 Task: Update the start and due dates for issues and link them to relevant pages in Jira.
Action: Mouse moved to (850, 241)
Screenshot: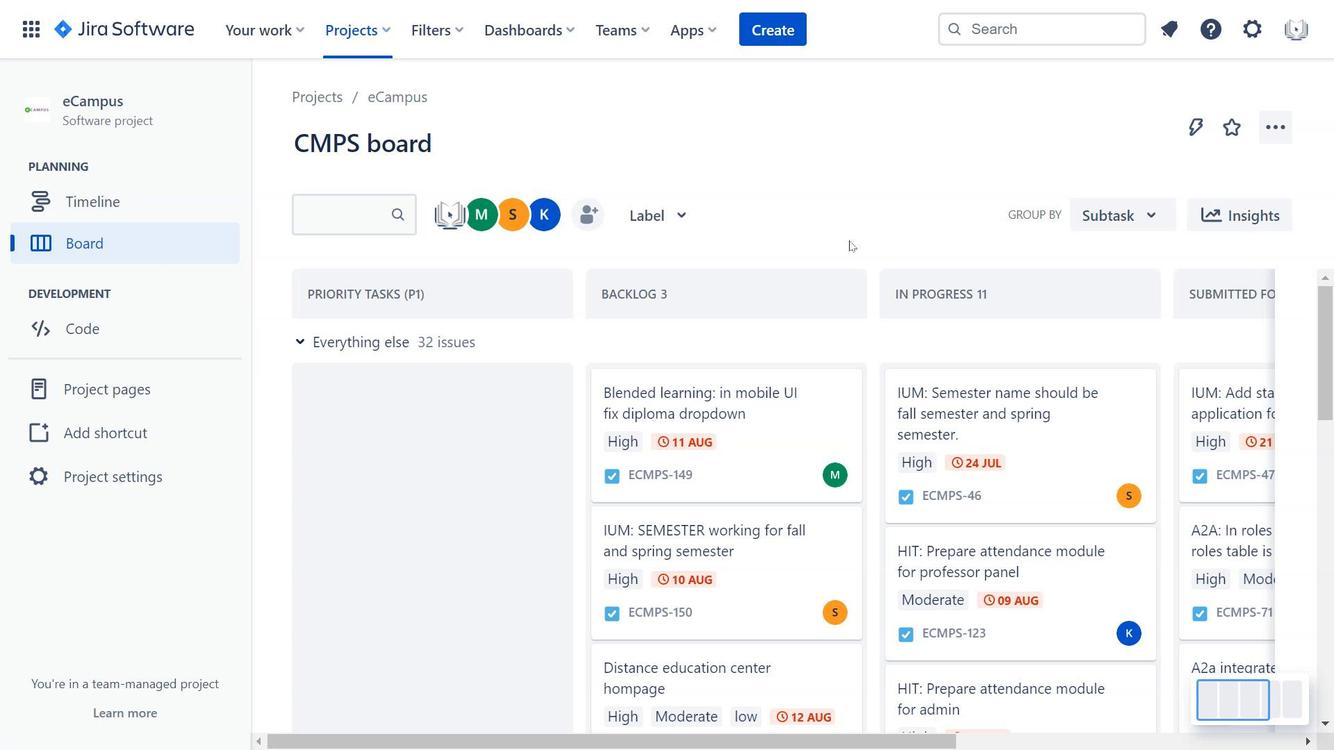 
Action: Mouse pressed left at (850, 241)
Screenshot: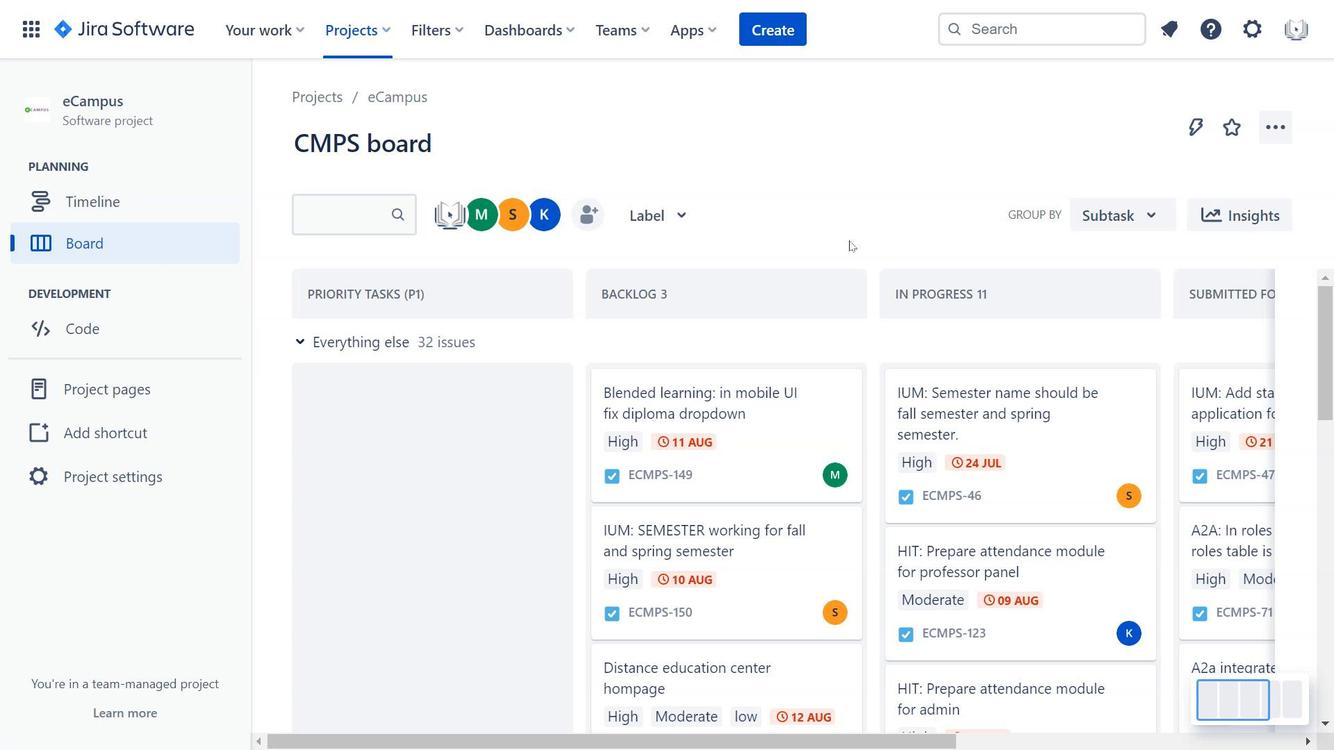 
Action: Mouse moved to (765, 560)
Screenshot: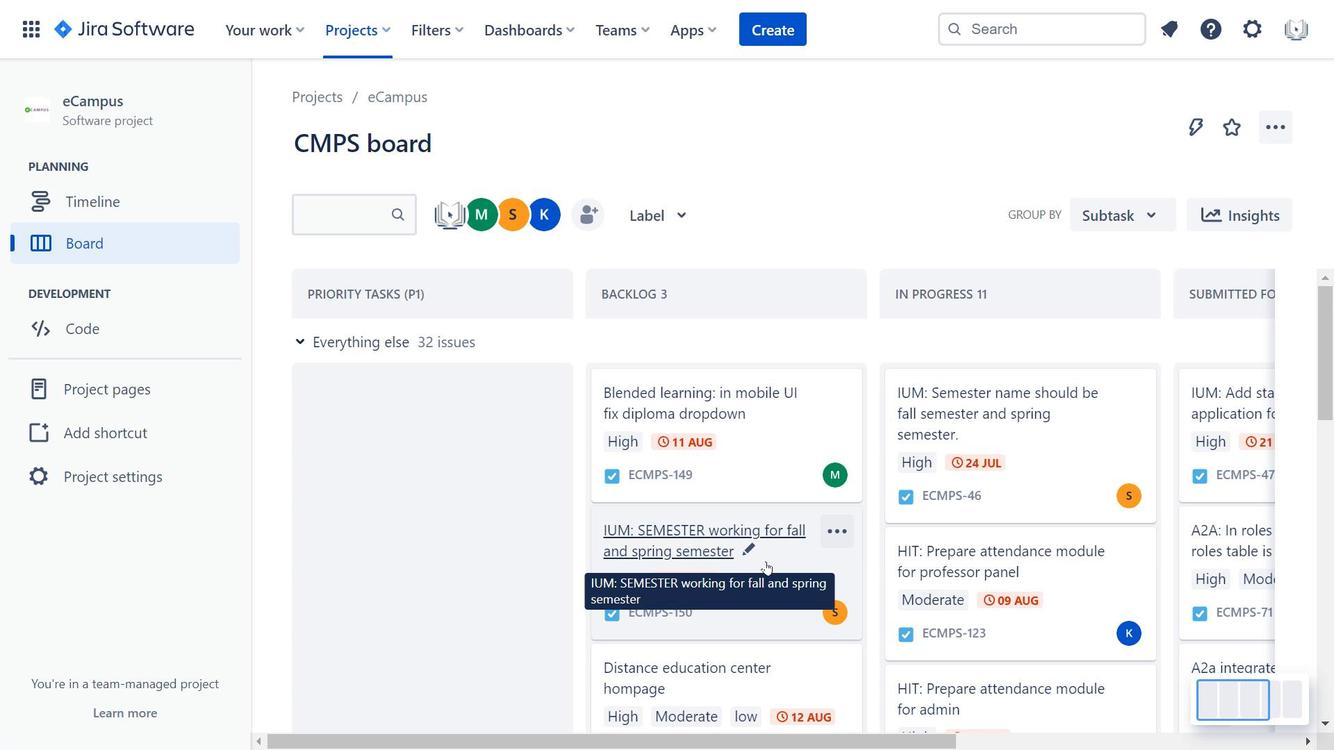 
Action: Mouse scrolled (765, 560) with delta (0, 0)
Screenshot: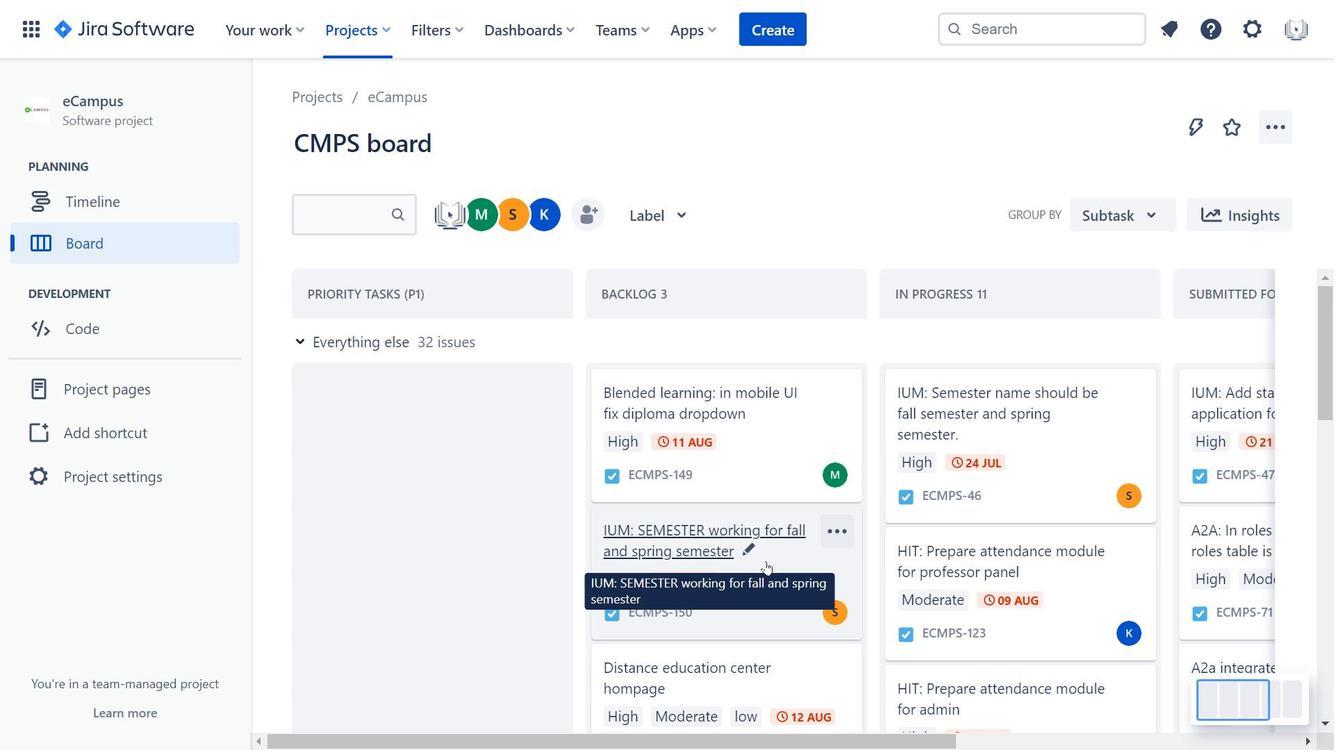 
Action: Mouse moved to (767, 513)
Screenshot: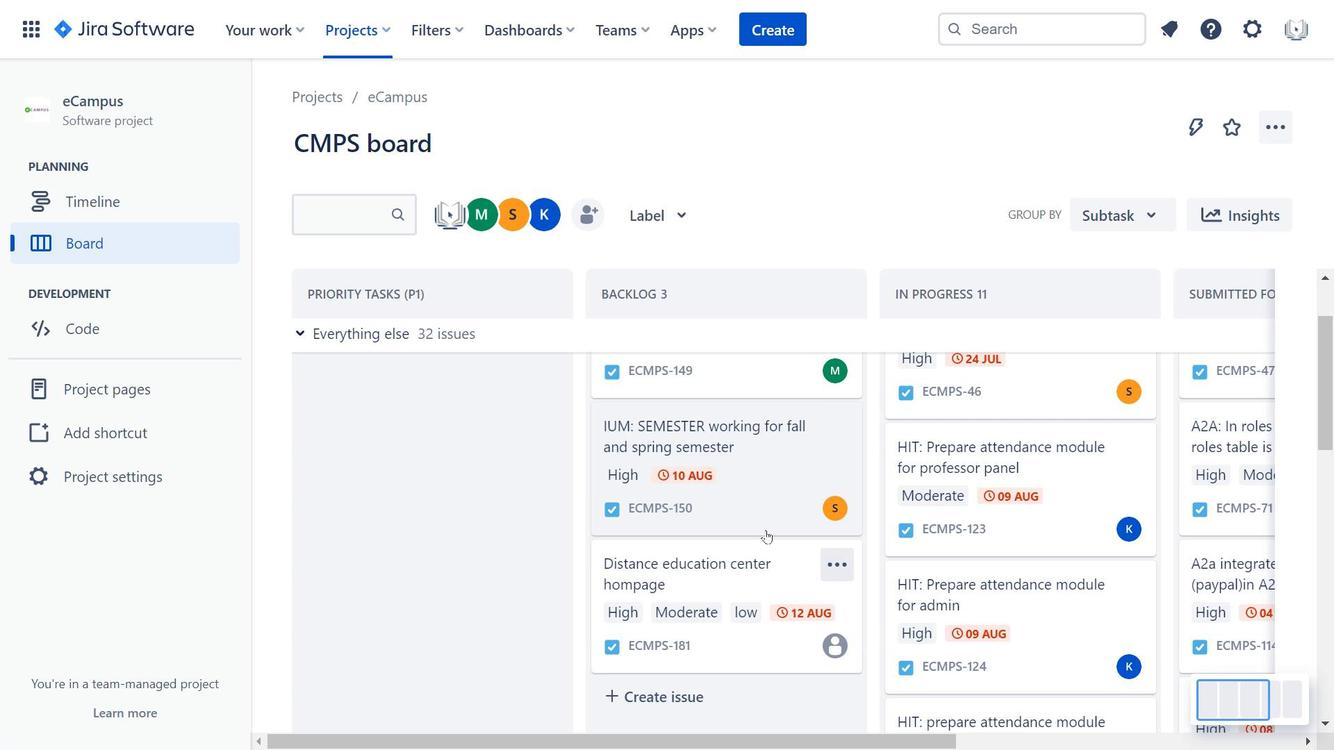 
Action: Mouse scrolled (767, 512) with delta (0, 0)
Screenshot: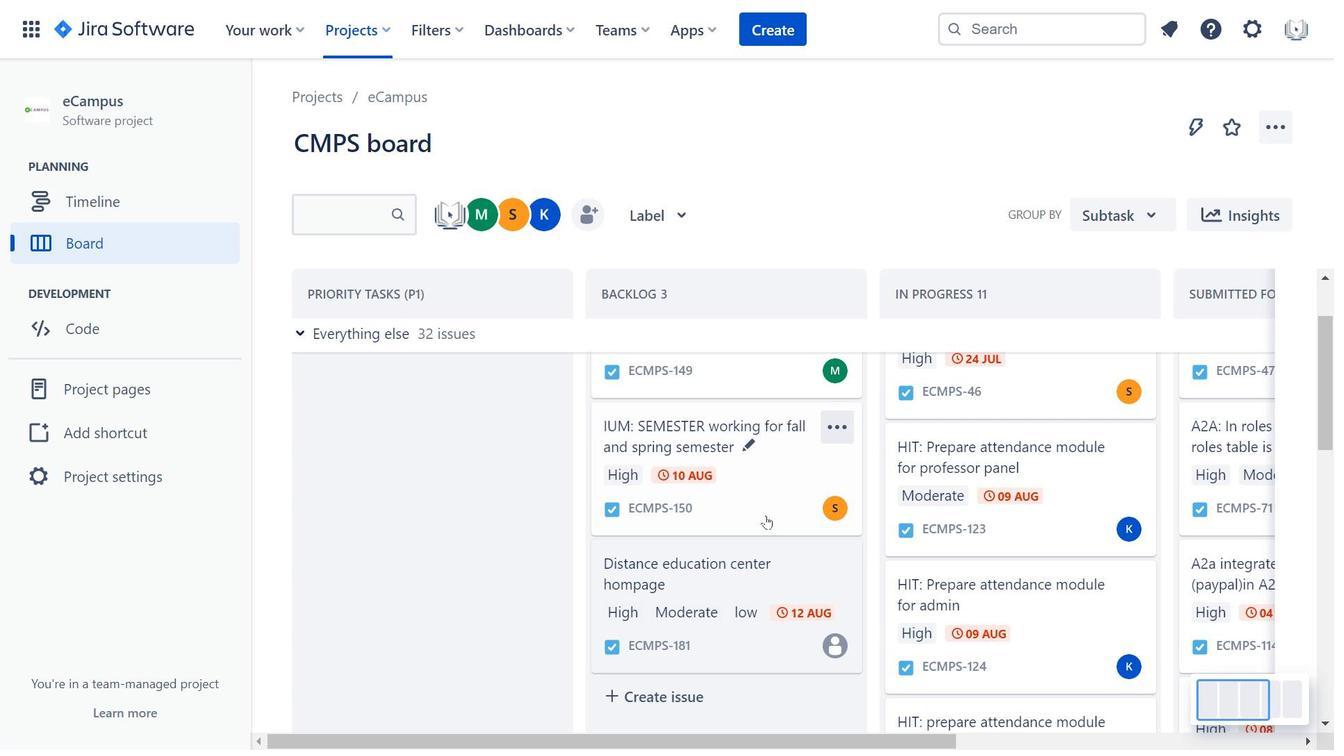 
Action: Mouse scrolled (767, 512) with delta (0, 0)
Screenshot: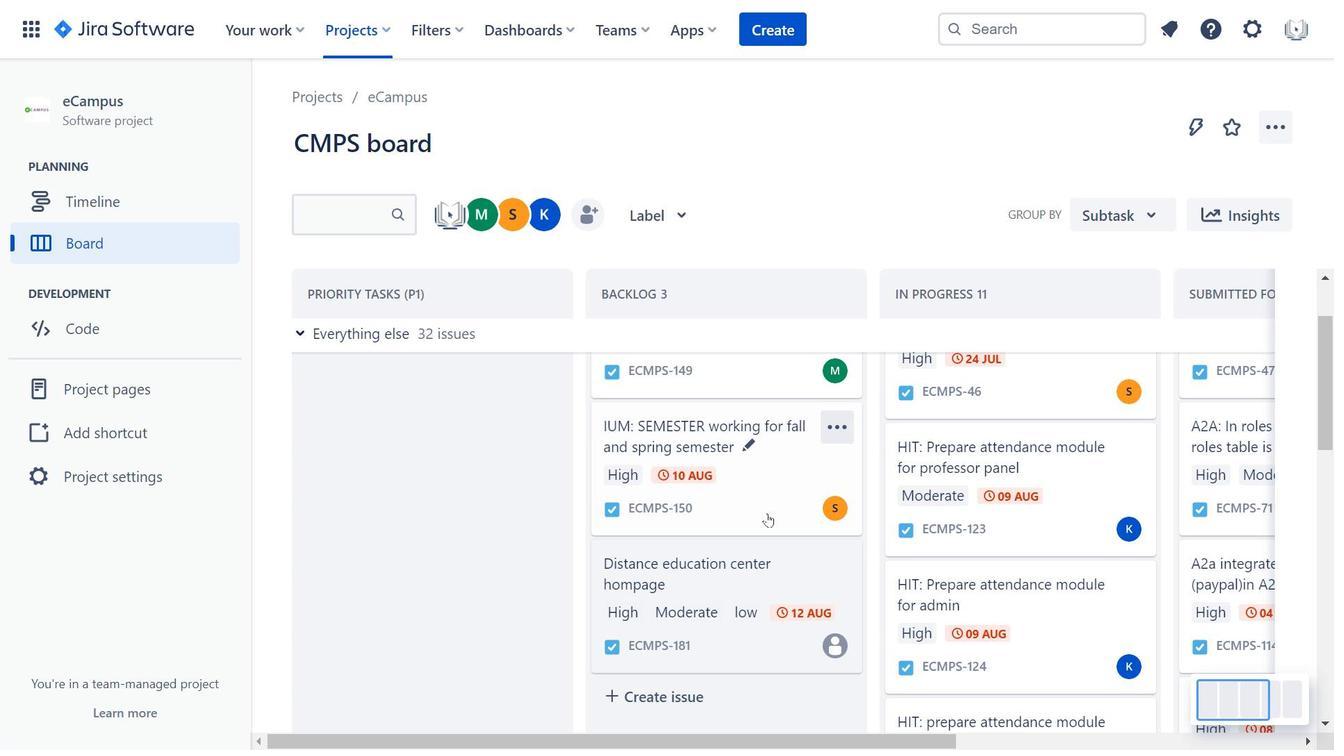 
Action: Mouse moved to (1069, 441)
Screenshot: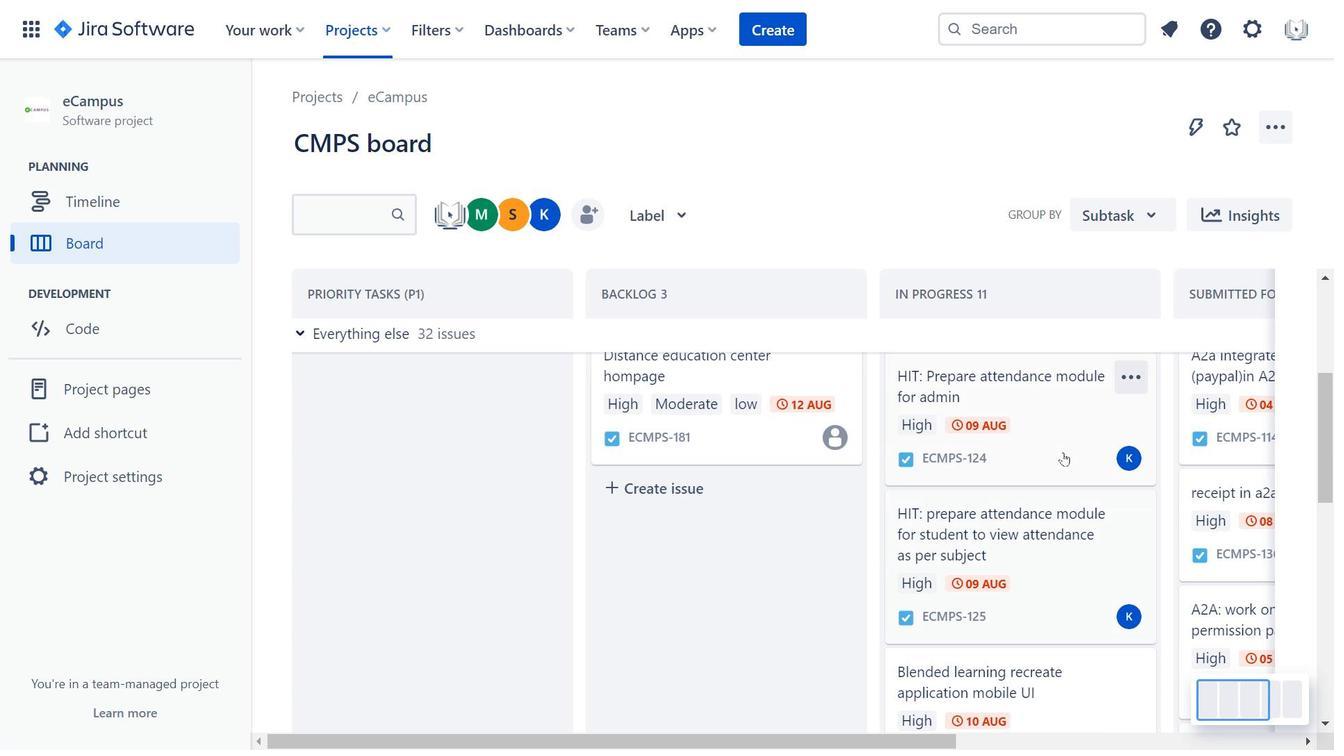 
Action: Mouse pressed left at (1069, 441)
Screenshot: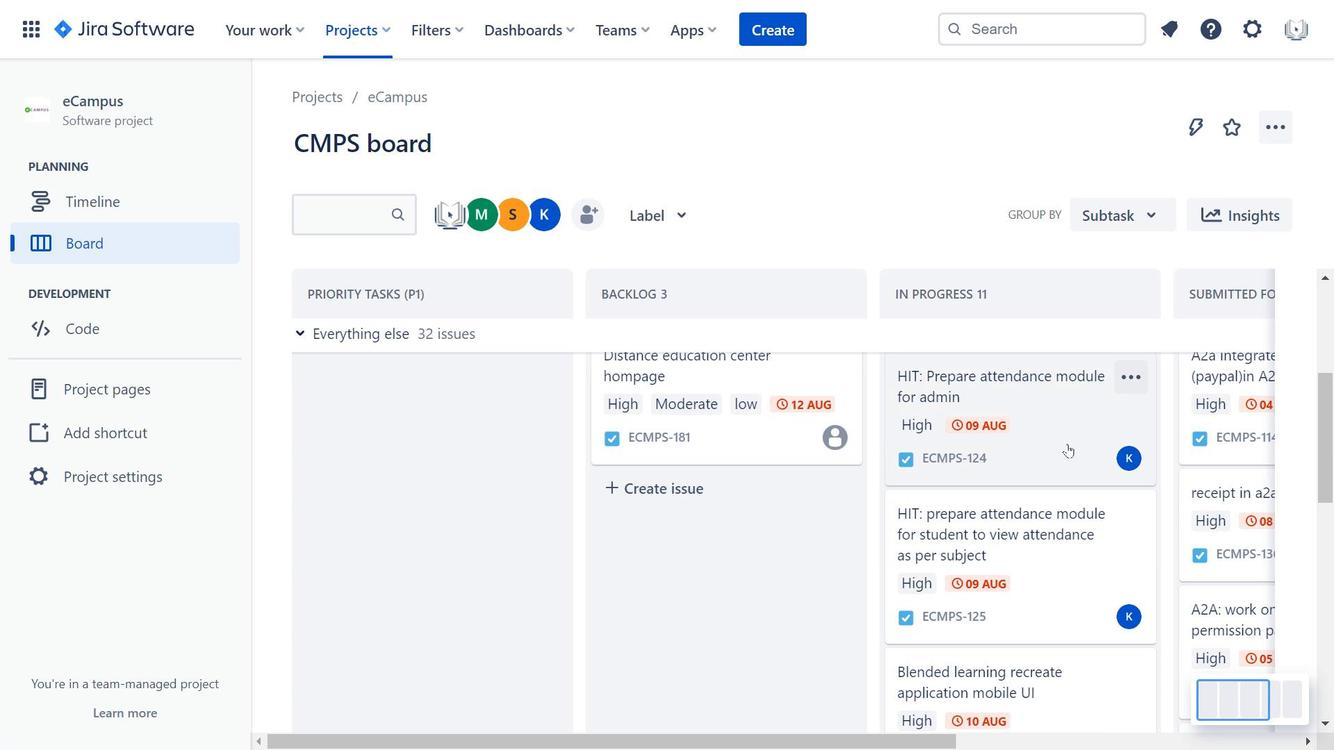 
Action: Mouse moved to (1222, 100)
Screenshot: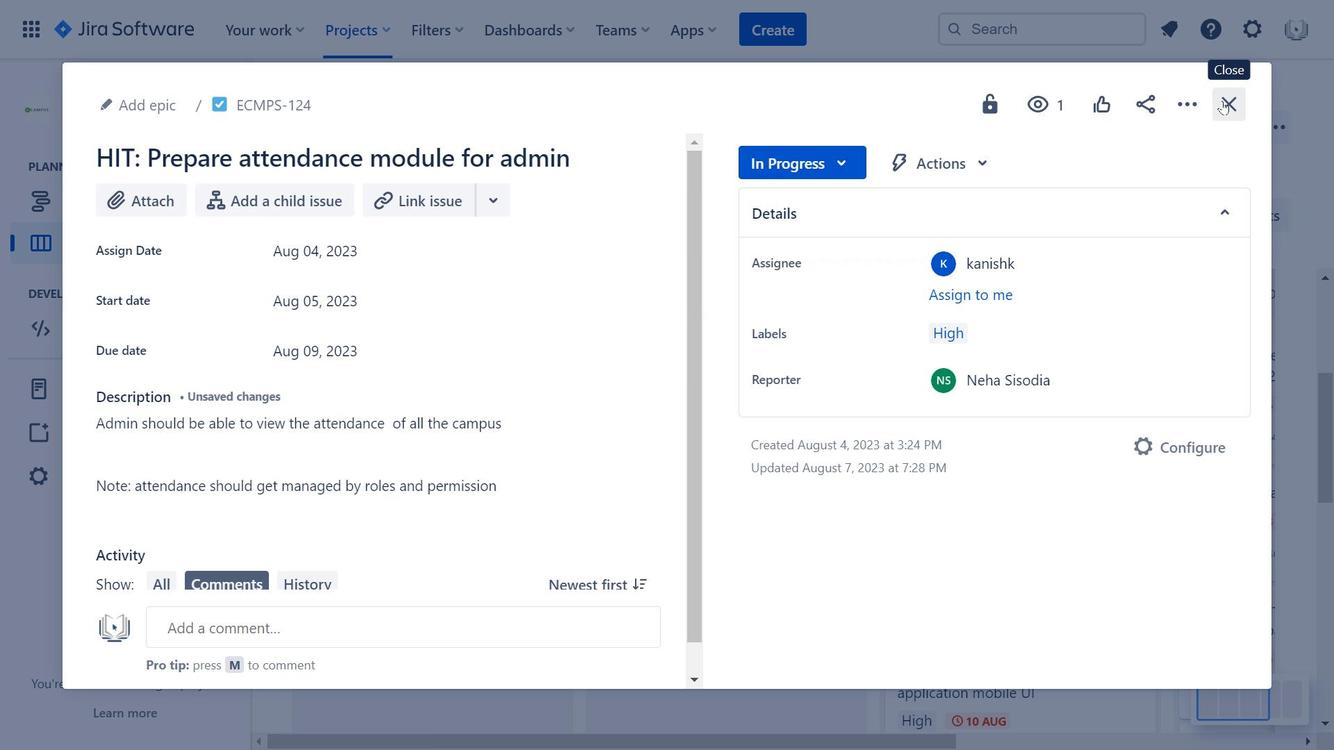
Action: Mouse pressed left at (1222, 100)
Screenshot: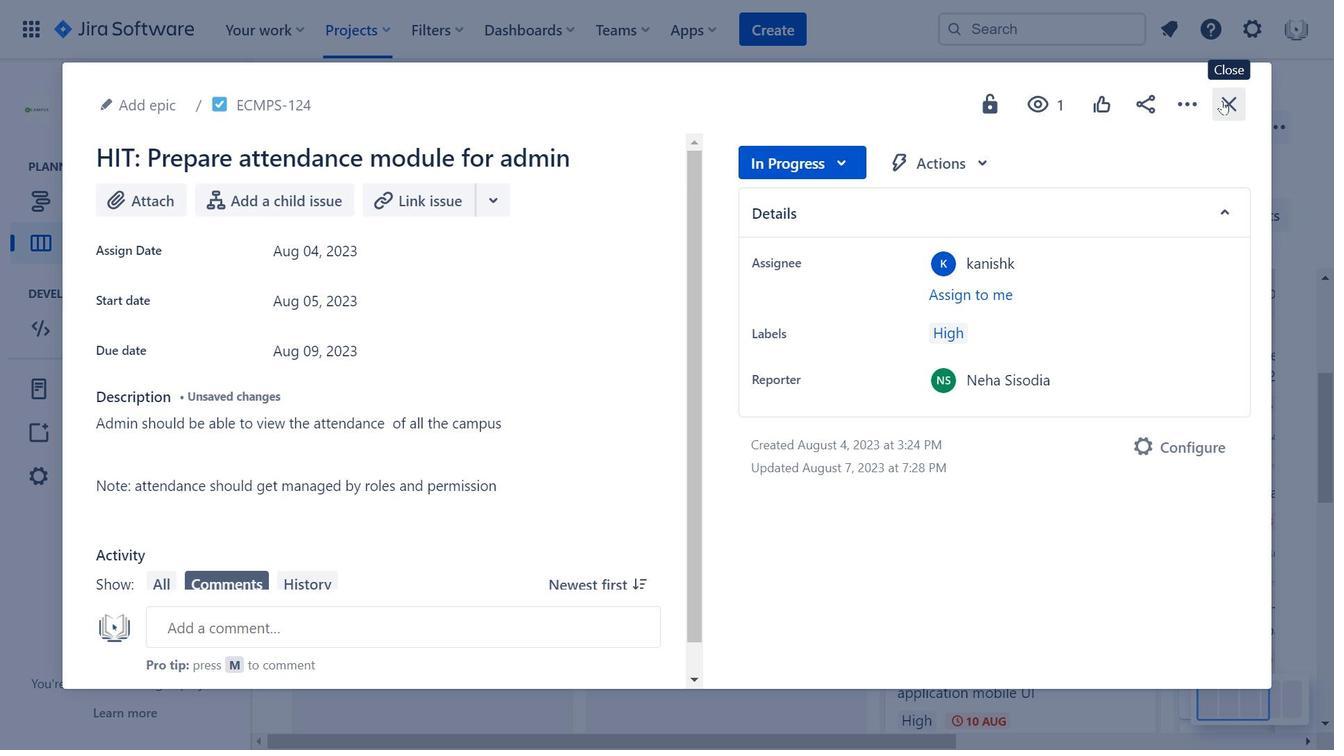 
Action: Mouse moved to (1217, 692)
Screenshot: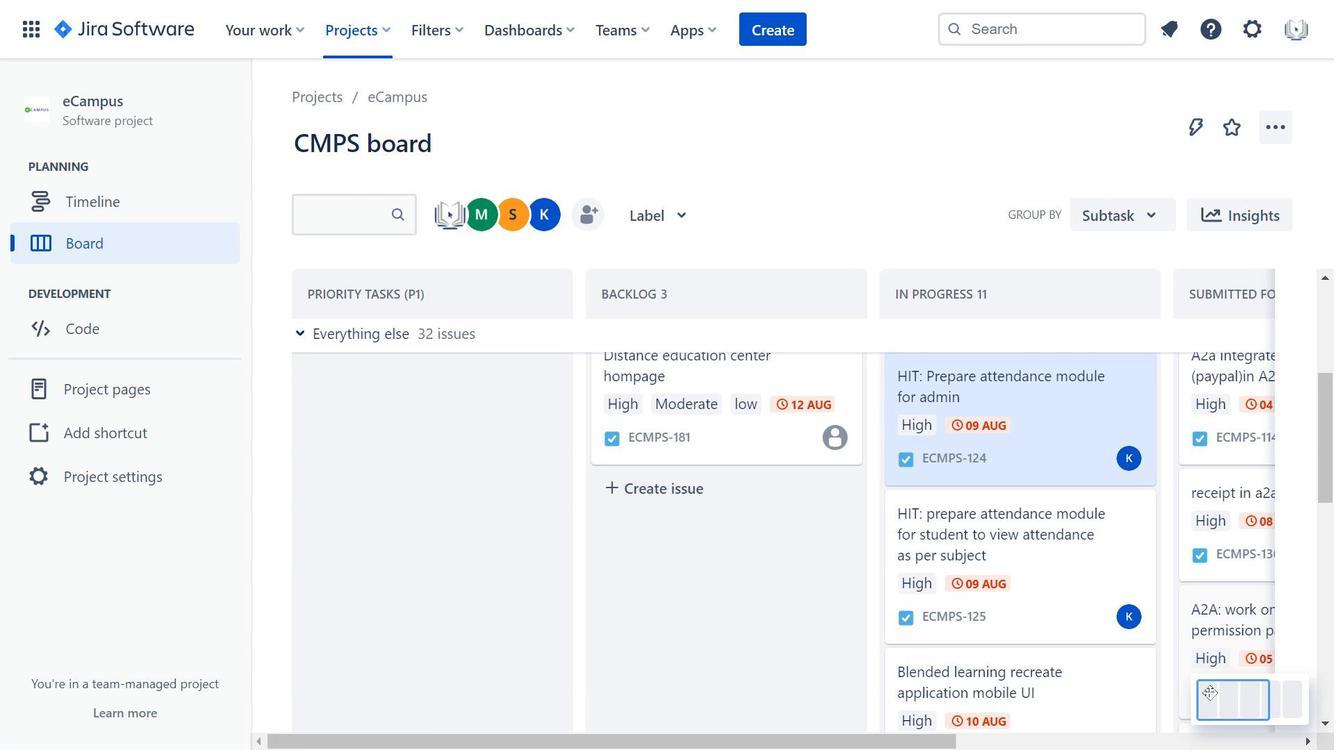 
Action: Mouse pressed left at (1217, 692)
Screenshot: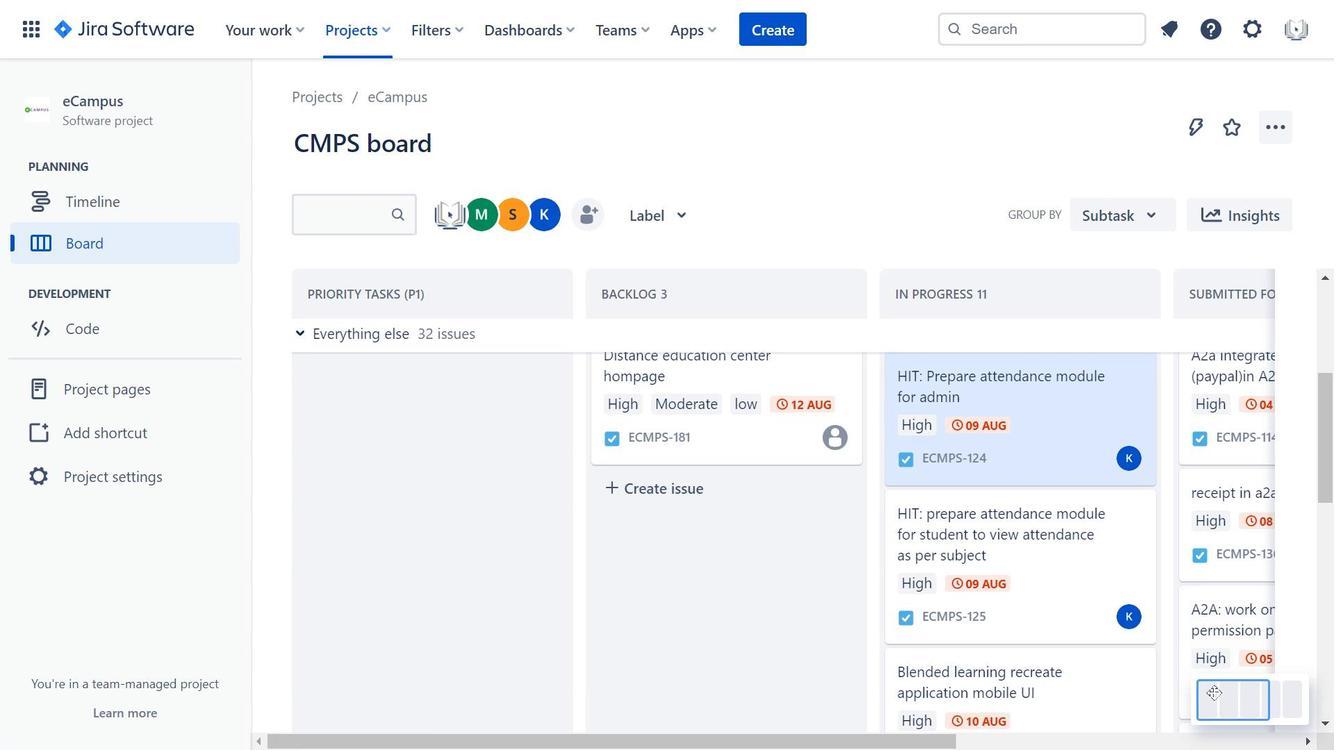 
Action: Mouse moved to (878, 540)
Screenshot: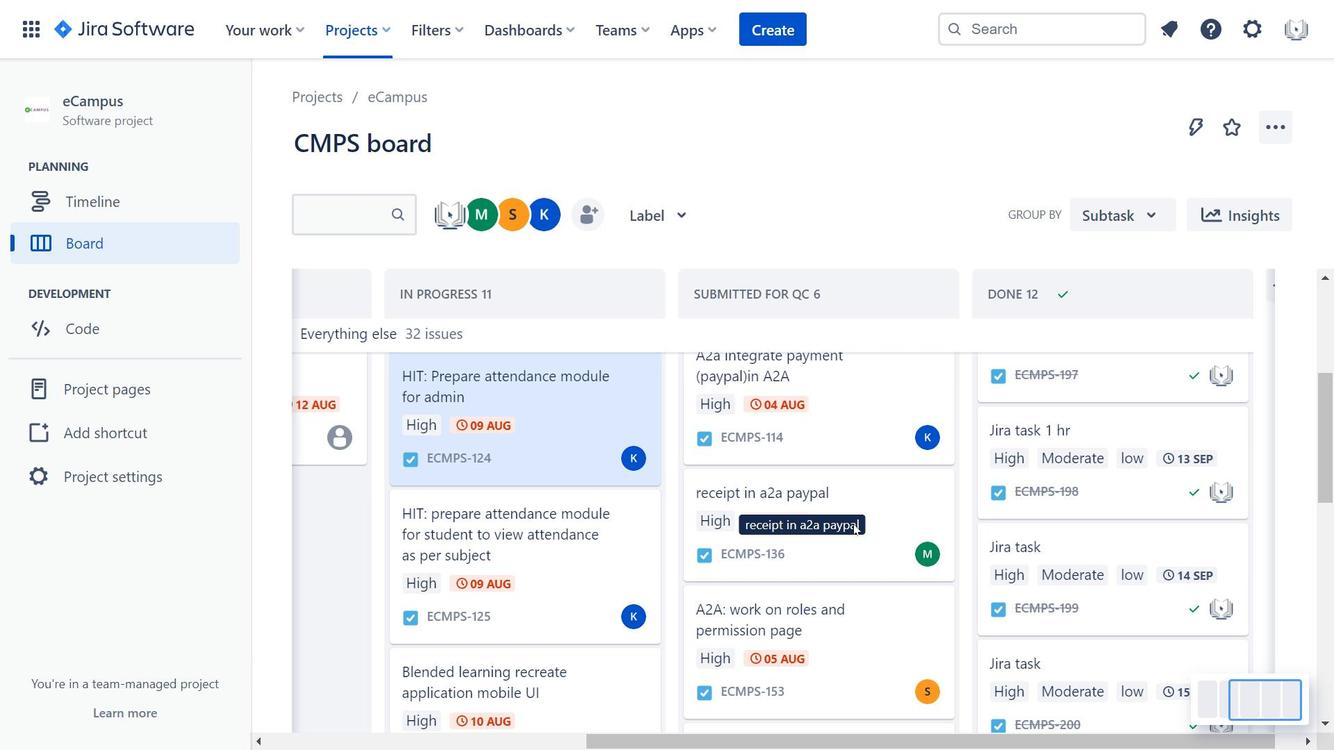 
Action: Mouse pressed left at (878, 540)
Screenshot: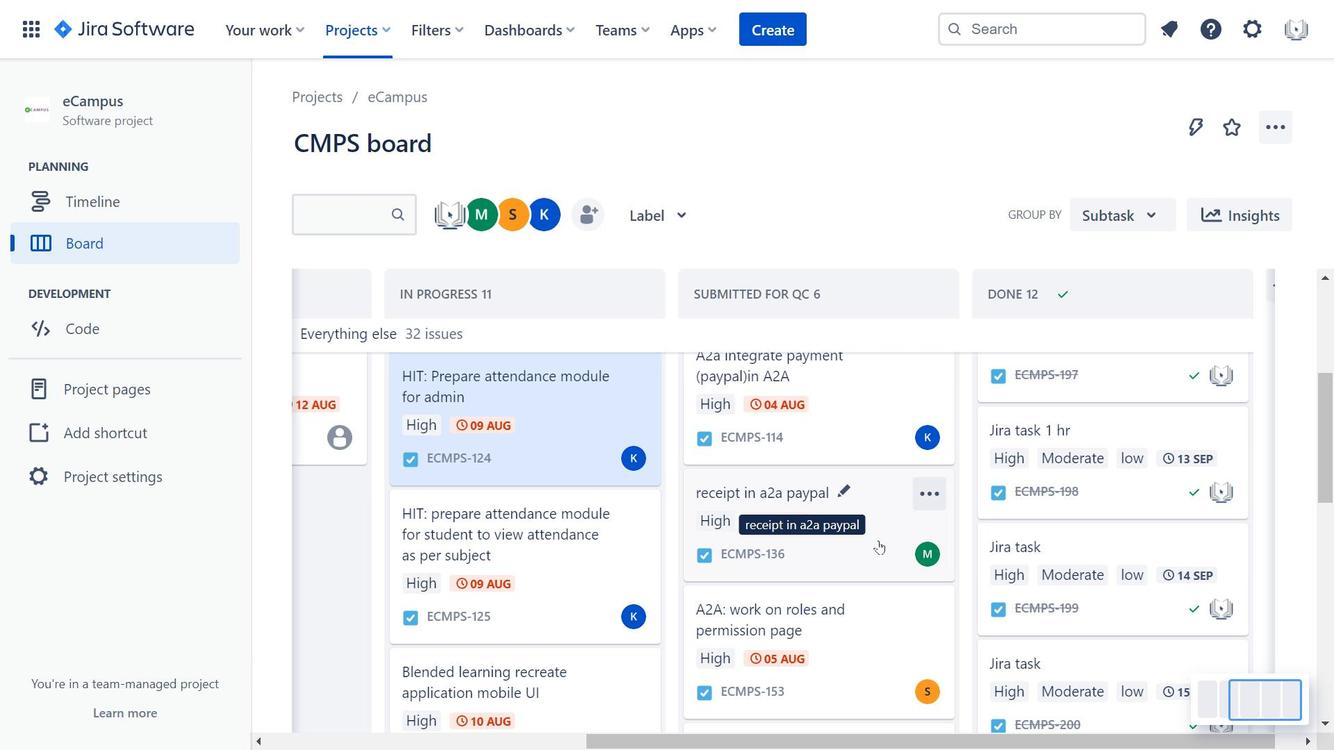 
Action: Mouse moved to (966, 165)
Screenshot: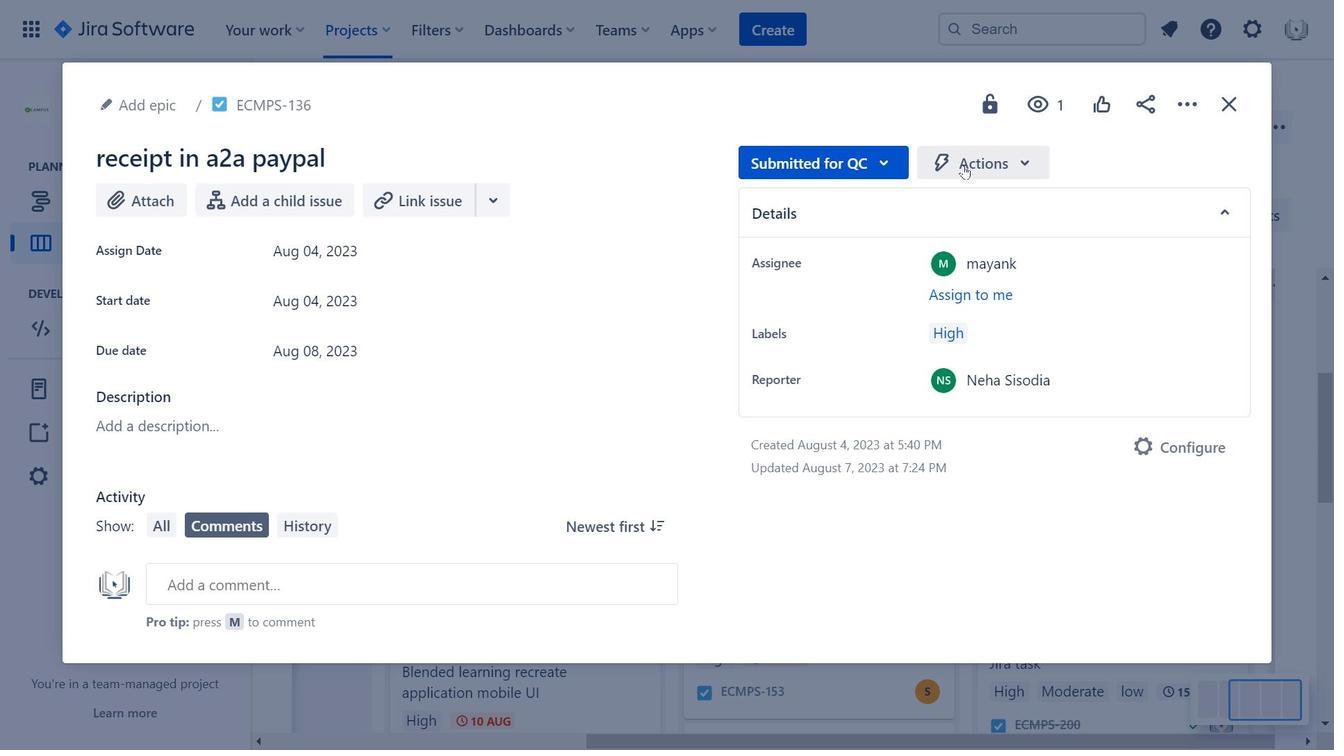 
Action: Mouse pressed left at (966, 165)
Screenshot: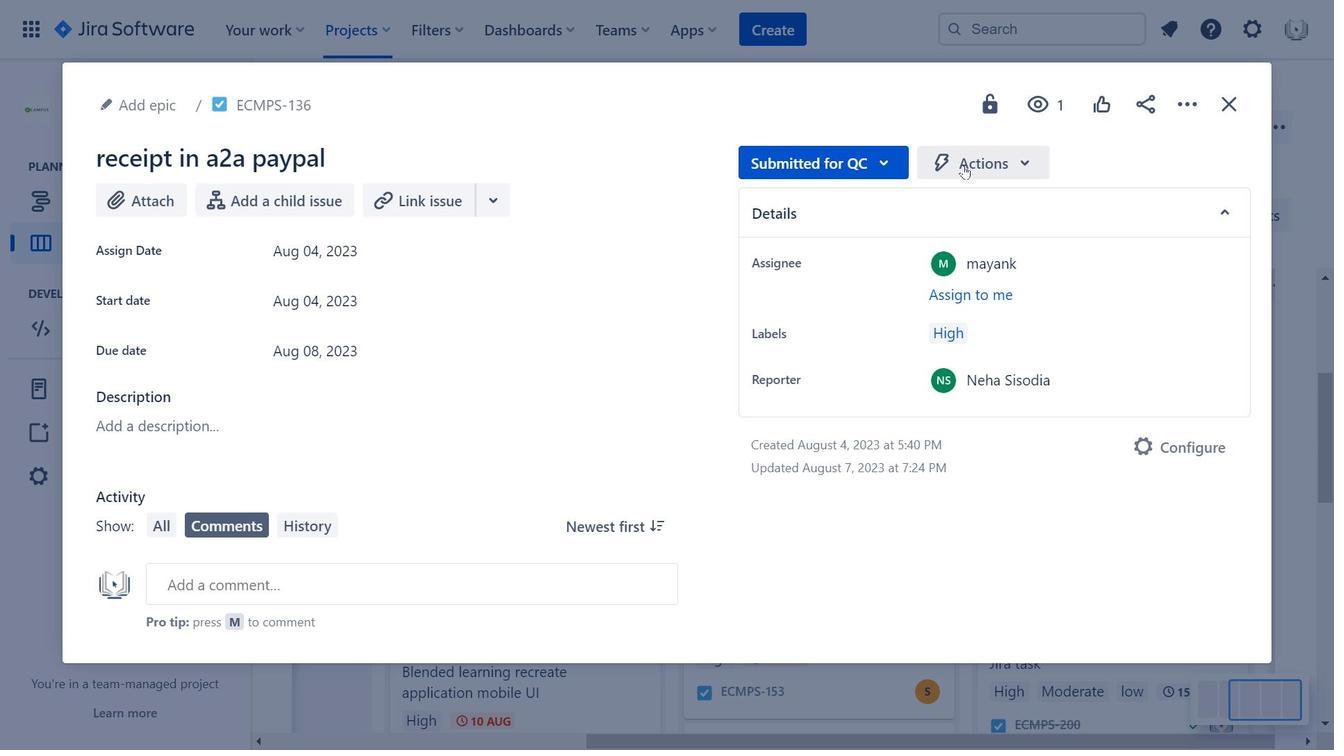 
Action: Mouse moved to (827, 152)
Screenshot: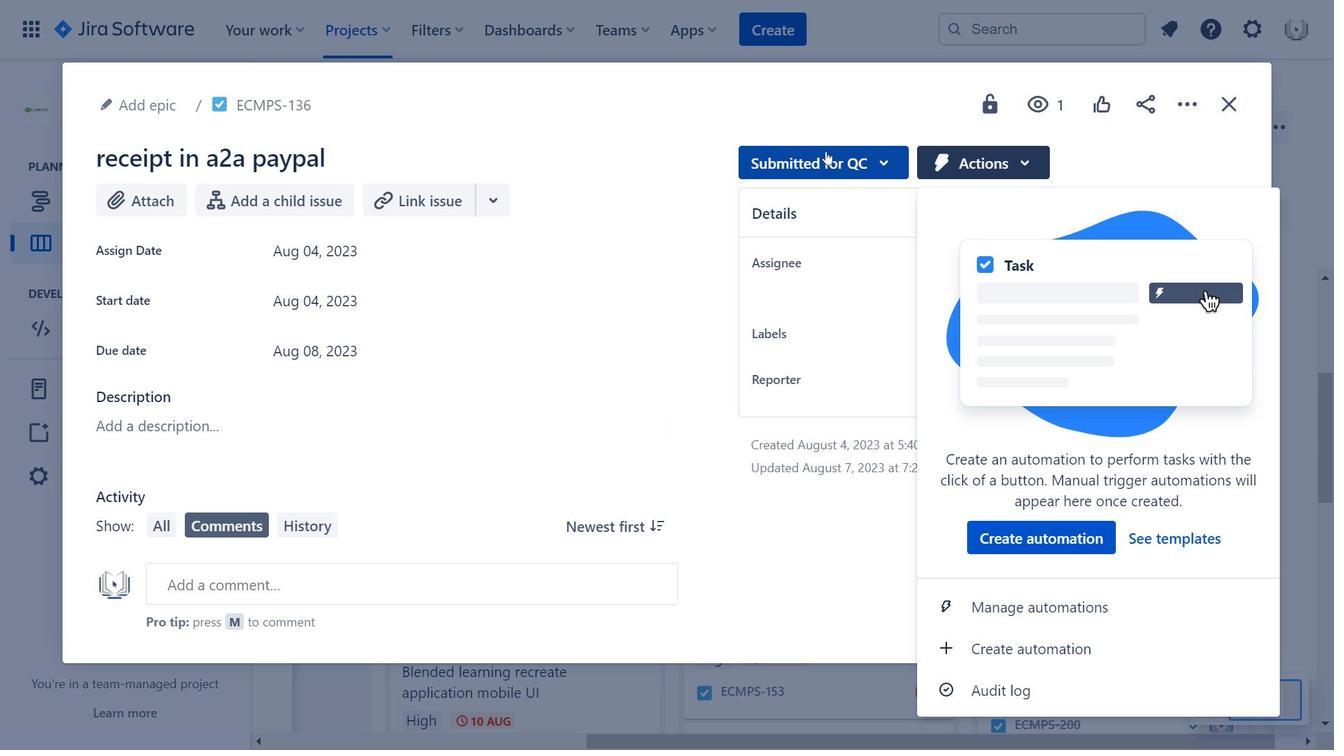 
Action: Mouse pressed left at (827, 152)
Screenshot: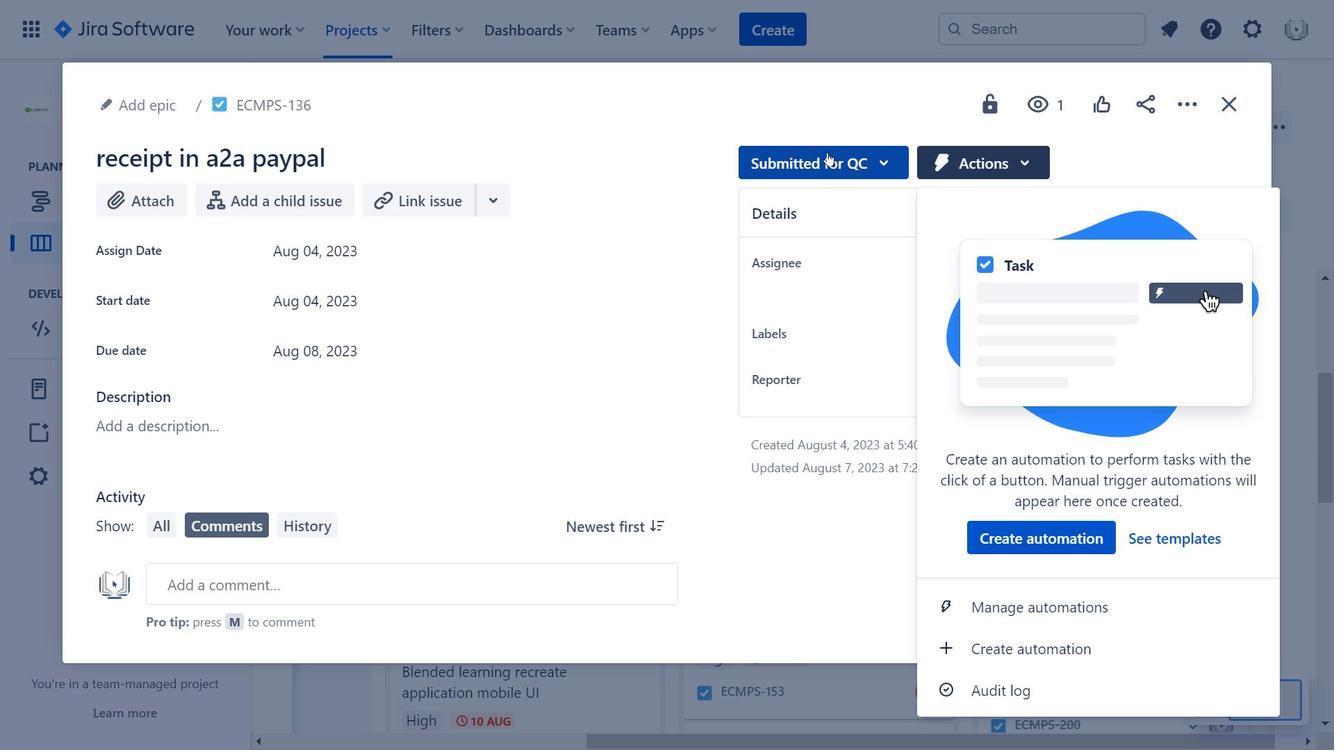 
Action: Mouse moved to (487, 211)
Screenshot: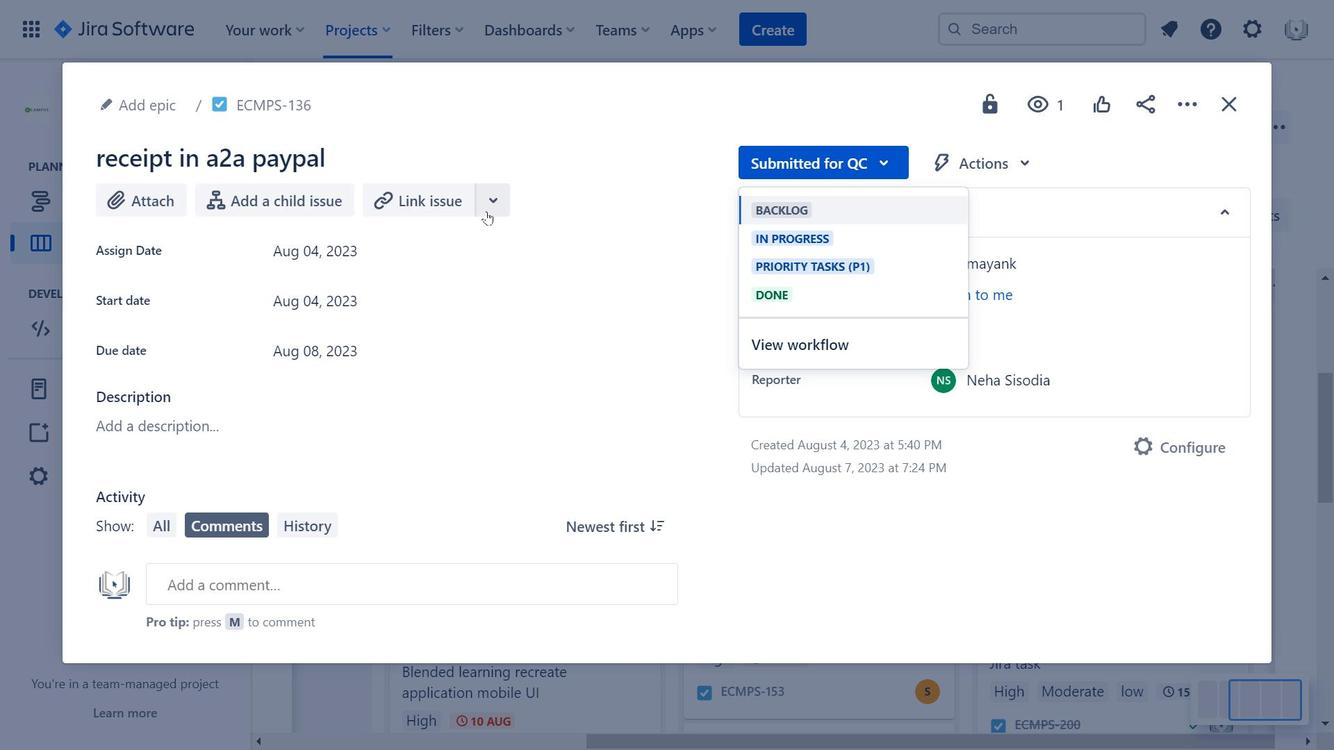 
Action: Mouse pressed left at (487, 211)
Screenshot: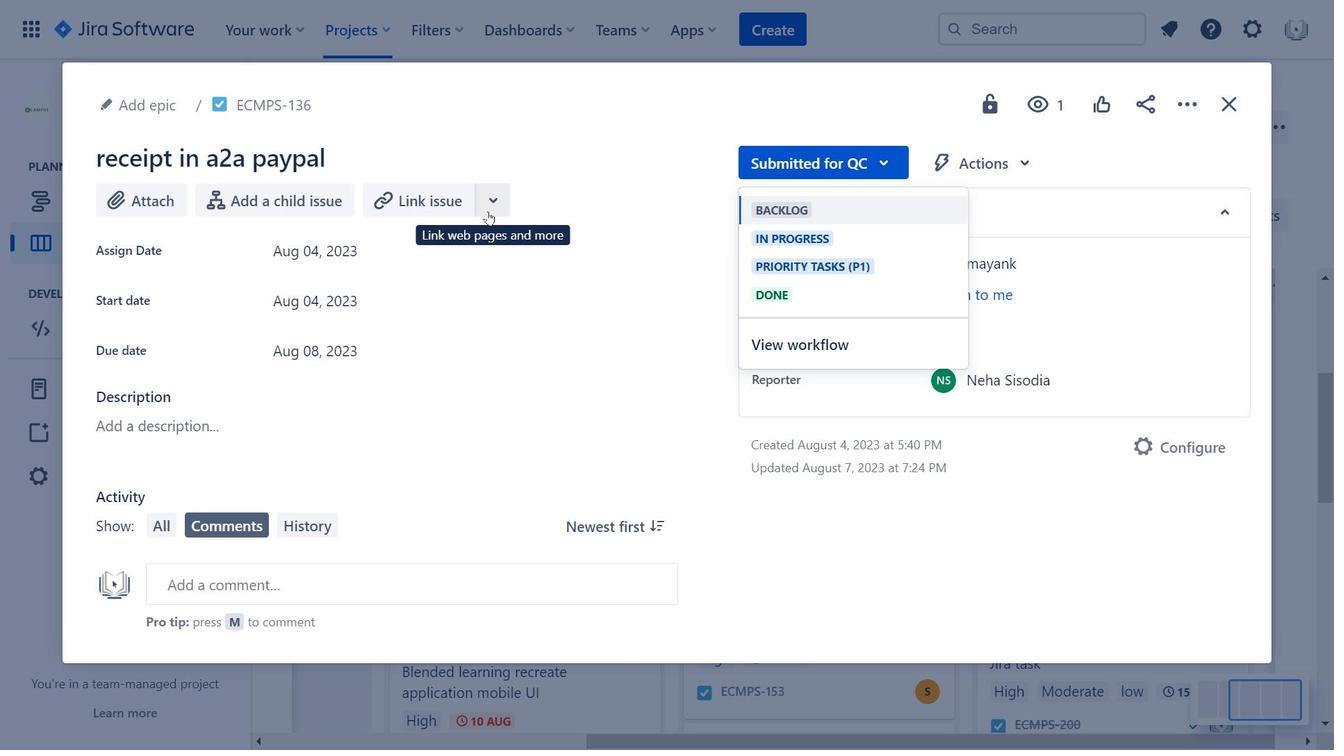 
Action: Mouse moved to (1219, 109)
Screenshot: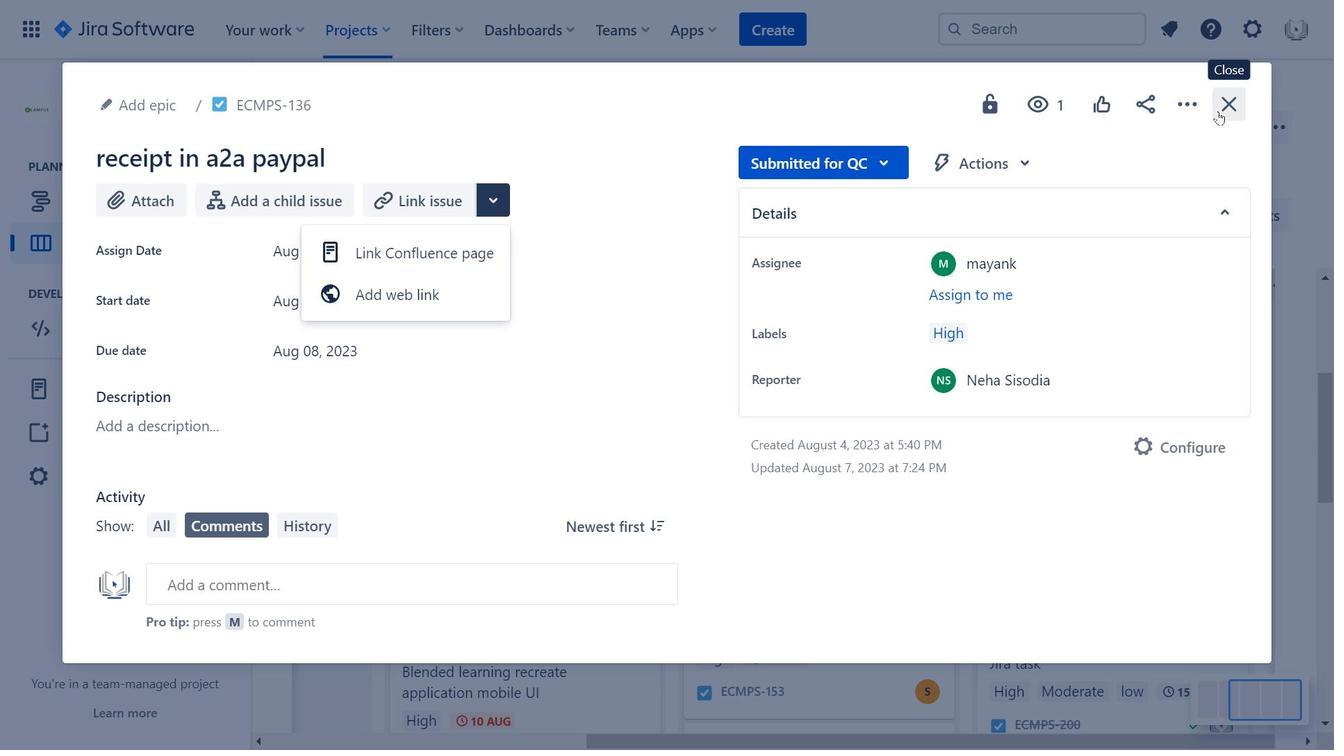
Action: Mouse pressed left at (1219, 109)
Screenshot: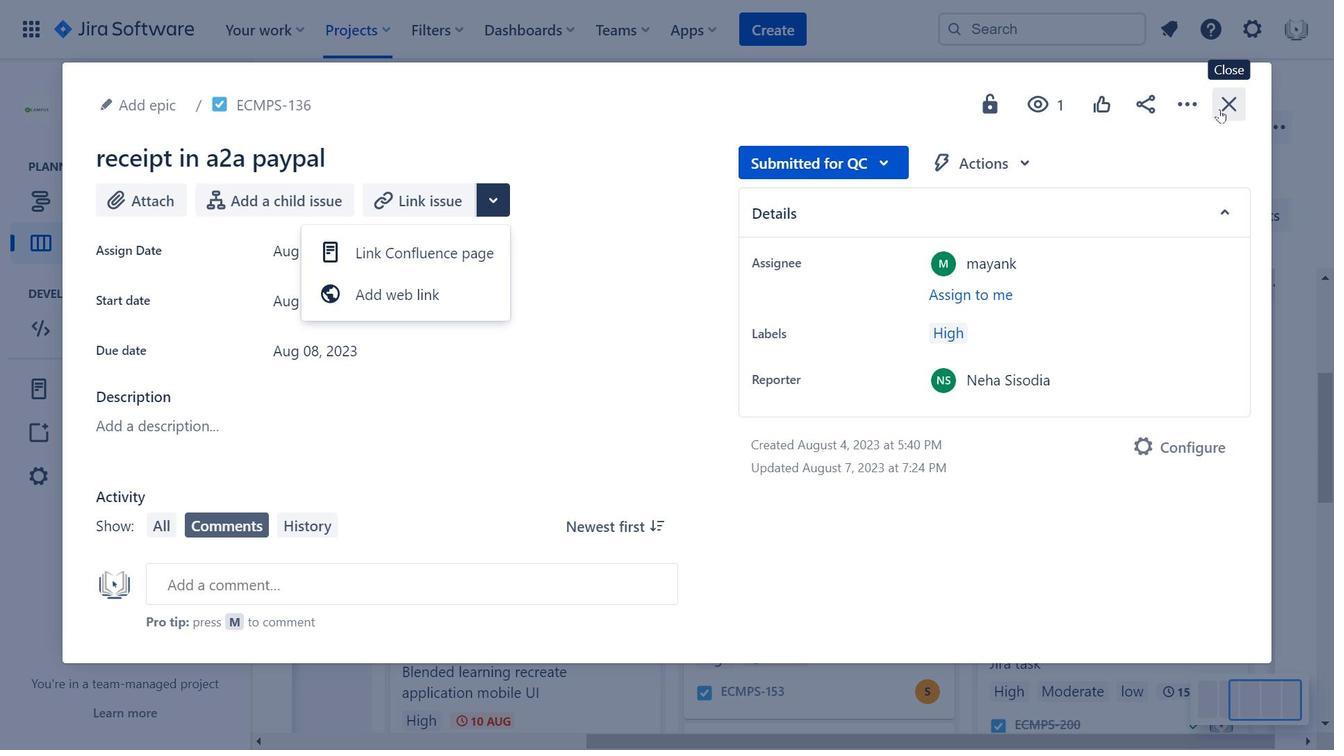
Action: Mouse moved to (542, 435)
Screenshot: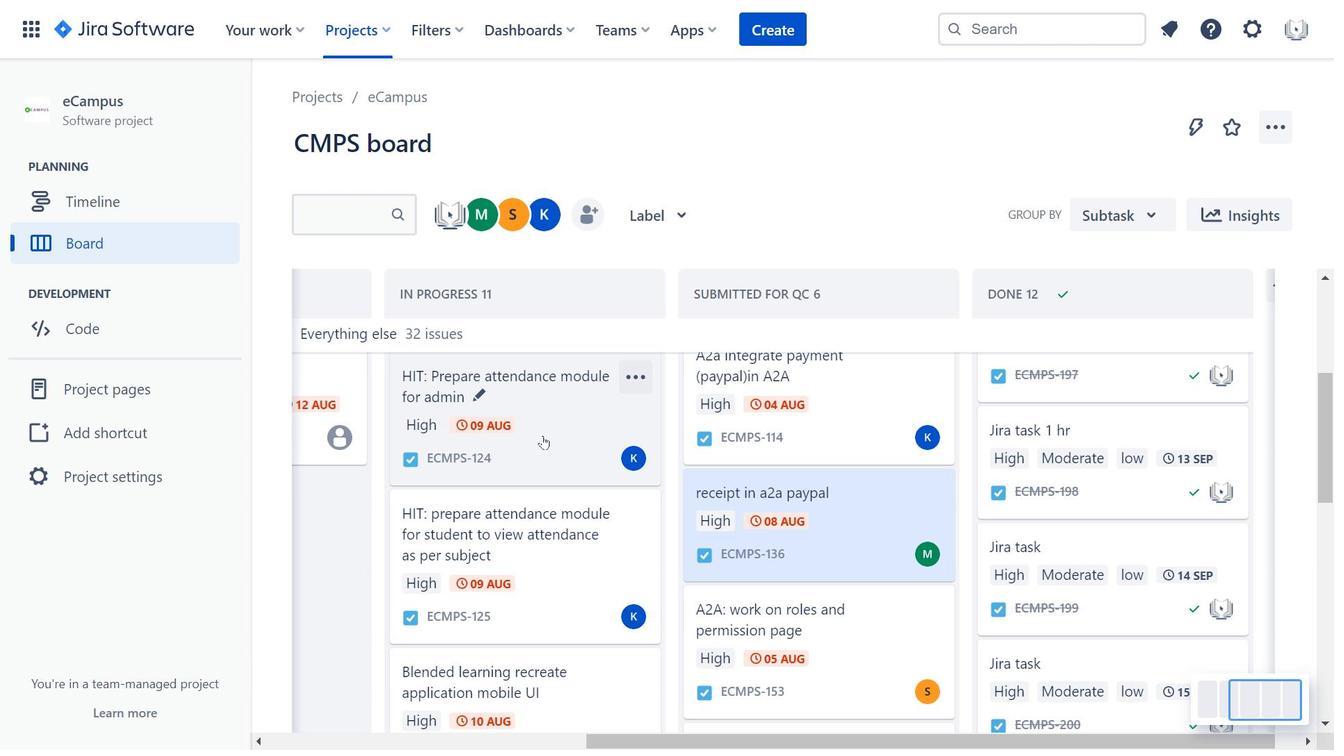 
Action: Mouse scrolled (542, 435) with delta (0, 0)
Screenshot: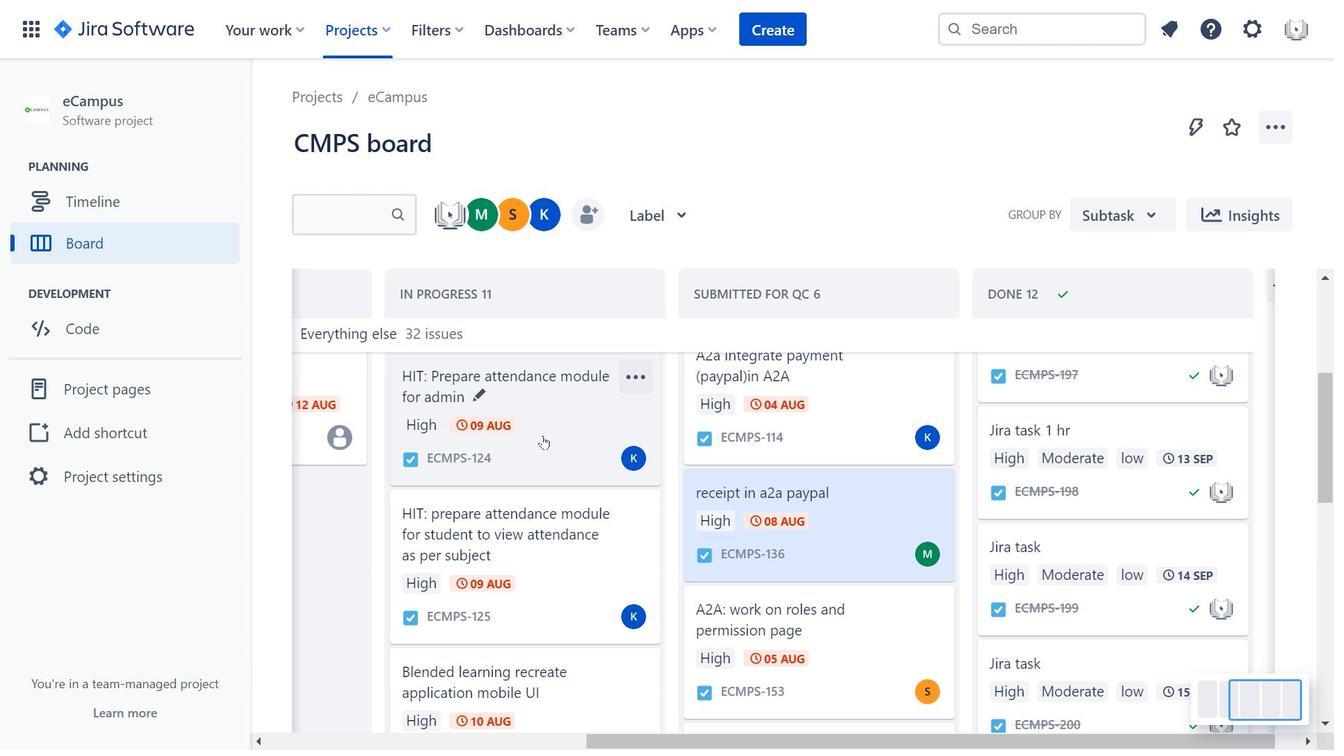 
Action: Mouse scrolled (542, 435) with delta (0, 0)
Screenshot: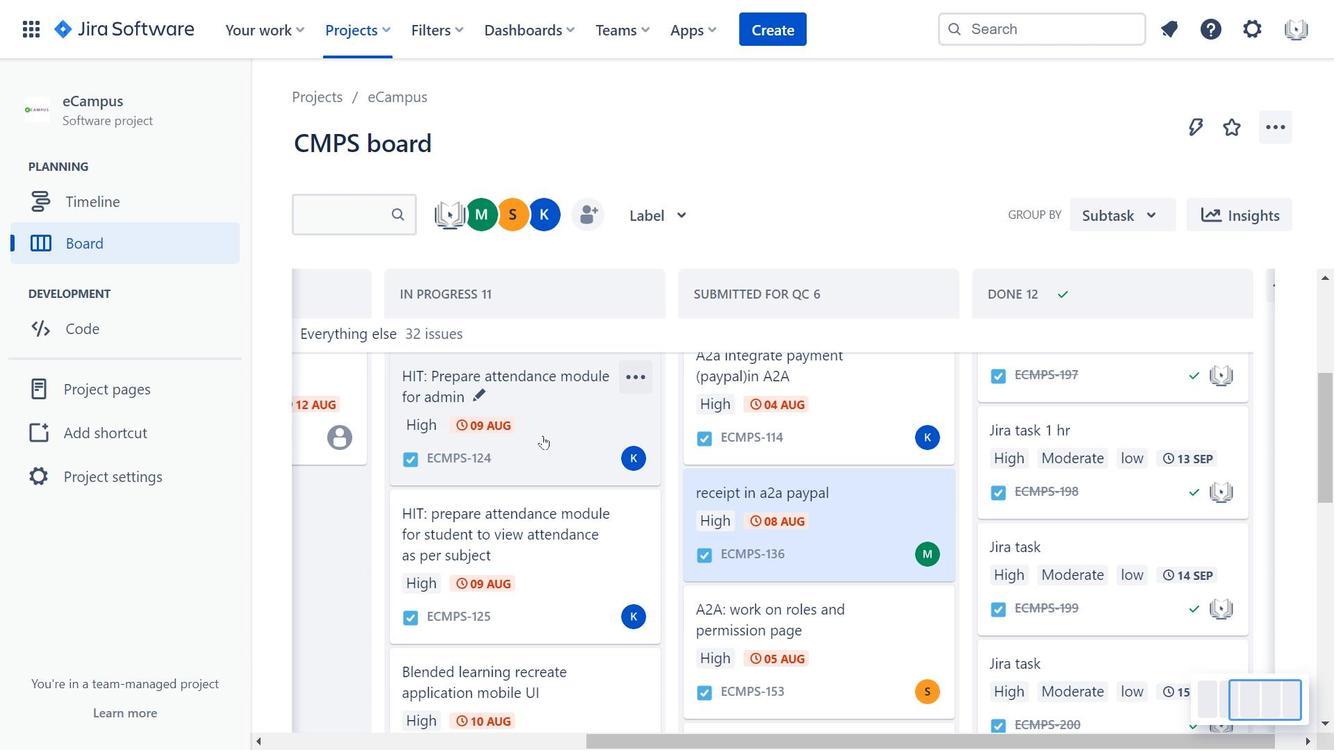 
Action: Mouse moved to (542, 433)
Screenshot: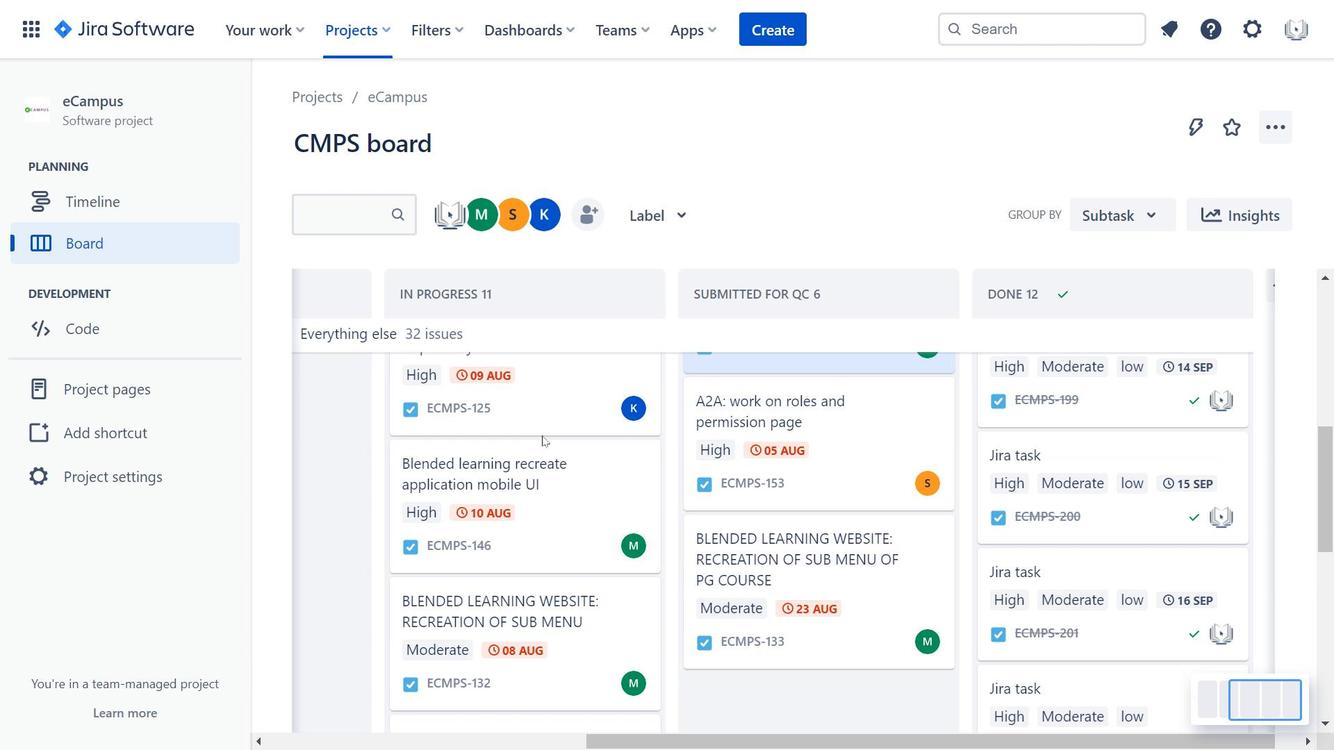 
Action: Mouse scrolled (542, 432) with delta (0, 0)
Screenshot: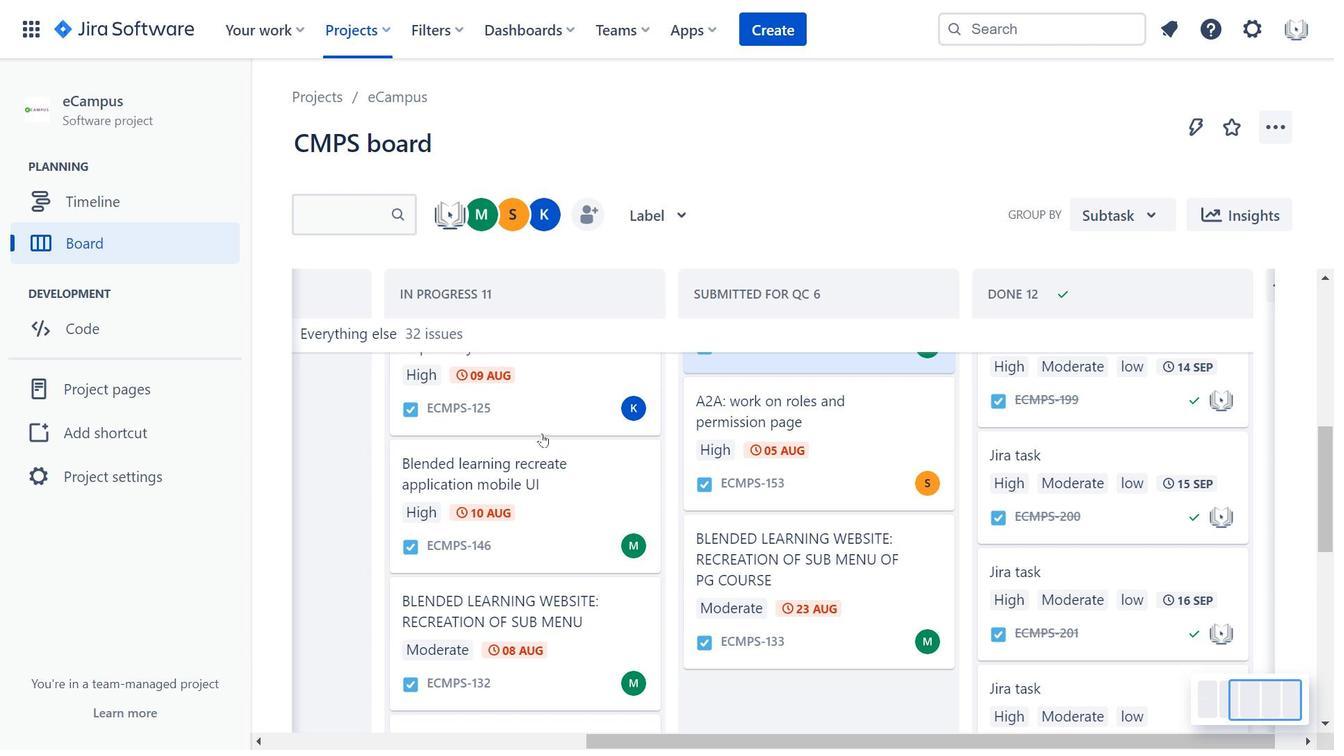 
Action: Mouse scrolled (542, 432) with delta (0, 0)
Screenshot: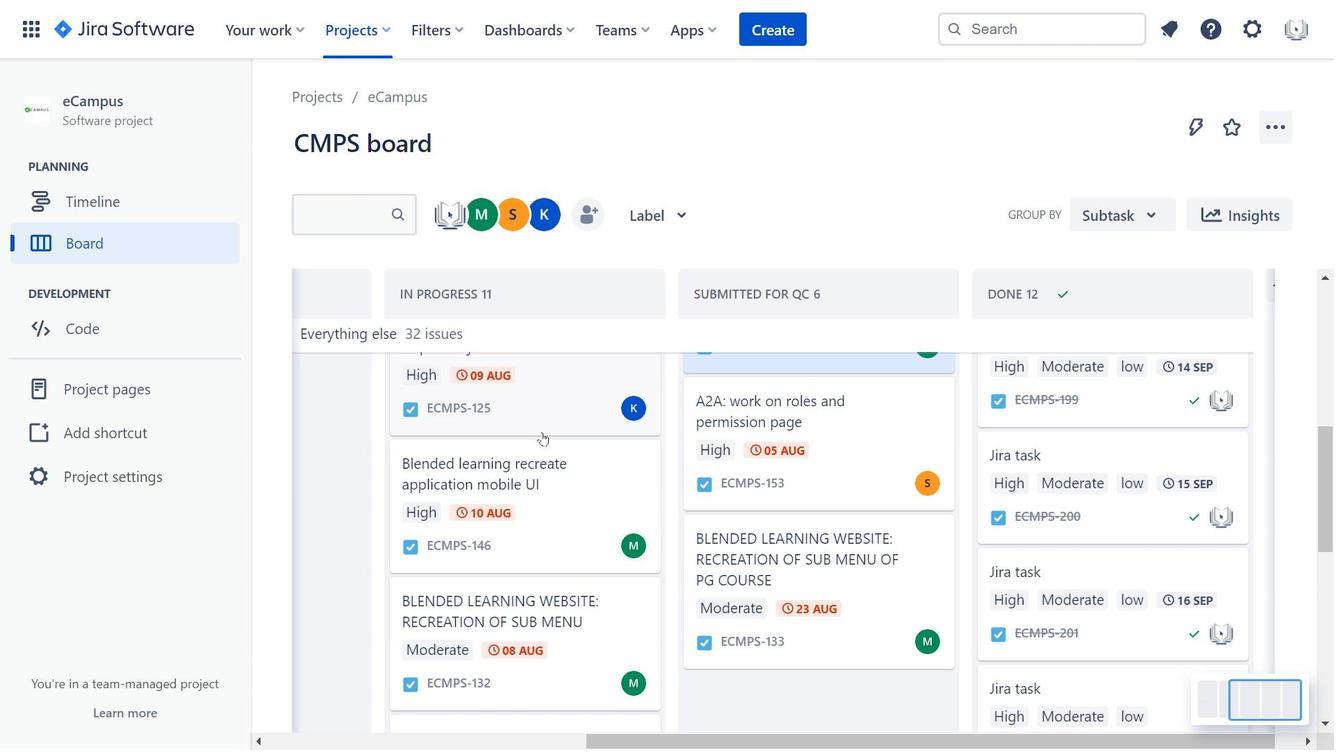 
Action: Mouse scrolled (542, 432) with delta (0, 0)
Screenshot: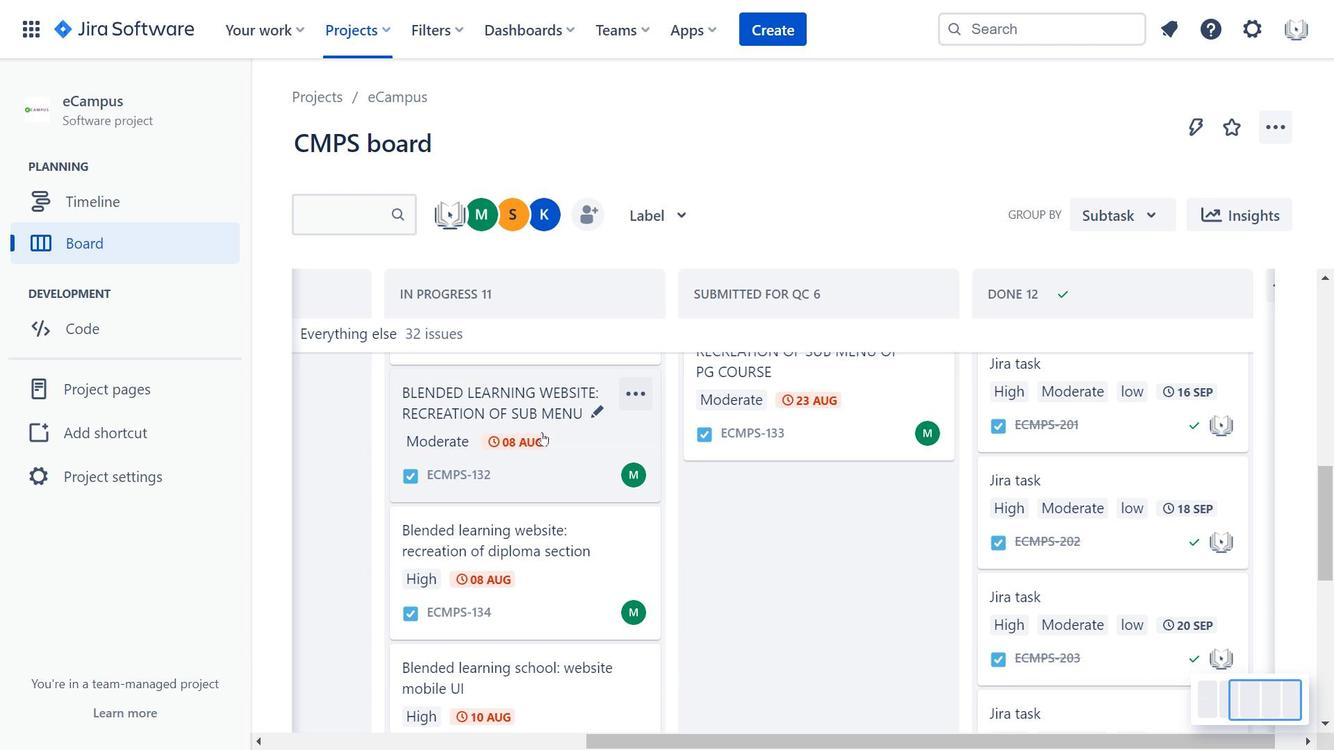 
Action: Mouse moved to (597, 421)
Screenshot: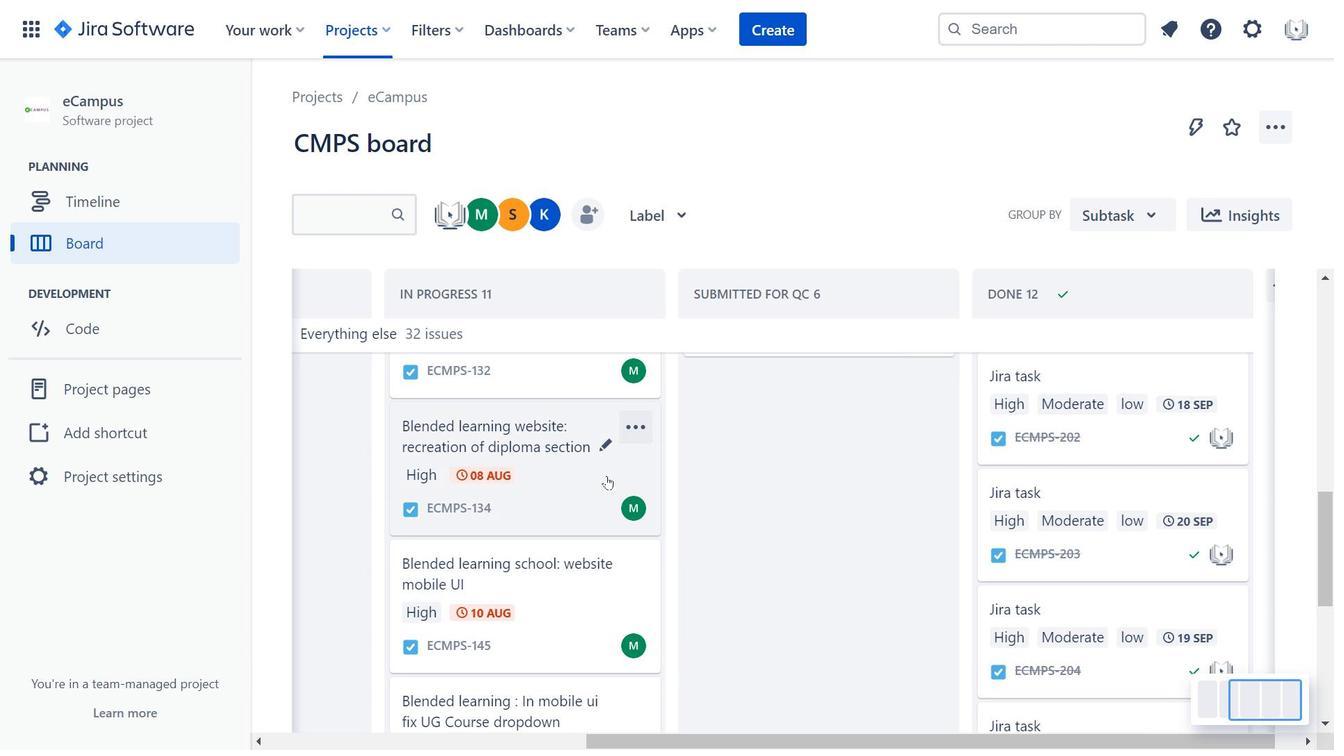 
Action: Mouse scrolled (597, 421) with delta (0, 0)
Screenshot: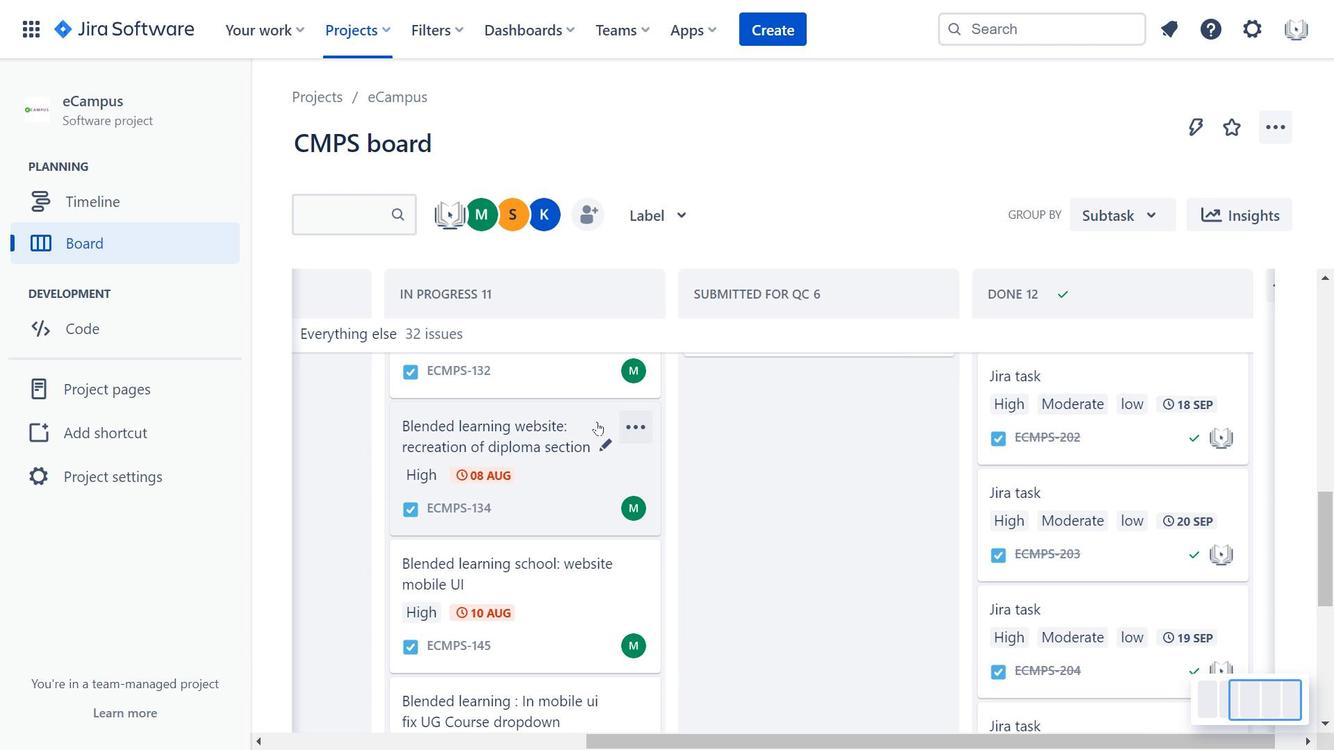 
Action: Mouse moved to (576, 489)
Screenshot: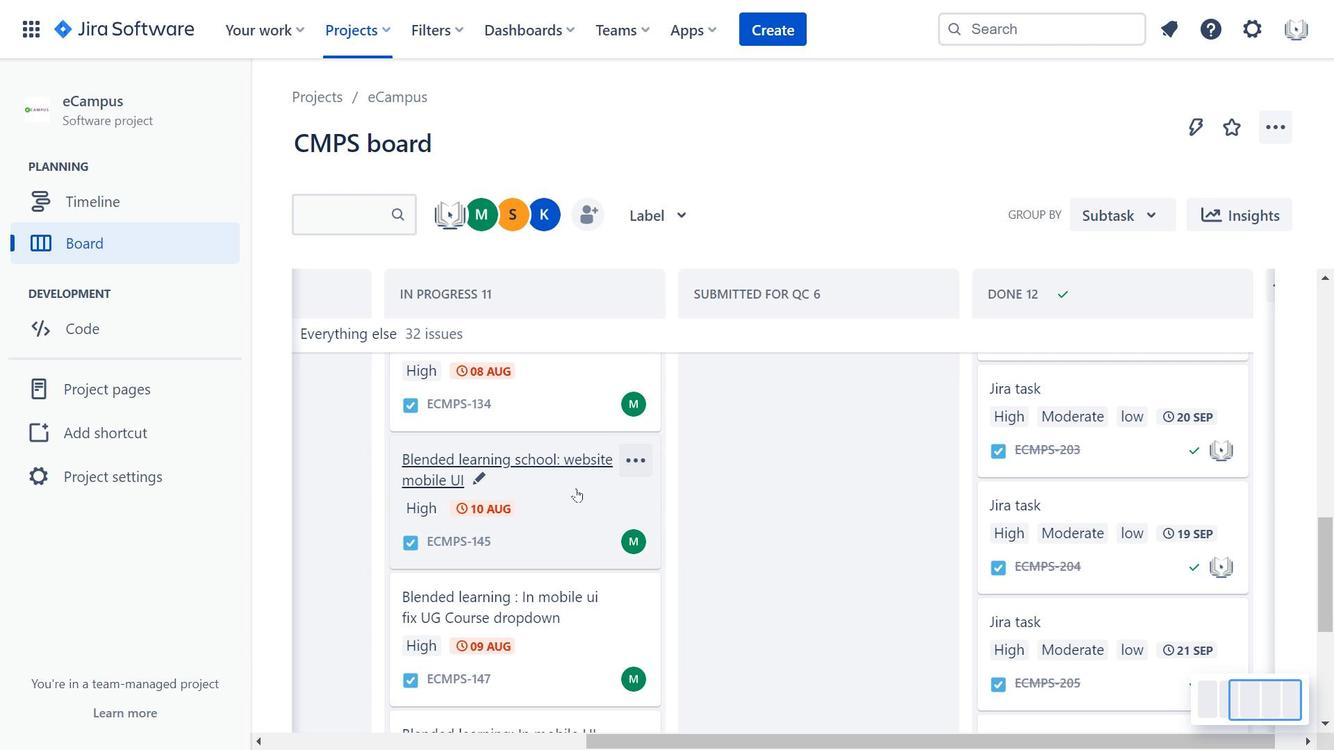 
Action: Mouse scrolled (576, 488) with delta (0, 0)
Screenshot: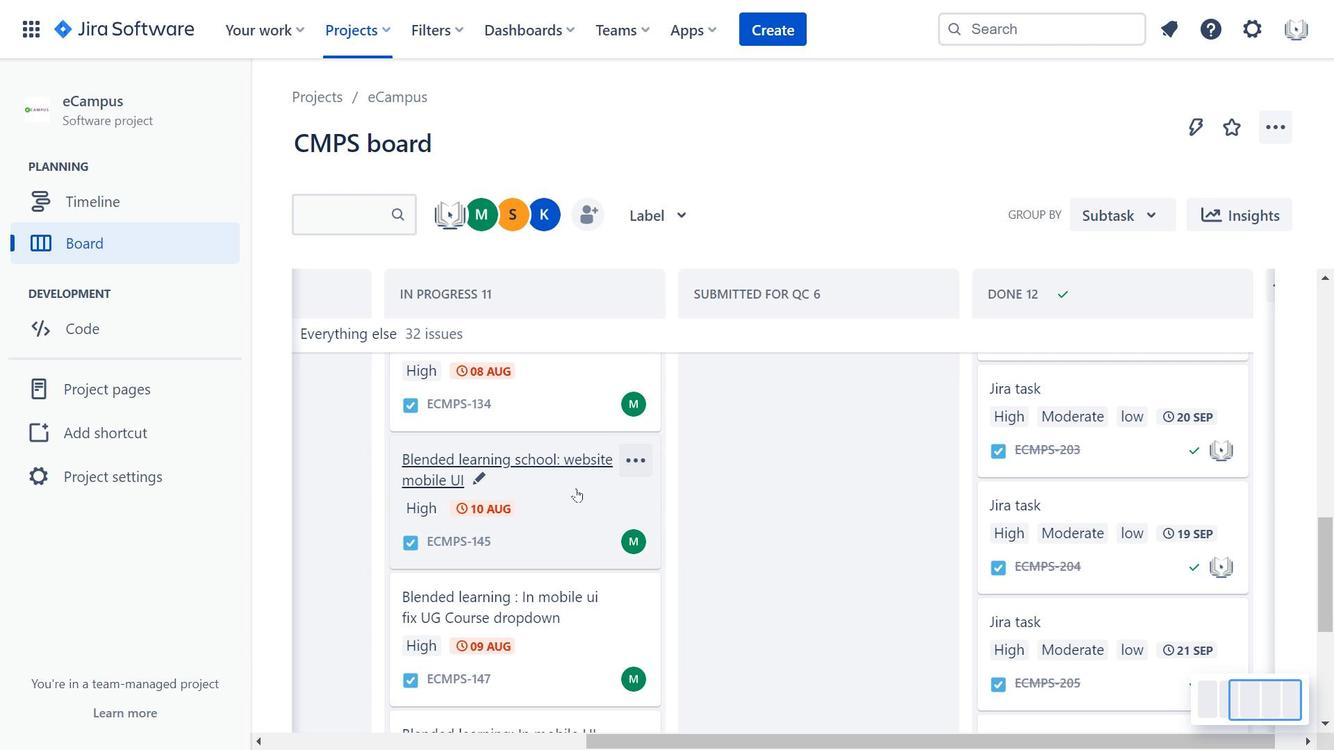 
Action: Mouse moved to (579, 467)
Screenshot: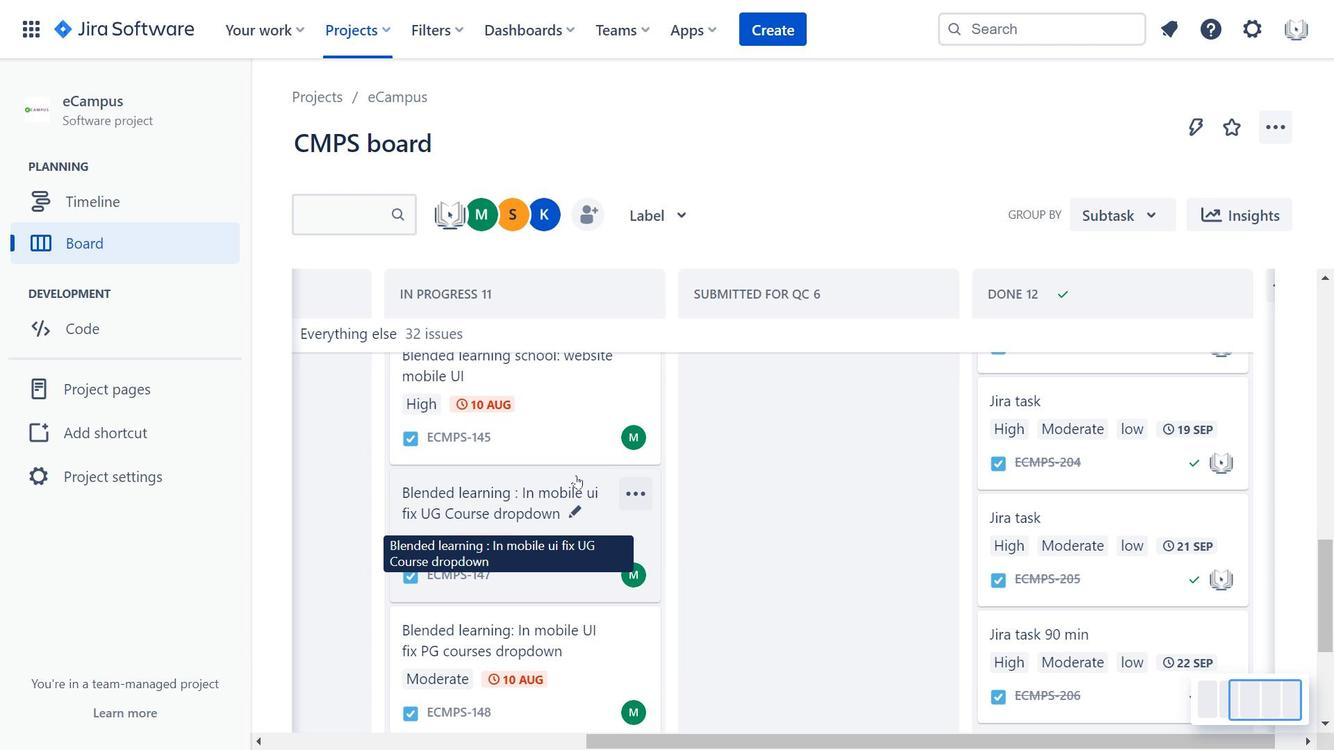 
Action: Mouse scrolled (579, 467) with delta (0, 0)
Screenshot: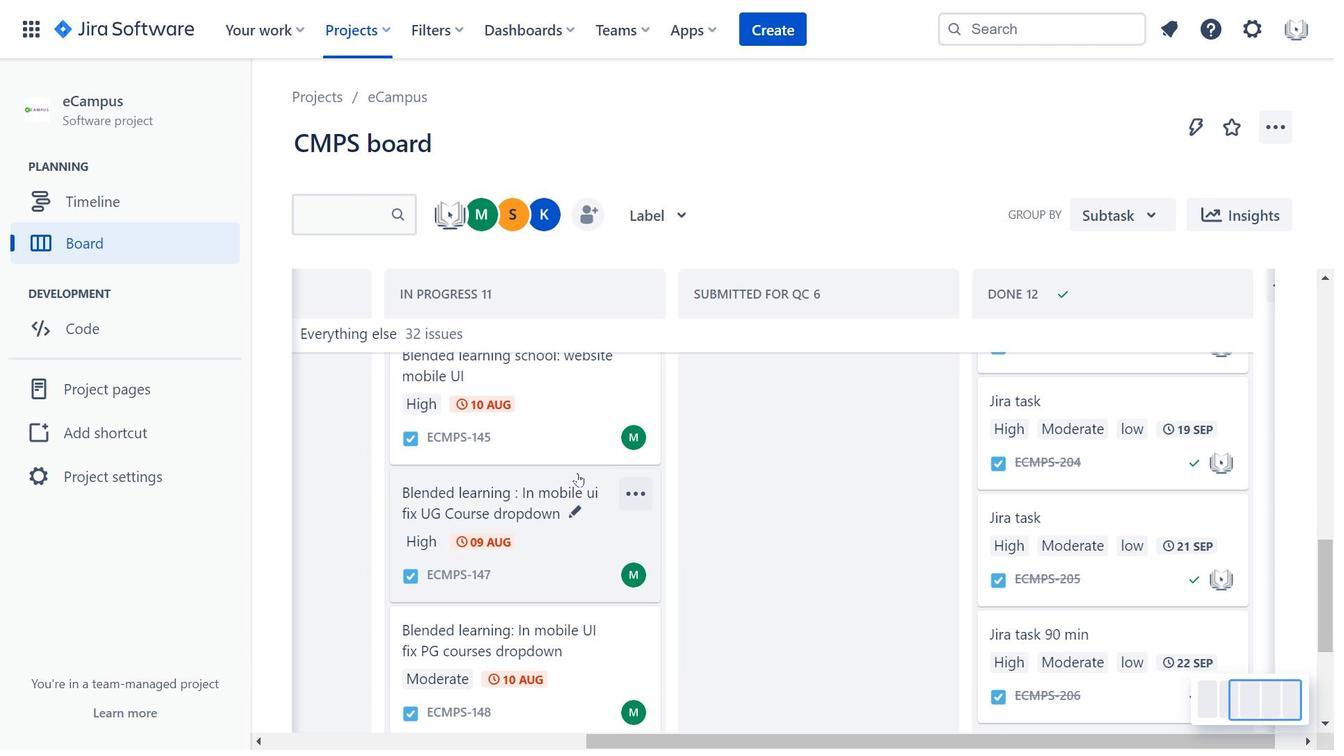 
Action: Mouse moved to (585, 450)
Screenshot: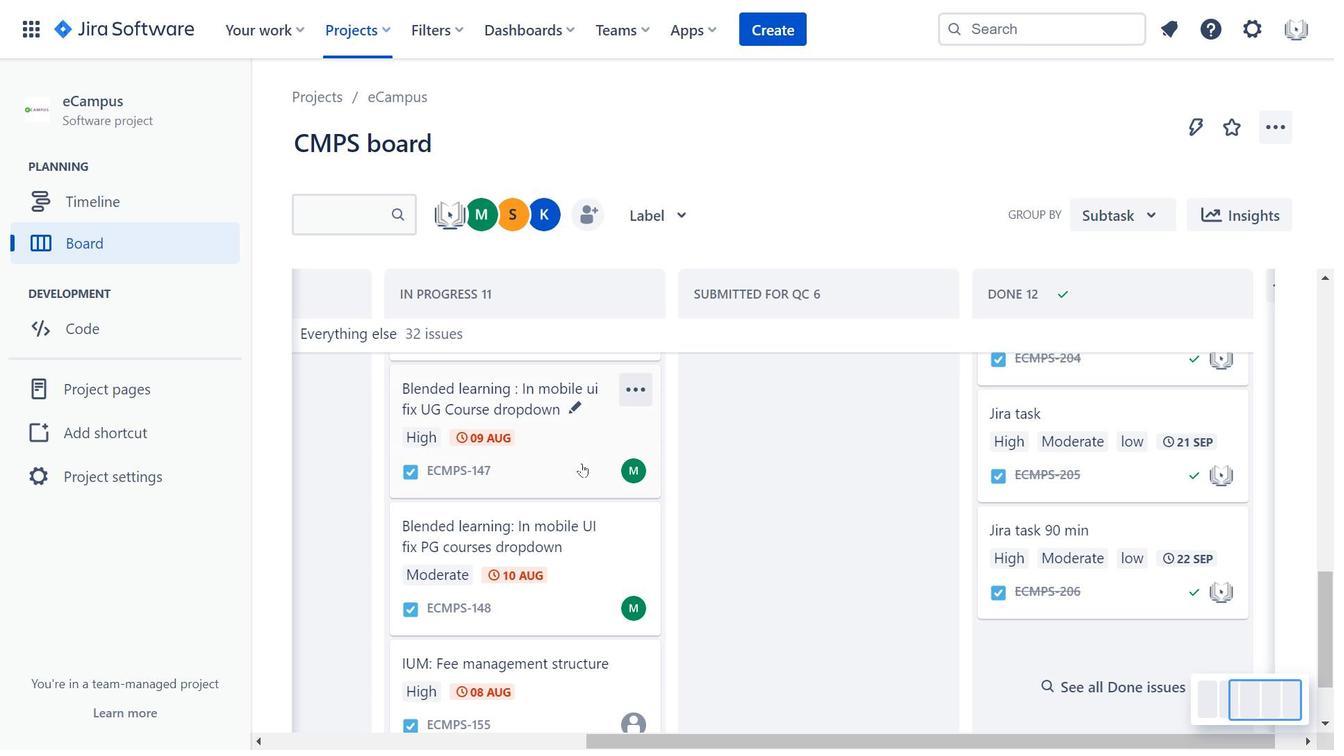 
Action: Mouse scrolled (585, 449) with delta (0, 0)
Screenshot: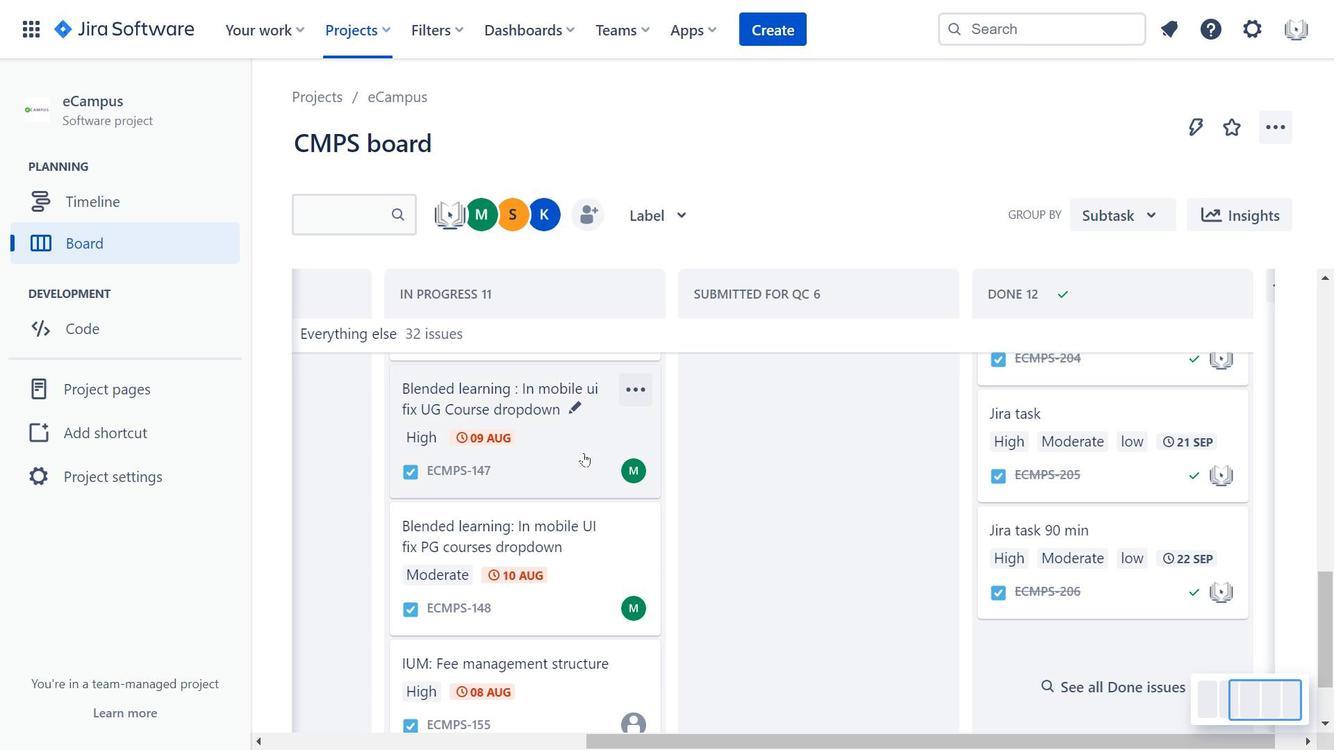 
Action: Mouse scrolled (585, 449) with delta (0, 0)
Screenshot: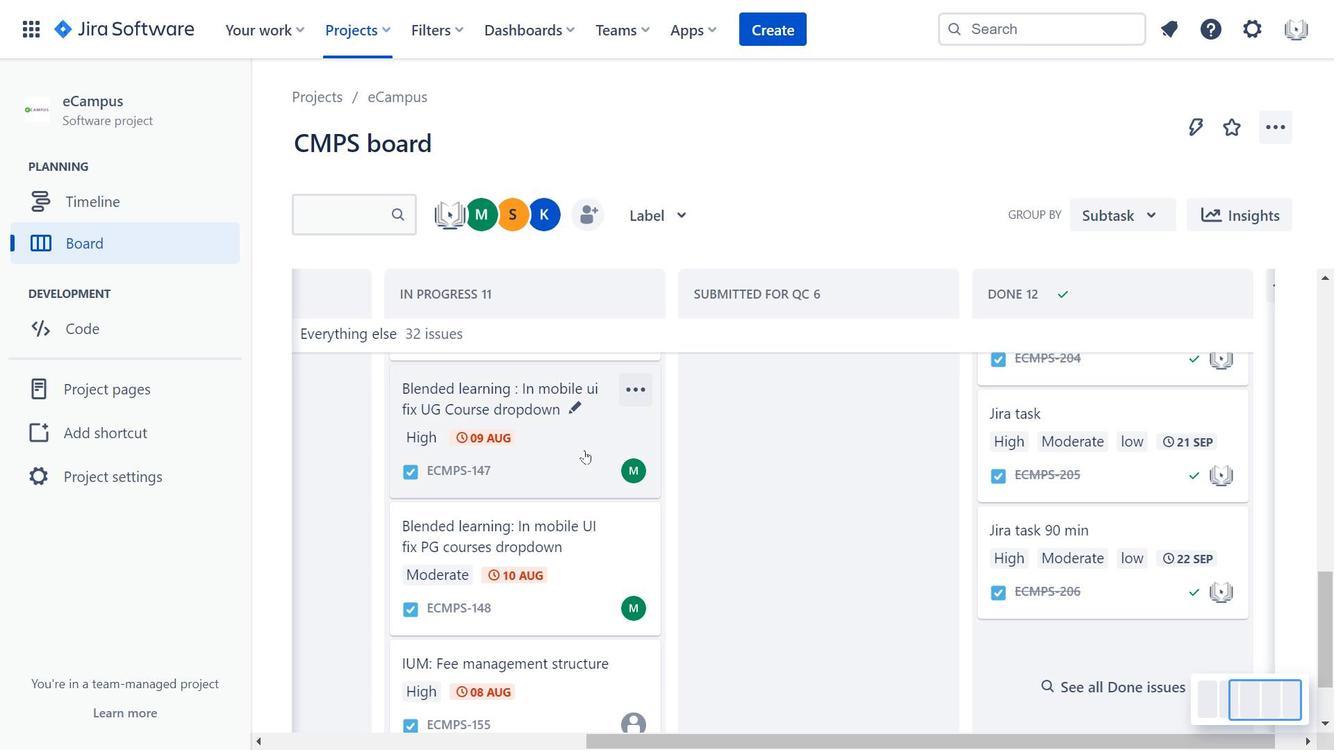 
Action: Mouse moved to (1251, 695)
Screenshot: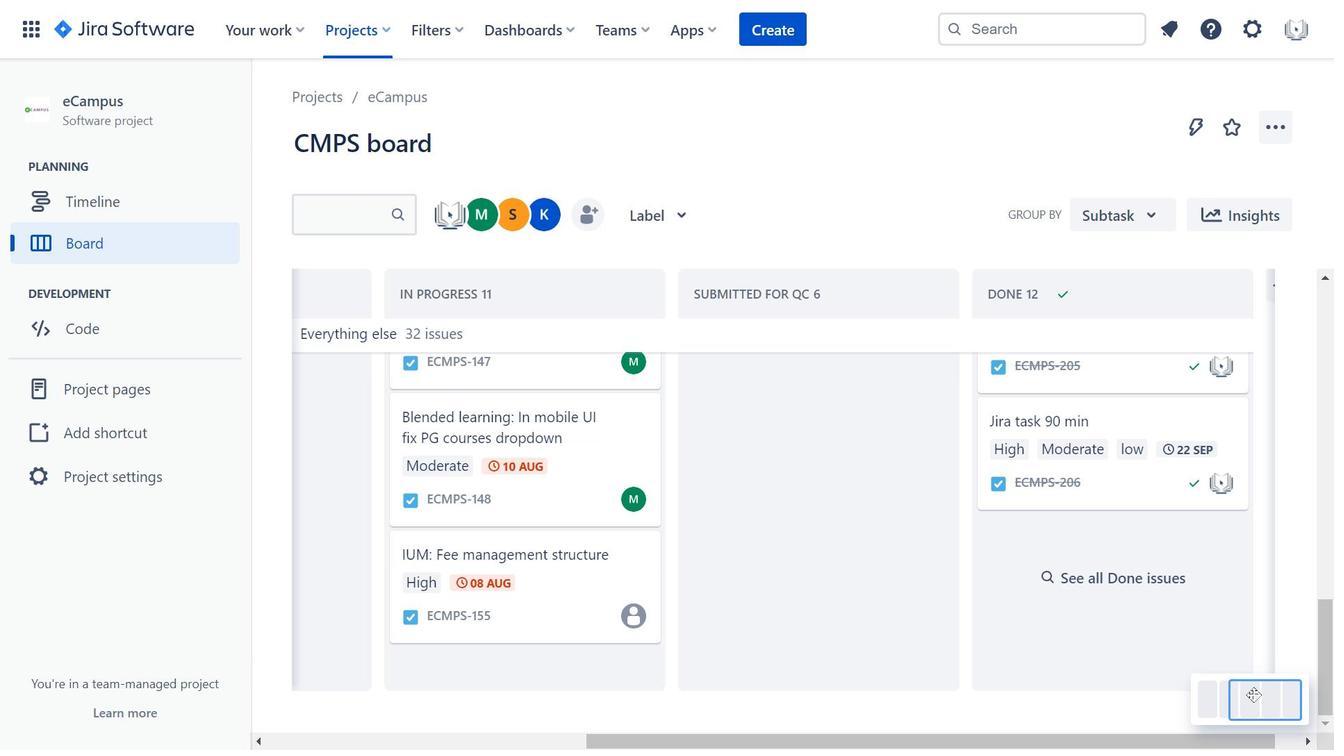 
Action: Mouse pressed left at (1251, 695)
Screenshot: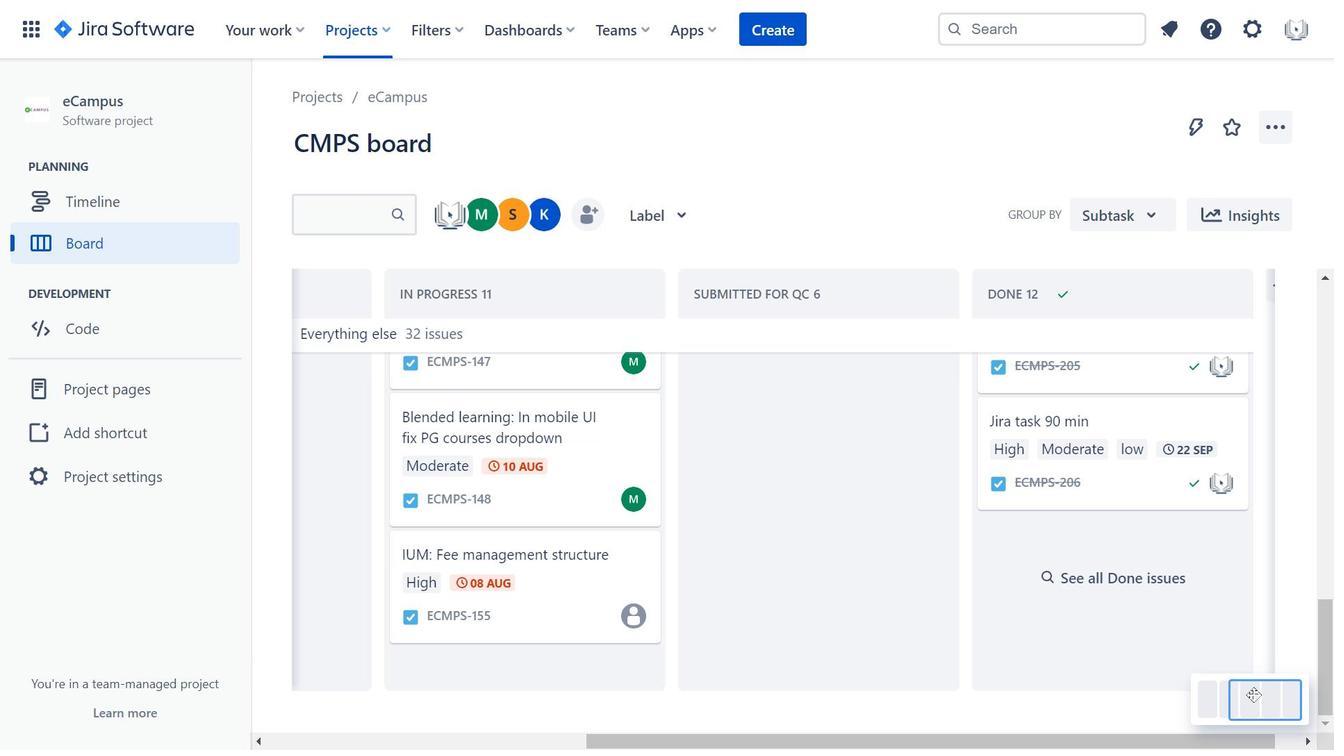 
Action: Mouse moved to (994, 562)
Screenshot: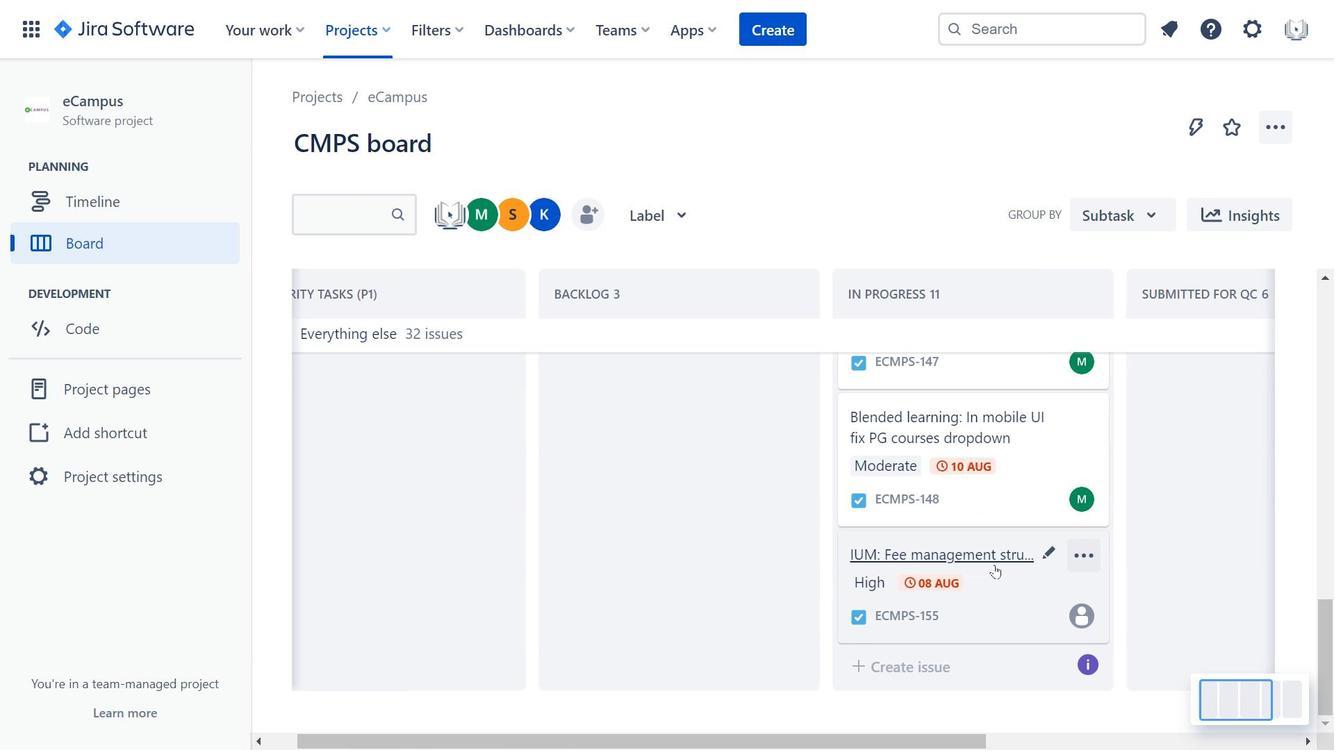 
Action: Mouse scrolled (994, 562) with delta (0, 0)
Screenshot: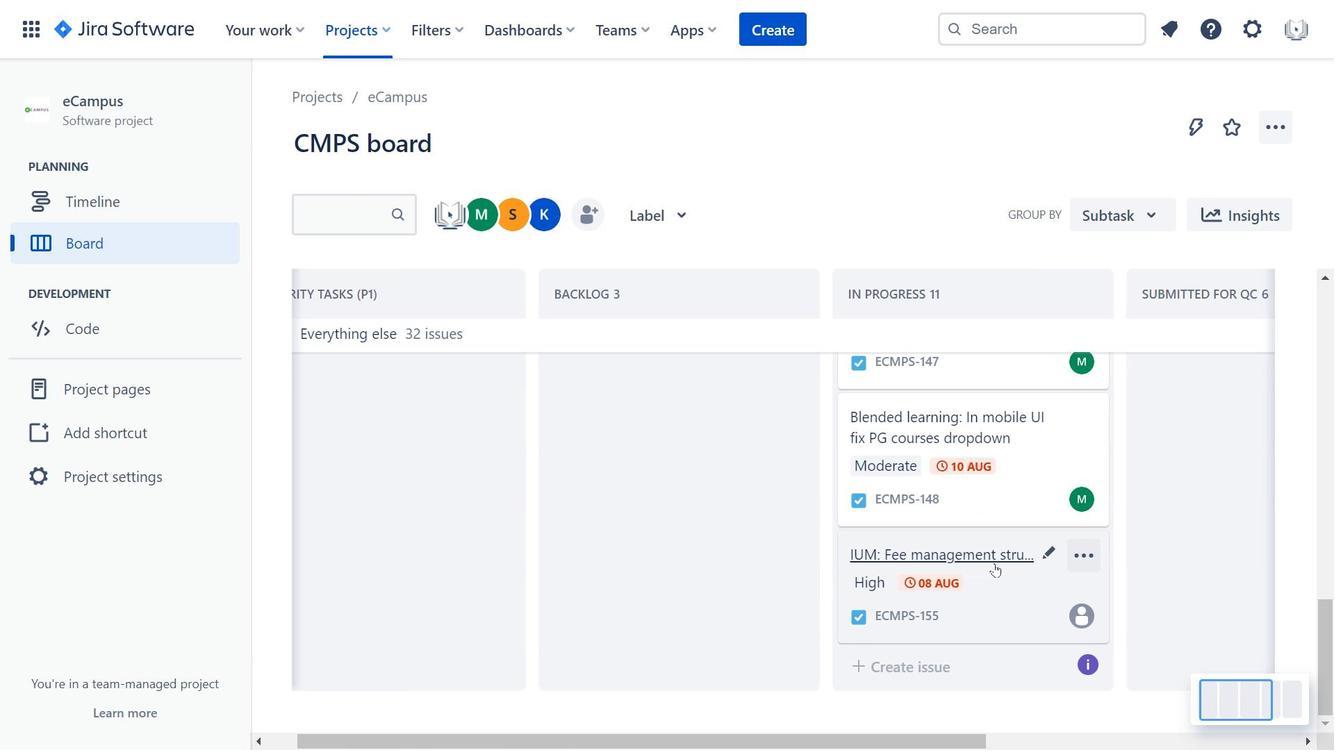 
Action: Mouse scrolled (994, 562) with delta (0, 0)
Screenshot: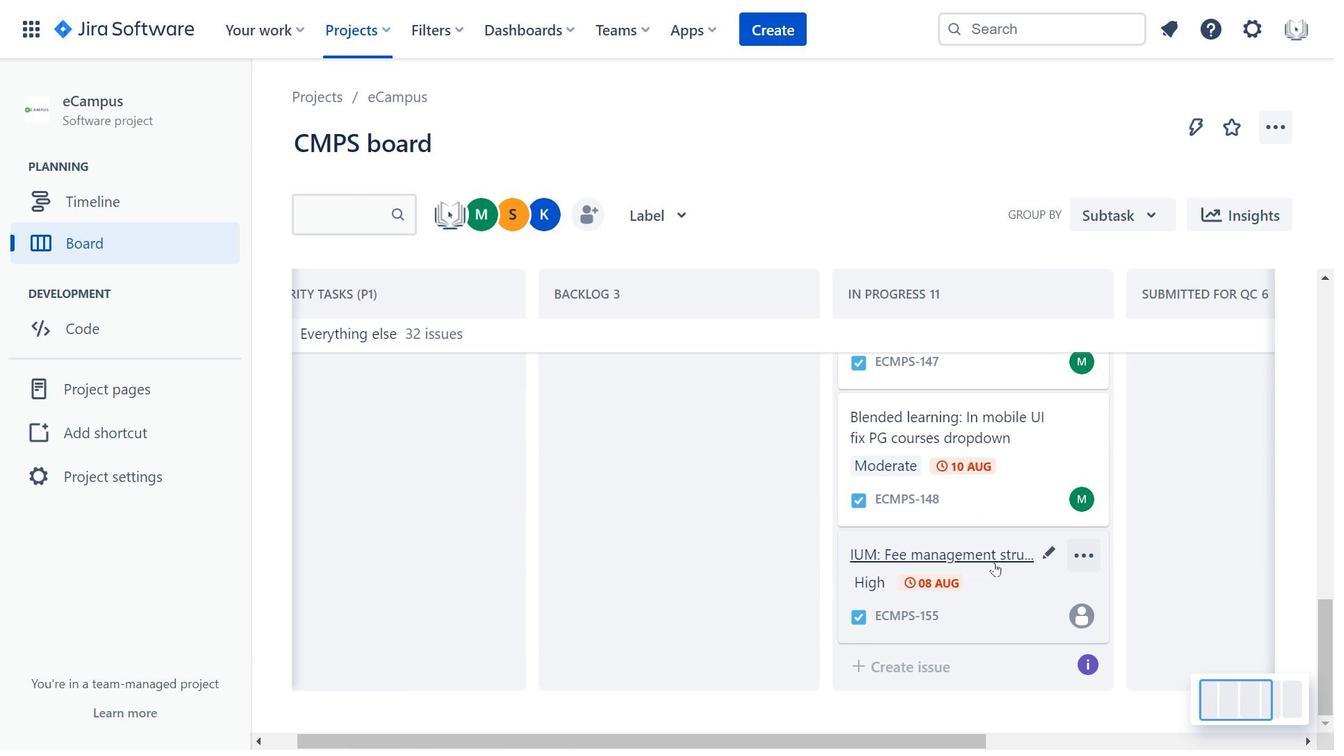 
Action: Mouse scrolled (994, 562) with delta (0, 0)
Screenshot: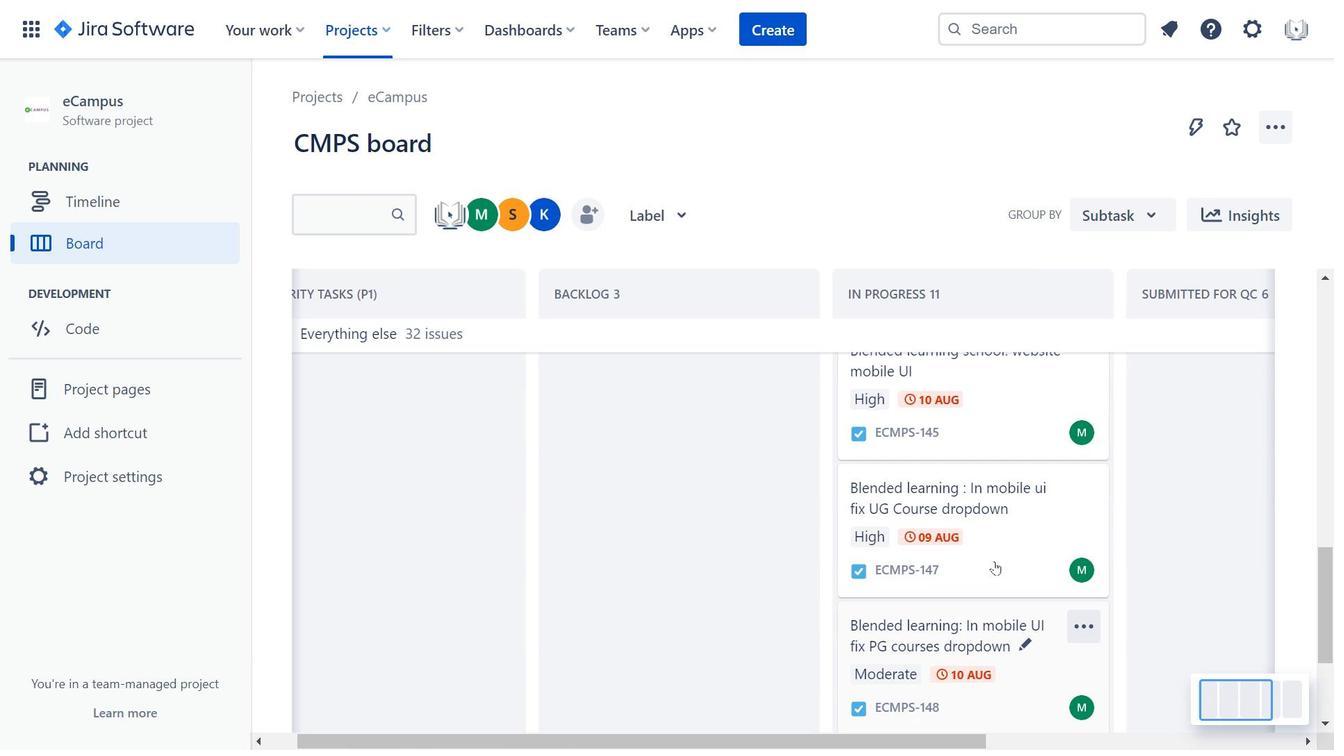
Action: Mouse scrolled (994, 562) with delta (0, 0)
Screenshot: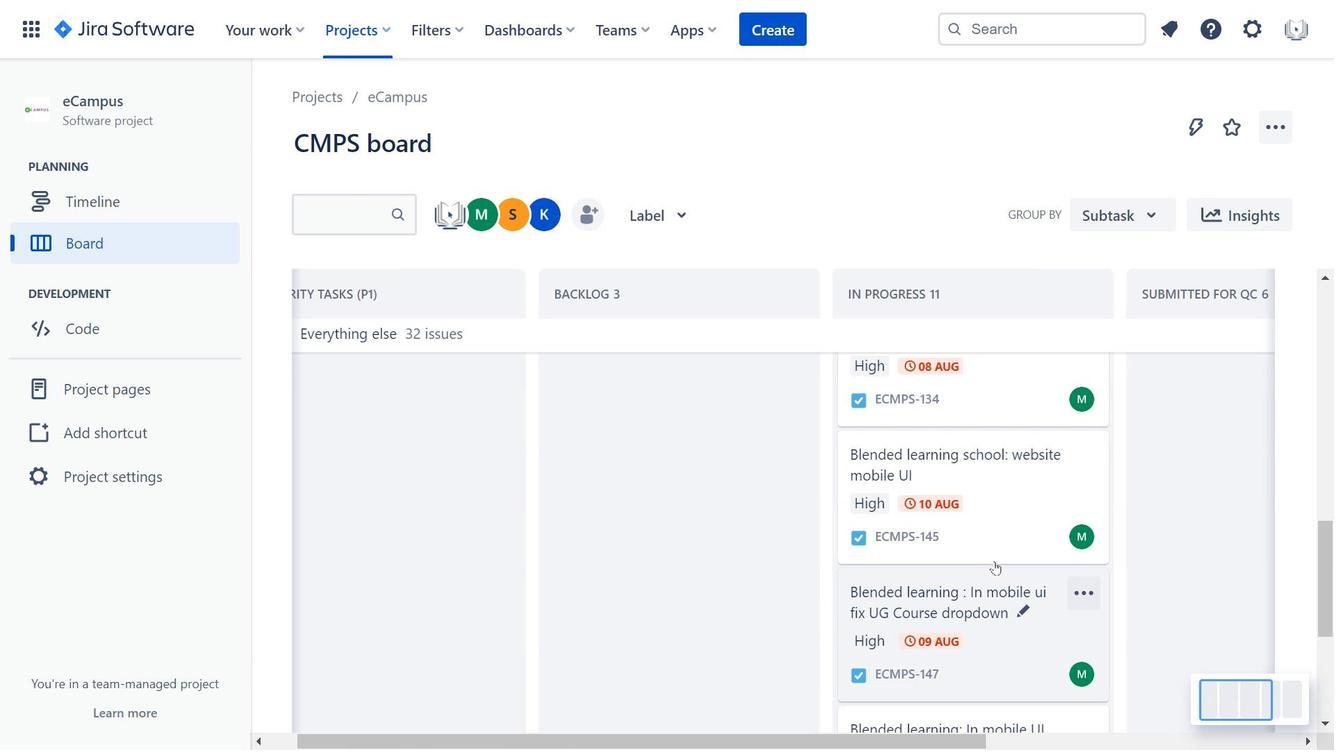 
Action: Mouse scrolled (994, 562) with delta (0, 0)
Screenshot: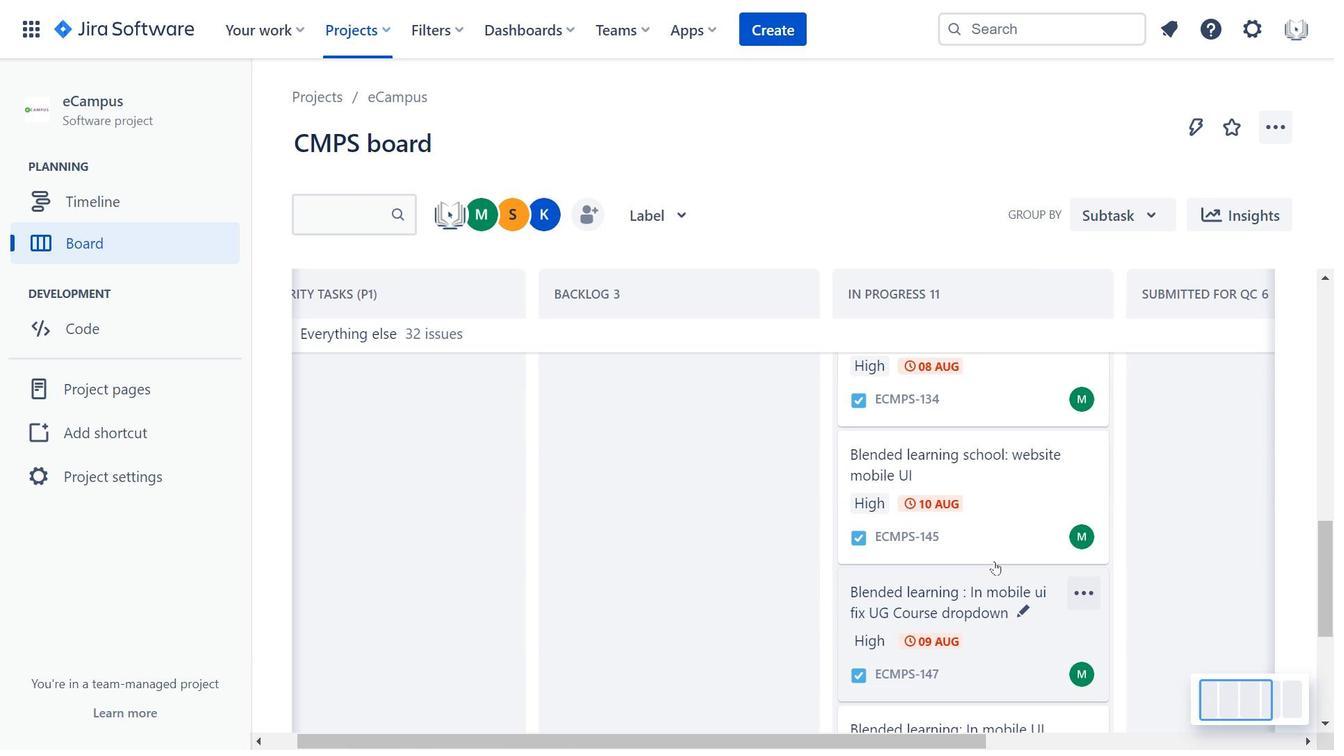 
Action: Mouse scrolled (994, 562) with delta (0, 0)
Screenshot: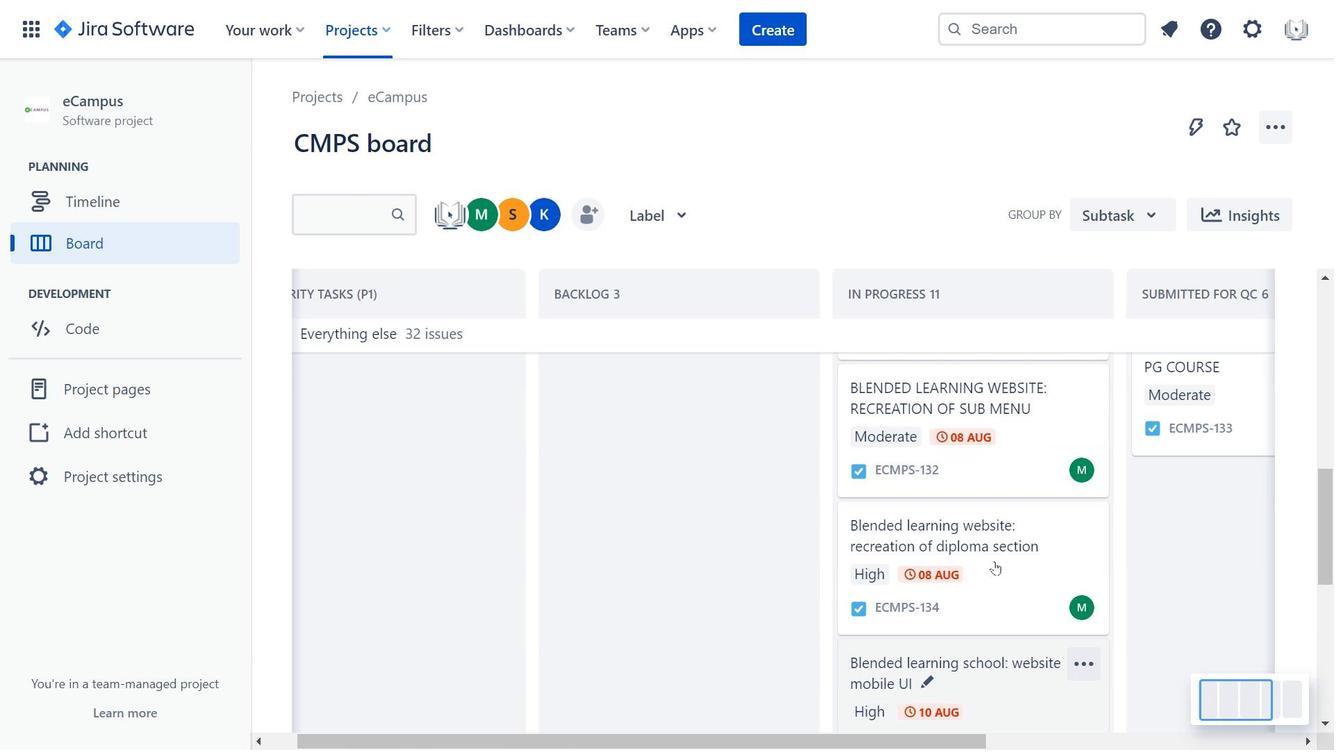 
Action: Mouse scrolled (994, 562) with delta (0, 0)
Screenshot: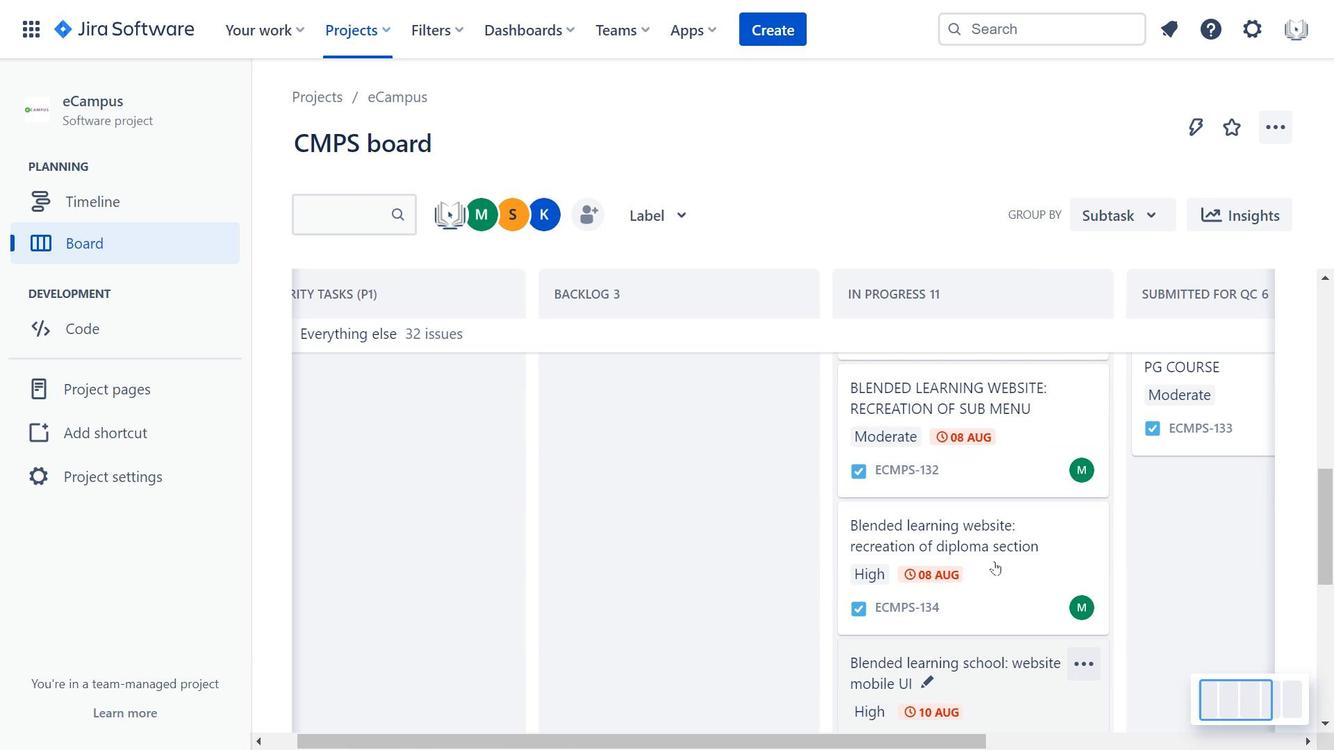 
Action: Mouse scrolled (994, 562) with delta (0, 0)
Screenshot: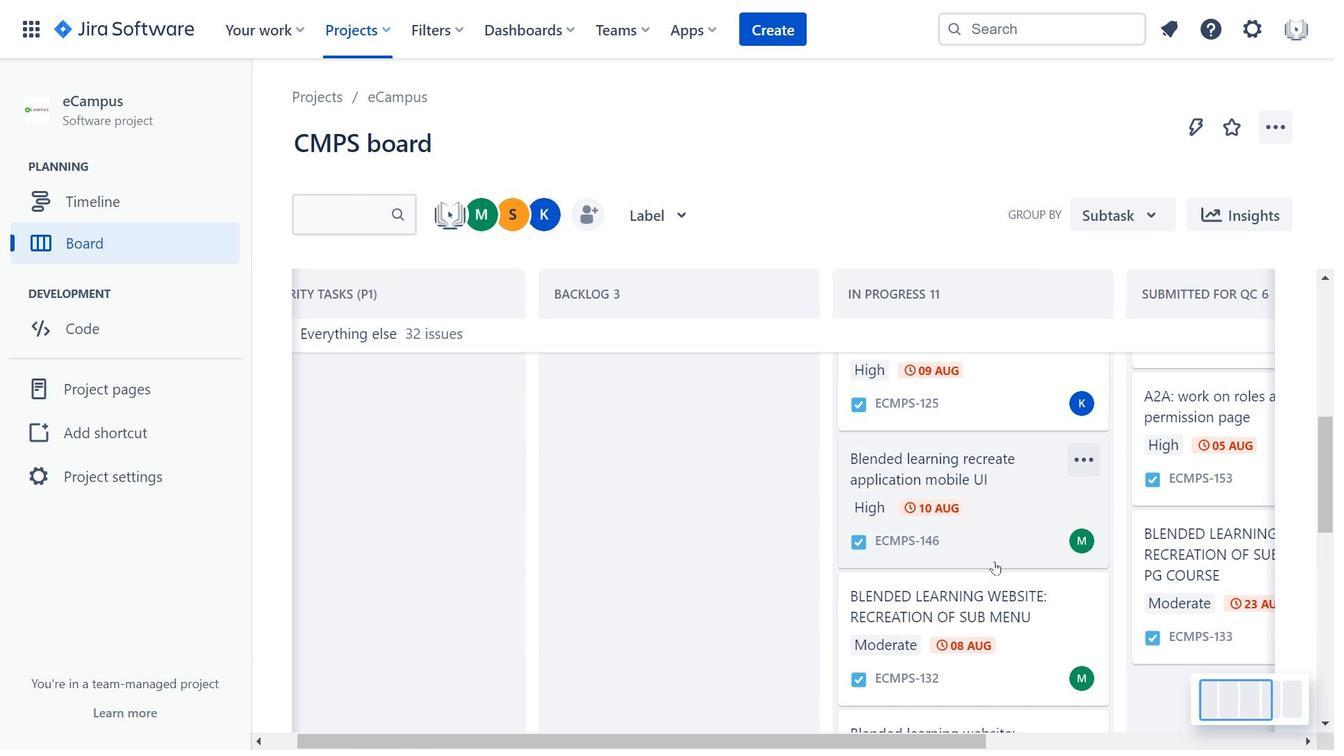 
Action: Mouse moved to (994, 561)
Screenshot: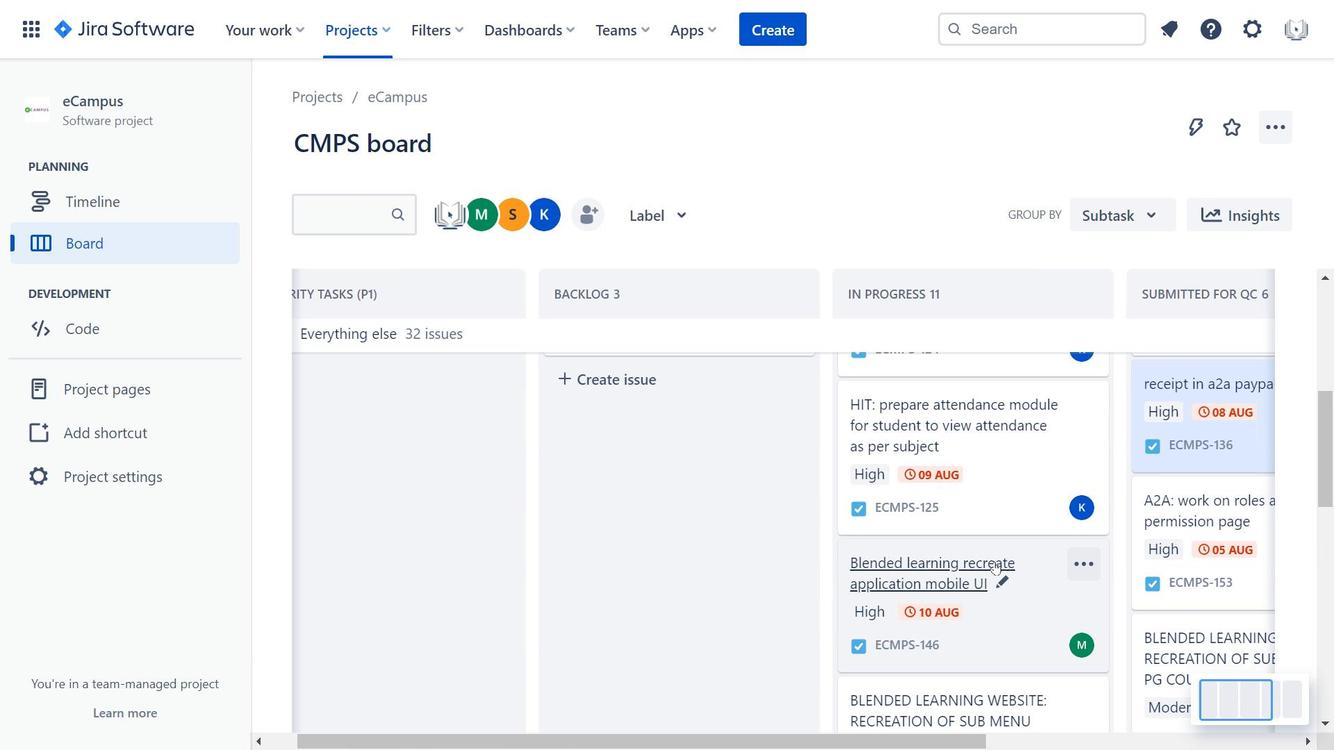 
Action: Mouse scrolled (994, 562) with delta (0, 0)
Screenshot: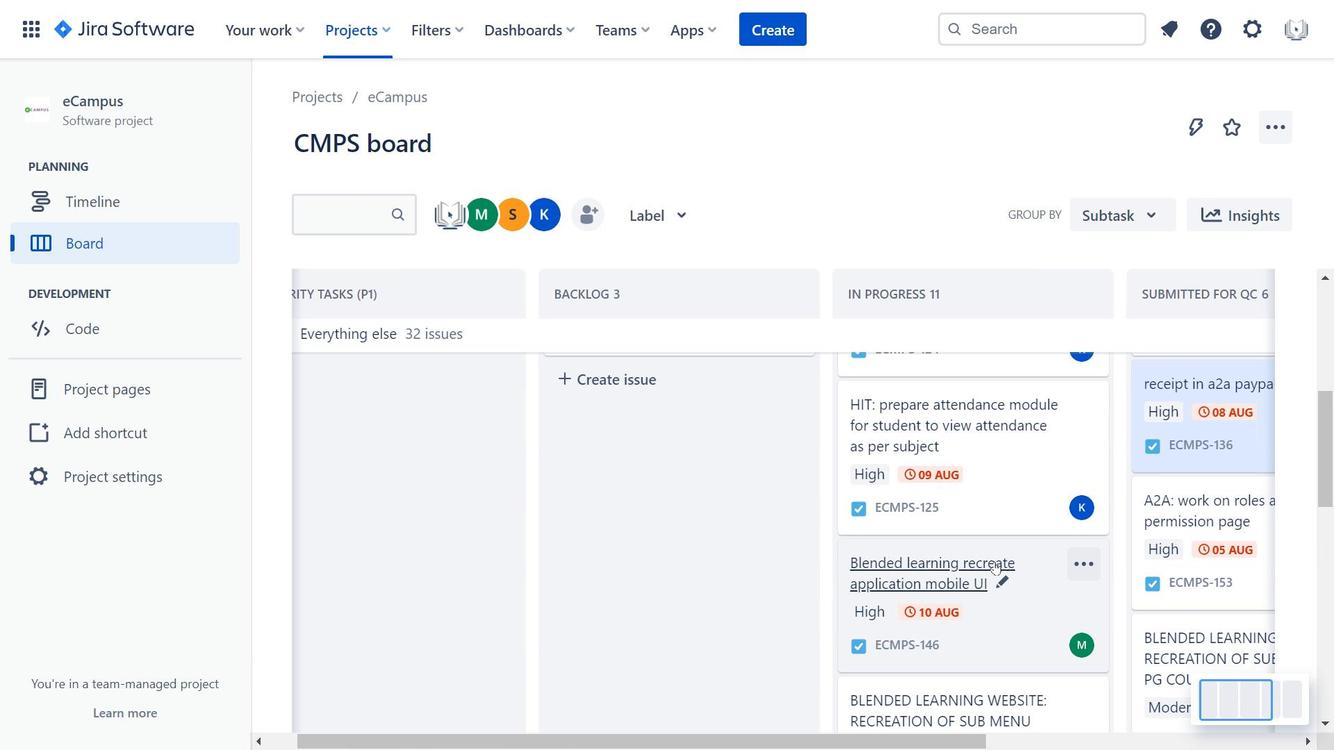 
Action: Mouse scrolled (994, 562) with delta (0, 0)
Screenshot: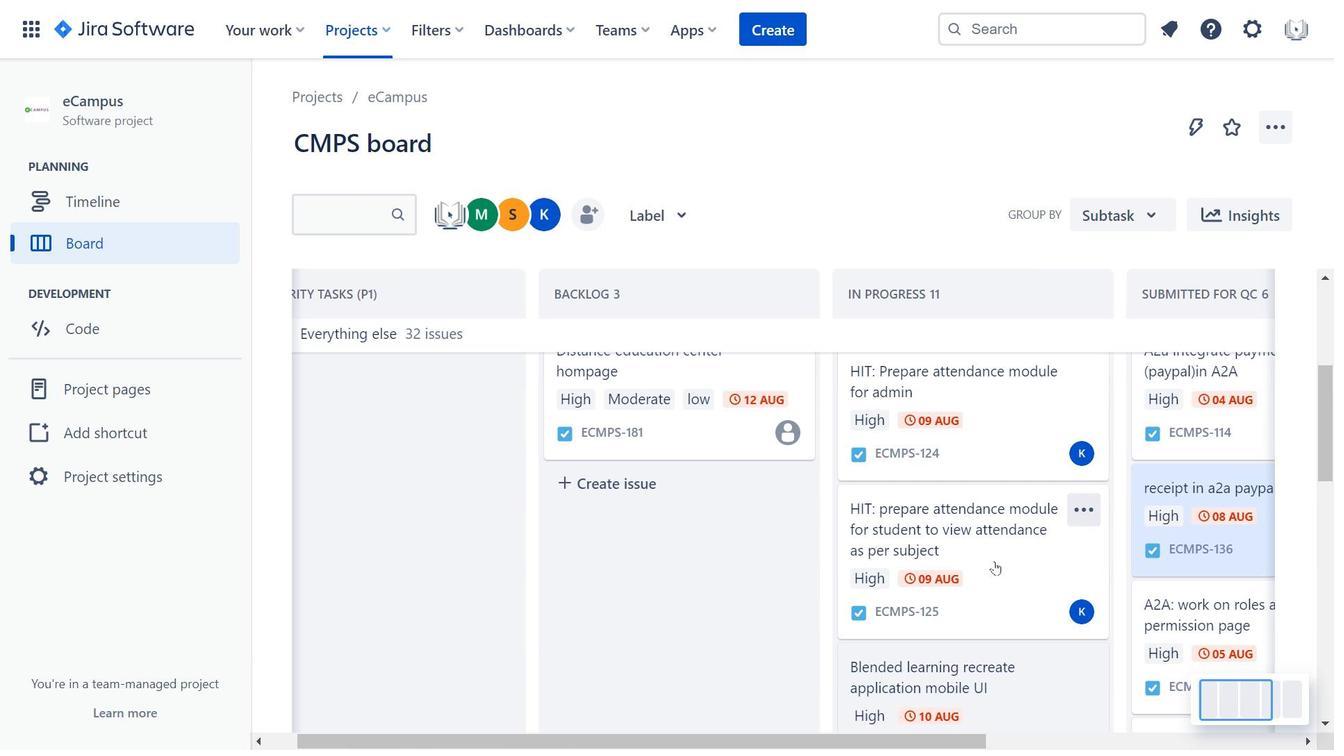 
Action: Mouse scrolled (994, 562) with delta (0, 0)
Screenshot: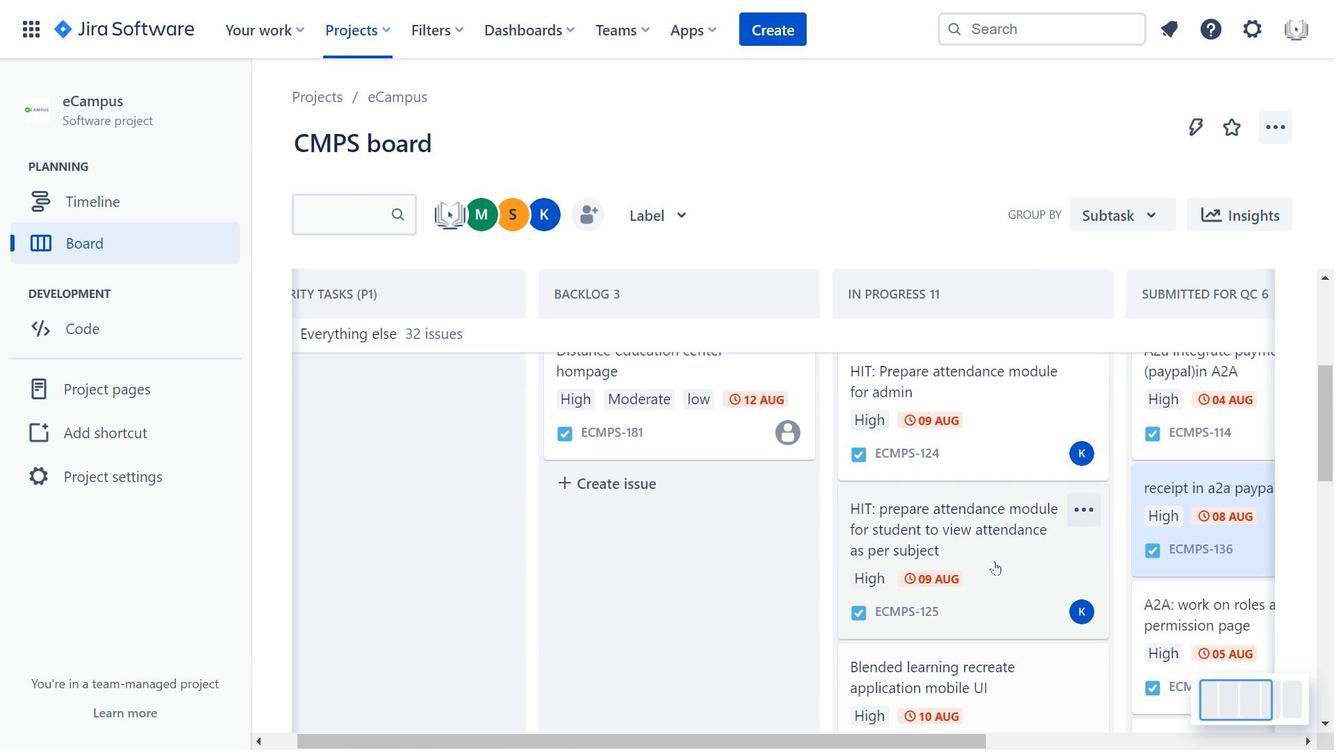 
Action: Mouse moved to (717, 474)
Screenshot: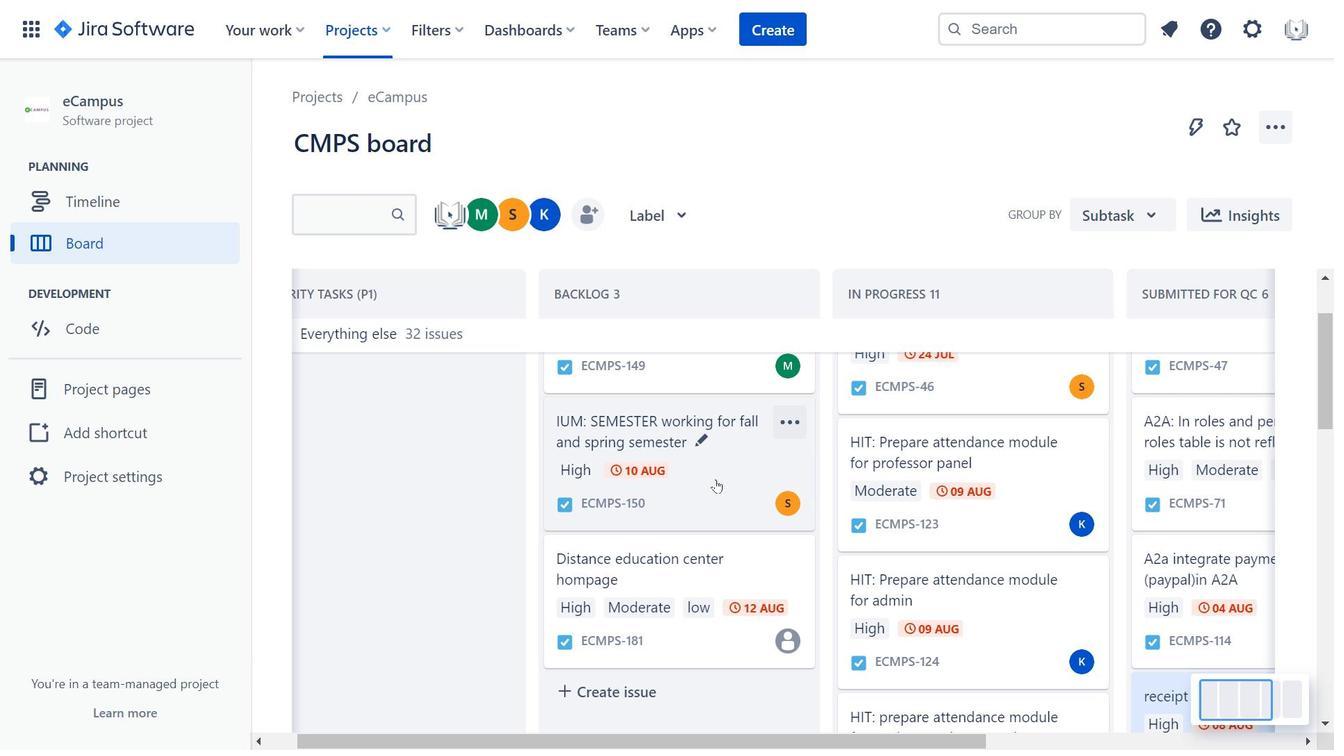 
Action: Mouse pressed left at (717, 474)
Screenshot: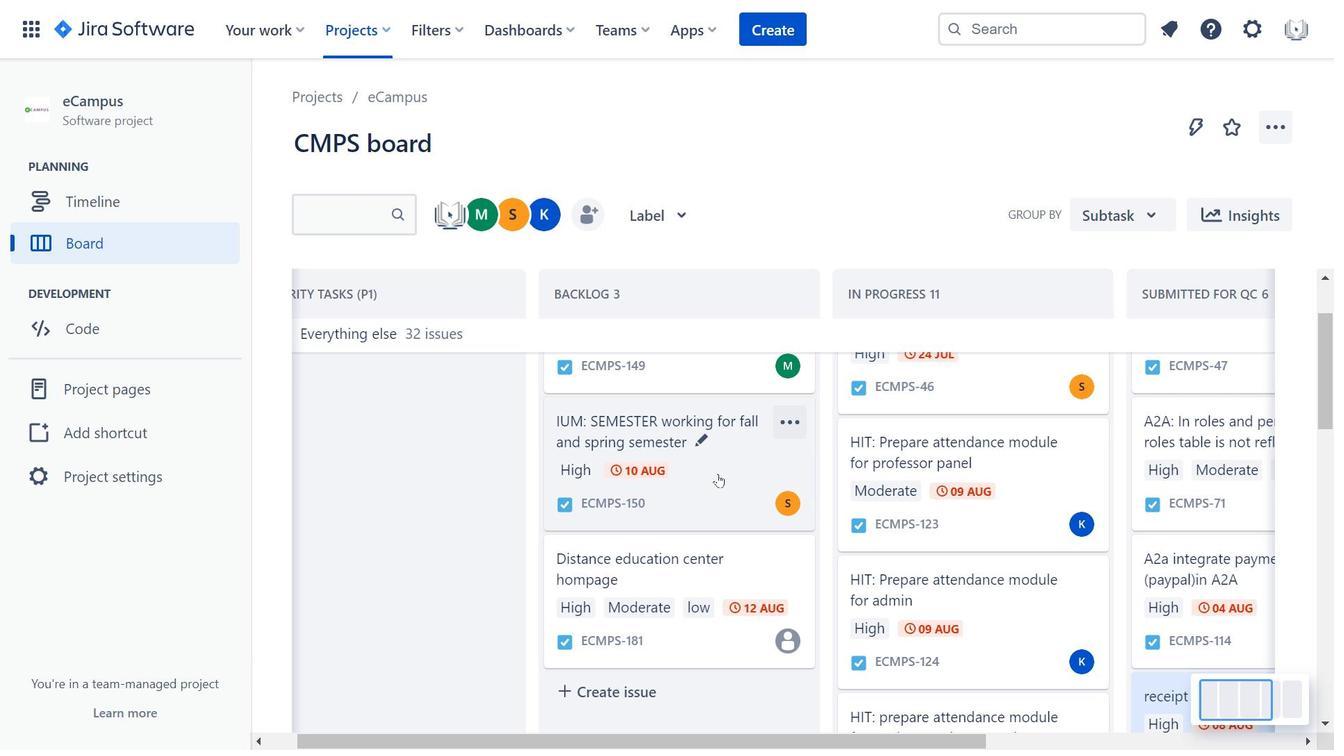 
Action: Mouse moved to (344, 286)
Screenshot: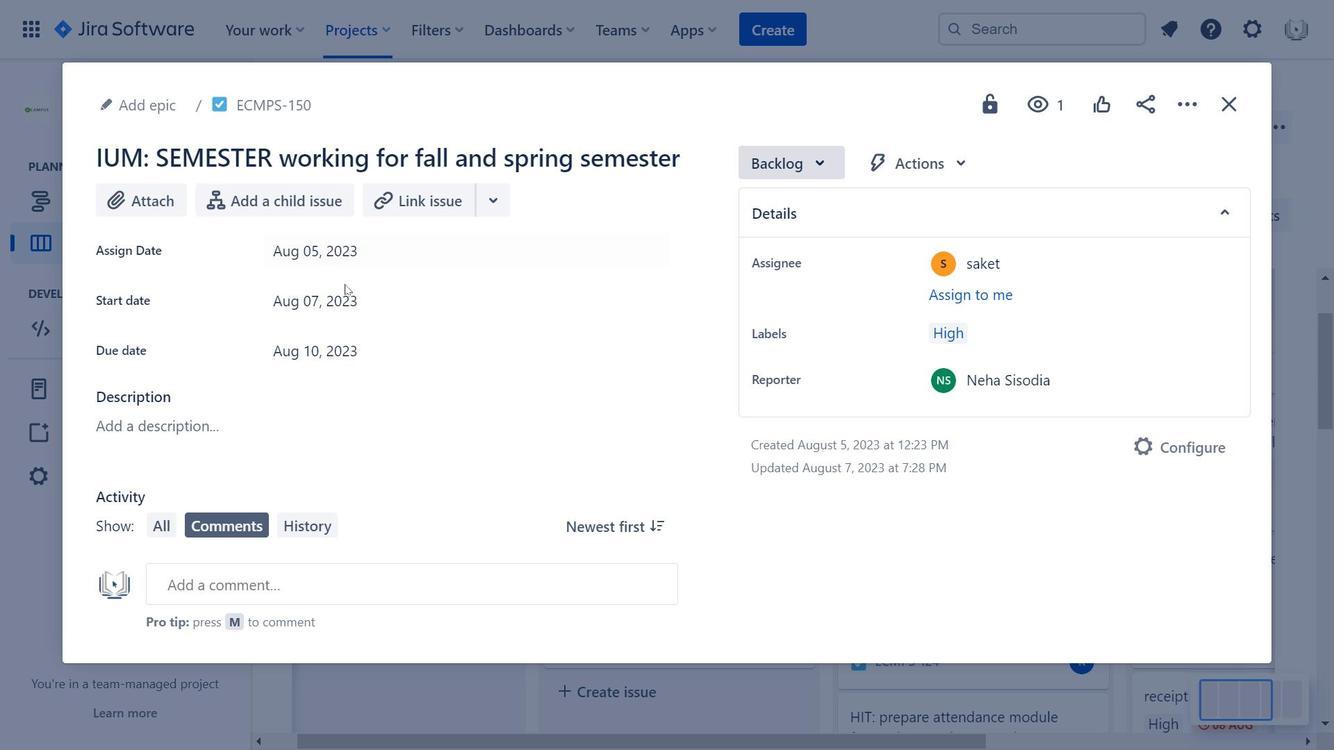 
Action: Mouse pressed left at (344, 286)
Screenshot: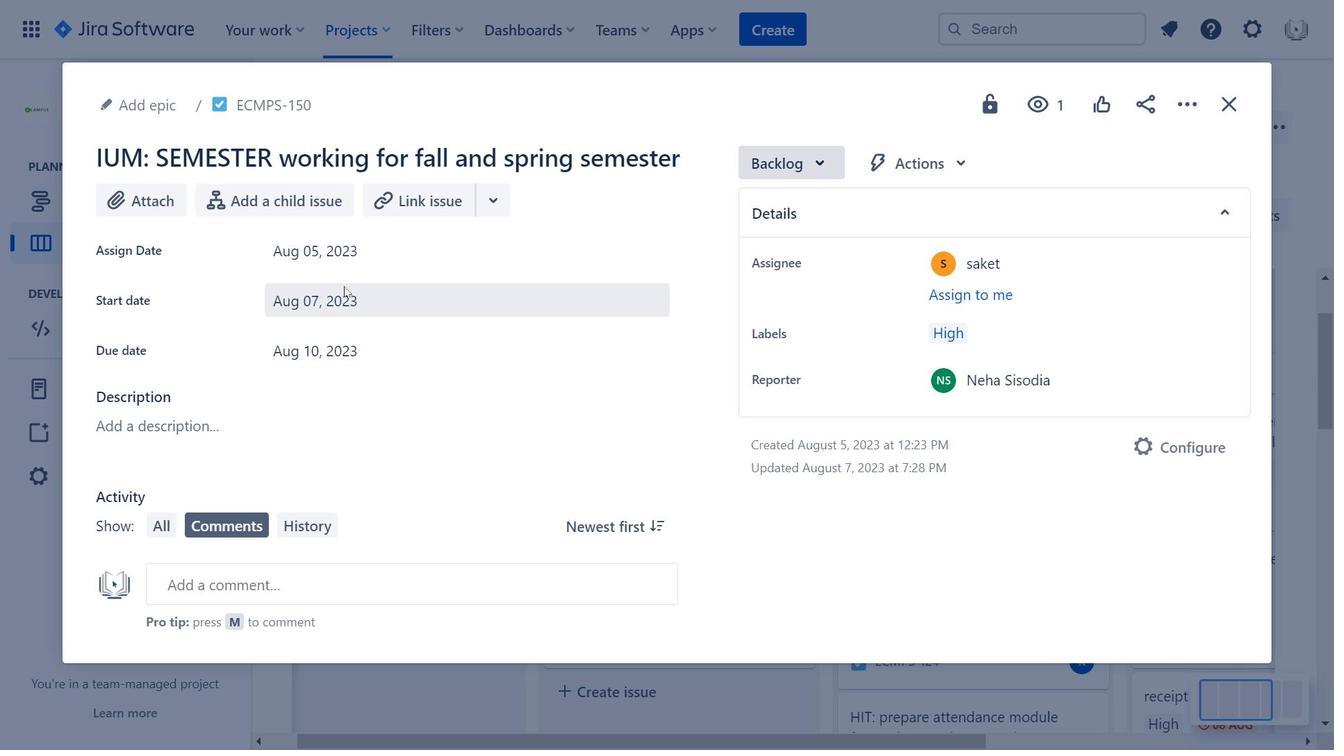 
Action: Mouse moved to (699, 354)
Screenshot: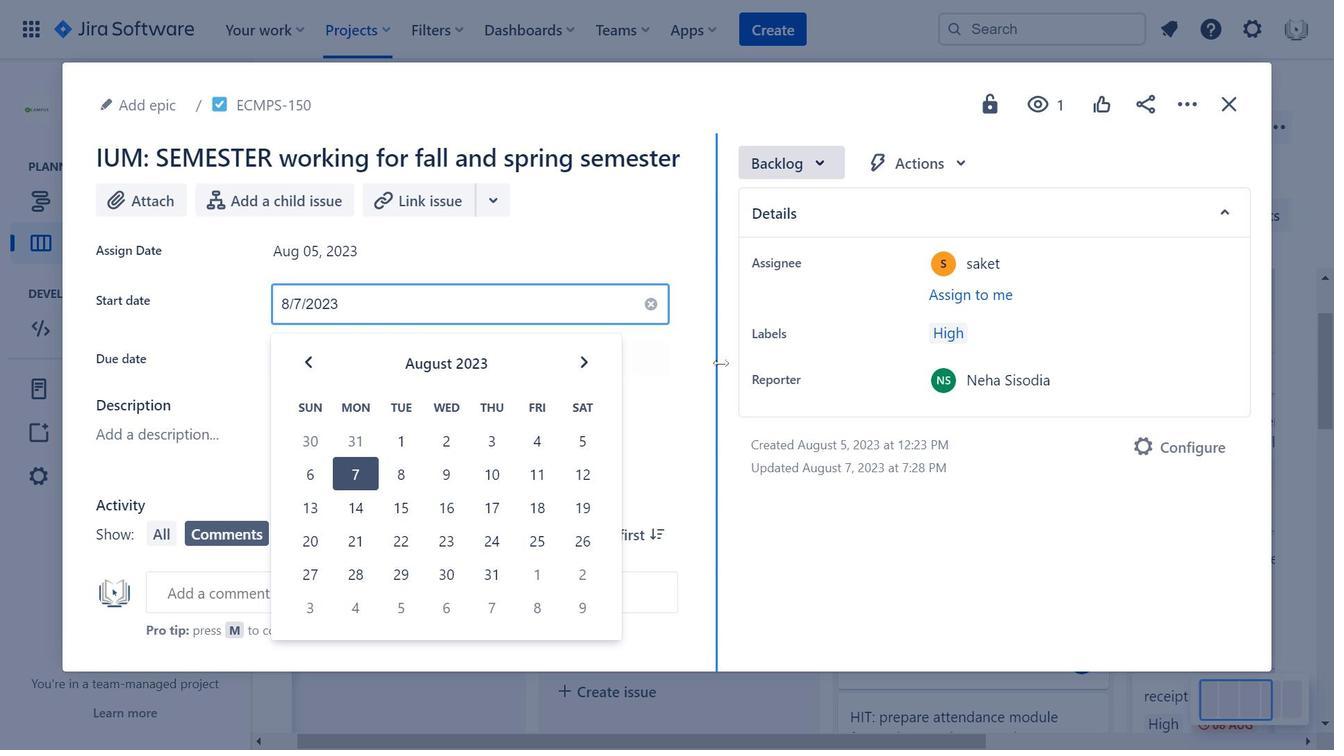 
Action: Mouse pressed left at (699, 354)
Screenshot: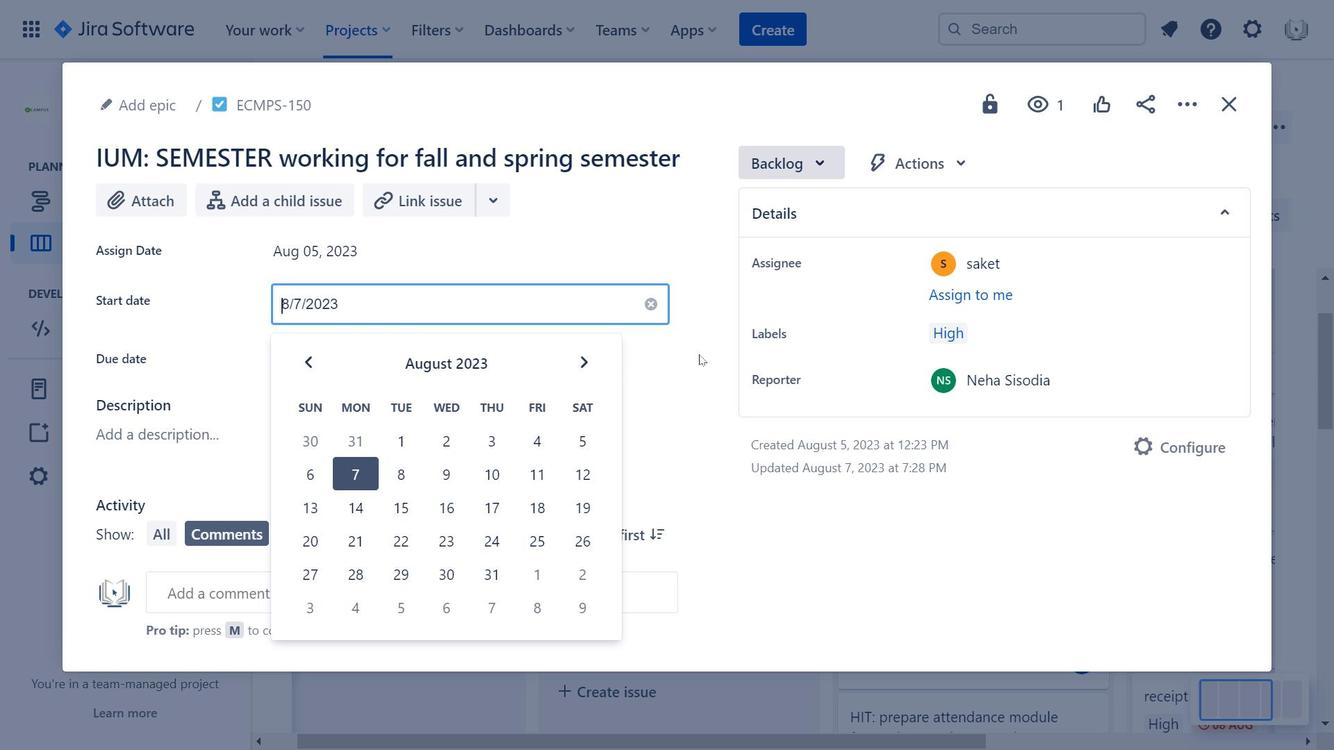 
Action: Mouse moved to (328, 527)
Screenshot: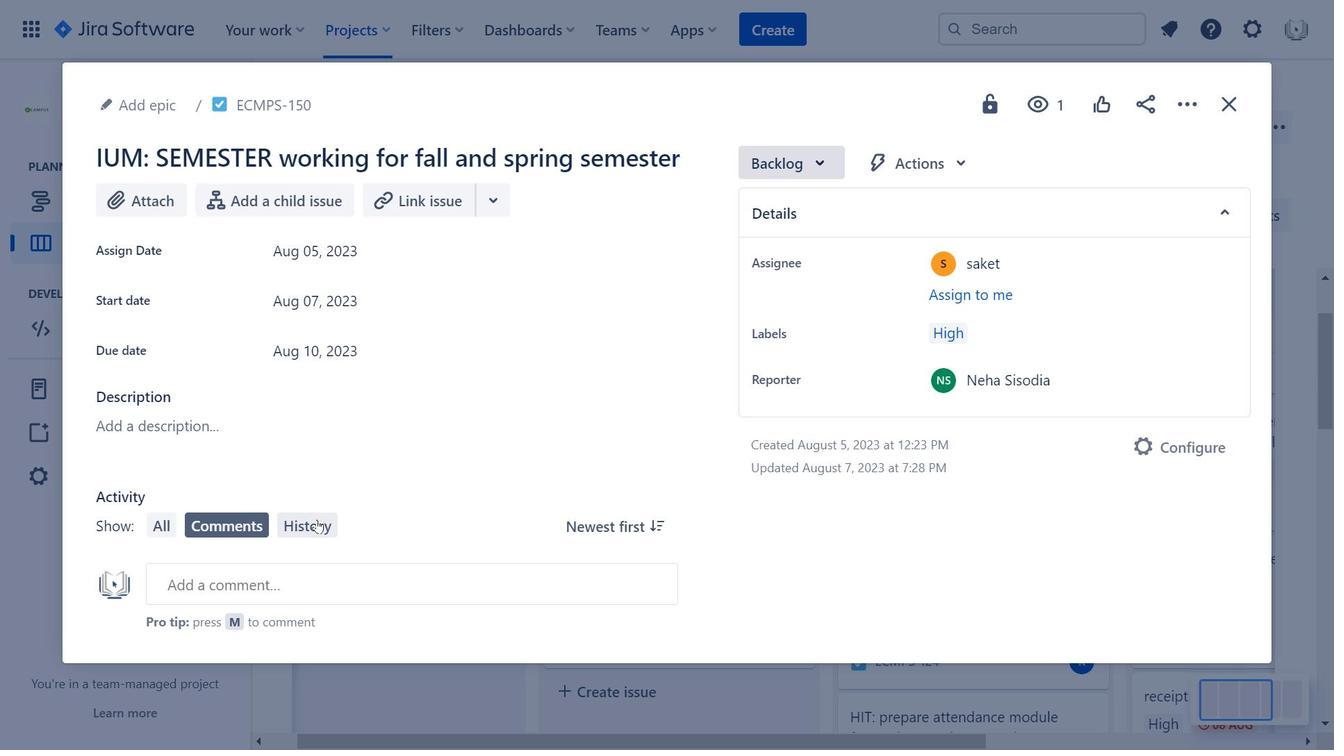 
Action: Mouse pressed left at (328, 527)
Screenshot: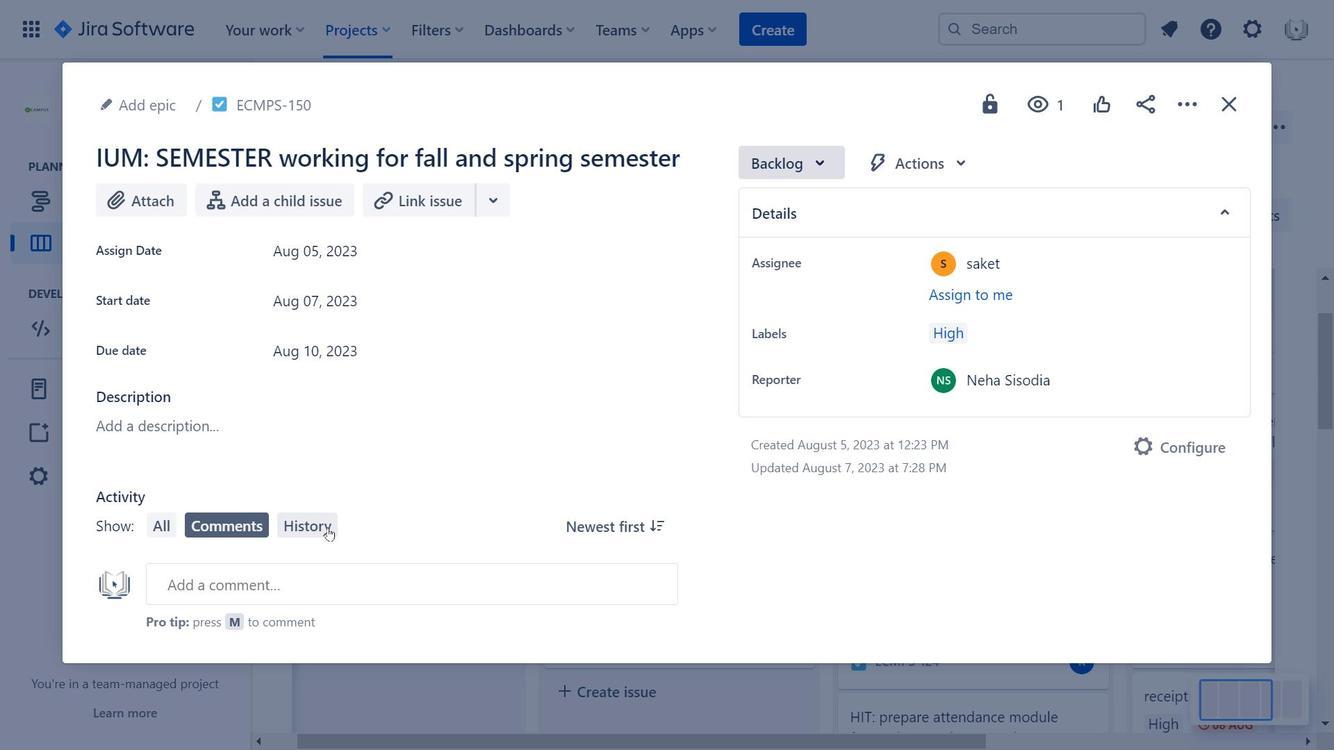 
Action: Mouse moved to (697, 343)
Screenshot: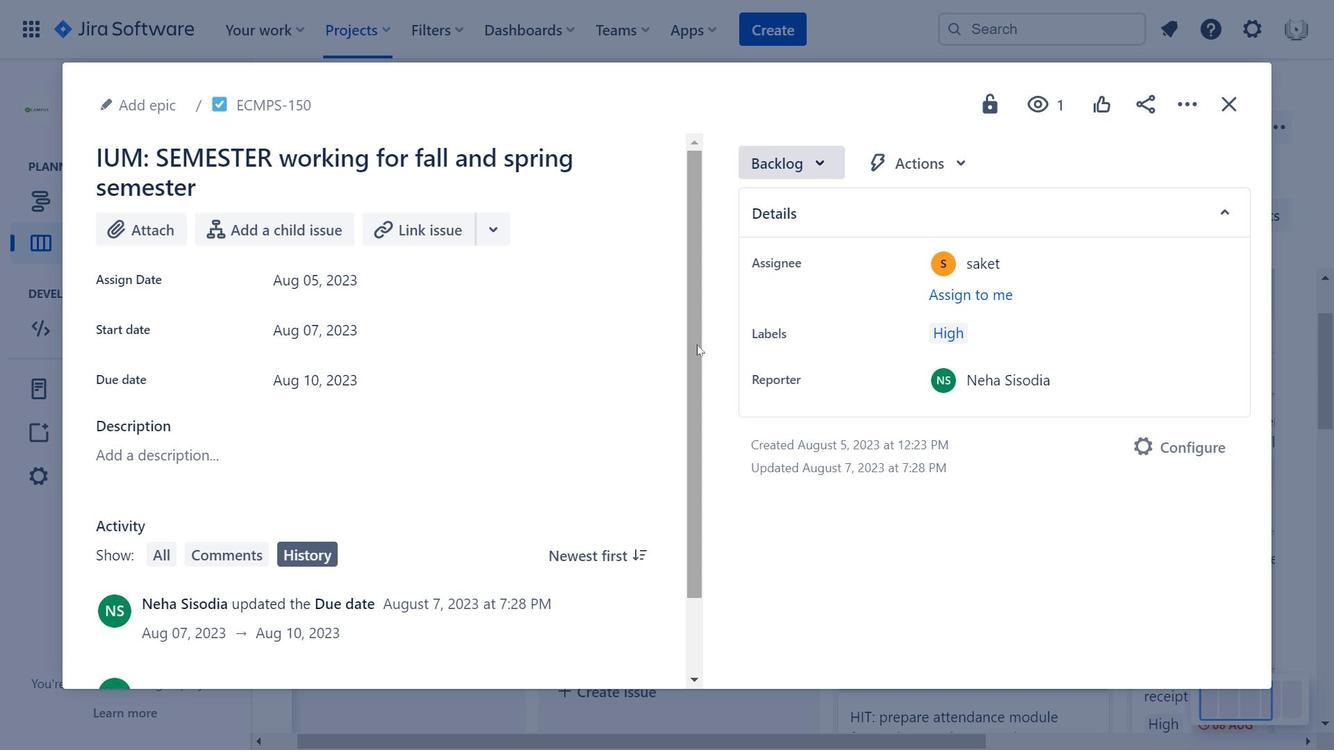 
Action: Mouse pressed left at (697, 343)
Screenshot: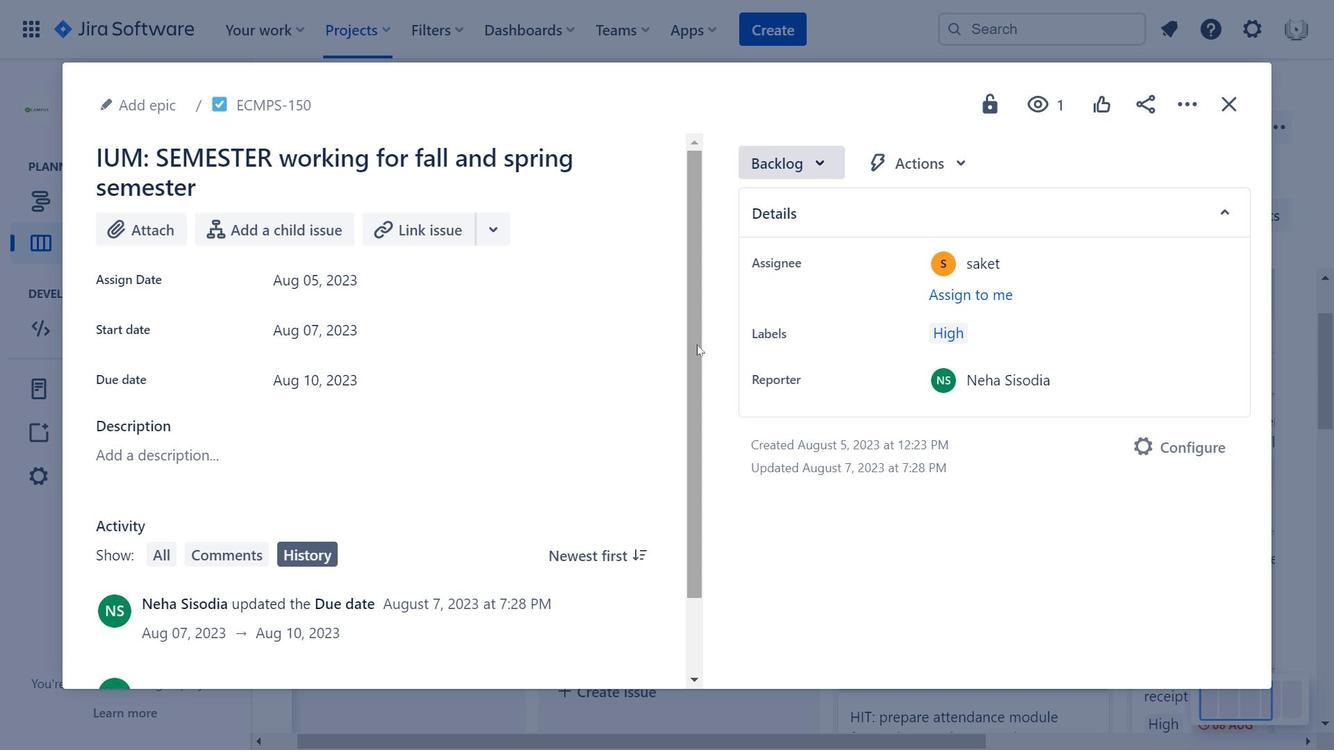 
Action: Mouse moved to (933, 144)
Screenshot: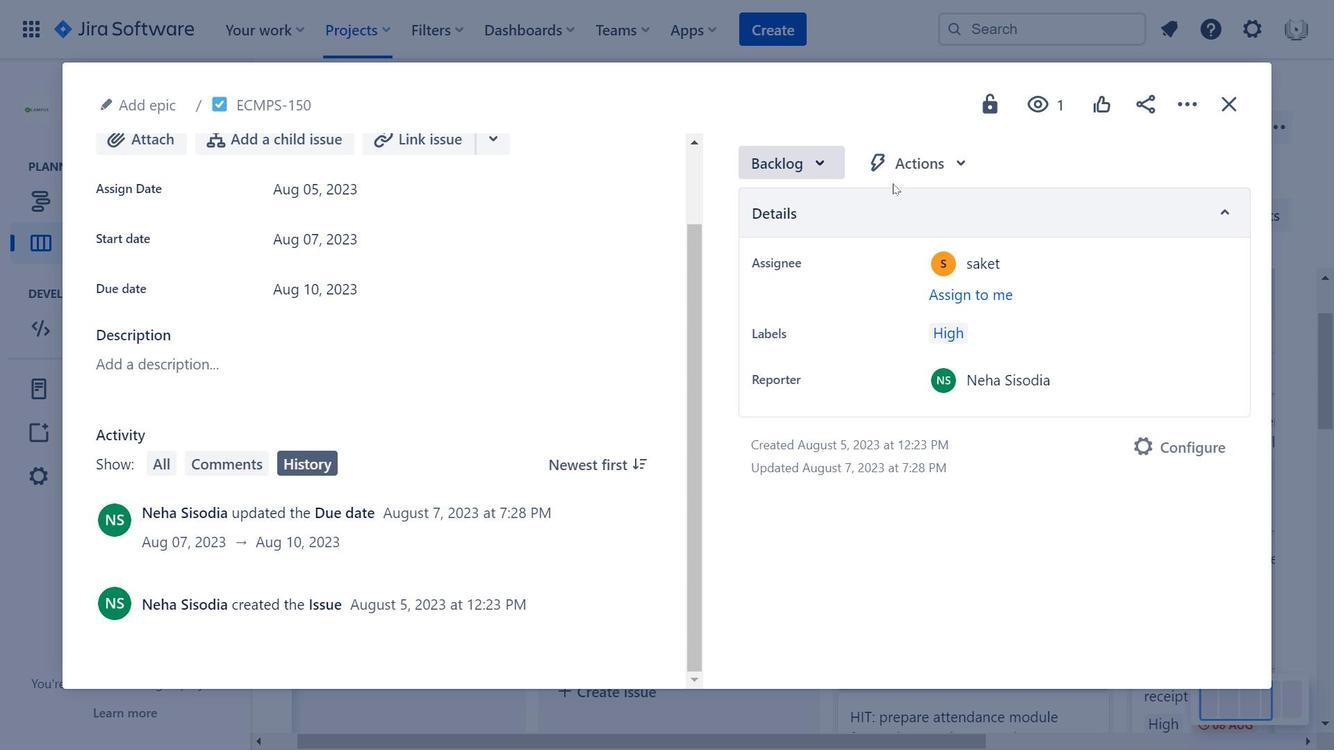 
Action: Mouse pressed left at (933, 144)
Screenshot: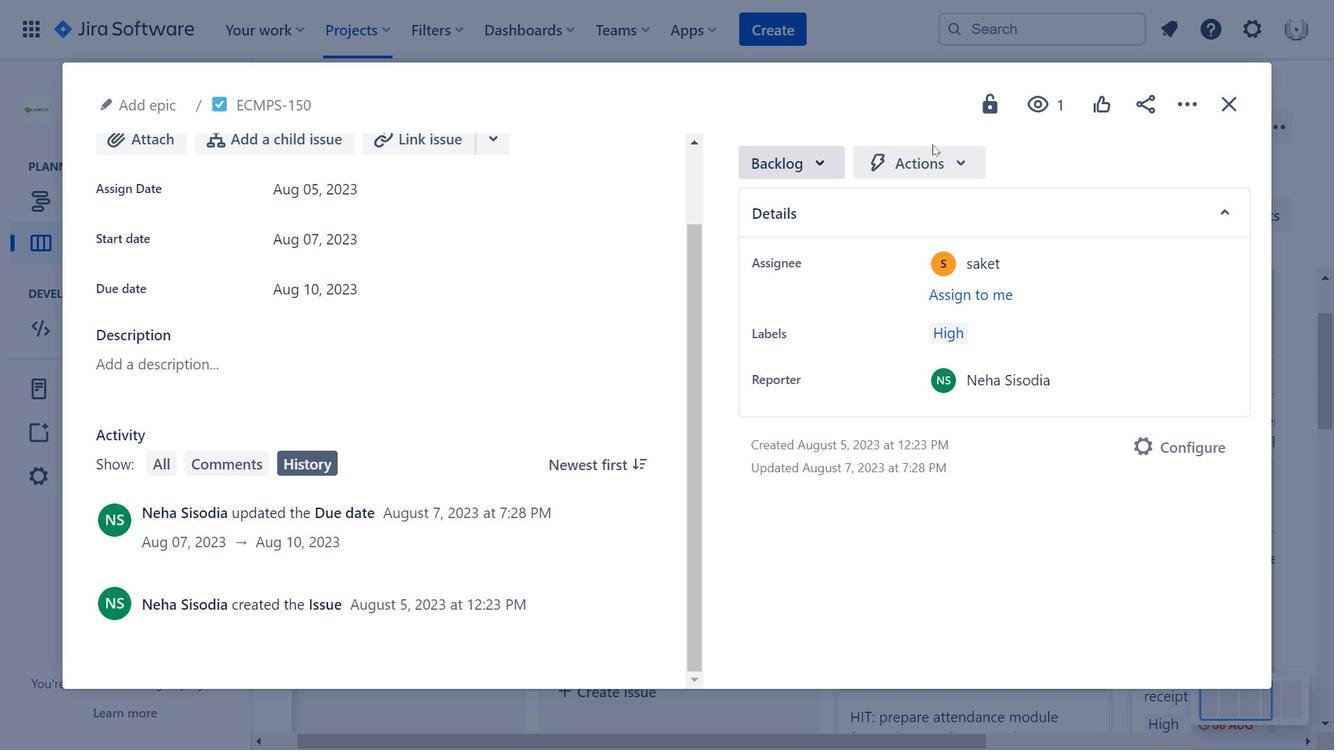
Action: Mouse moved to (941, 157)
Screenshot: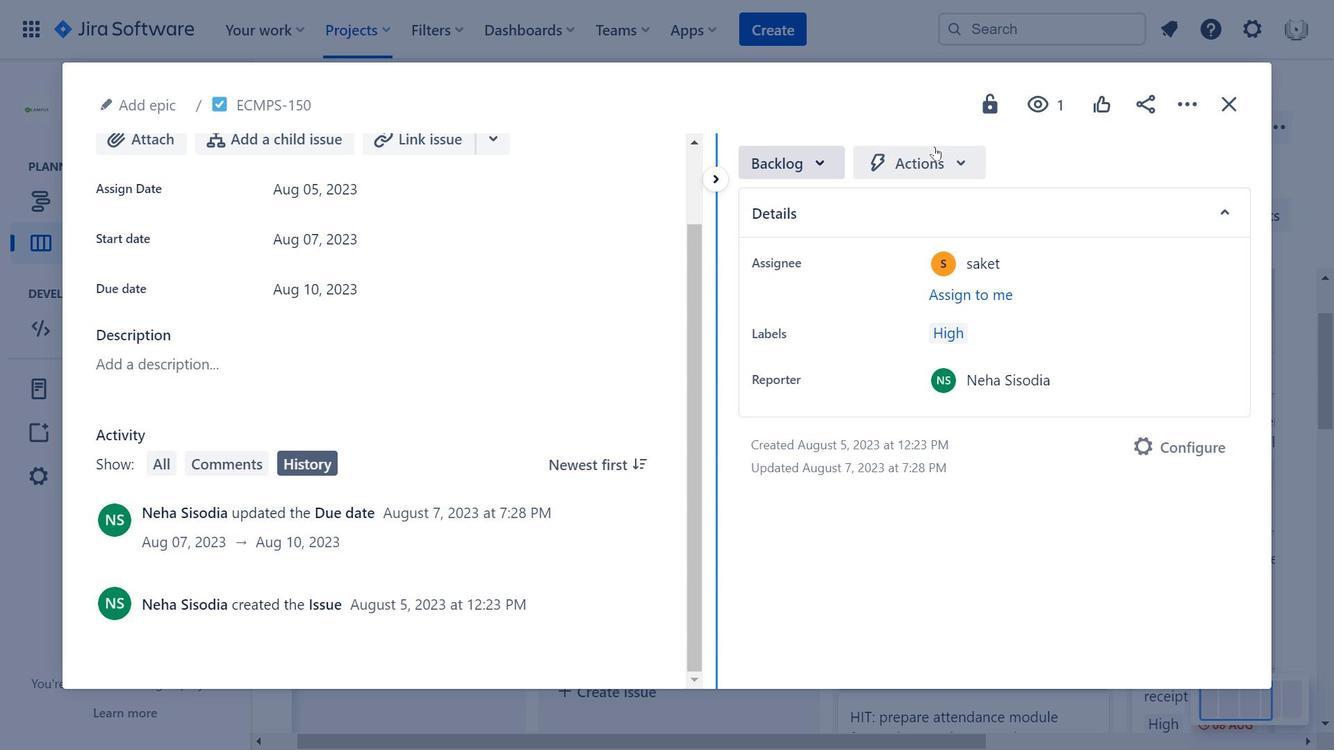 
Action: Mouse pressed left at (941, 157)
Screenshot: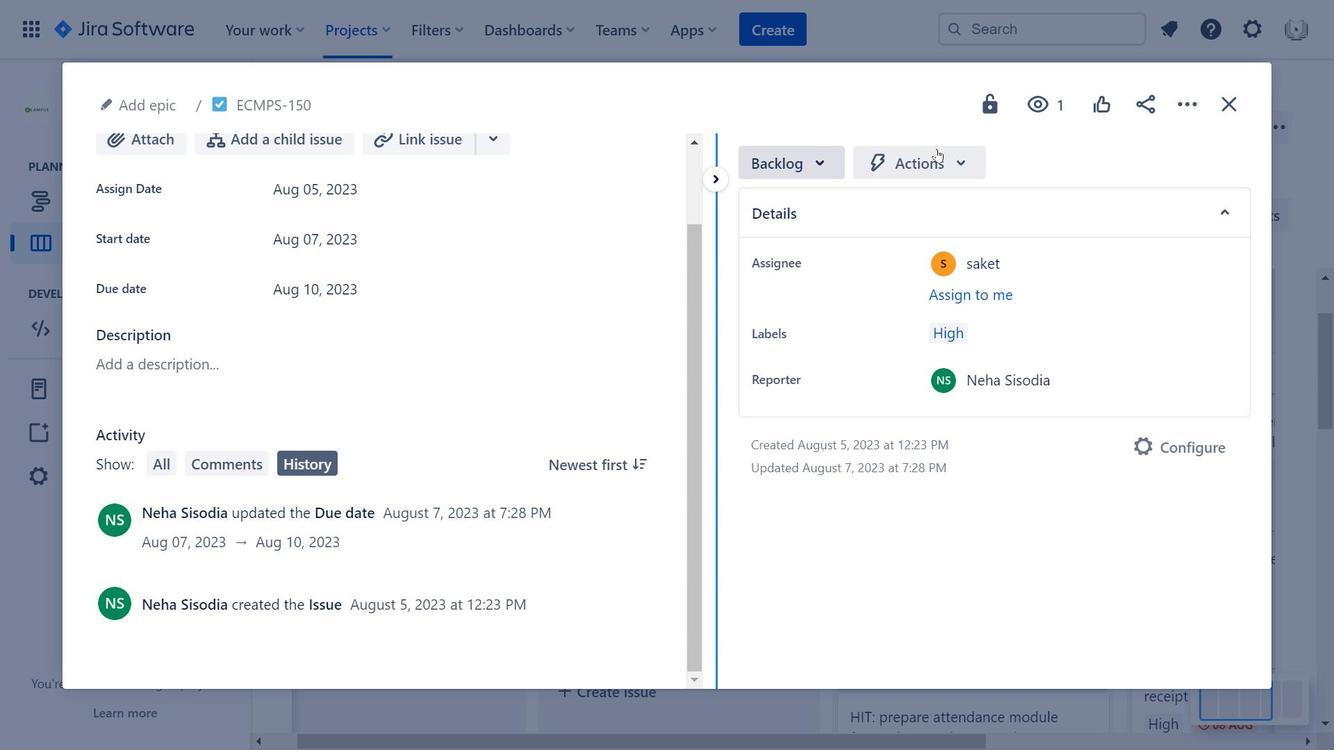 
Action: Mouse moved to (161, 503)
Screenshot: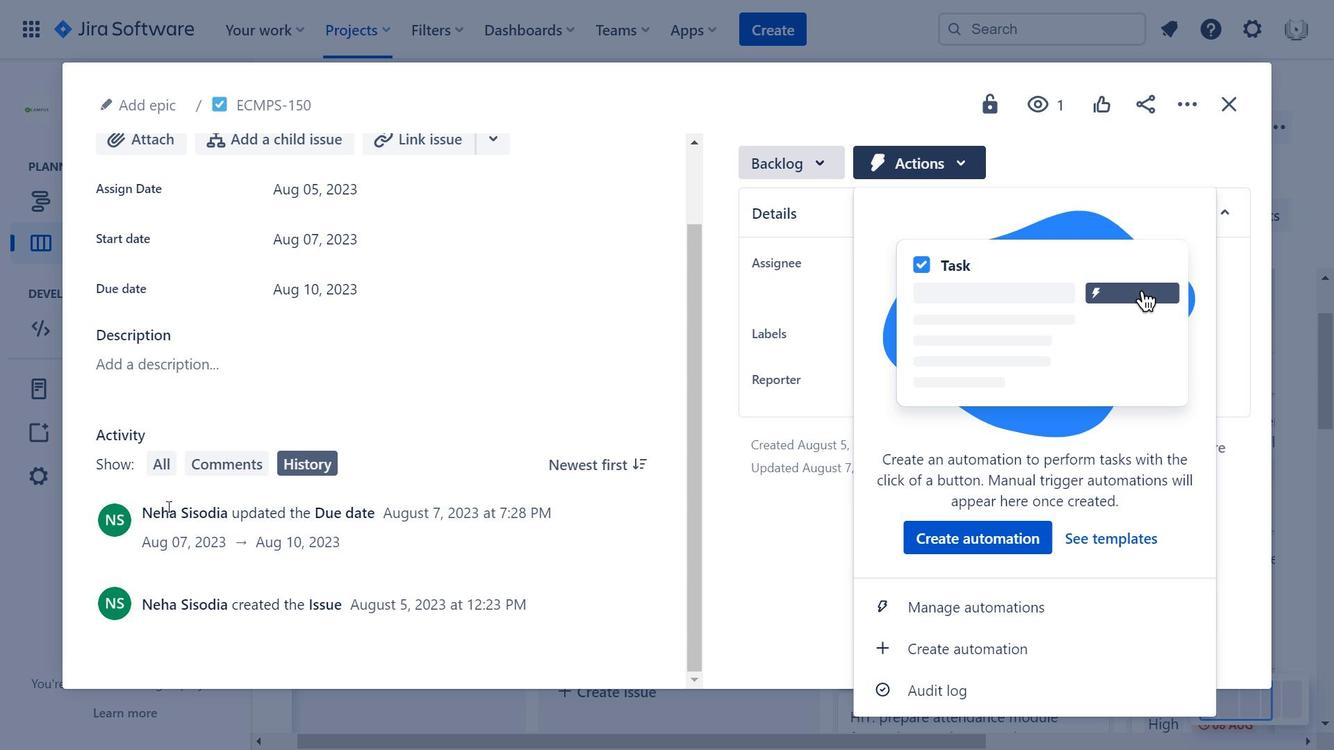
Action: Mouse pressed left at (161, 503)
Screenshot: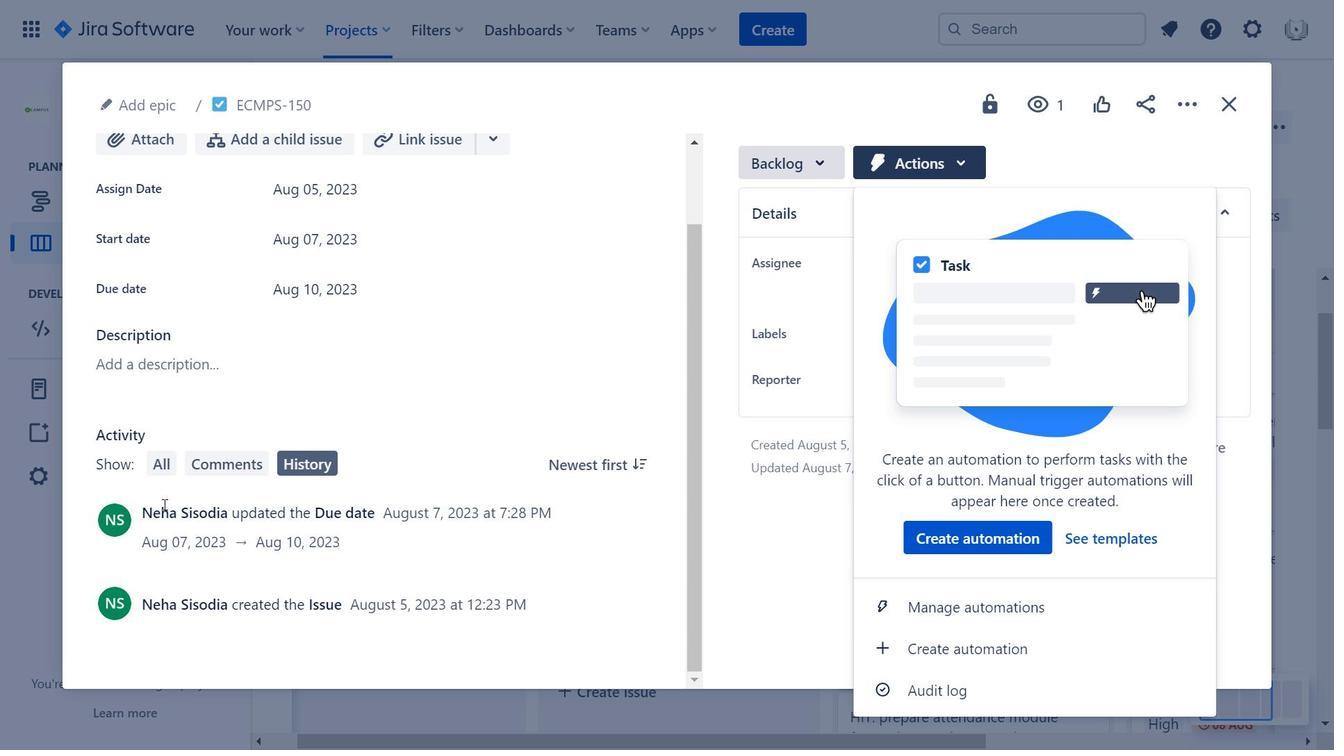 
Action: Mouse moved to (697, 565)
Screenshot: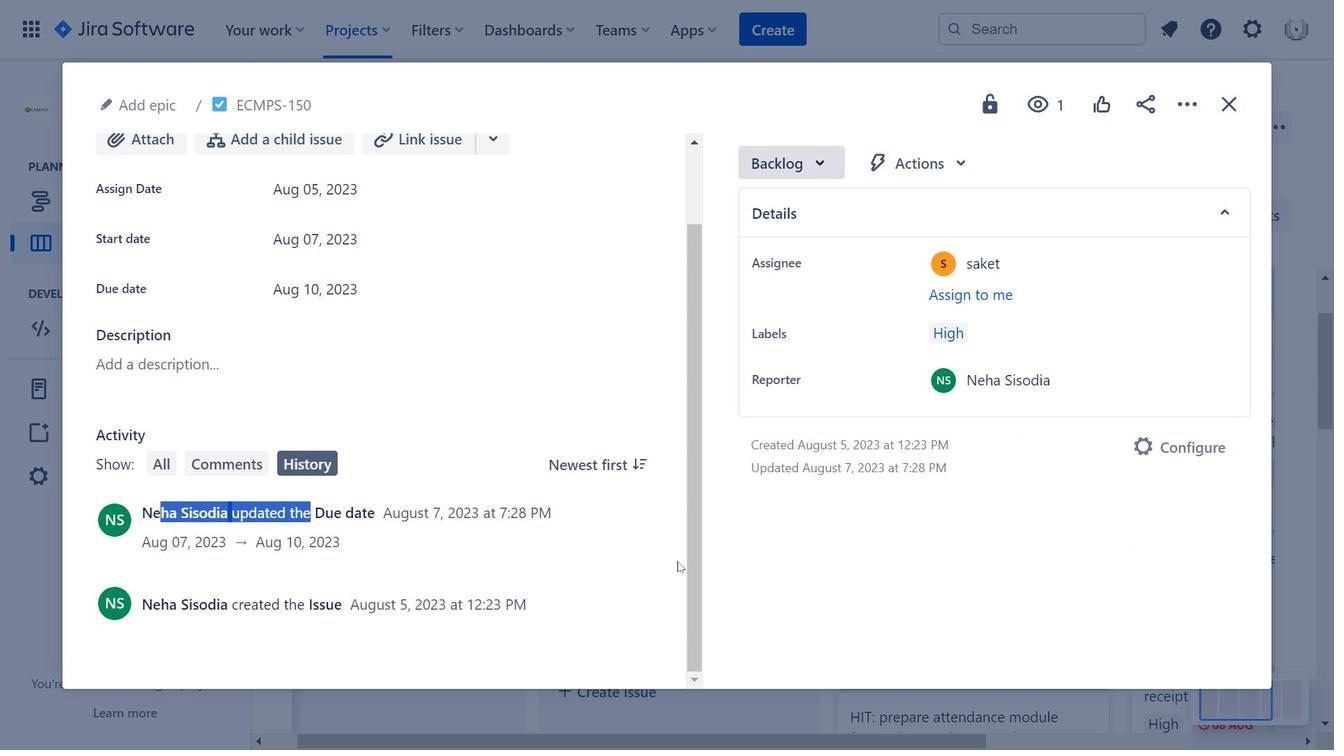 
Action: Mouse pressed left at (697, 565)
Screenshot: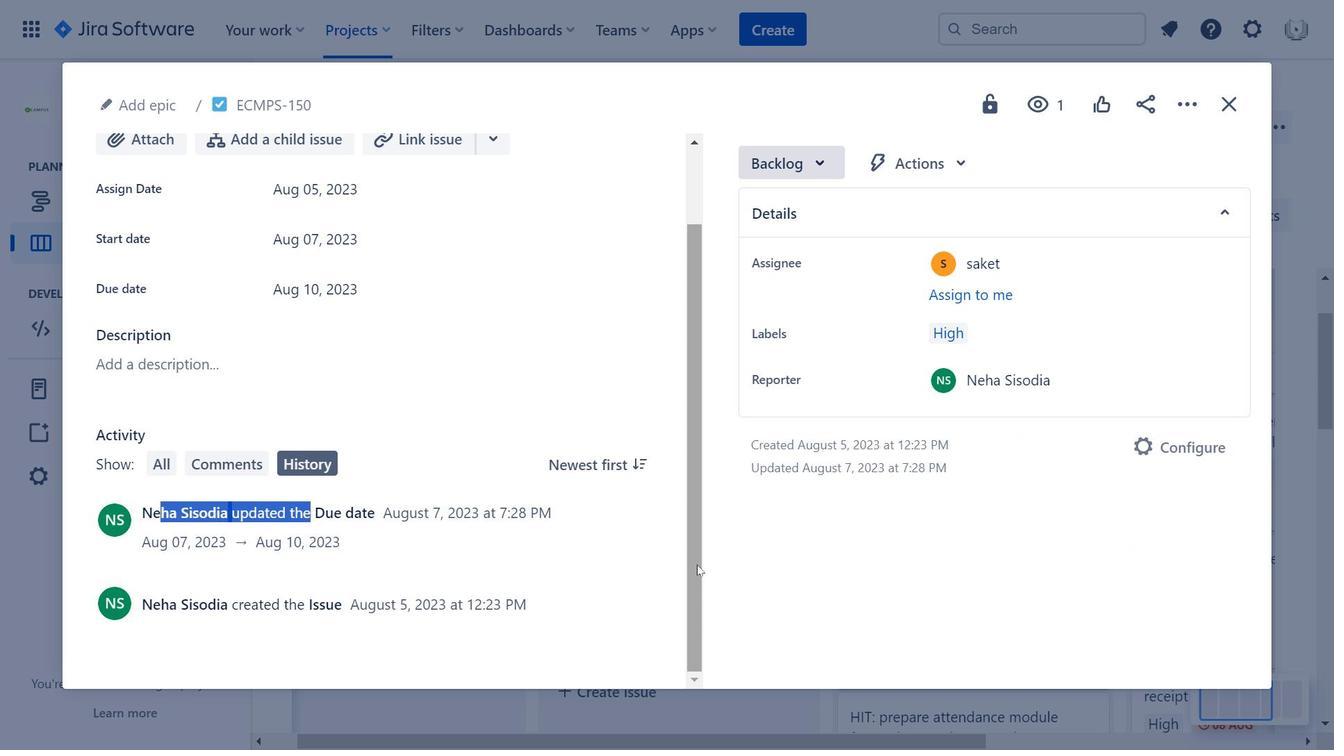 
Action: Mouse moved to (925, 170)
Screenshot: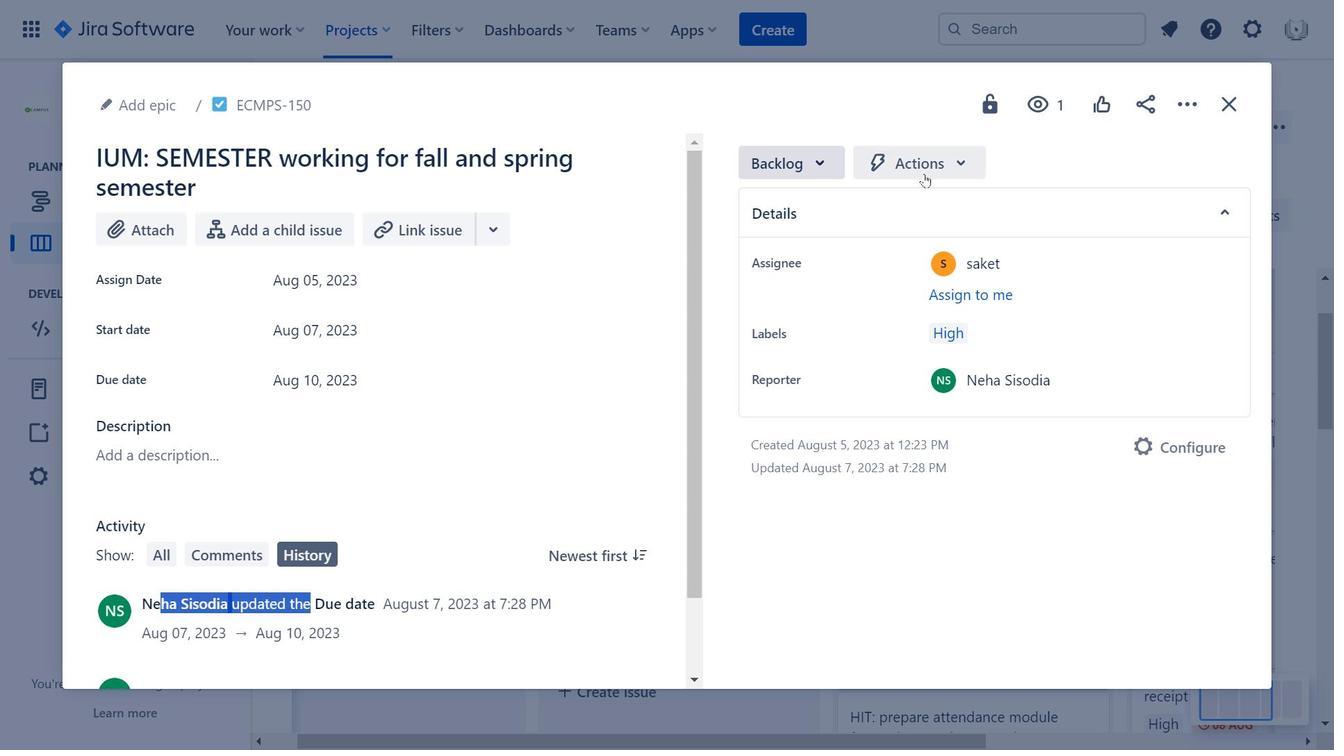 
Action: Mouse pressed left at (925, 170)
Screenshot: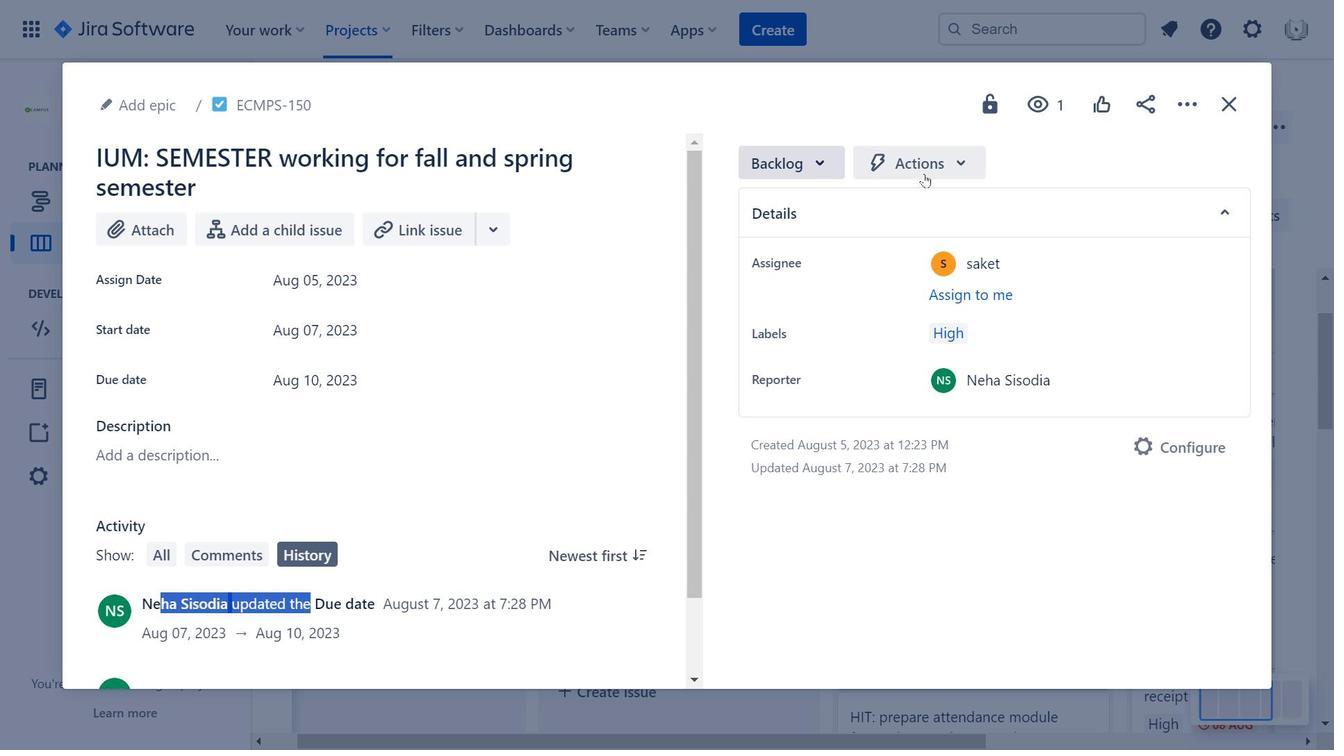 
Action: Mouse moved to (490, 234)
Screenshot: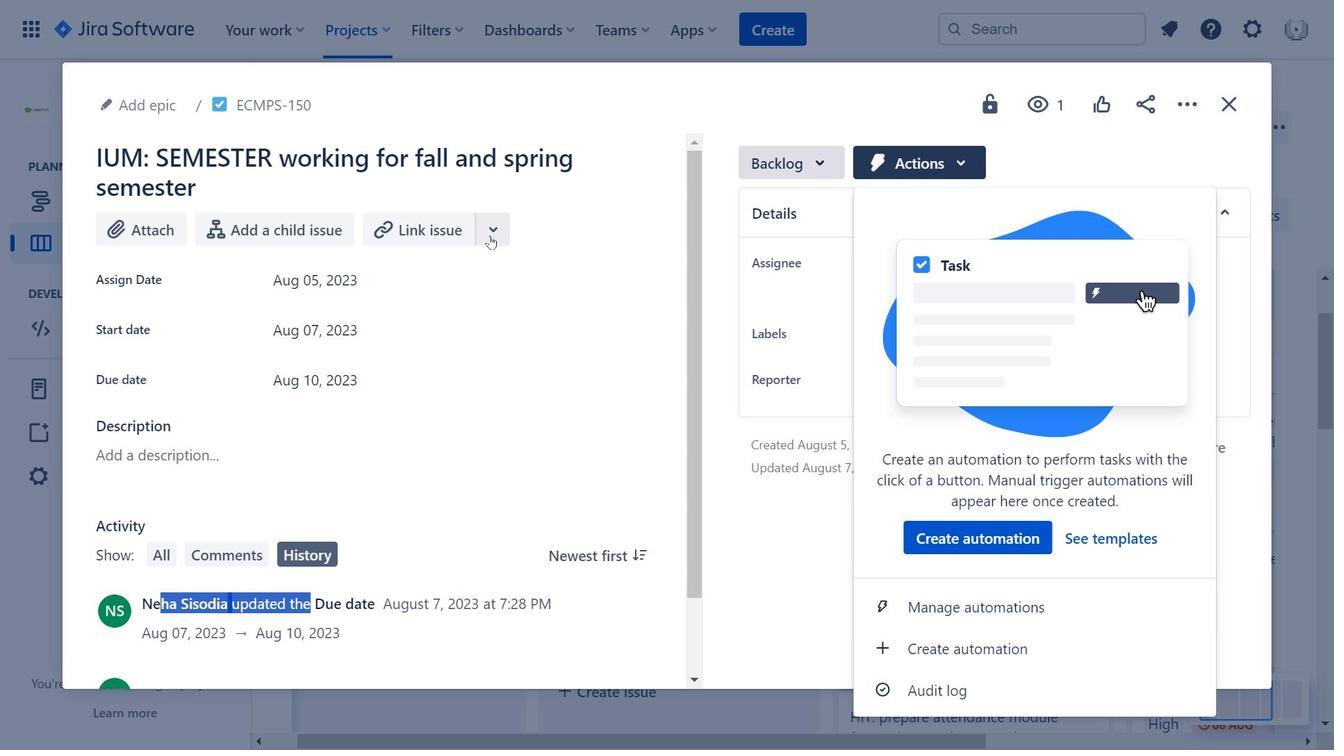 
Action: Mouse pressed left at (490, 234)
Screenshot: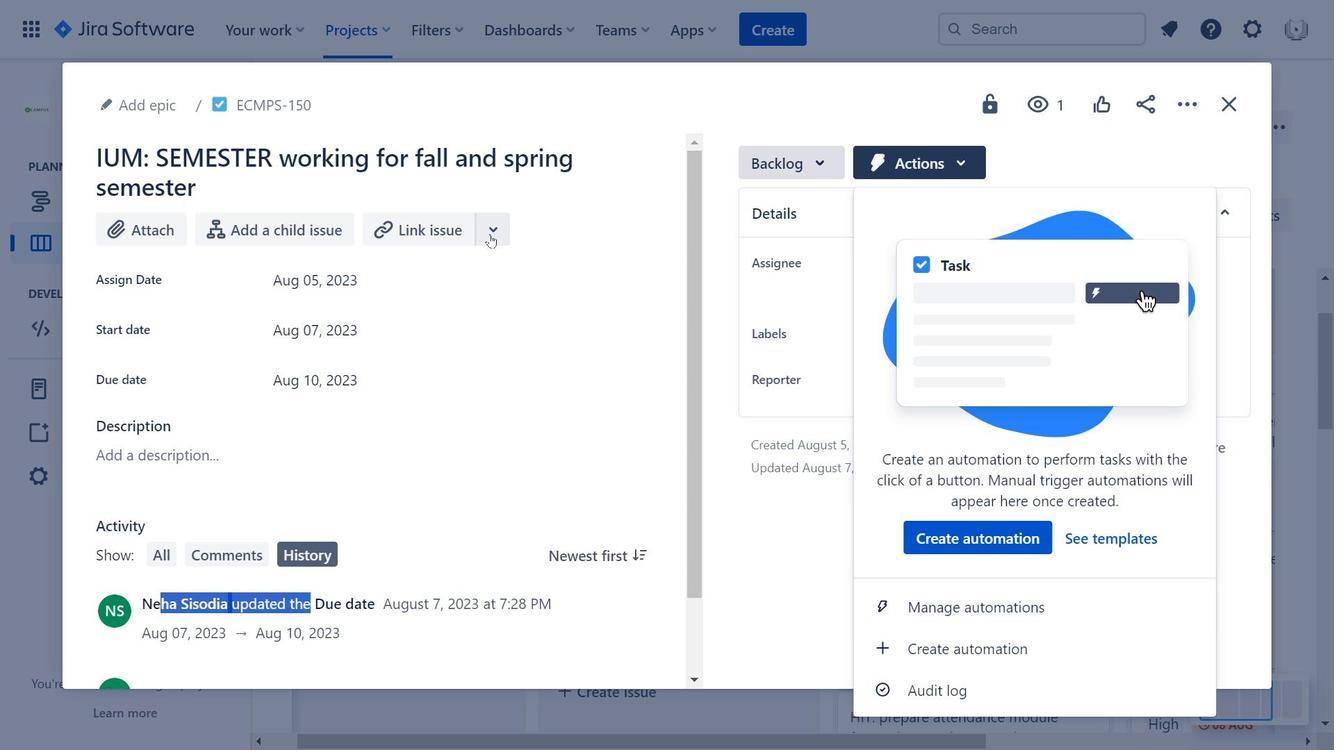 
Action: Mouse moved to (809, 175)
Screenshot: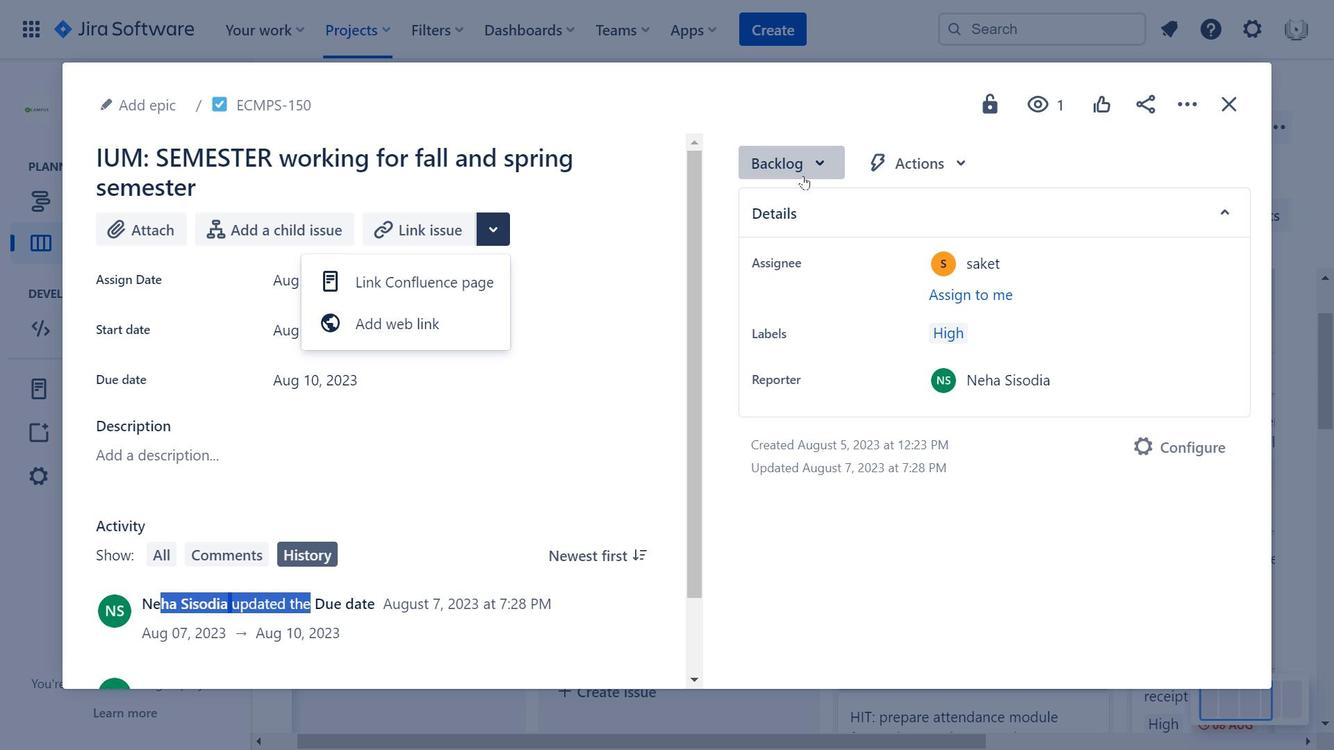 
Action: Mouse pressed left at (809, 175)
Screenshot: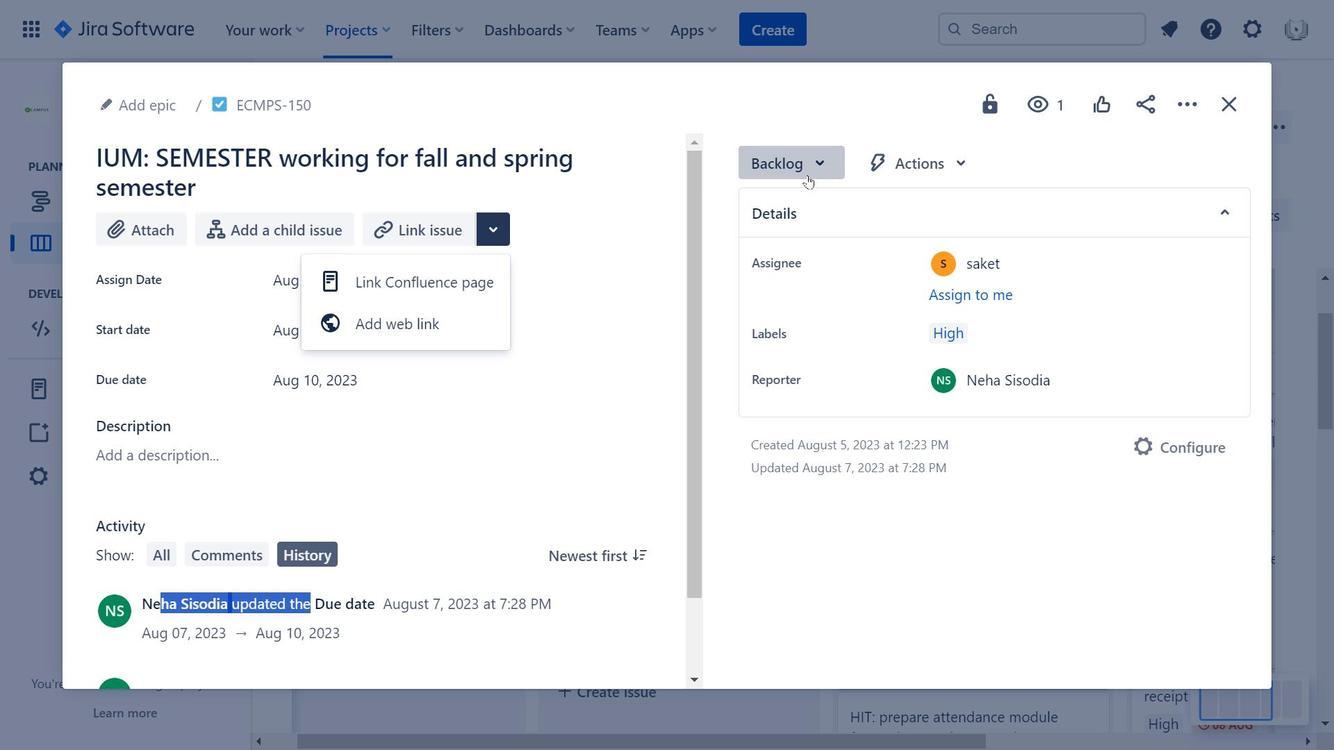 
Action: Mouse moved to (715, 242)
Screenshot: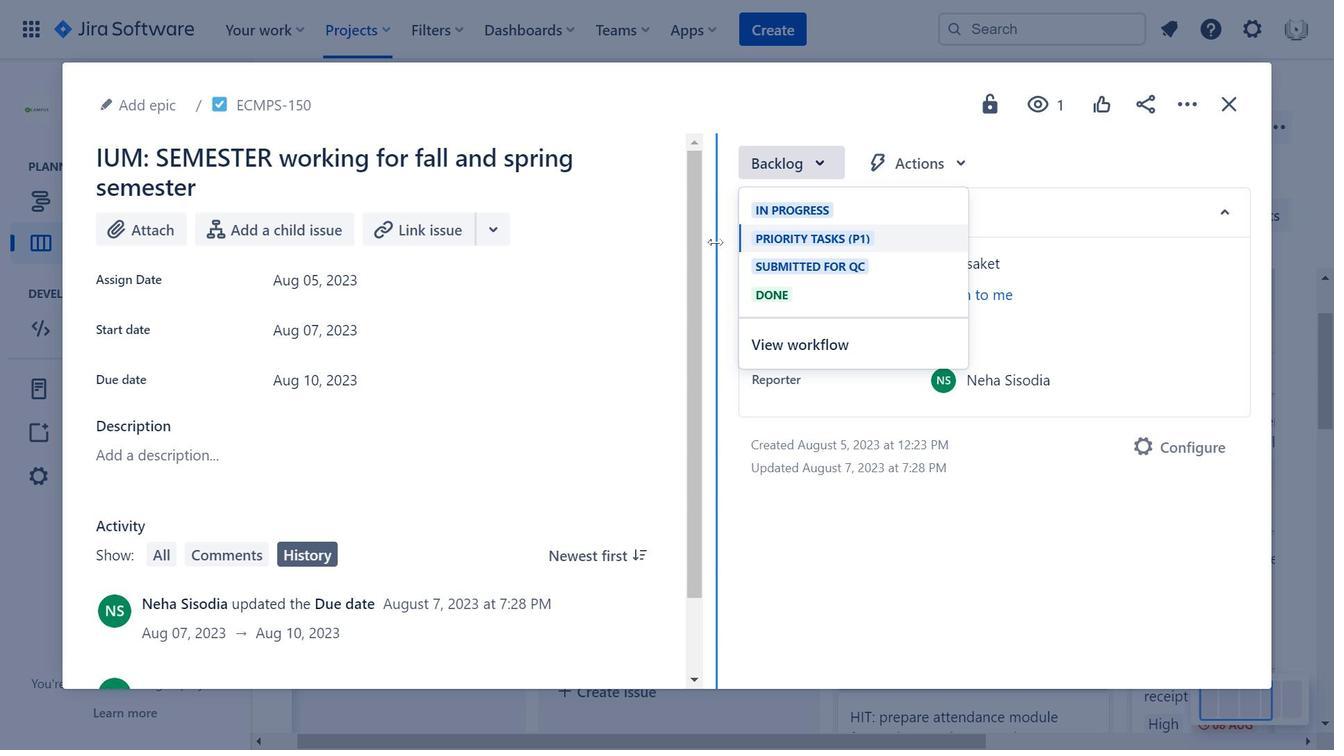 
Action: Mouse pressed left at (715, 242)
Screenshot: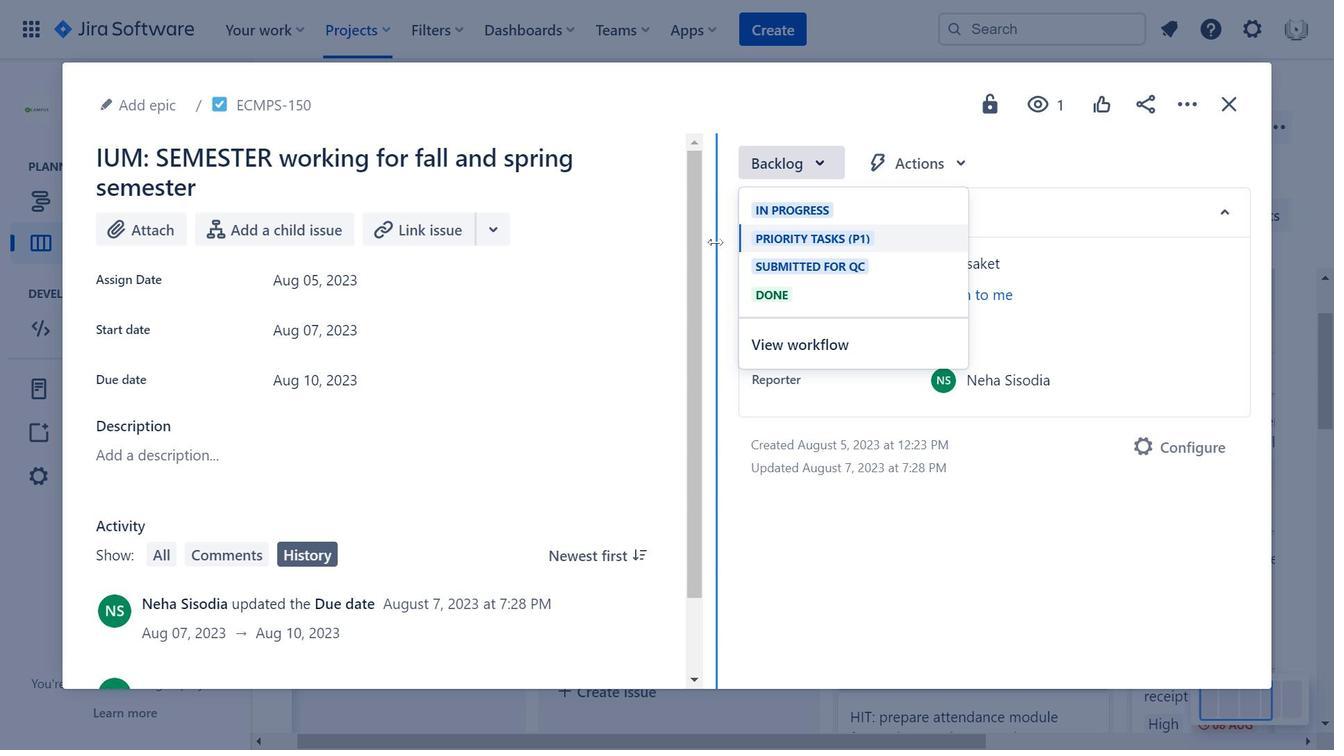 
Action: Mouse moved to (843, 108)
Screenshot: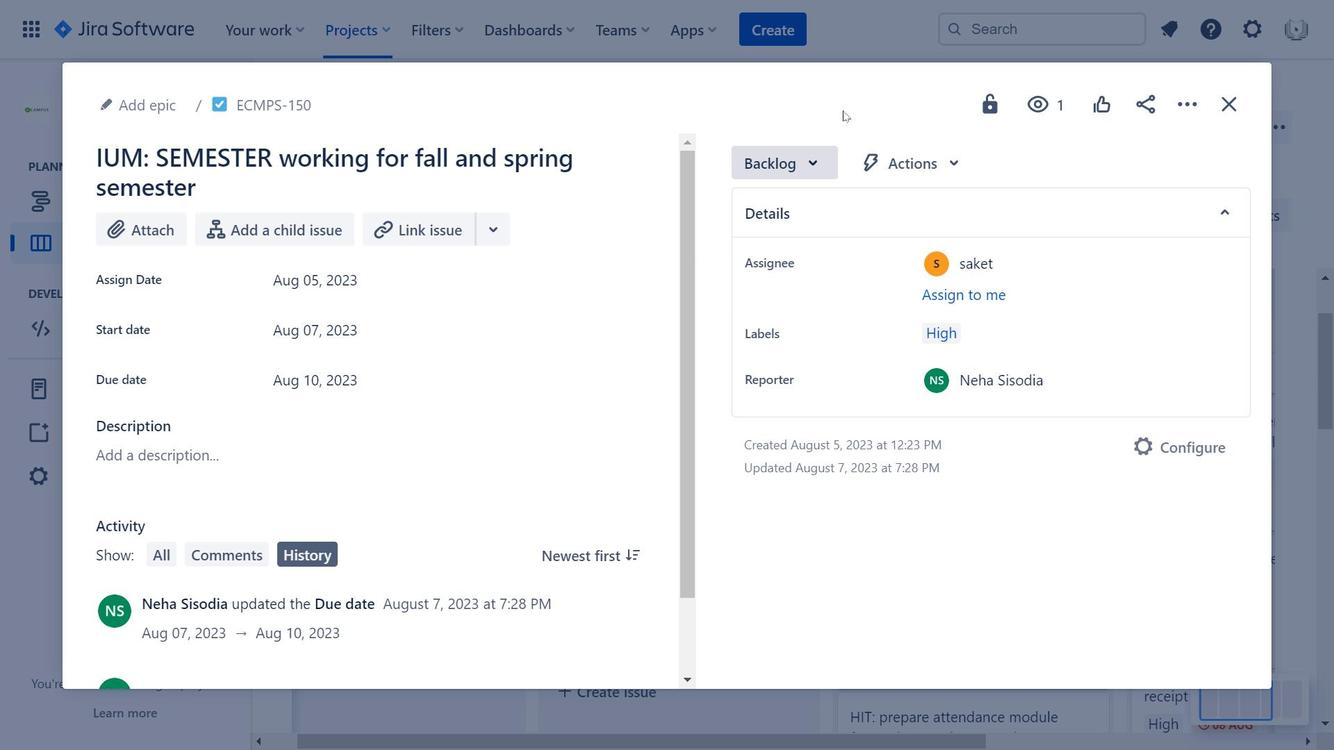 
Action: Mouse pressed left at (843, 108)
Screenshot: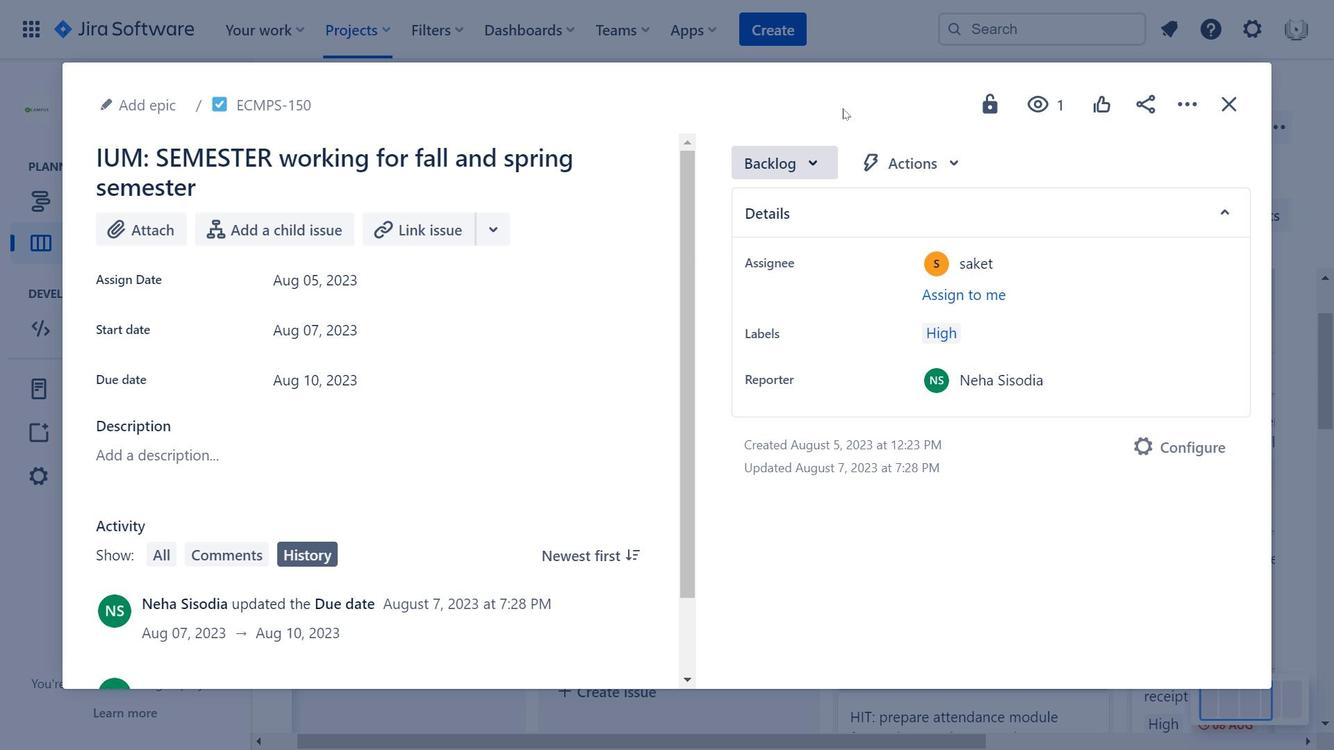 
Action: Mouse moved to (1148, 110)
Screenshot: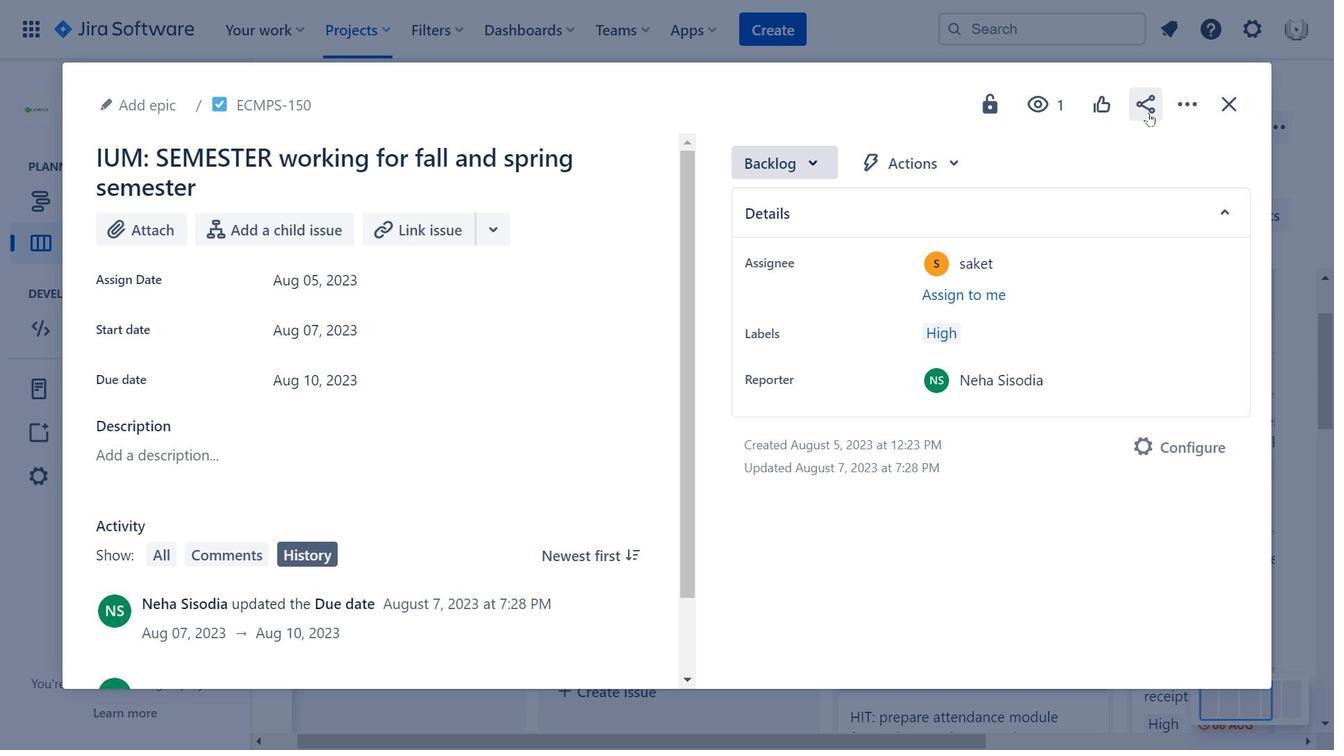 
Action: Mouse pressed left at (1148, 110)
Screenshot: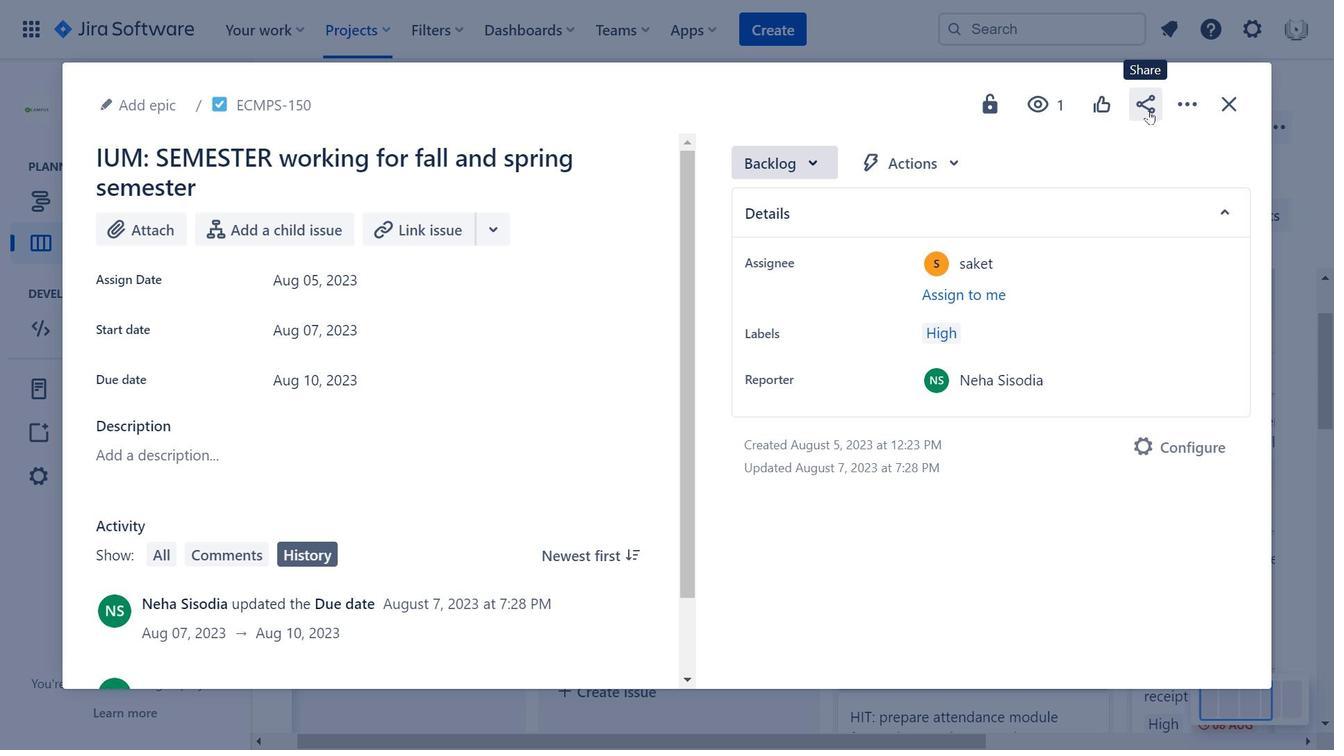 
Action: Mouse moved to (648, 100)
Screenshot: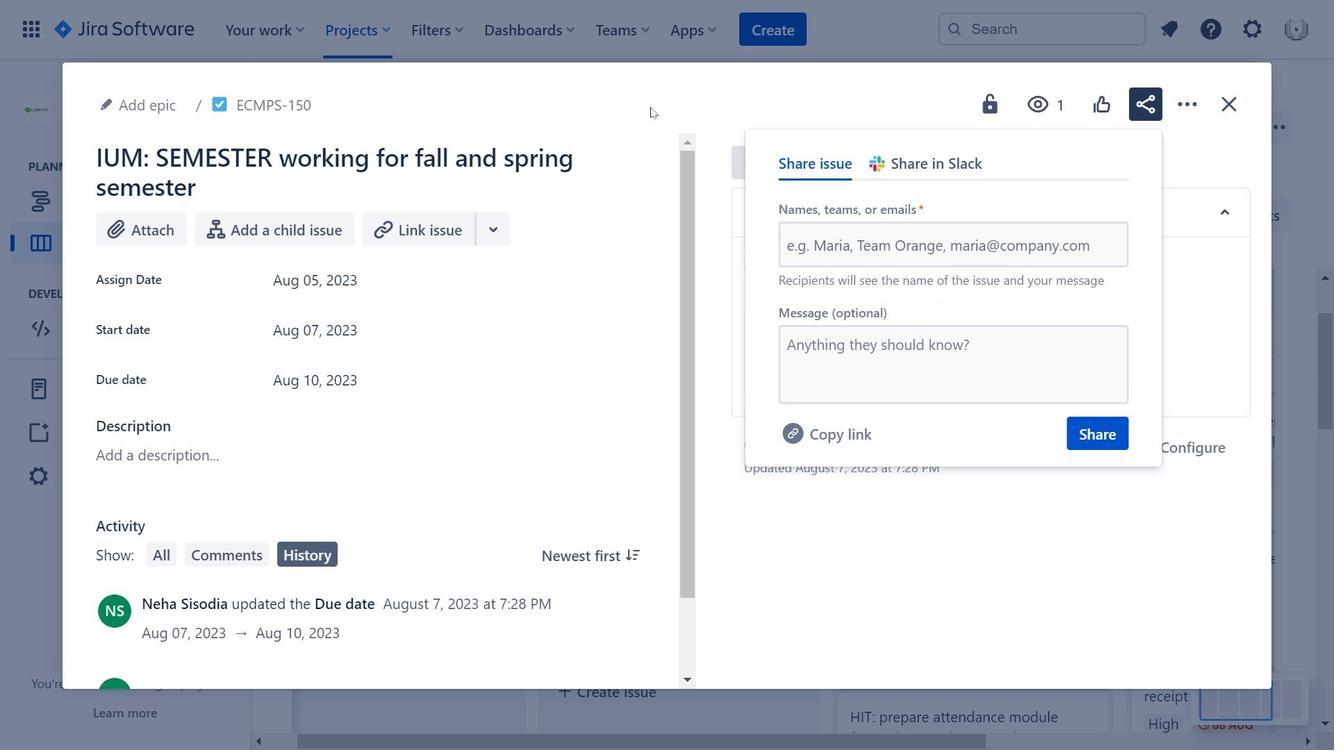 
Action: Mouse pressed left at (648, 100)
Screenshot: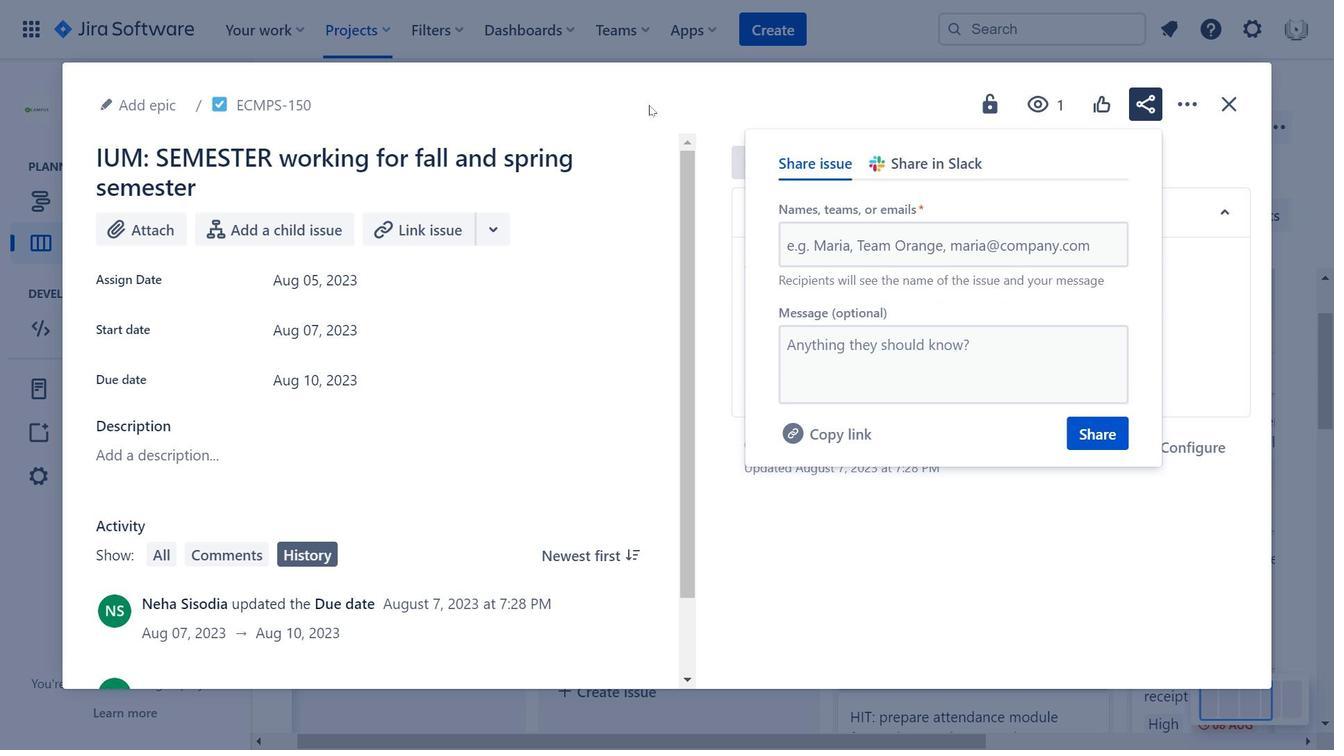 
Action: Mouse moved to (1235, 111)
Screenshot: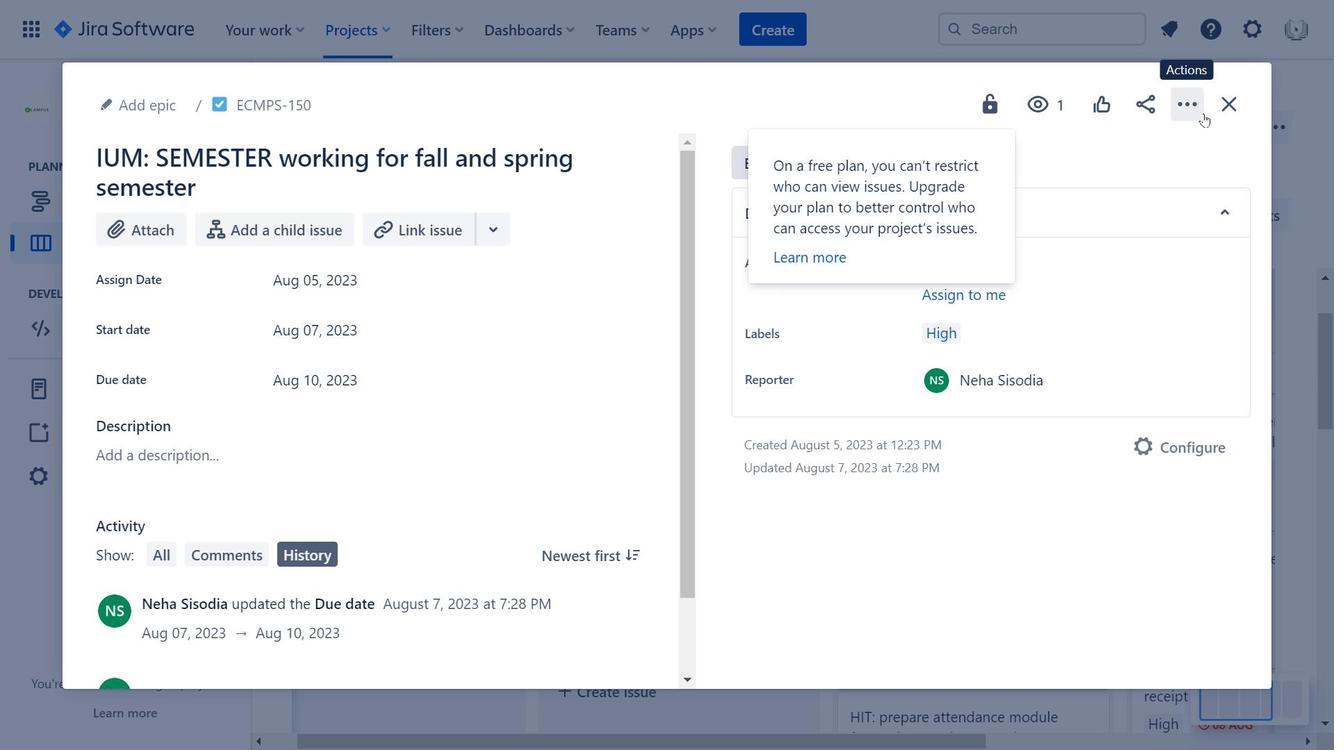 
Action: Mouse pressed left at (1235, 111)
Screenshot: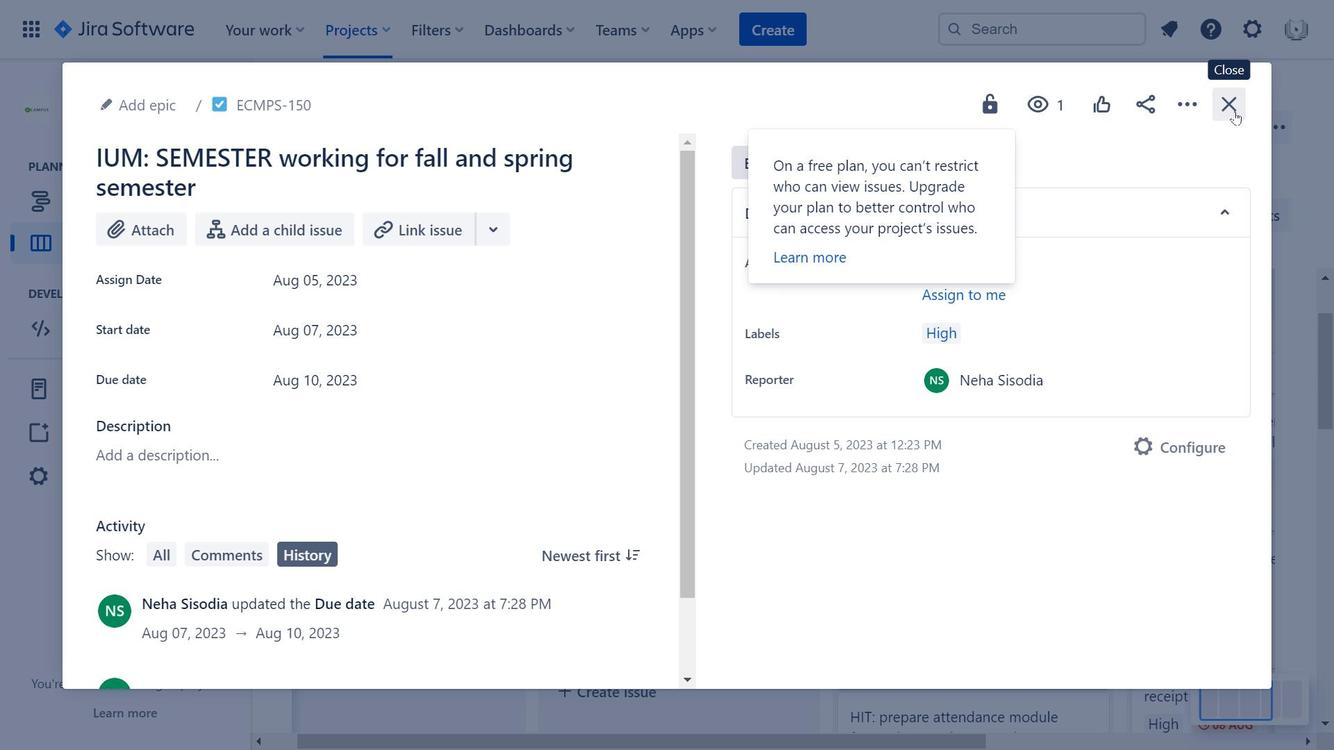 
Action: Mouse moved to (724, 485)
Screenshot: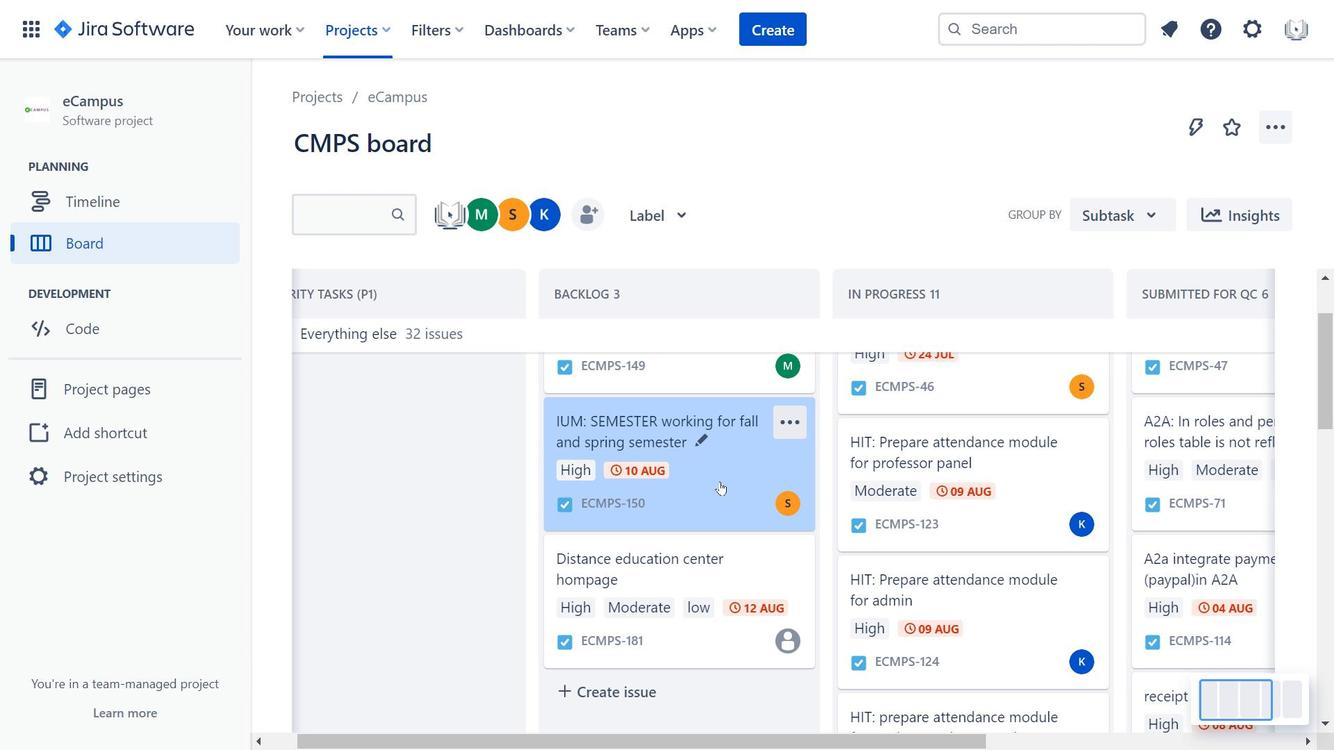 
Action: Mouse scrolled (724, 485) with delta (0, 0)
Screenshot: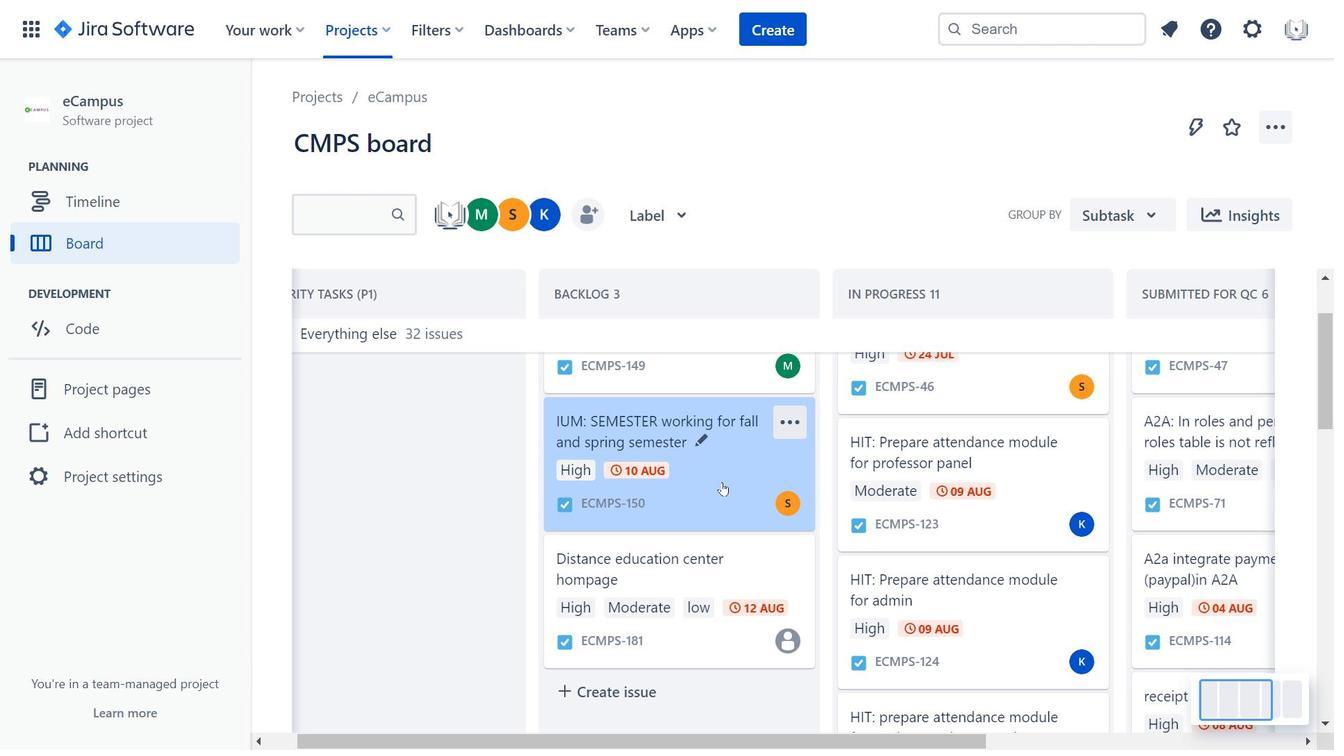 
Action: Mouse moved to (724, 485)
Screenshot: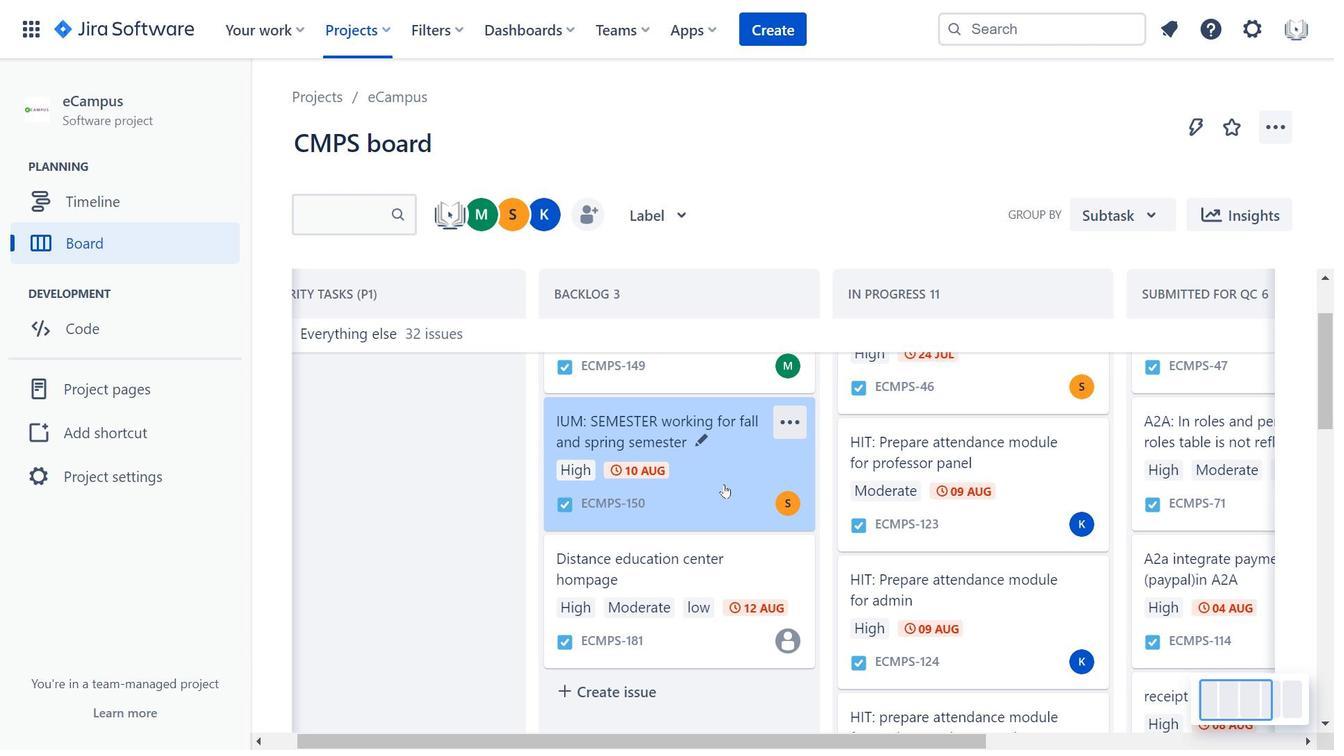 
Action: Mouse scrolled (724, 486) with delta (0, 0)
Screenshot: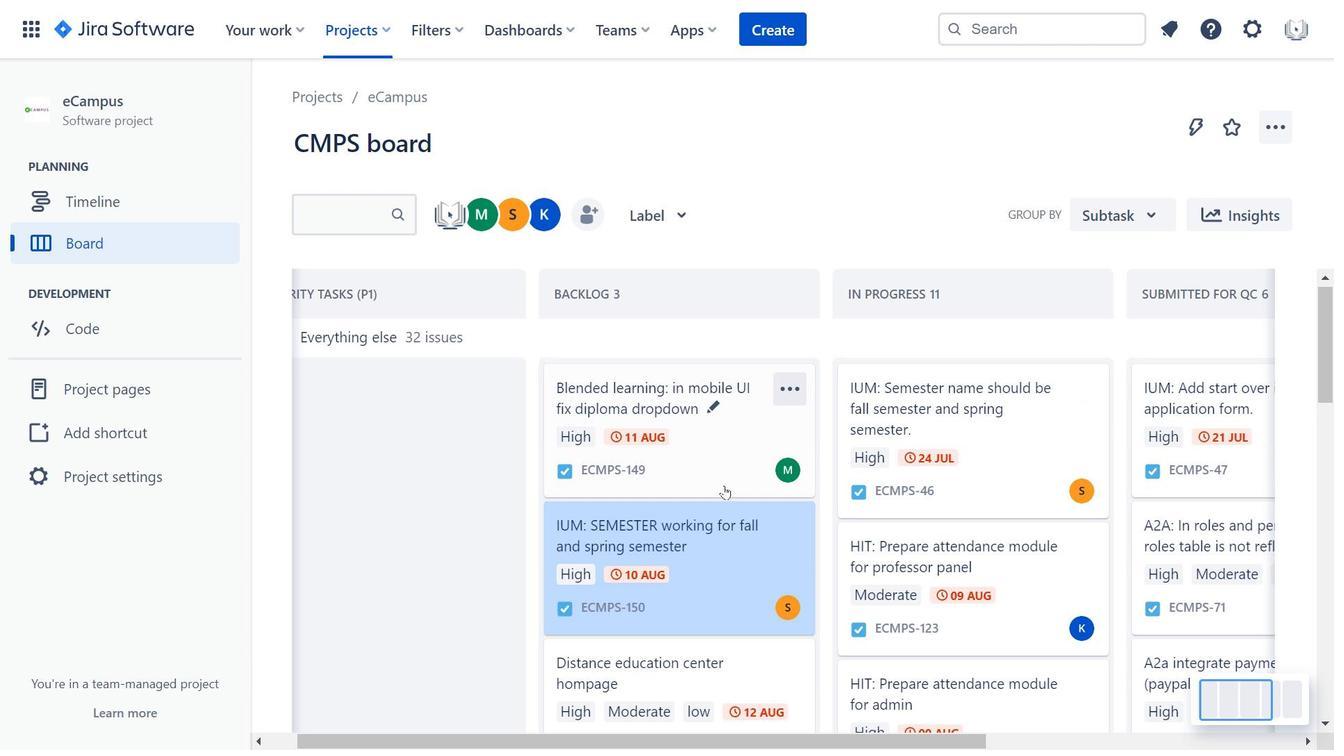 
Action: Mouse scrolled (724, 486) with delta (0, 0)
Screenshot: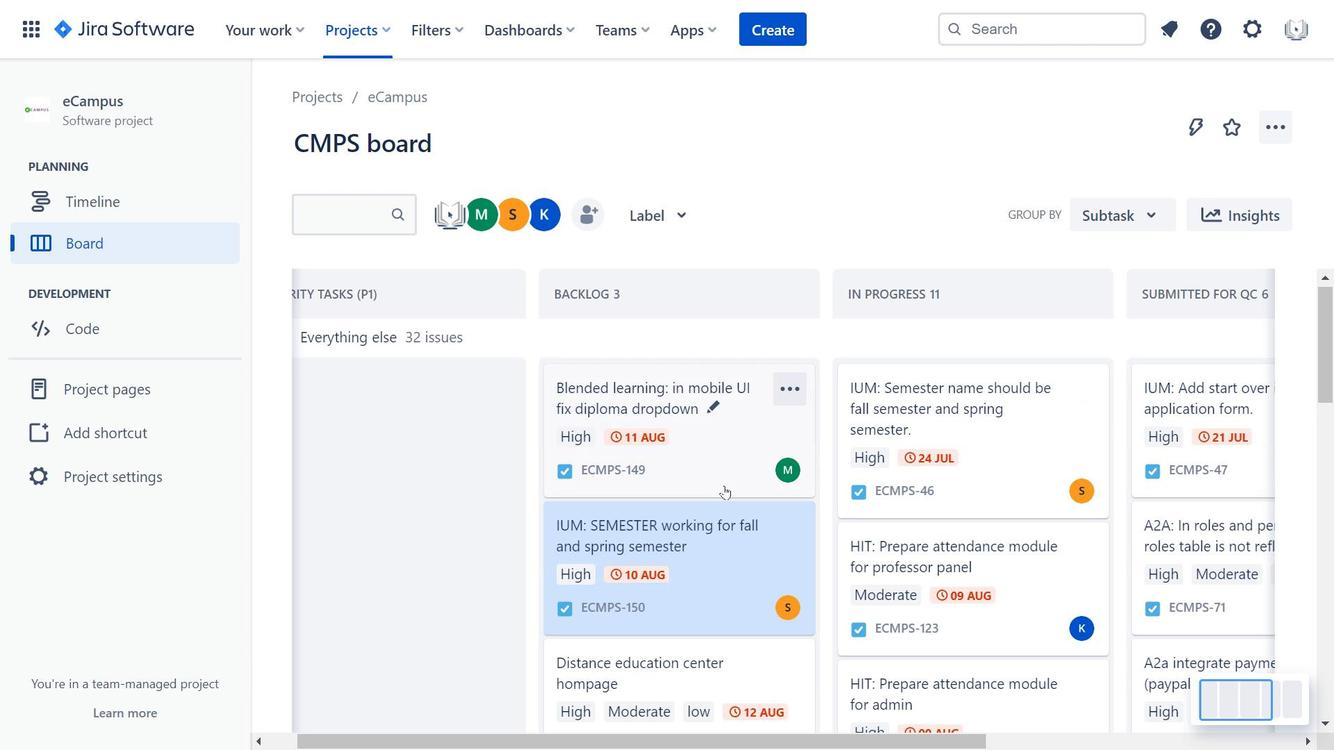
Action: Mouse scrolled (724, 486) with delta (0, 0)
Screenshot: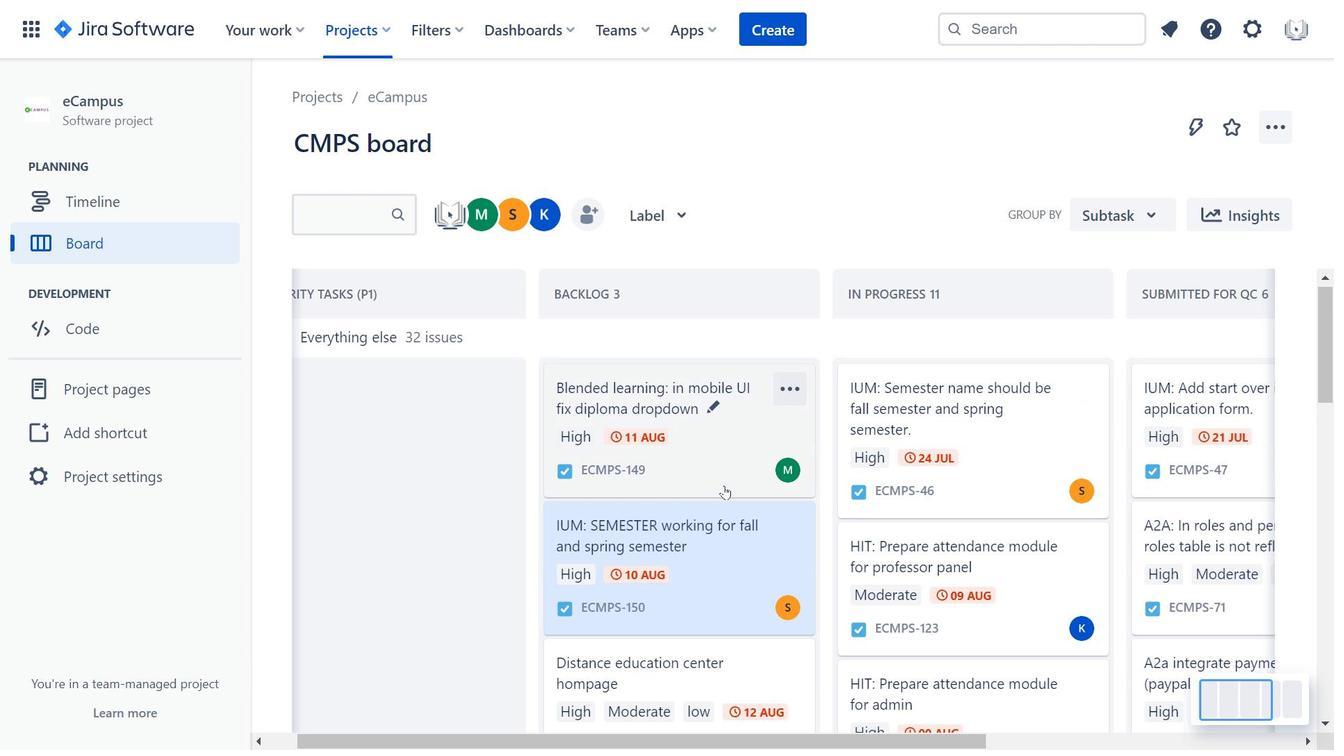 
Action: Mouse moved to (1022, 463)
Screenshot: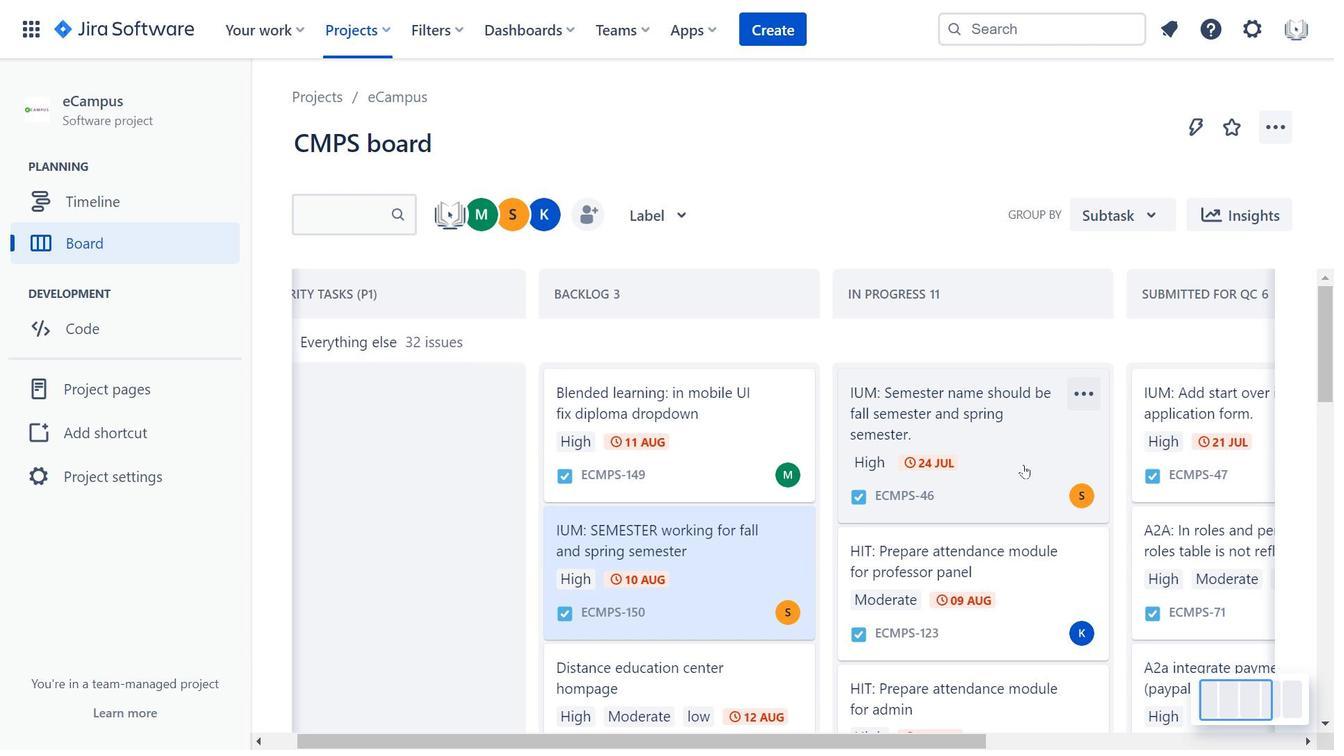 
Action: Mouse pressed left at (1022, 463)
Screenshot: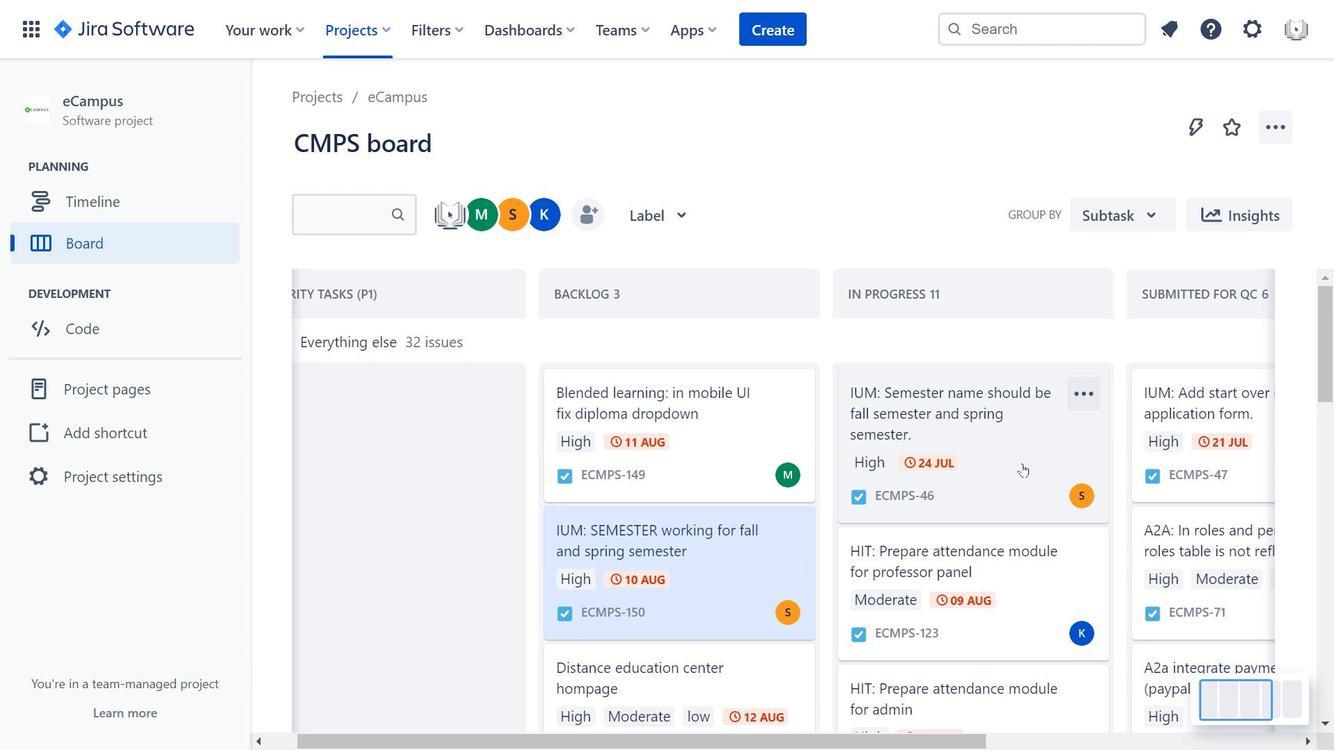
Action: Mouse moved to (302, 298)
Screenshot: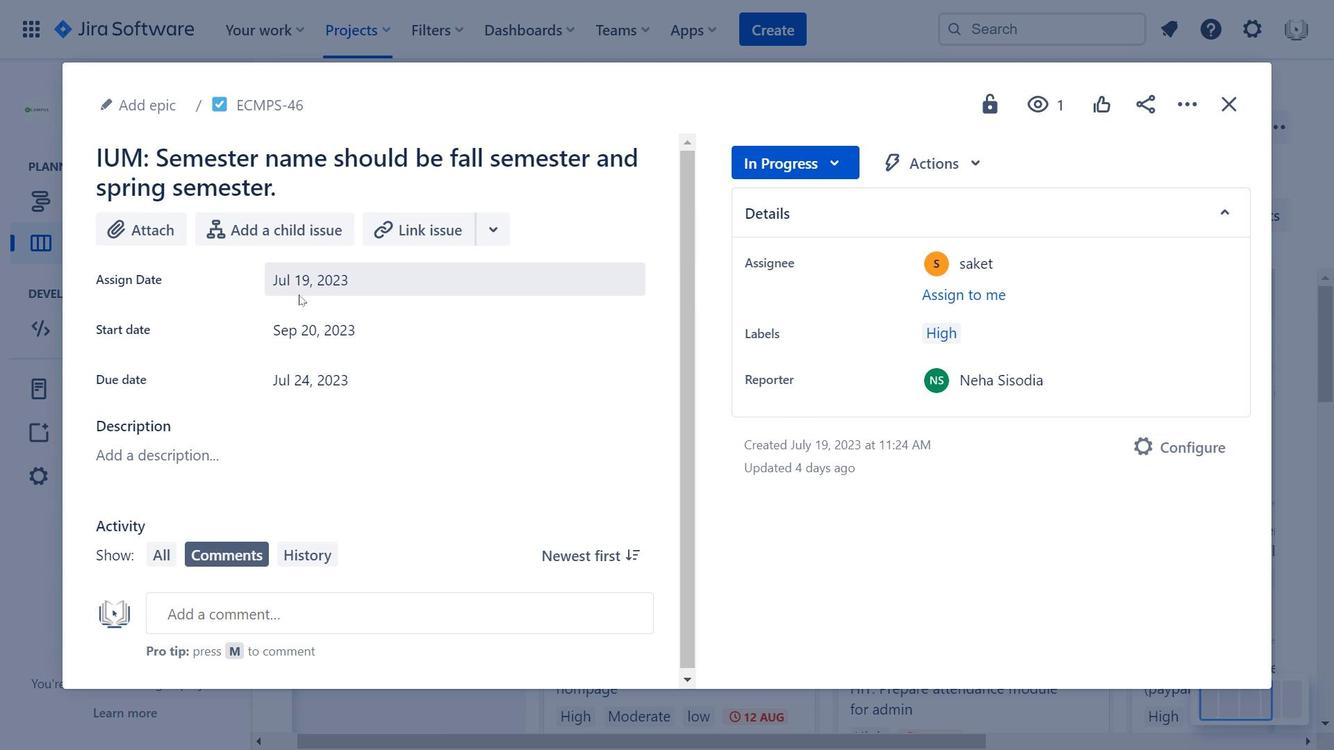 
Action: Mouse scrolled (302, 297) with delta (0, 0)
Screenshot: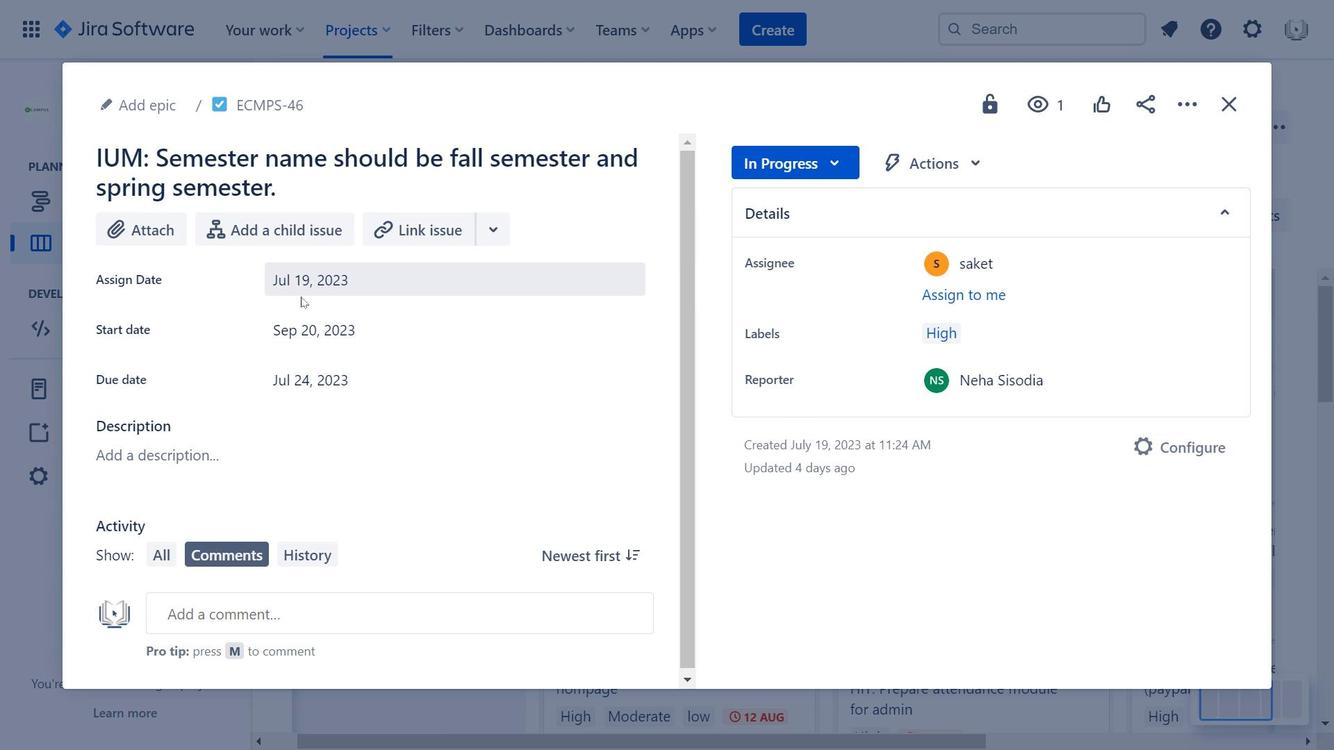 
Action: Mouse moved to (303, 298)
Screenshot: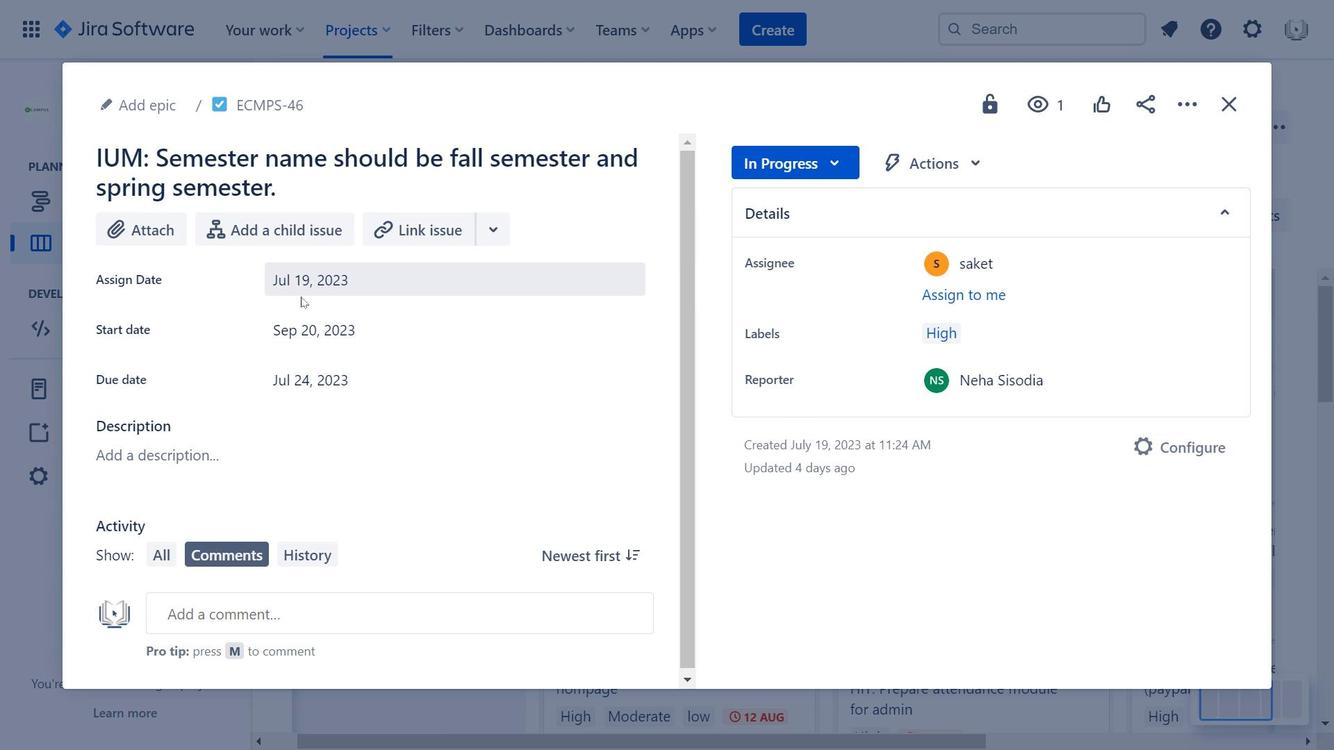 
Action: Mouse scrolled (303, 298) with delta (0, 0)
Screenshot: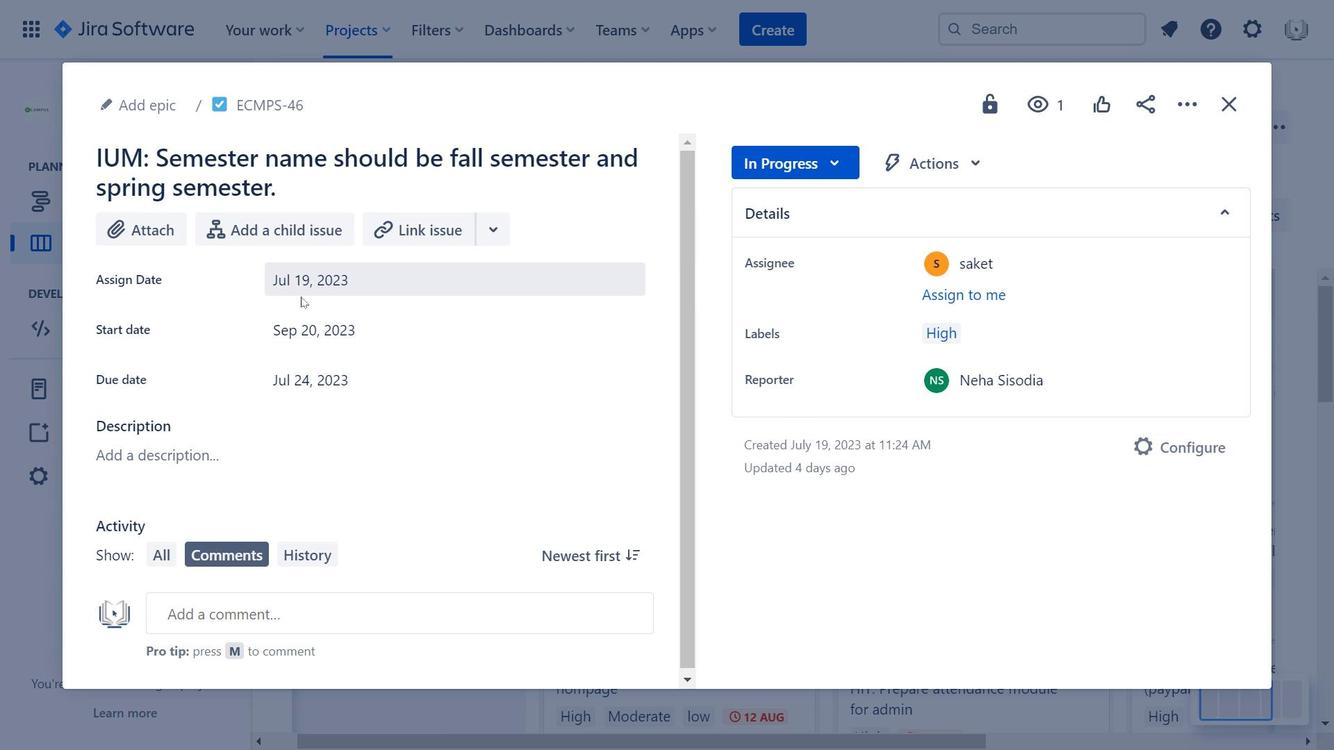 
Action: Mouse moved to (313, 307)
Screenshot: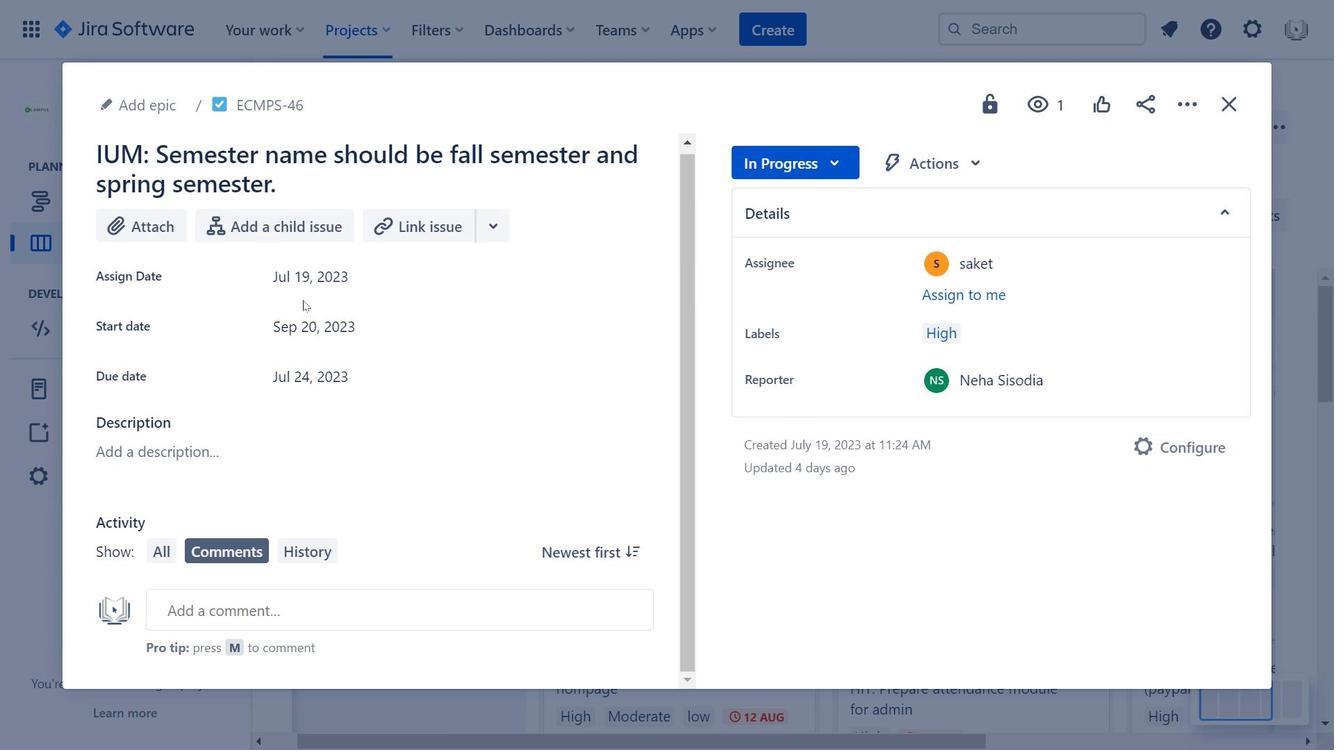
Action: Mouse scrolled (313, 307) with delta (0, 0)
Screenshot: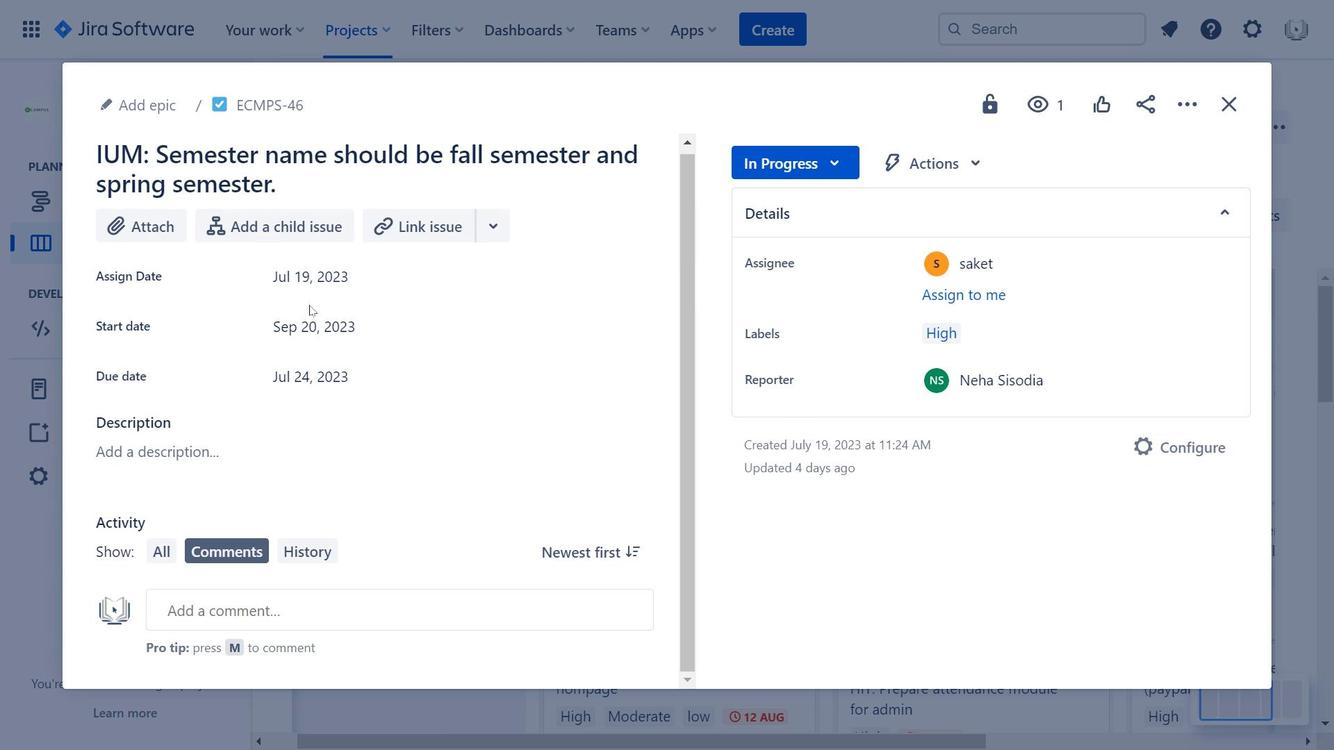 
Action: Mouse scrolled (313, 307) with delta (0, 0)
Screenshot: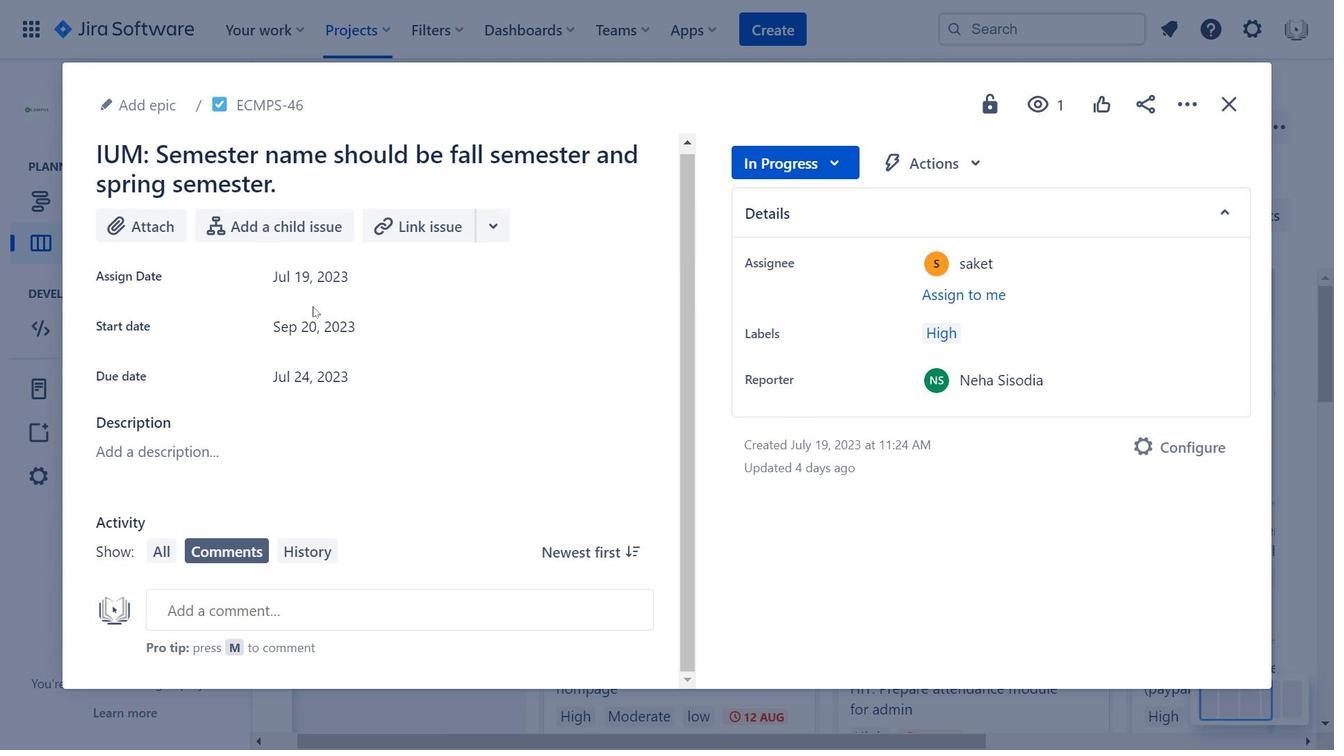 
Action: Mouse moved to (1185, 109)
Screenshot: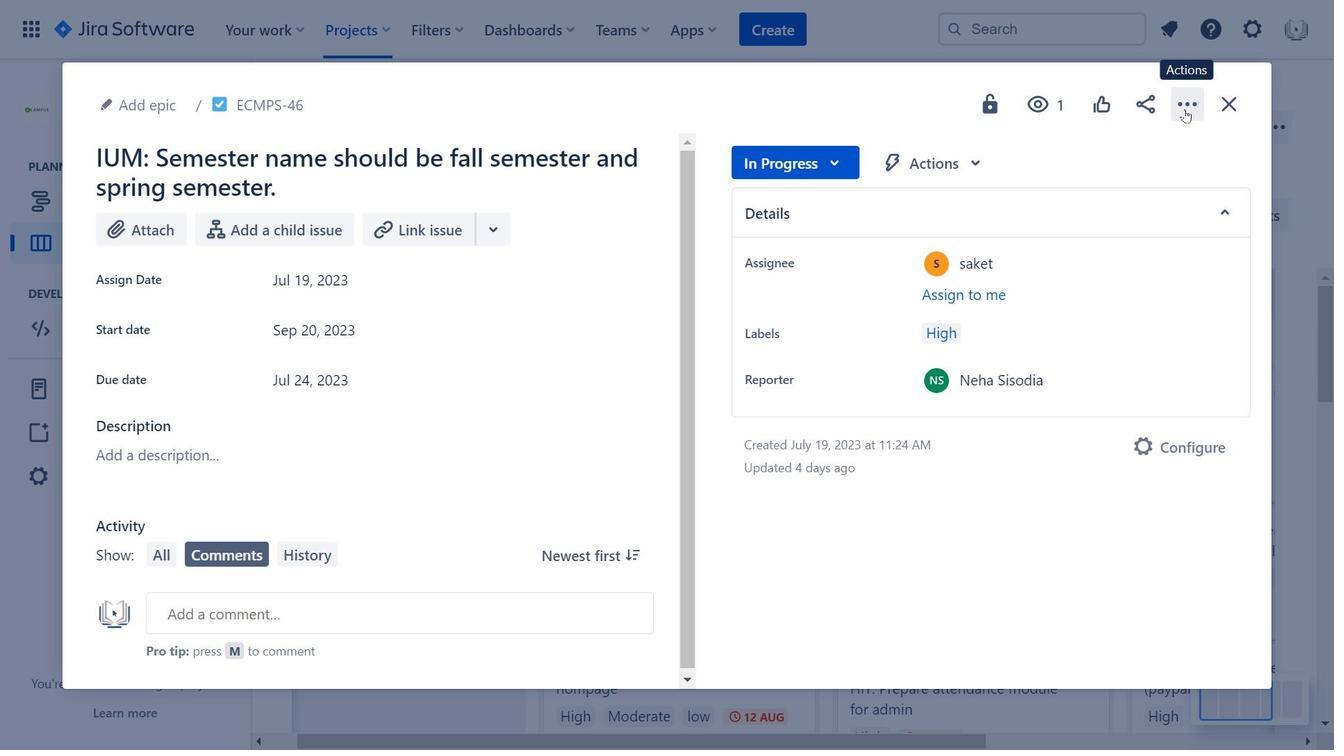 
Action: Mouse pressed left at (1185, 109)
Screenshot: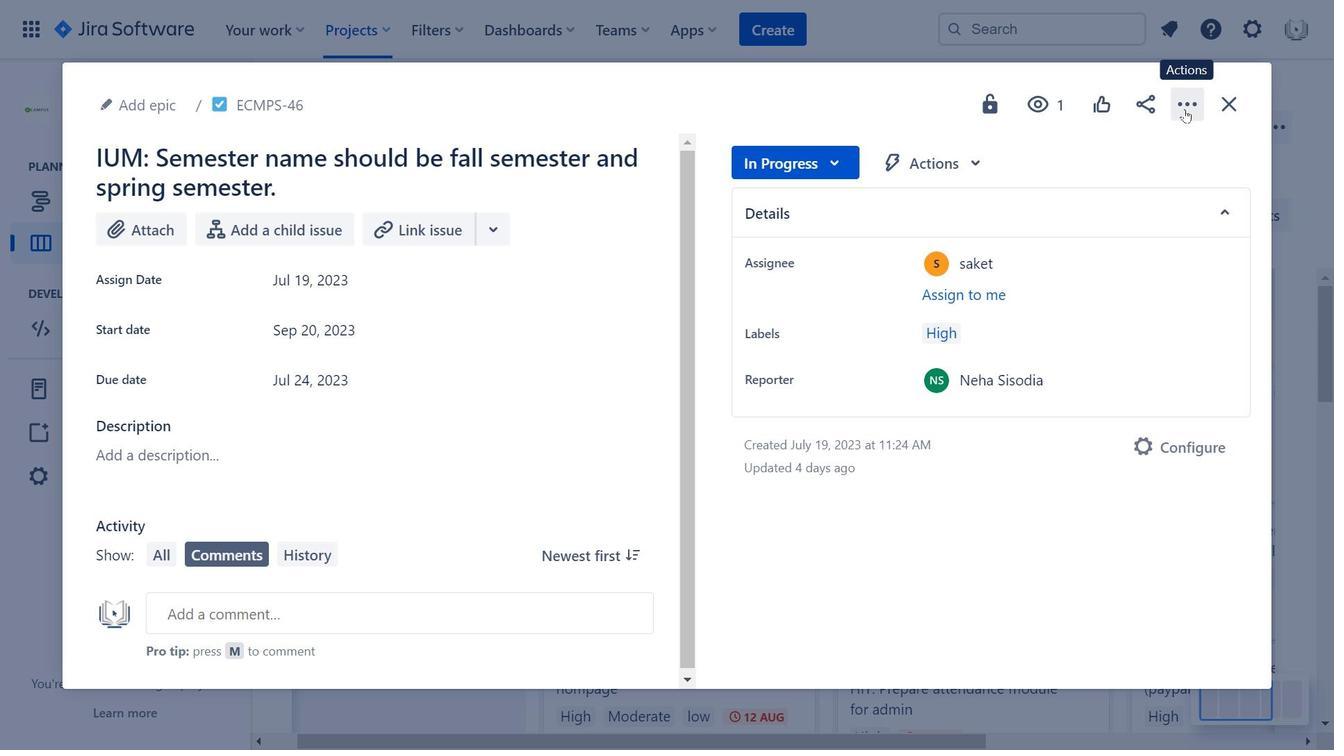 
Action: Mouse moved to (308, 557)
Screenshot: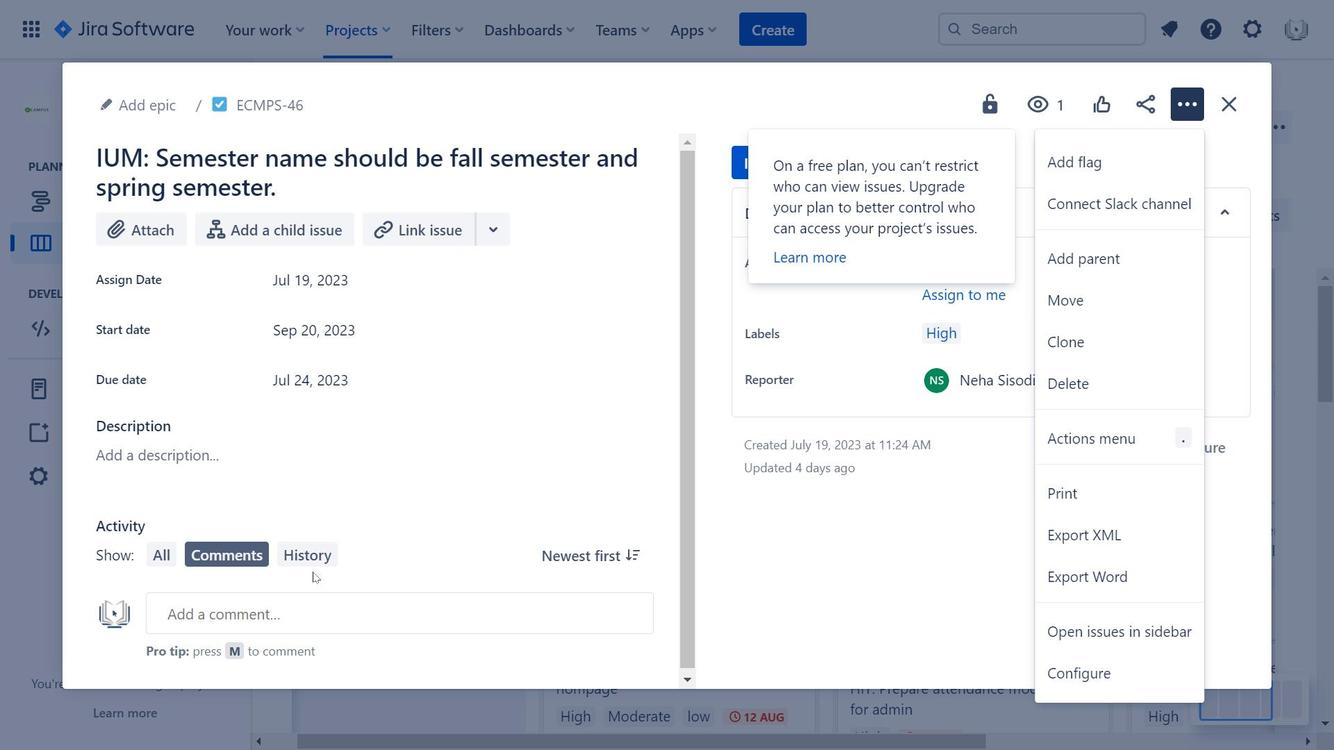 
Action: Mouse pressed left at (308, 557)
Screenshot: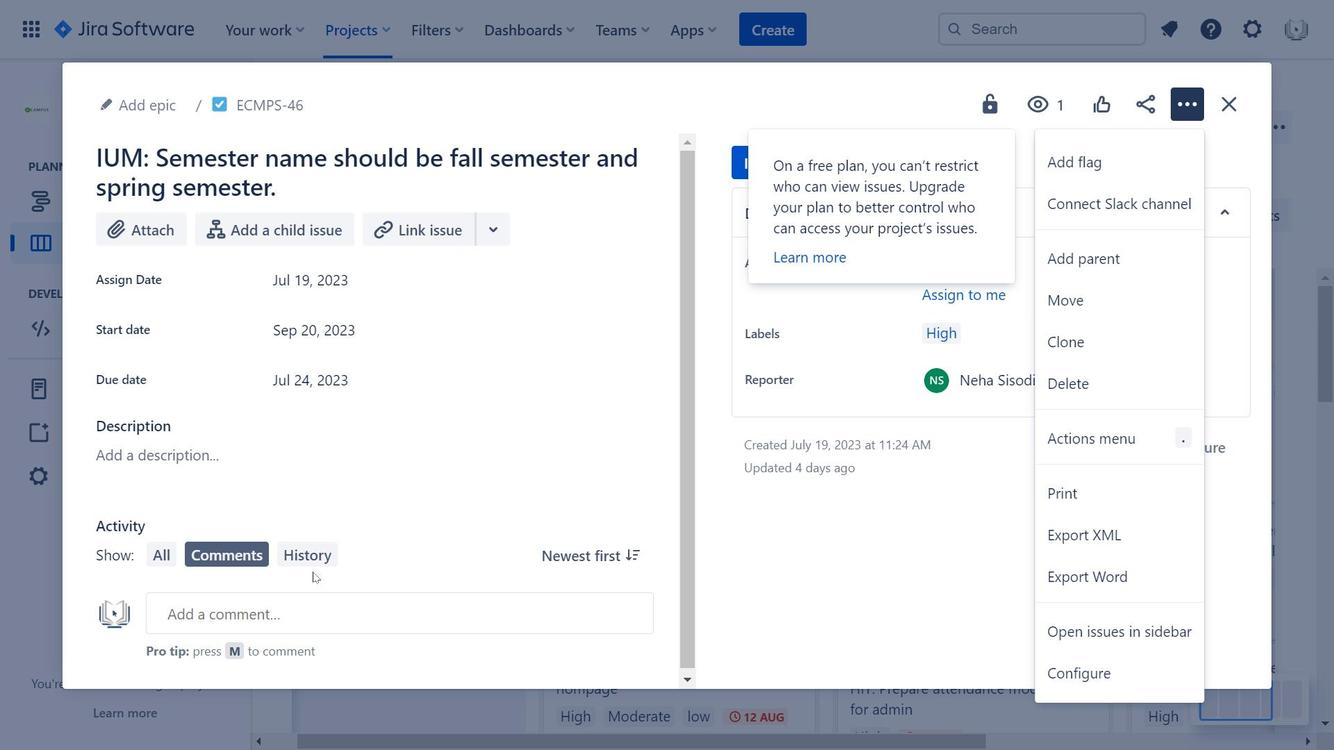 
Action: Mouse moved to (395, 376)
Screenshot: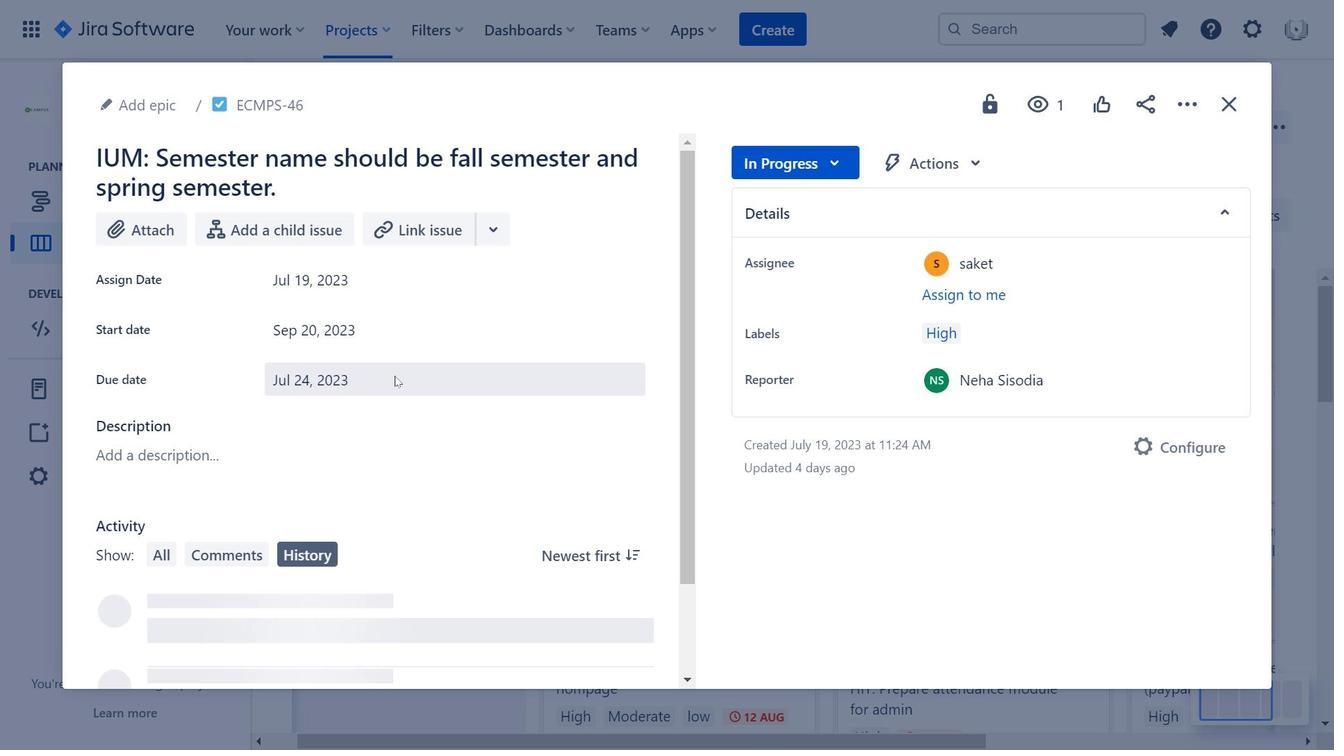 
Action: Mouse scrolled (395, 375) with delta (0, 0)
Screenshot: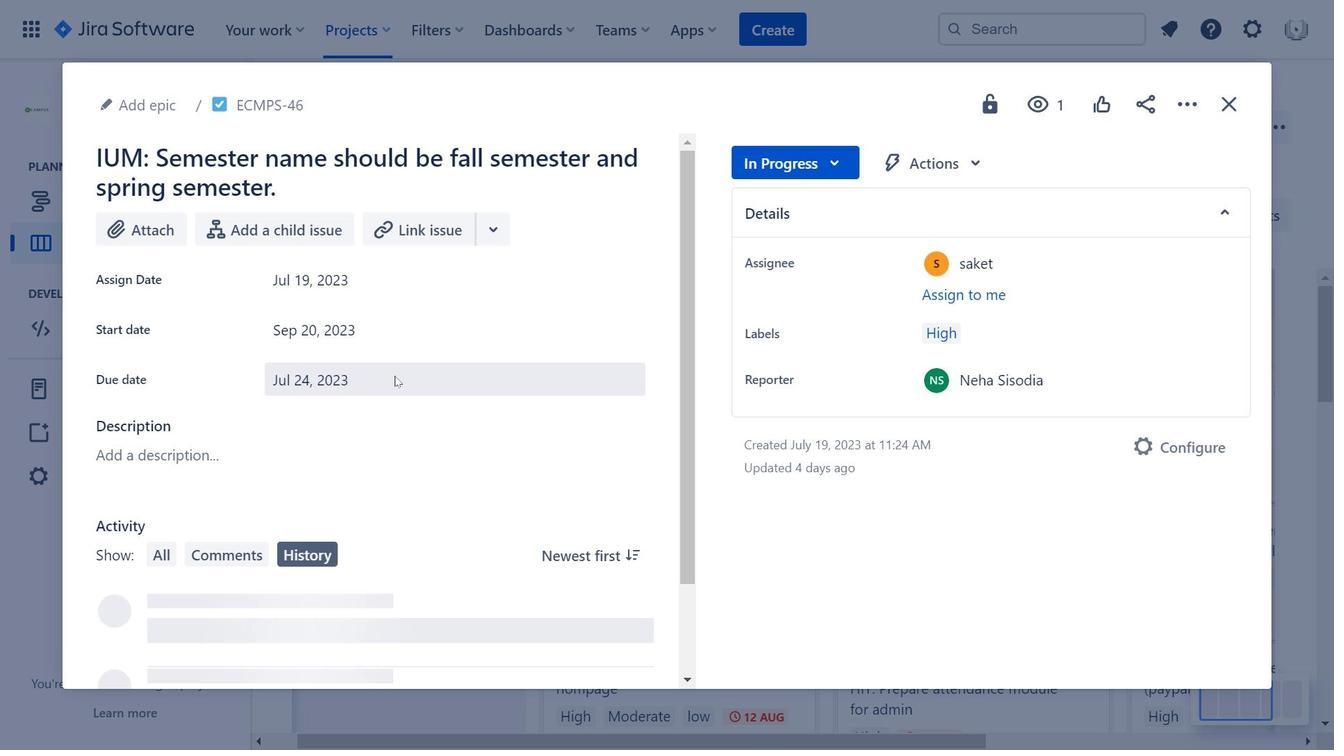 
Action: Mouse moved to (410, 378)
Screenshot: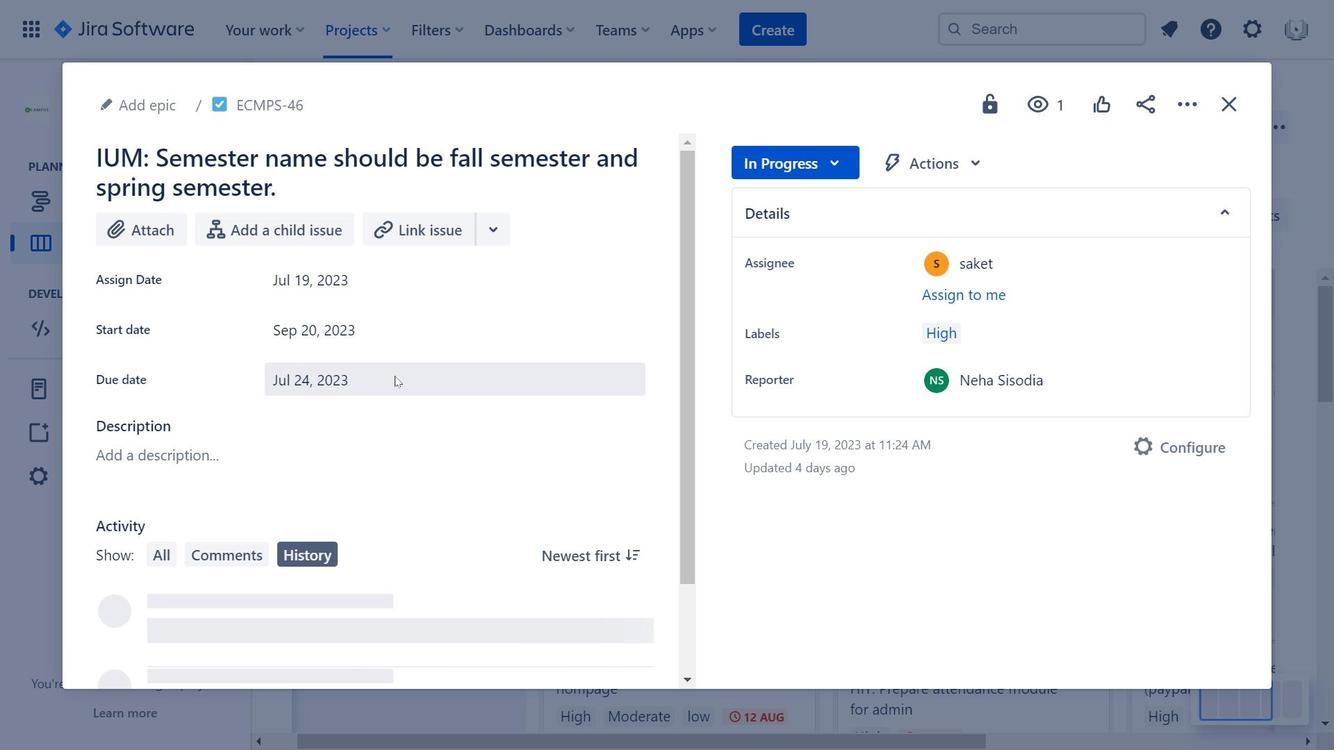 
Action: Mouse scrolled (410, 377) with delta (0, 0)
Screenshot: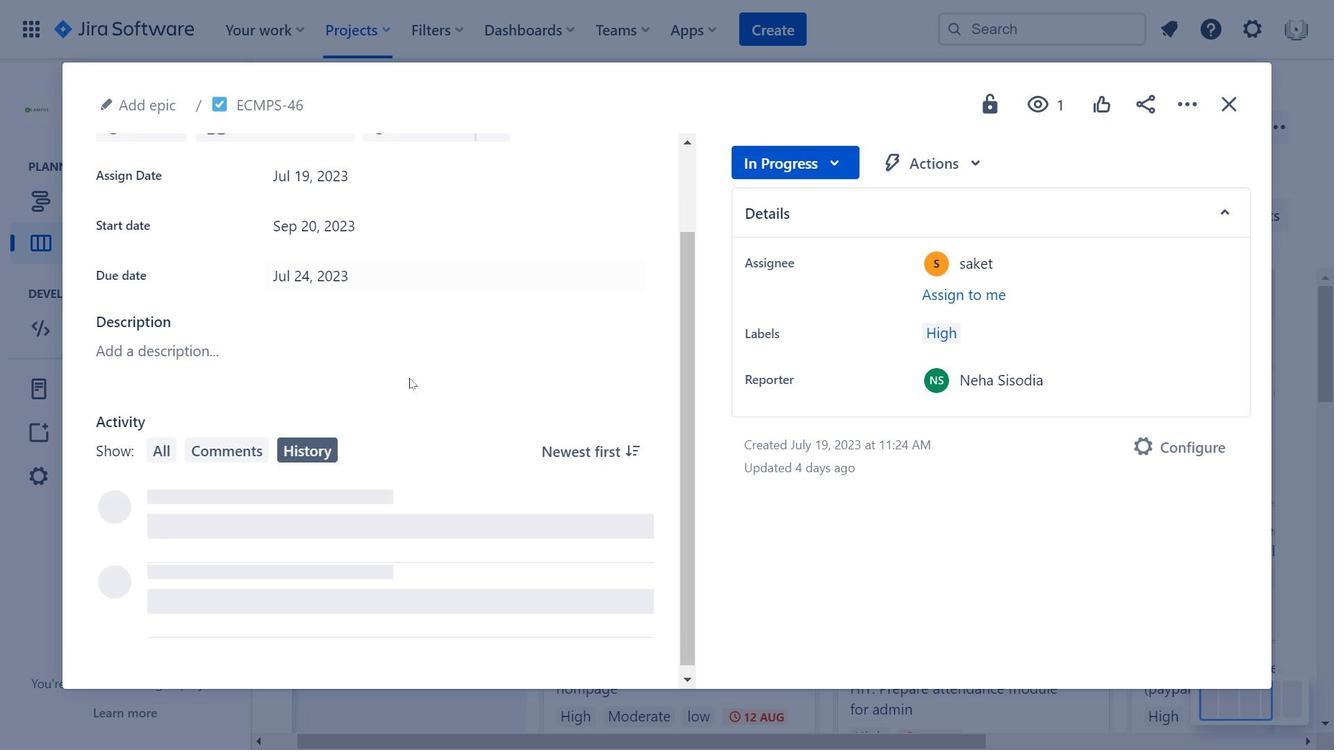 
Action: Mouse scrolled (410, 377) with delta (0, 0)
Screenshot: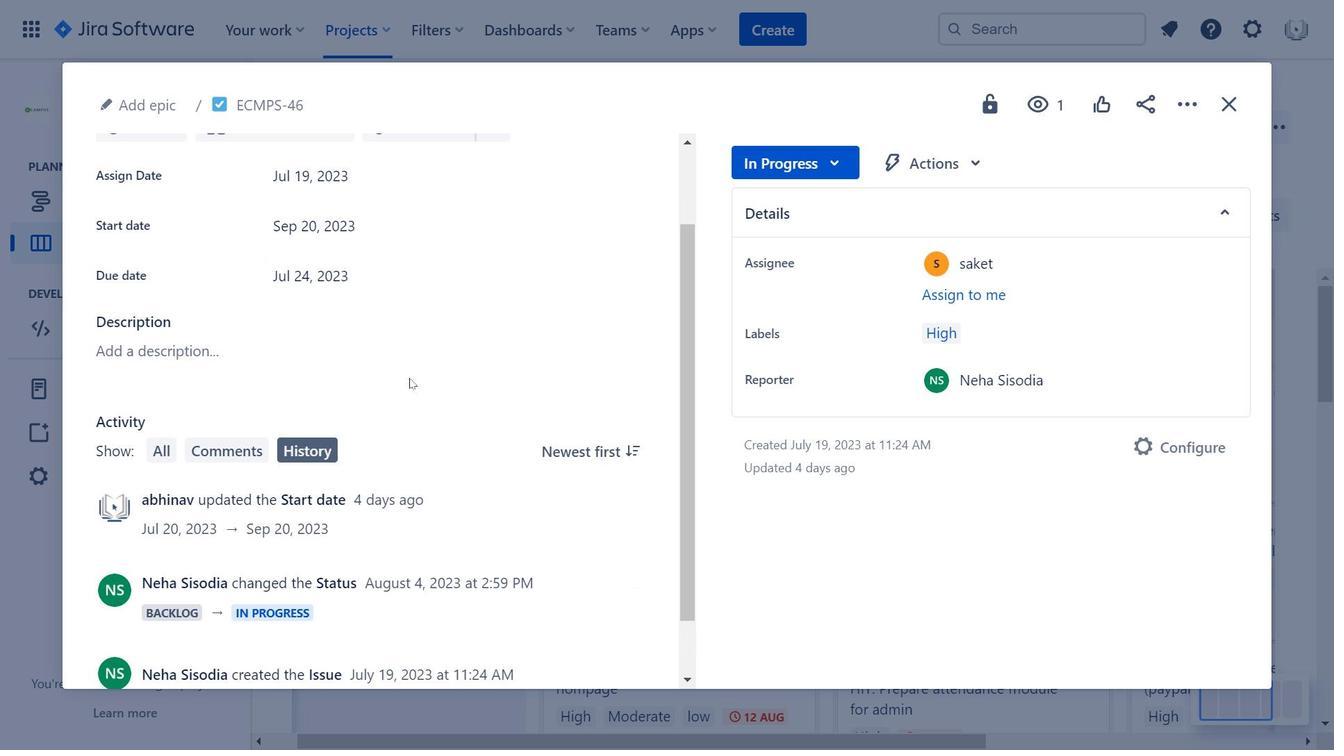 
Action: Mouse scrolled (410, 377) with delta (0, 0)
Screenshot: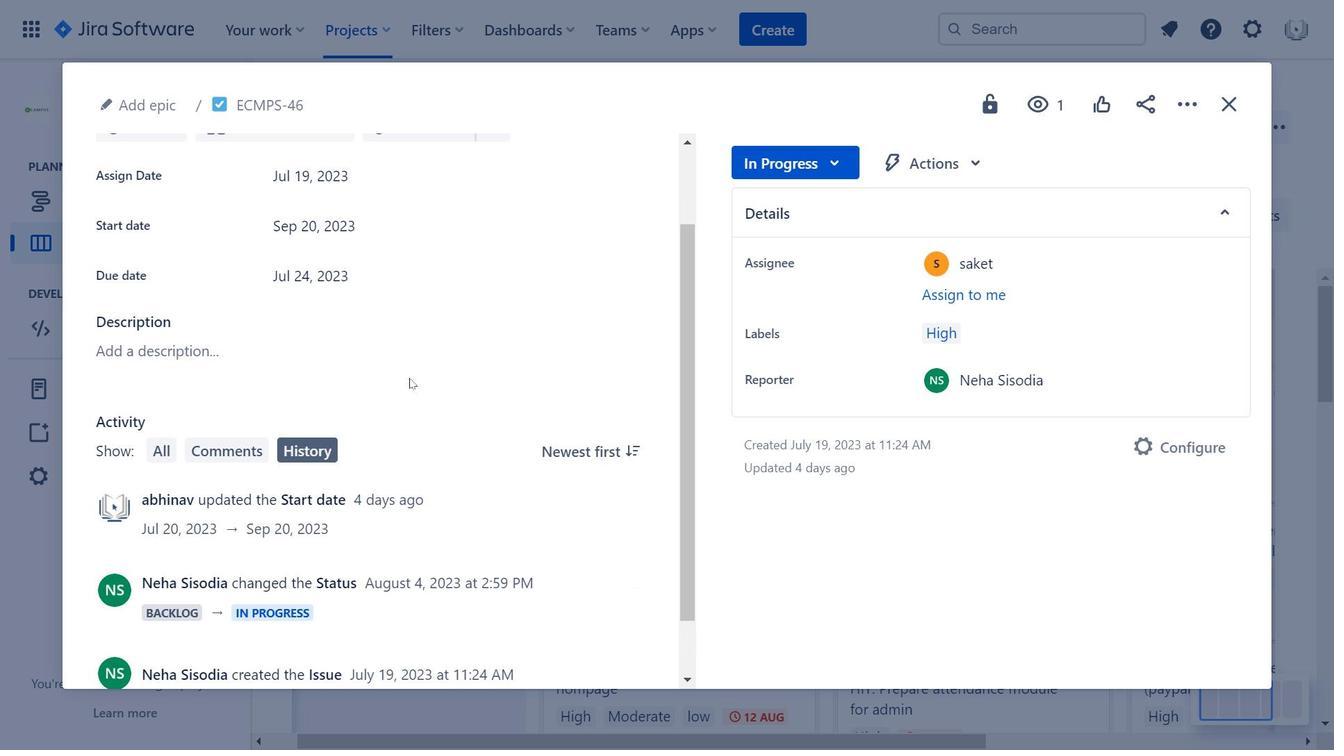 
Action: Mouse moved to (307, 403)
Screenshot: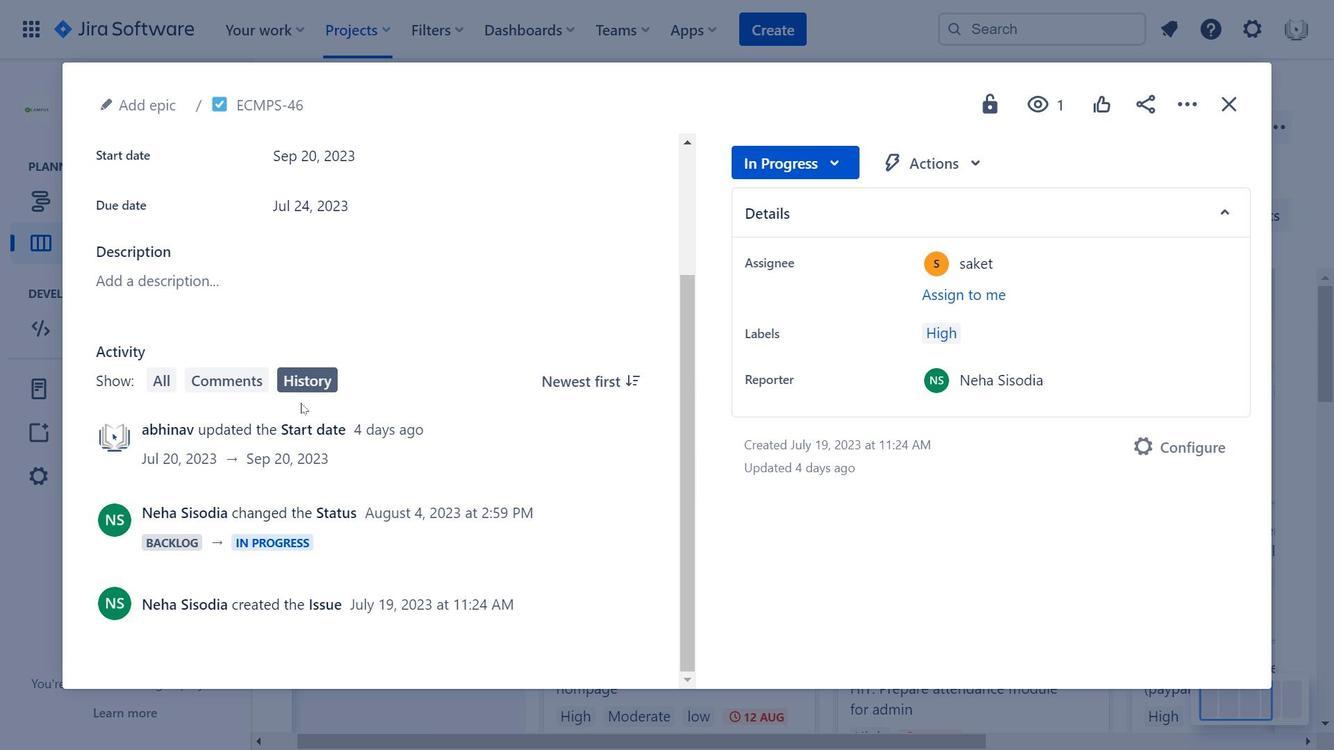 
Action: Mouse scrolled (307, 404) with delta (0, 0)
Screenshot: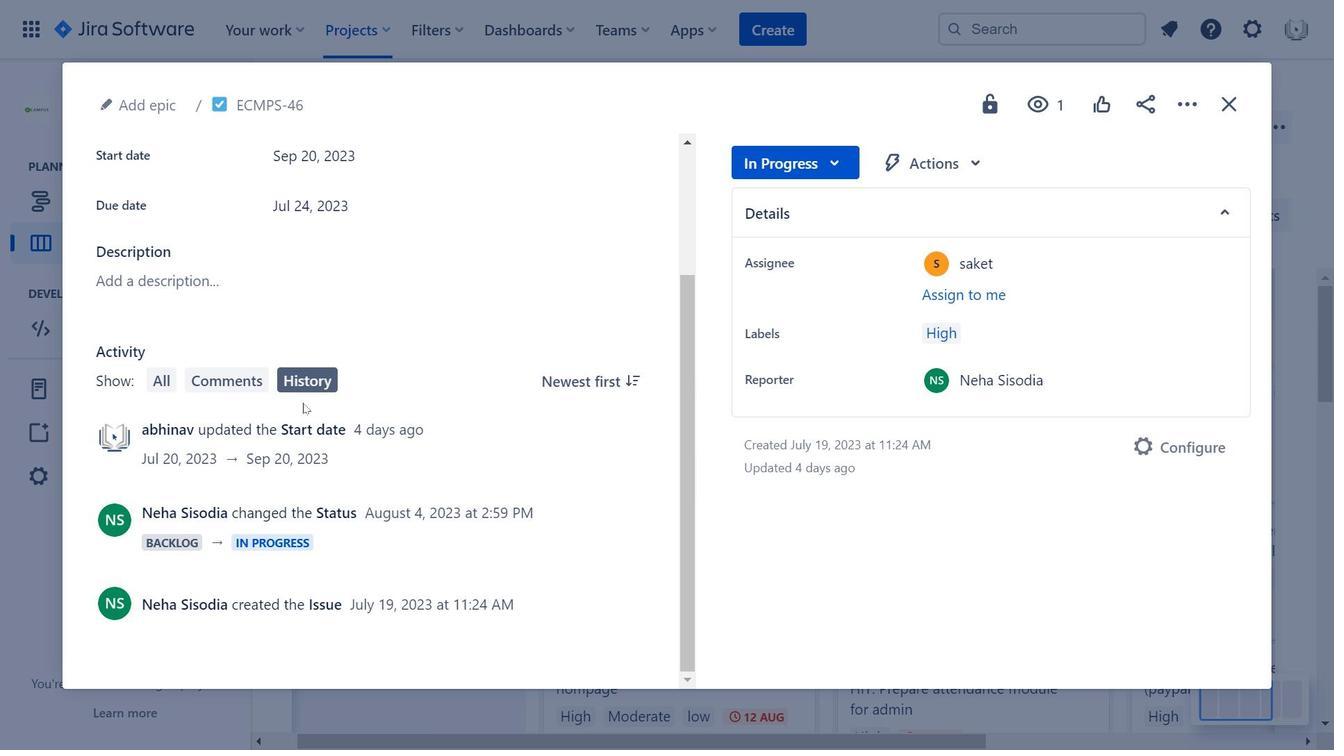 
Action: Mouse moved to (308, 404)
Screenshot: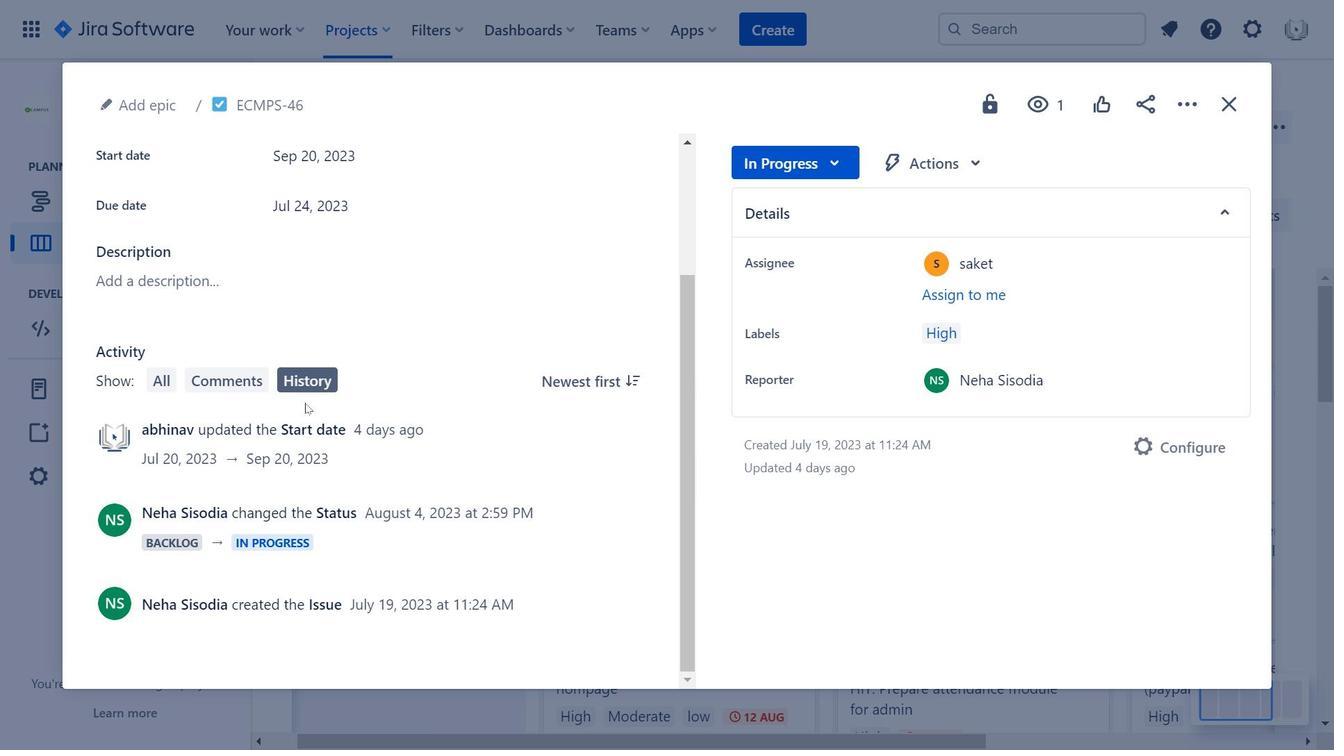 
Action: Mouse scrolled (308, 405) with delta (0, 0)
Screenshot: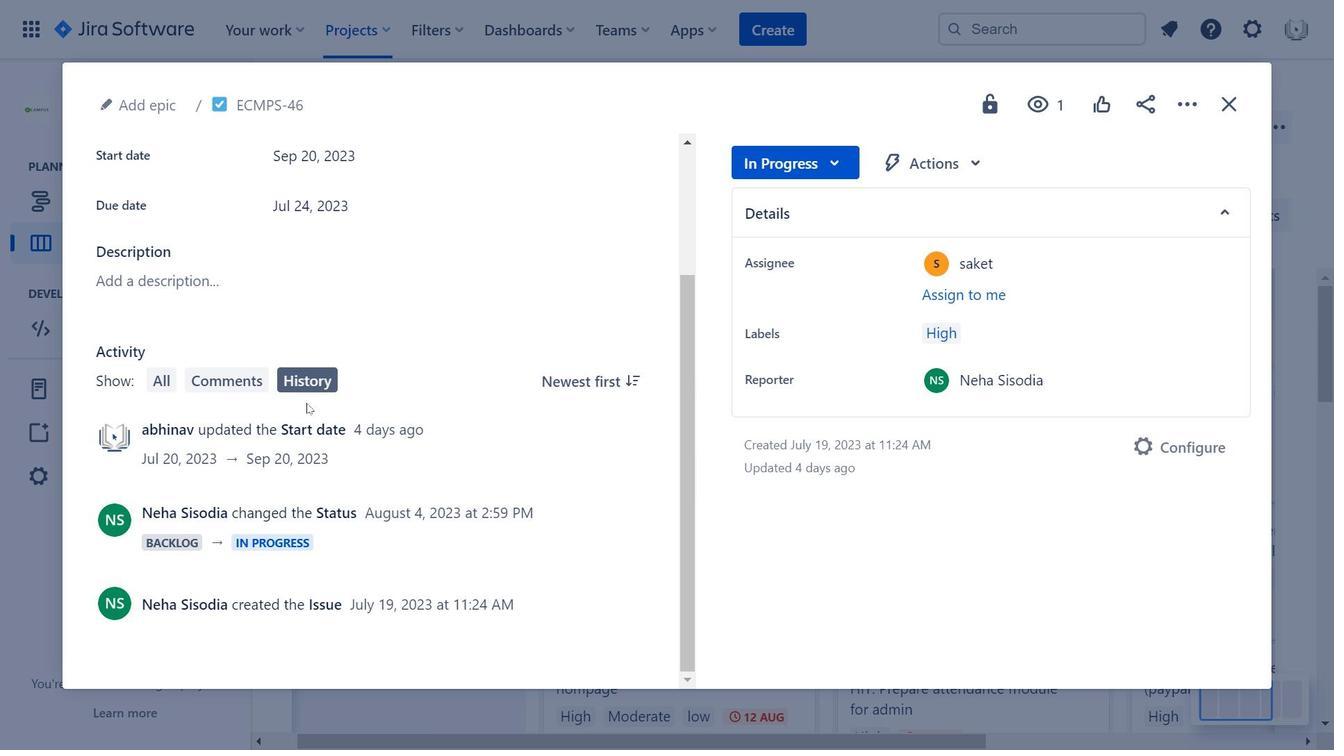 
Action: Mouse moved to (314, 409)
Screenshot: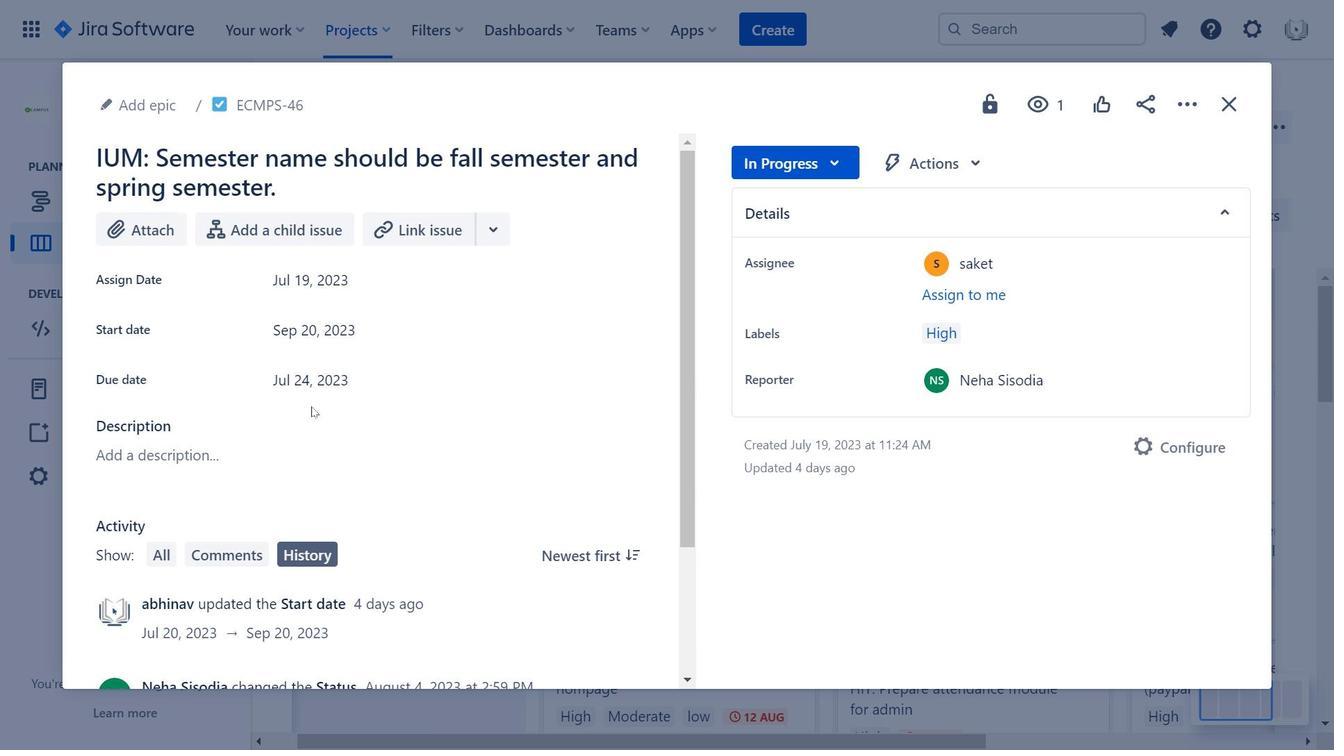 
Action: Mouse scrolled (314, 410) with delta (0, 0)
Screenshot: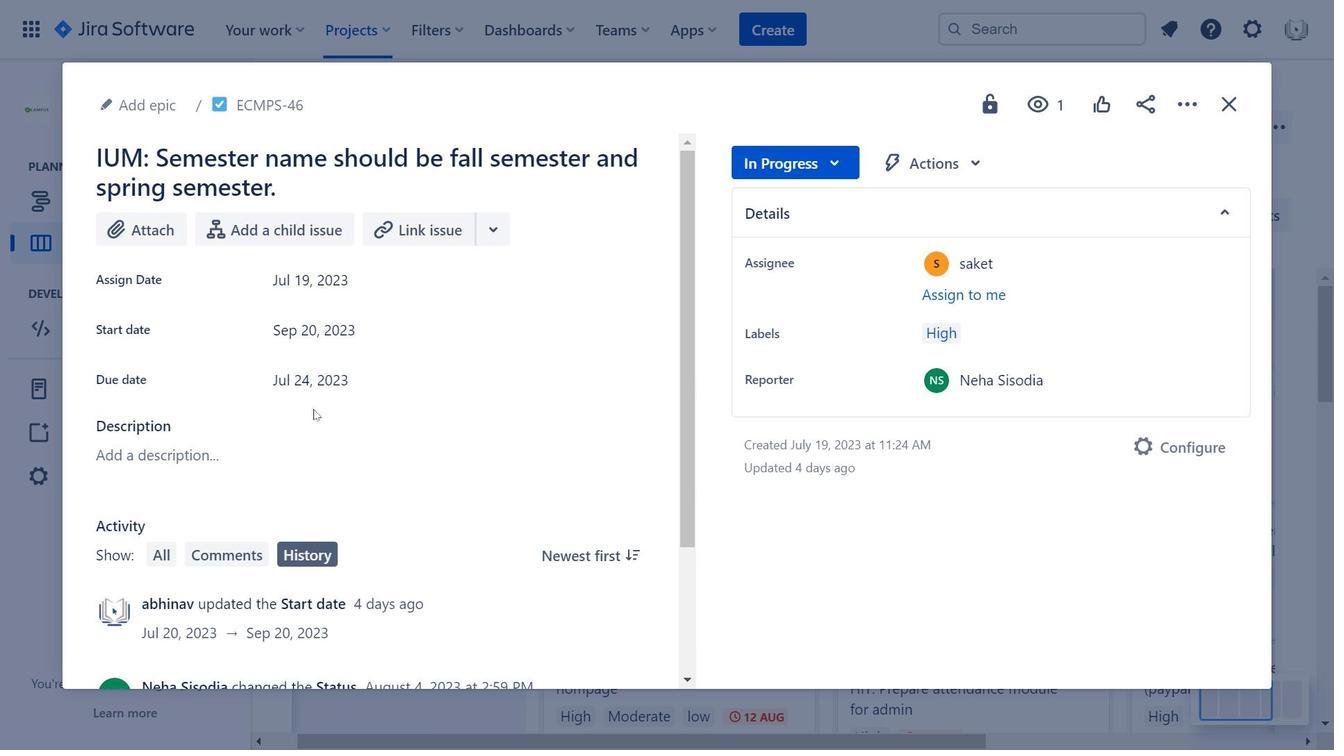 
Action: Mouse moved to (847, 153)
Screenshot: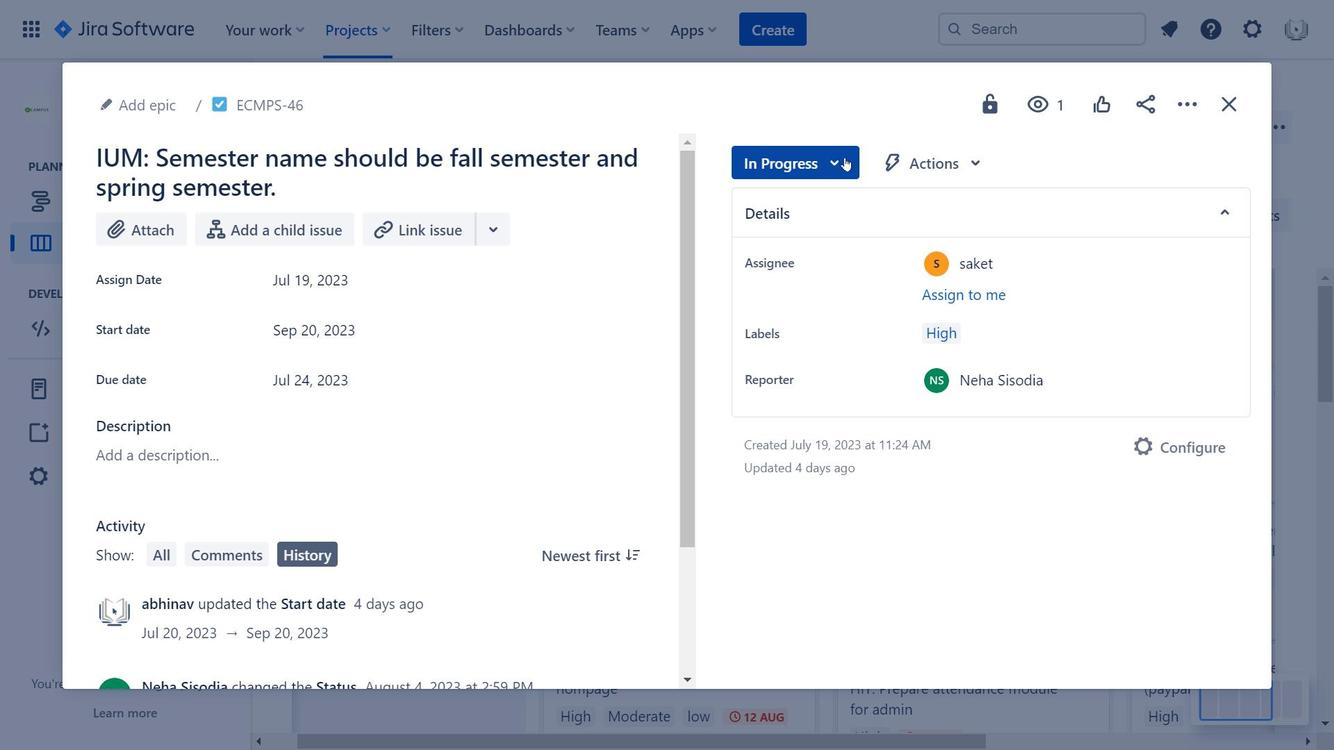 
Action: Mouse pressed left at (847, 153)
Screenshot: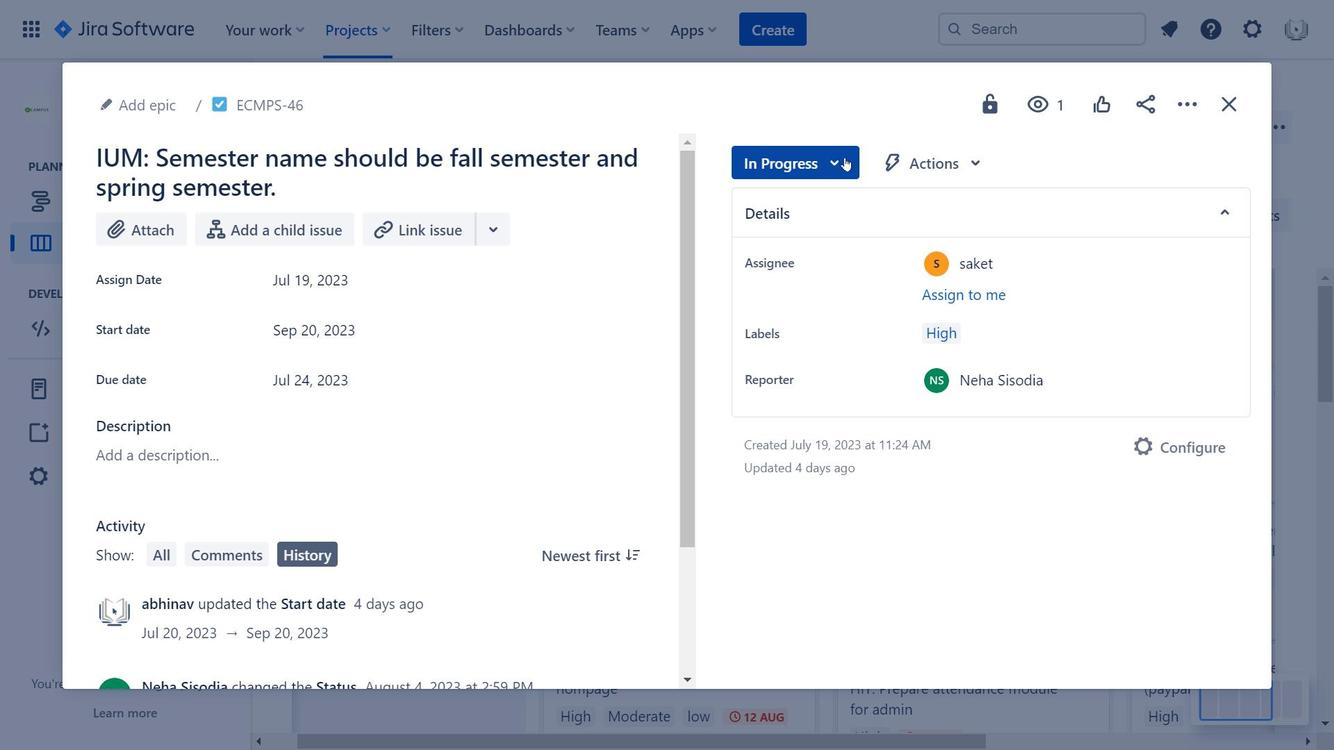 
Action: Mouse moved to (491, 233)
Screenshot: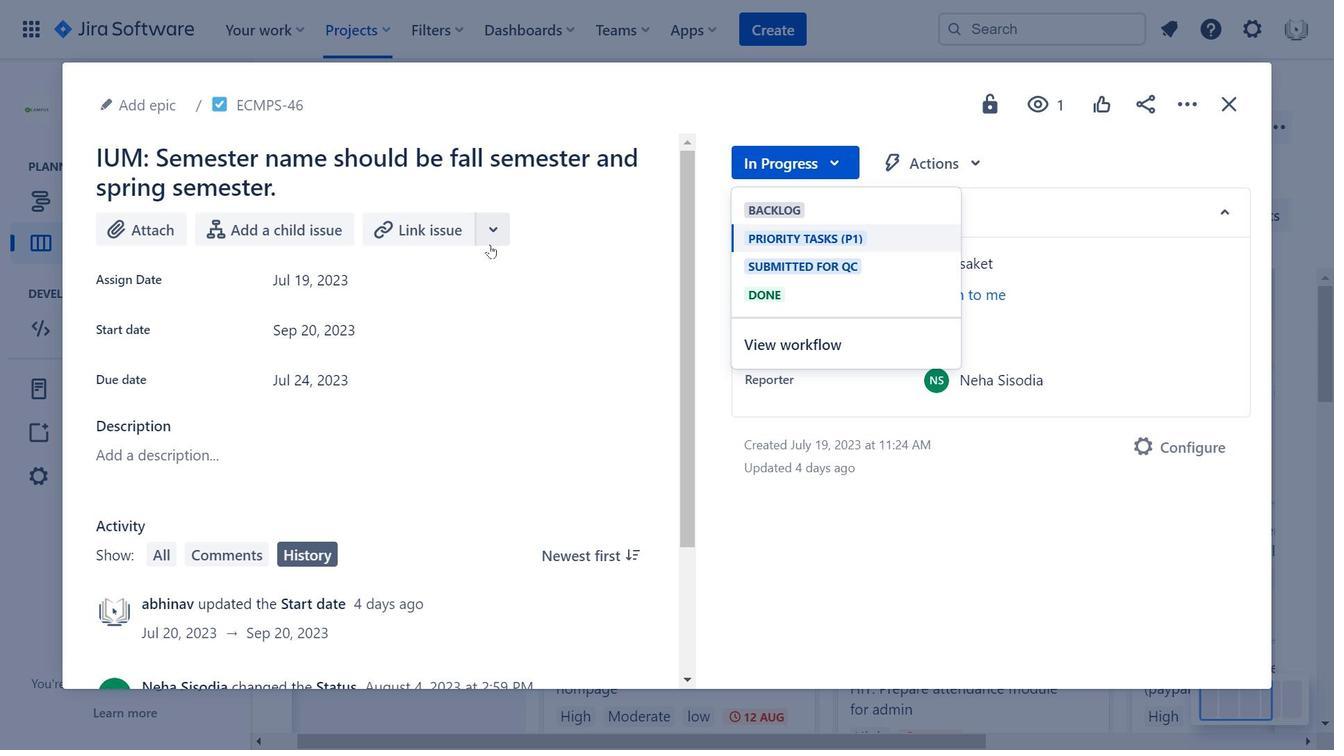 
Action: Mouse pressed left at (491, 233)
Screenshot: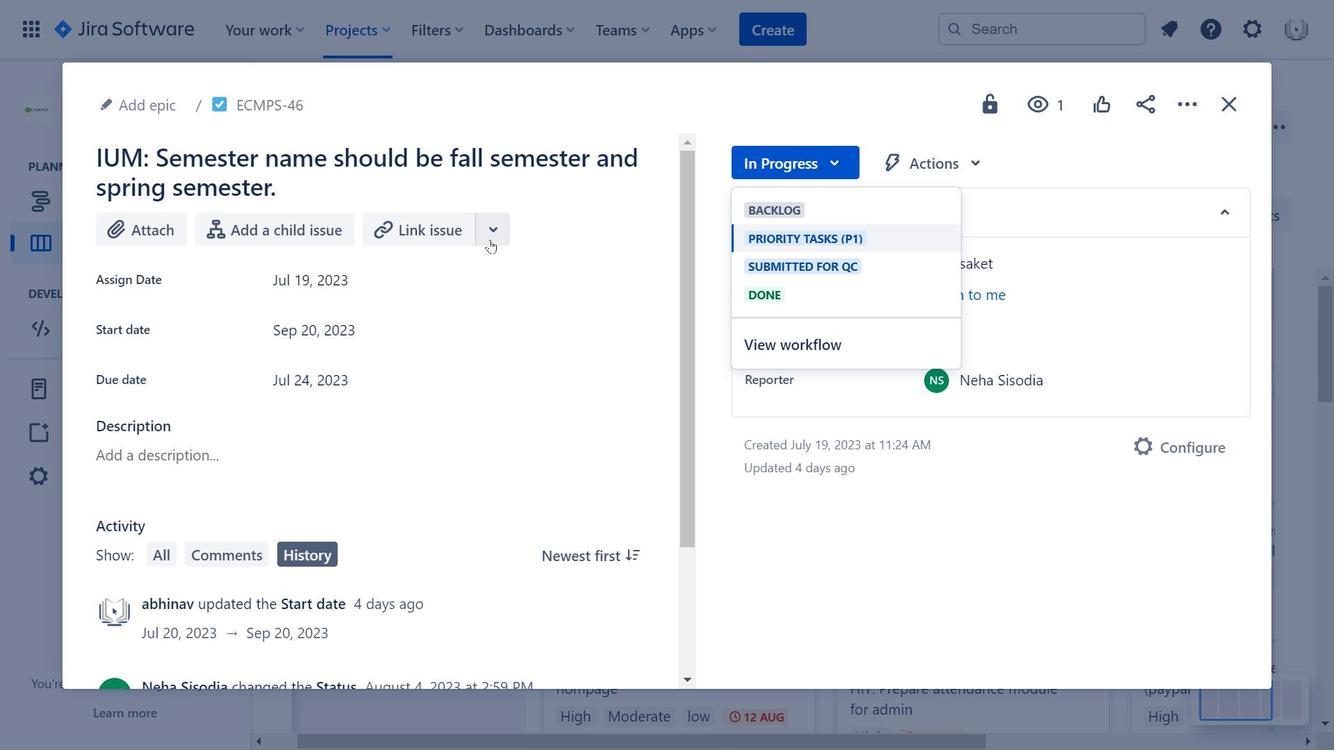 
Action: Mouse moved to (487, 451)
Screenshot: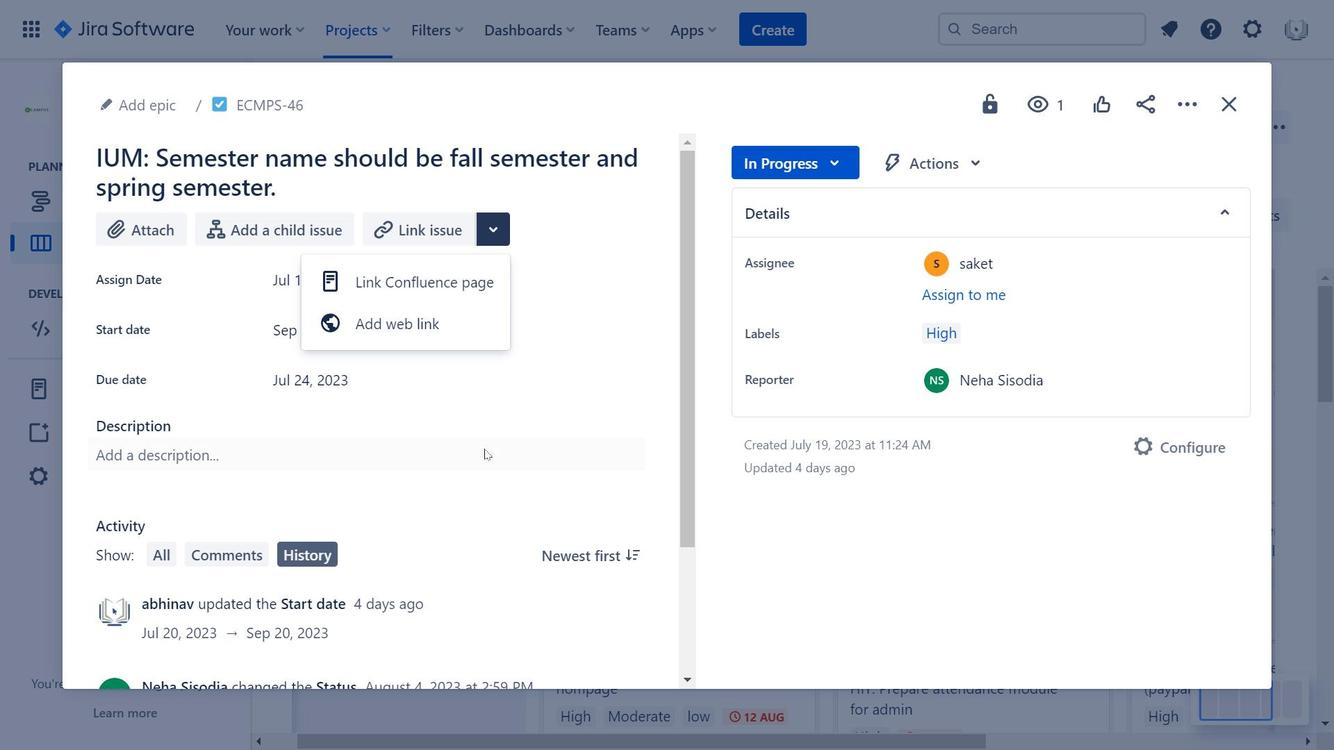 
Action: Mouse scrolled (487, 450) with delta (0, 0)
Screenshot: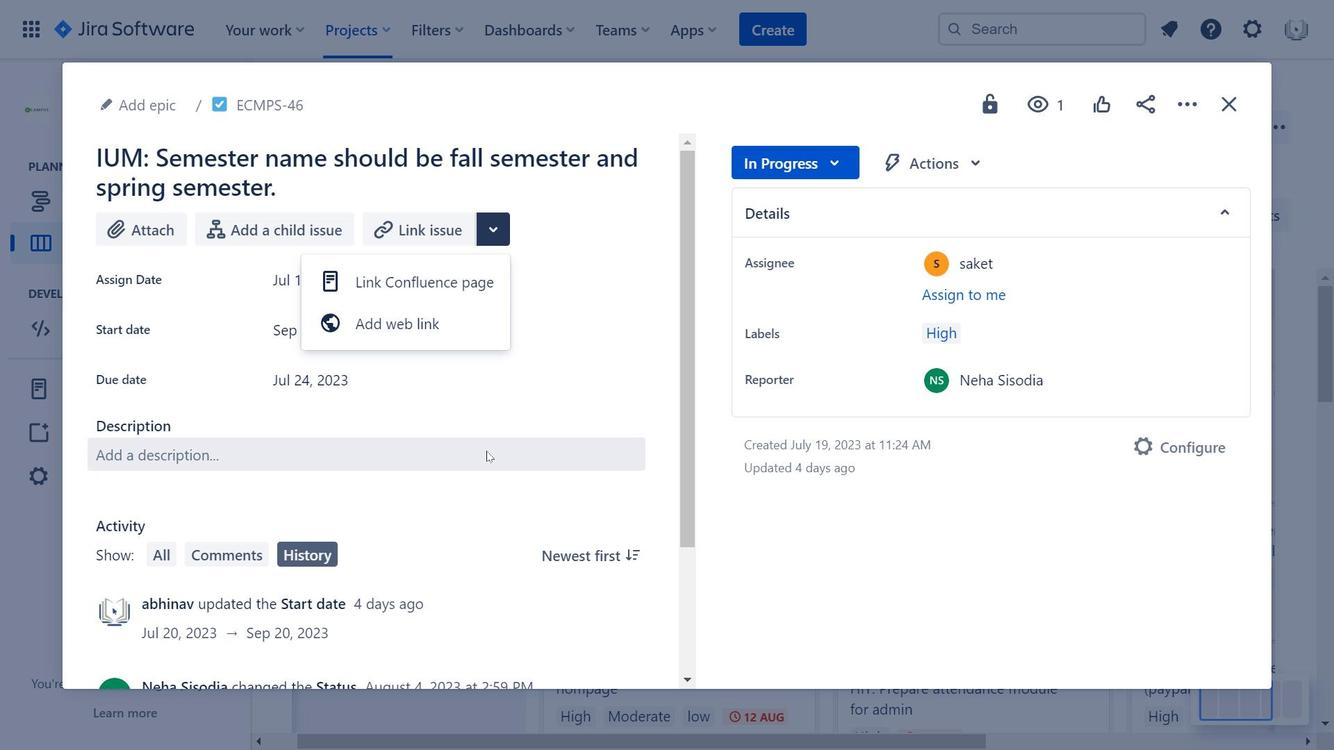 
Action: Mouse scrolled (487, 450) with delta (0, 0)
Screenshot: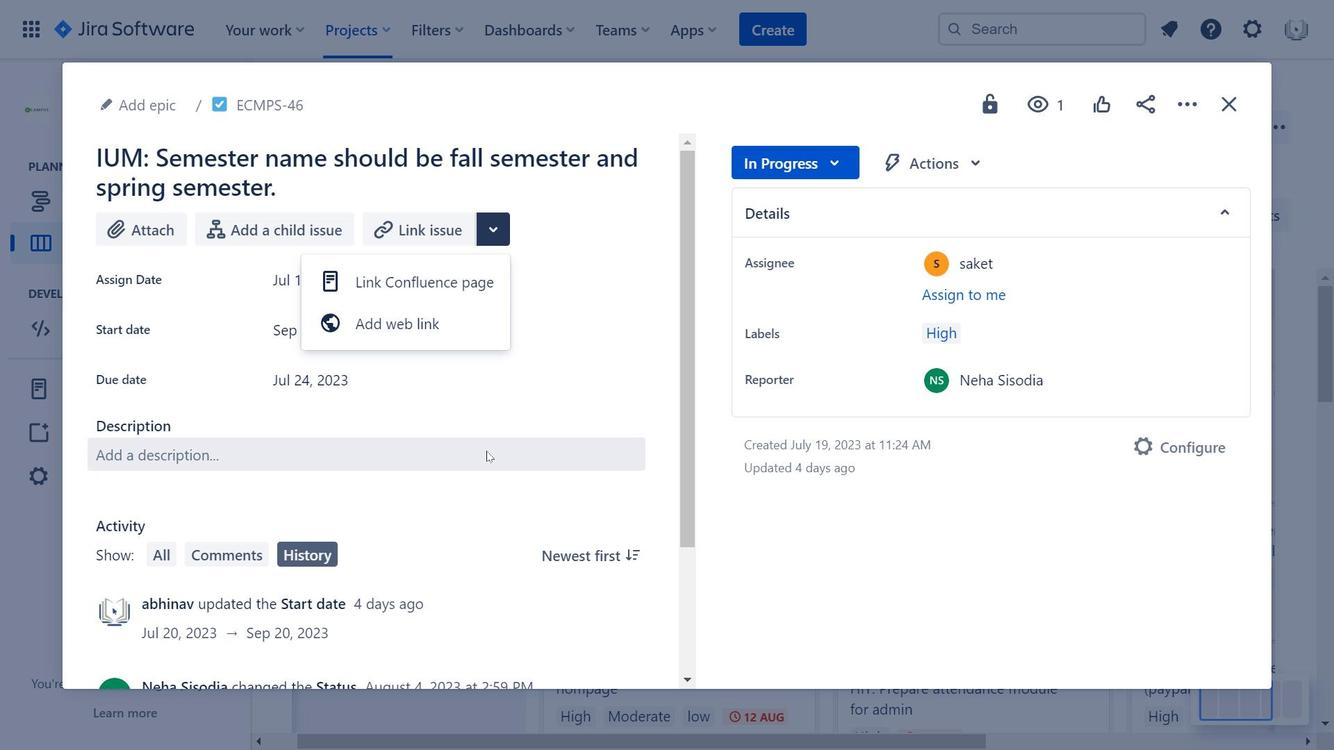 
Action: Mouse moved to (540, 375)
Screenshot: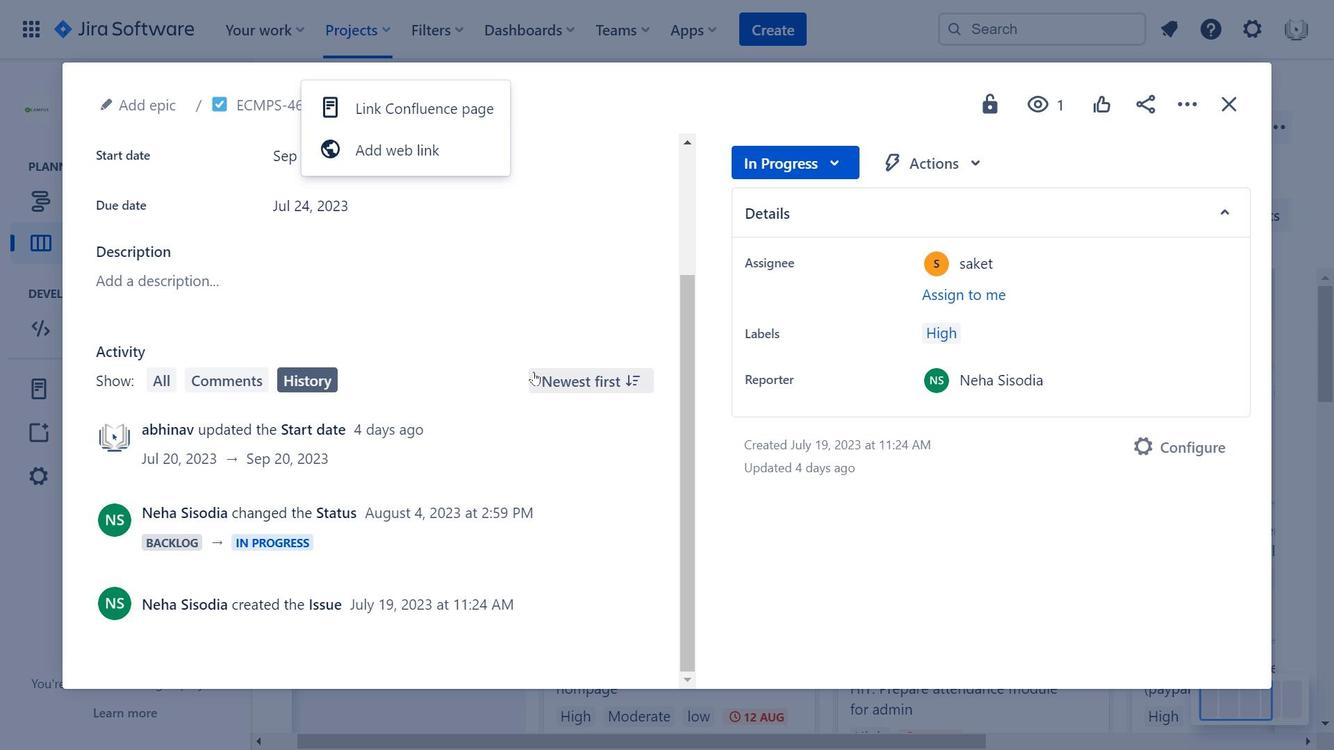 
Action: Mouse scrolled (540, 376) with delta (0, 0)
Screenshot: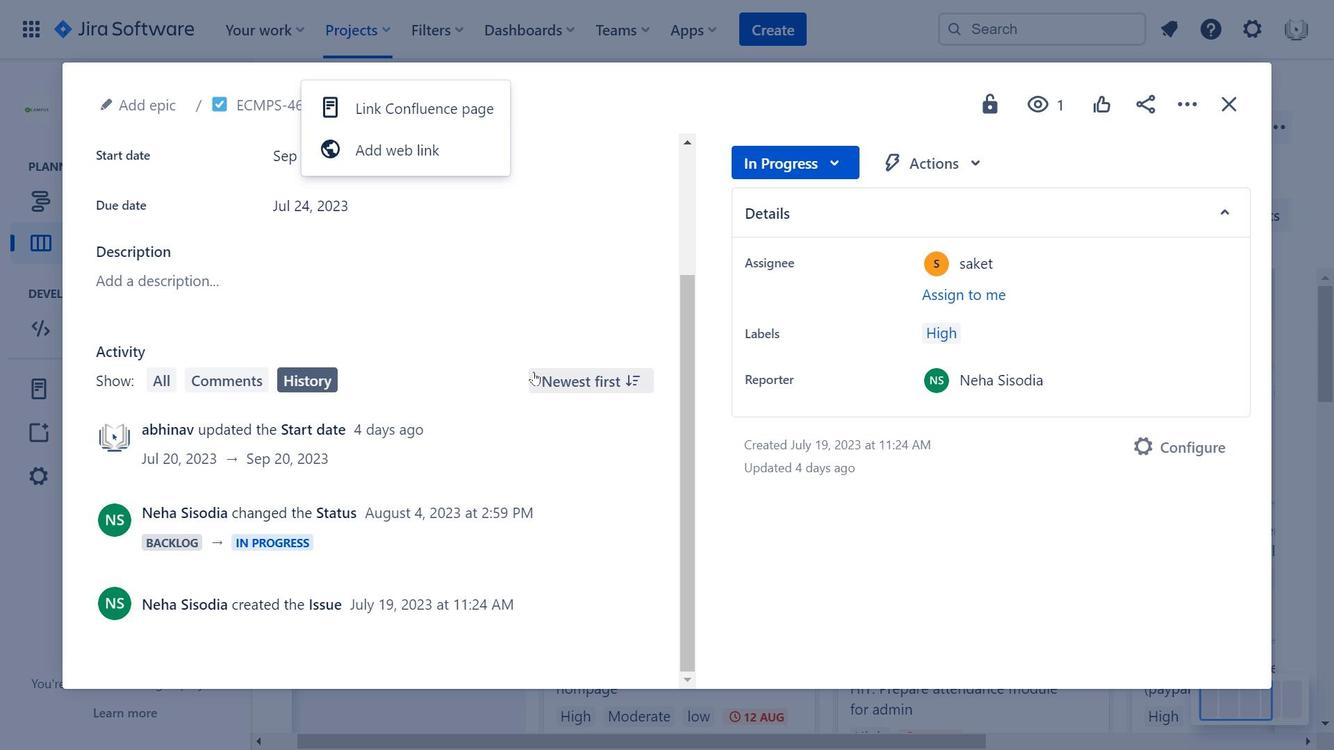 
Action: Mouse moved to (544, 377)
Screenshot: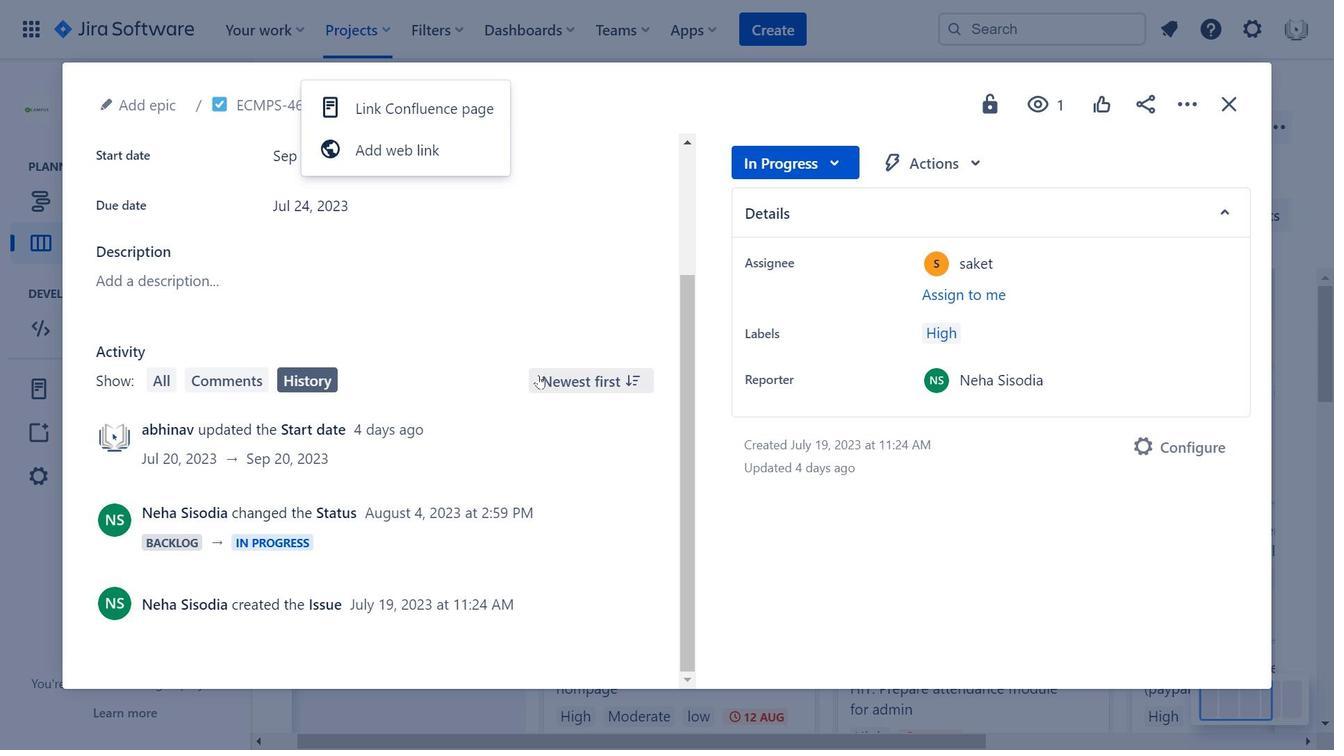 
Action: Mouse scrolled (544, 378) with delta (0, 0)
Screenshot: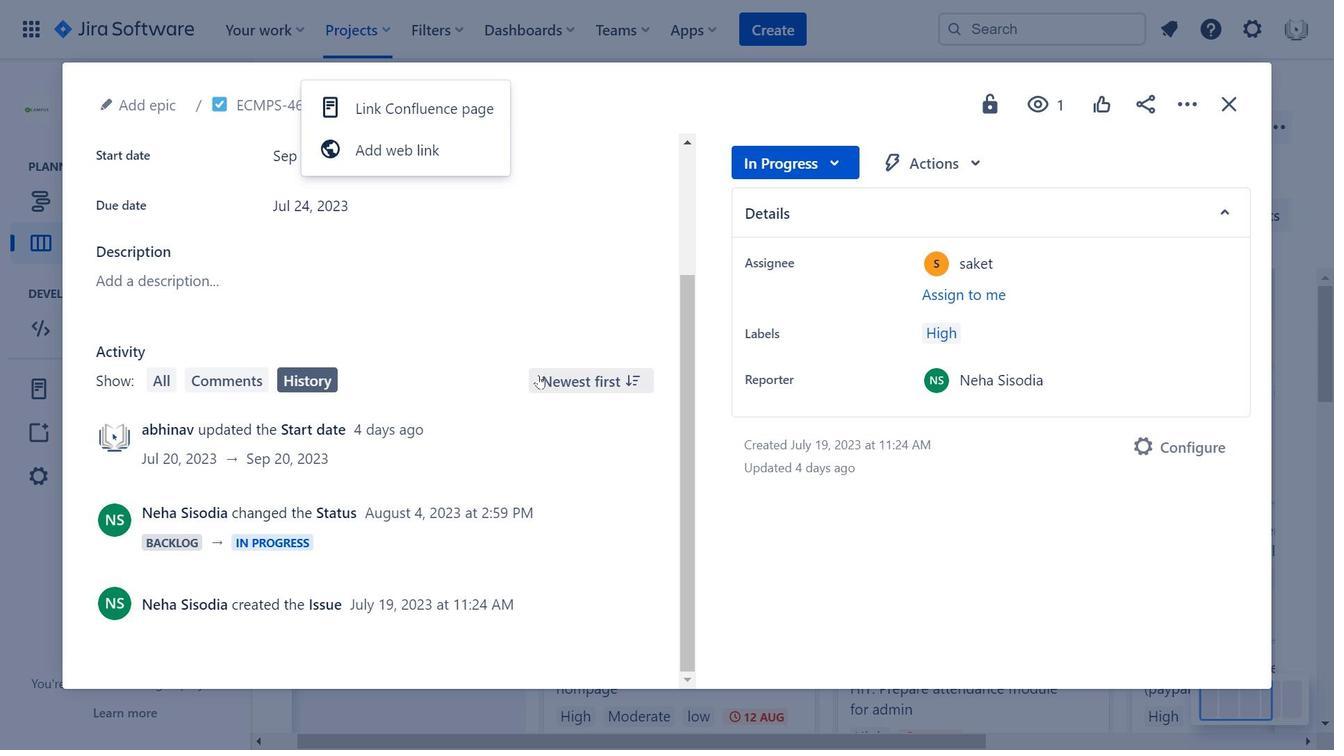 
Action: Mouse moved to (560, 417)
Screenshot: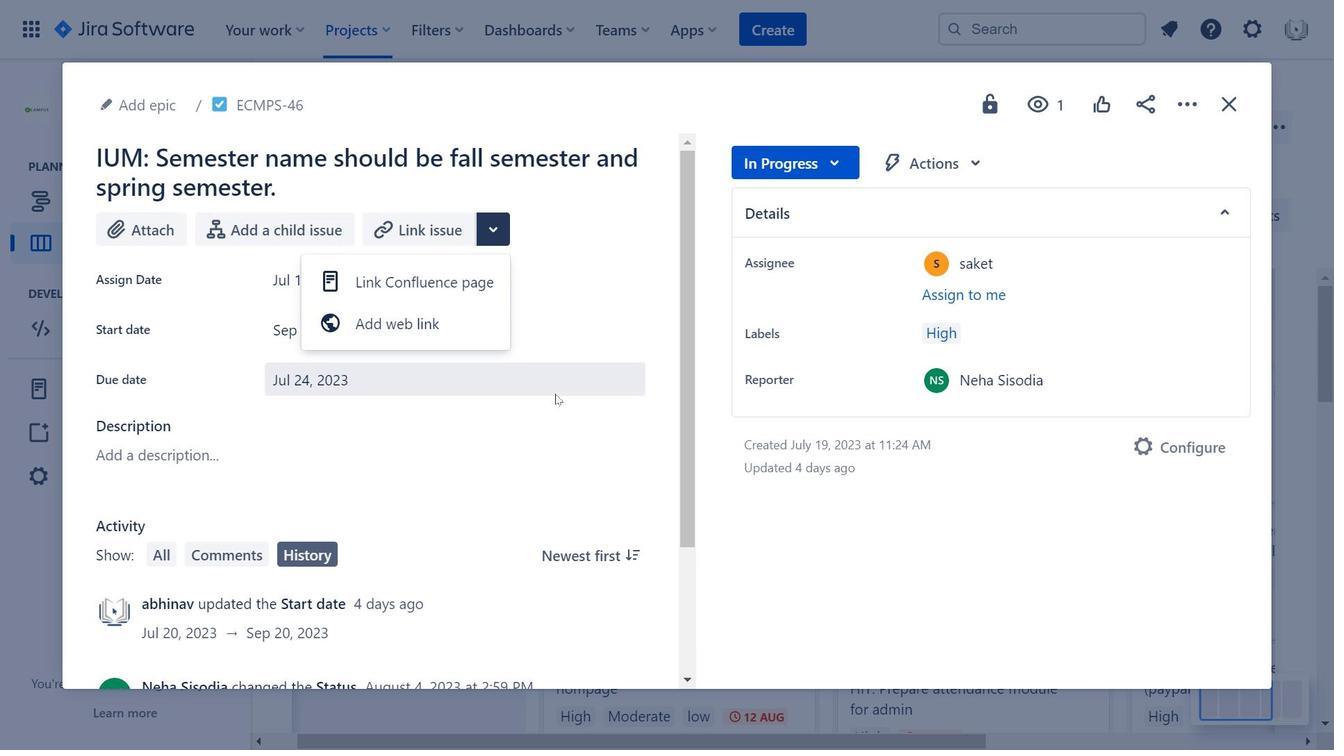 
Action: Mouse scrolled (560, 417) with delta (0, 0)
Screenshot: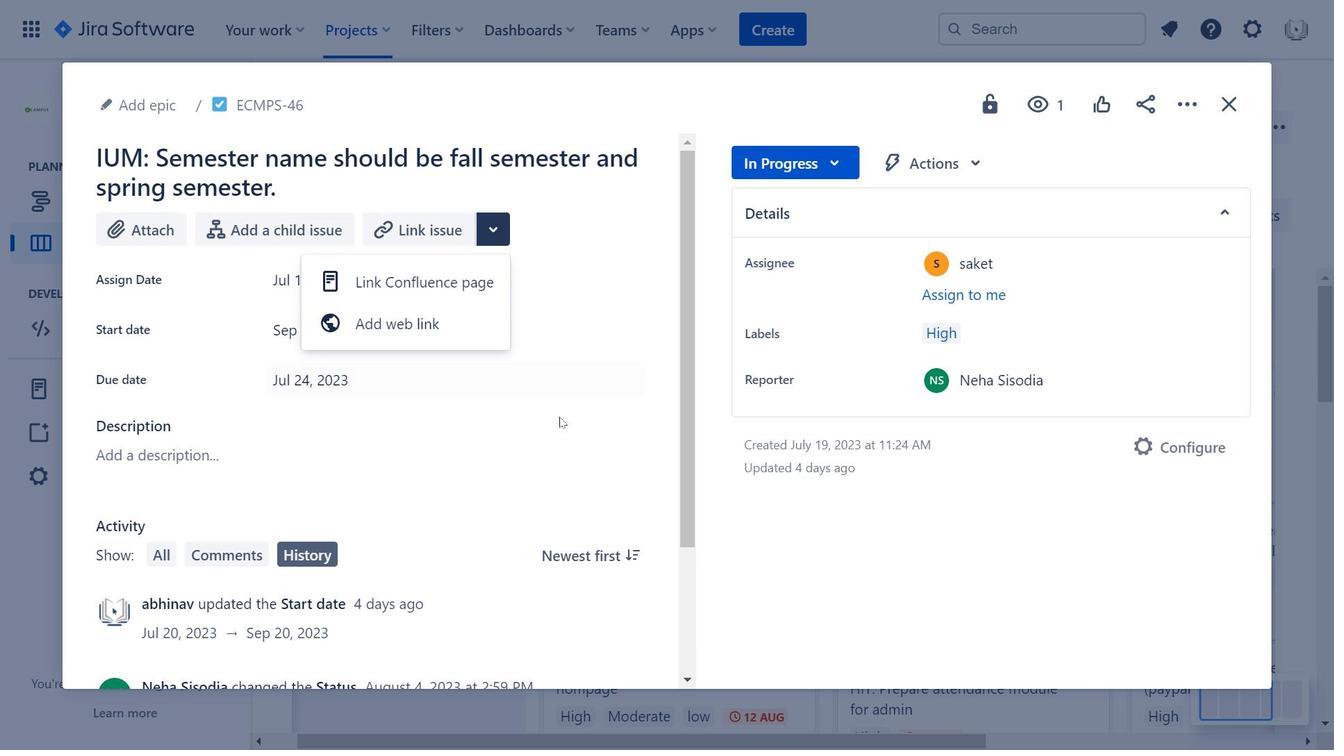 
Action: Mouse scrolled (560, 417) with delta (0, 0)
Screenshot: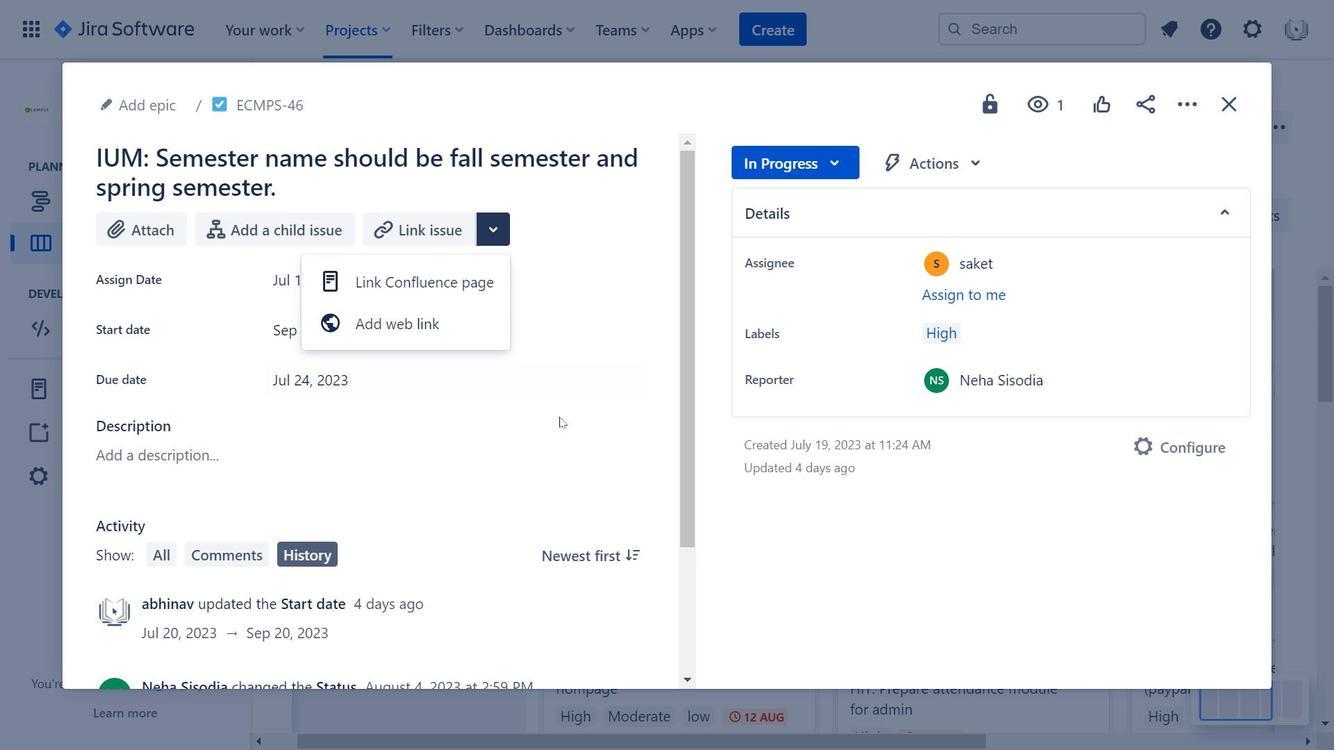
Action: Mouse moved to (953, 175)
Screenshot: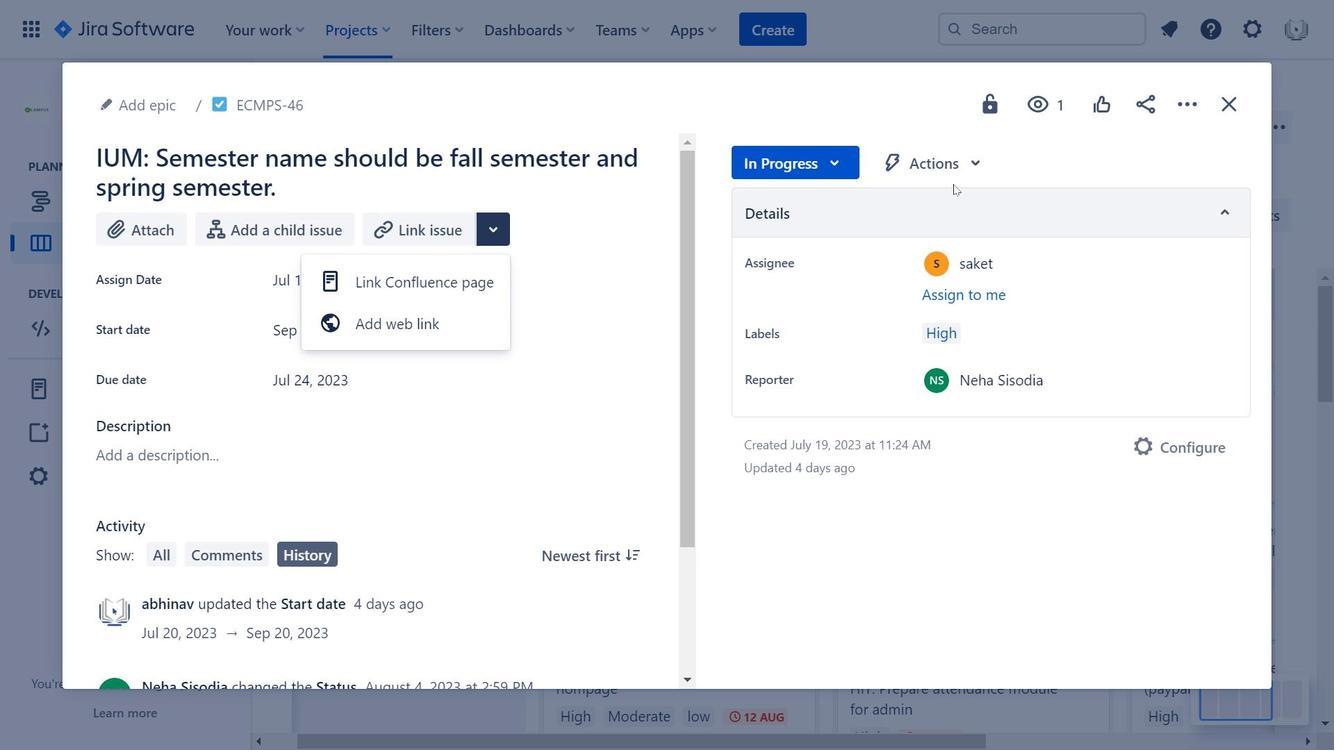 
Action: Mouse pressed left at (953, 175)
Screenshot: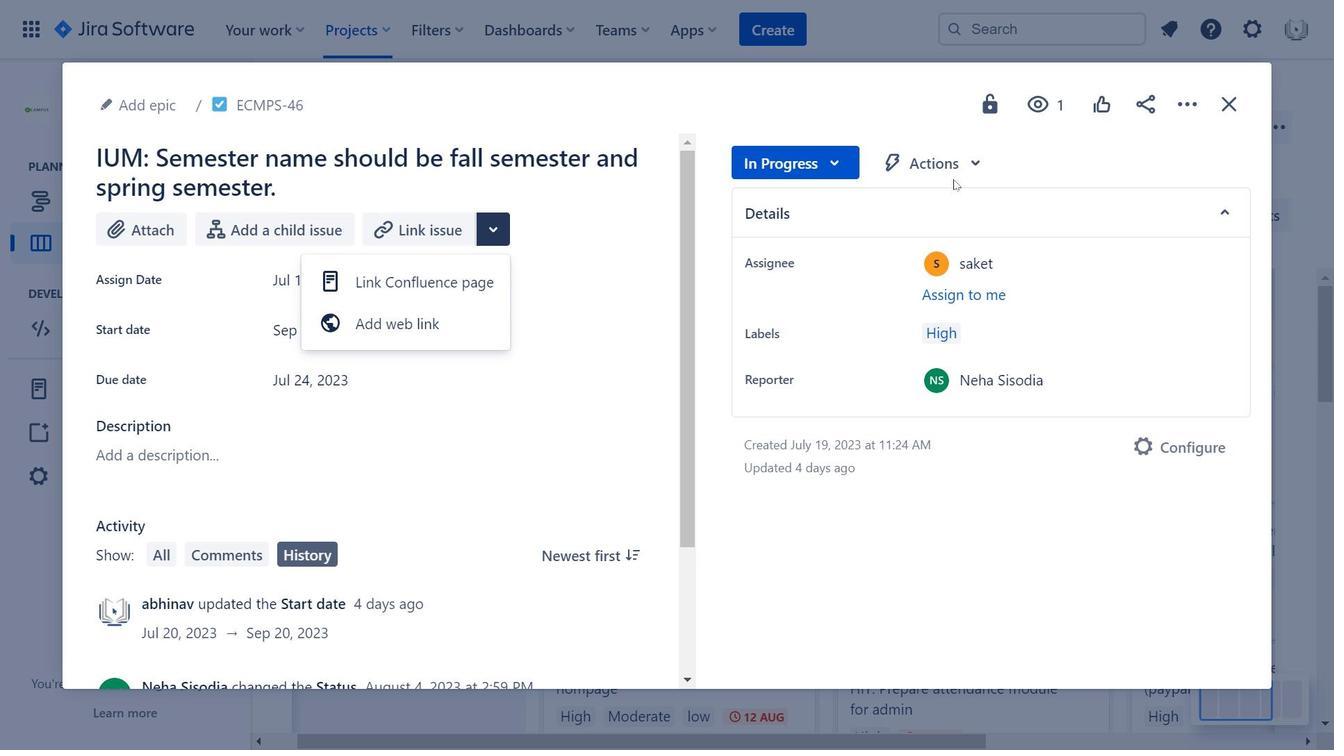 
Action: Mouse moved to (539, 453)
Screenshot: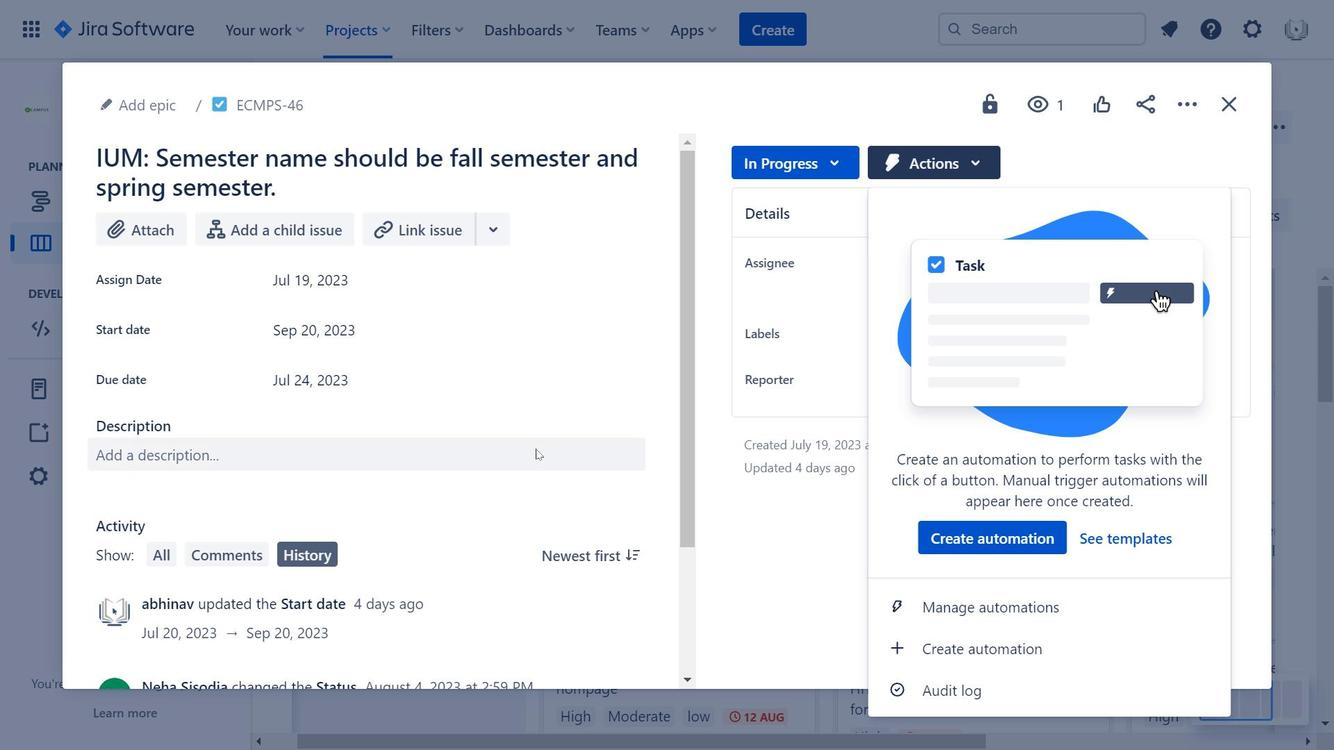 
Action: Mouse scrolled (539, 452) with delta (0, 0)
Screenshot: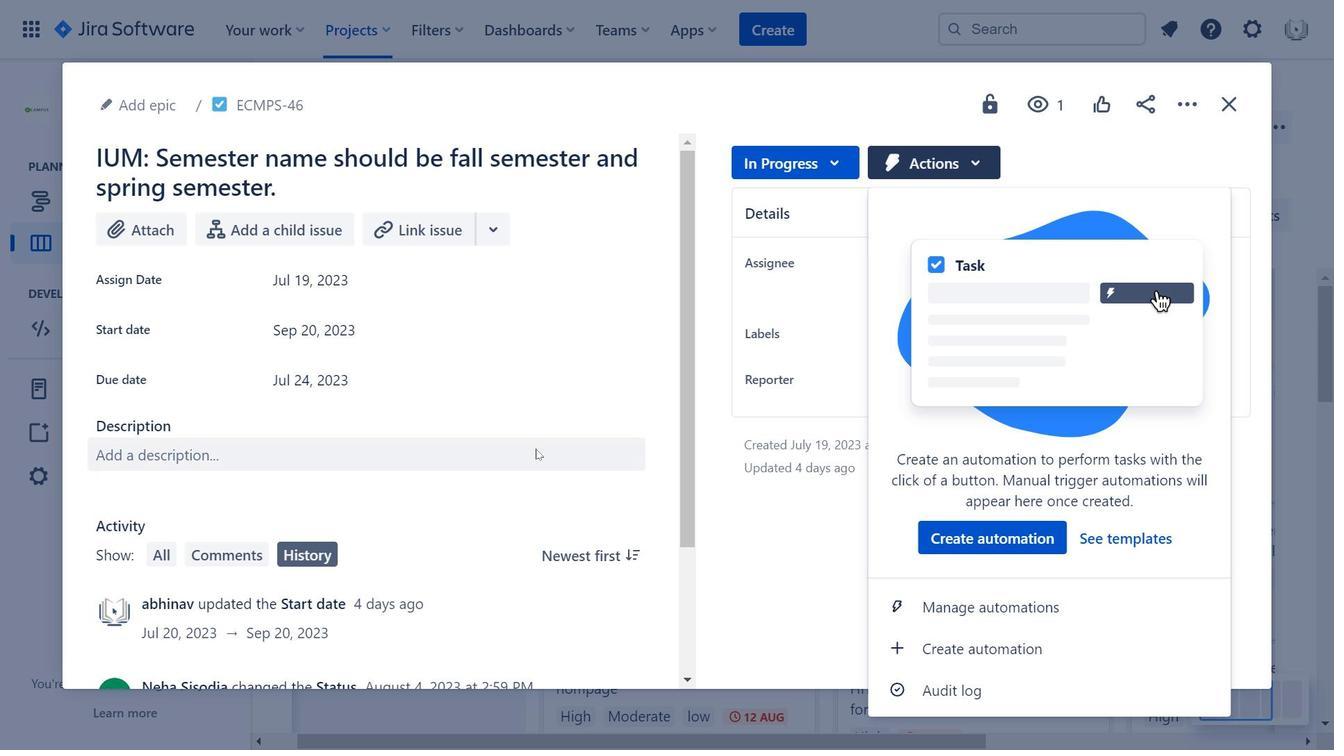 
Action: Mouse moved to (542, 455)
Screenshot: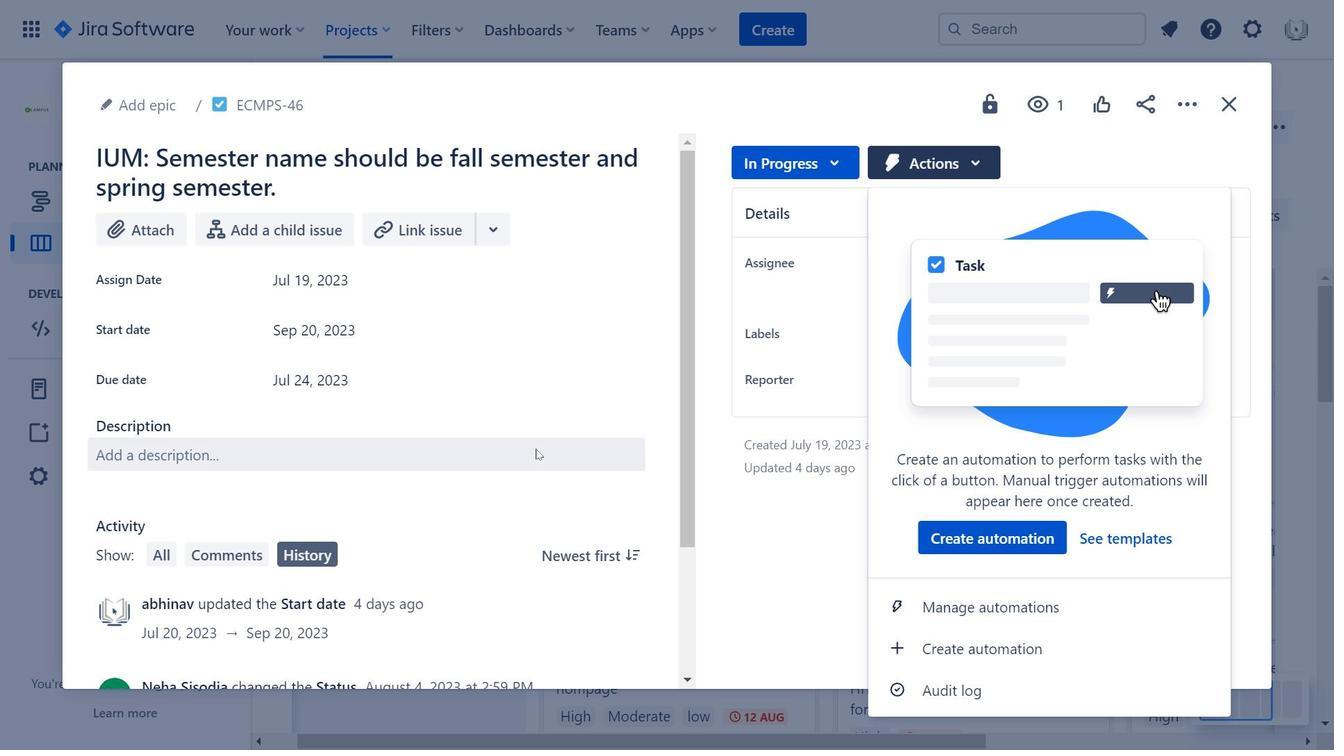 
Action: Mouse scrolled (542, 455) with delta (0, 0)
Screenshot: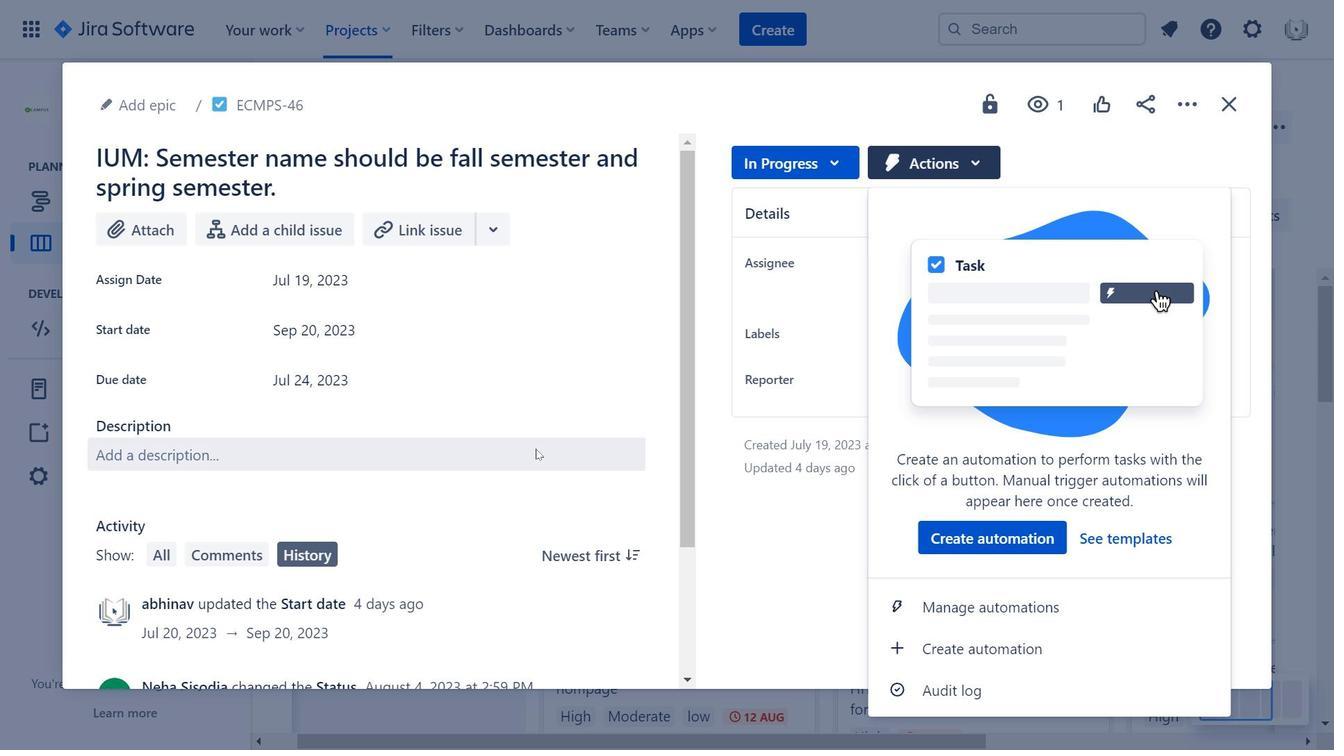 
Action: Mouse moved to (838, 503)
Screenshot: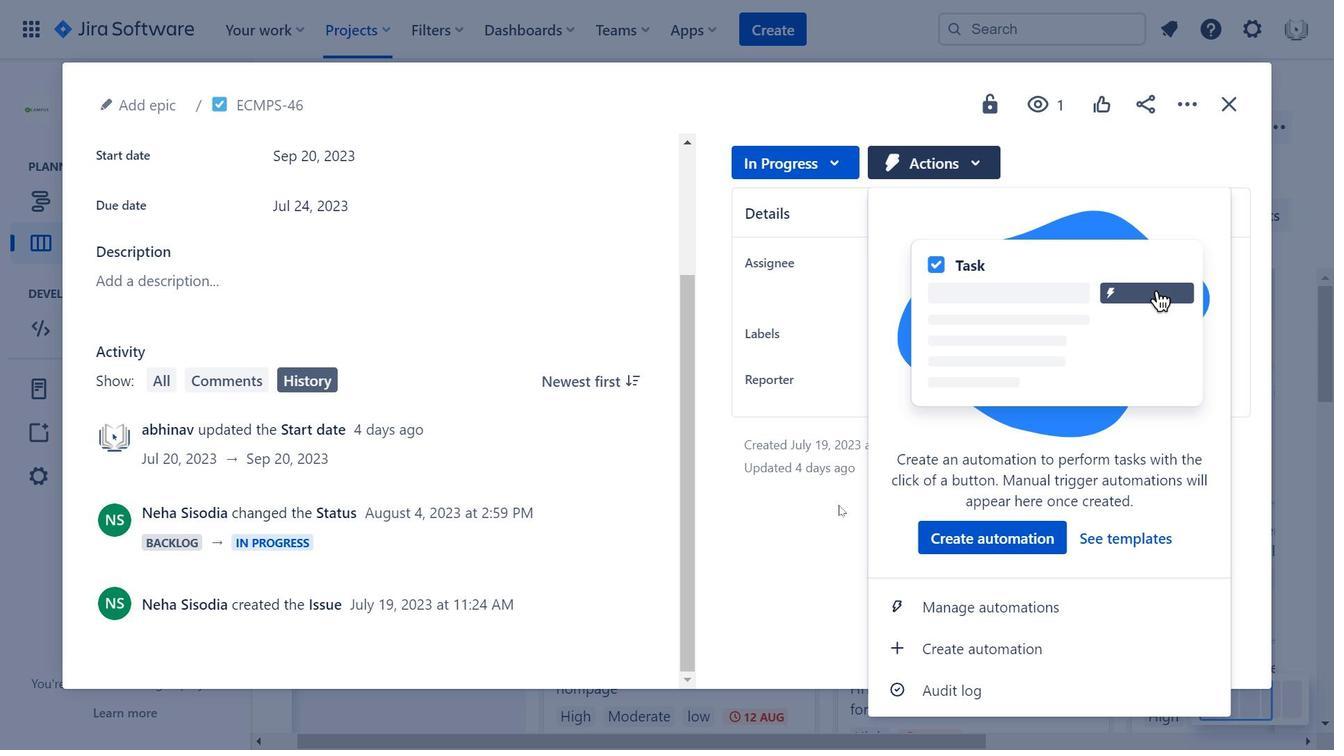 
Action: Mouse pressed left at (838, 503)
Screenshot: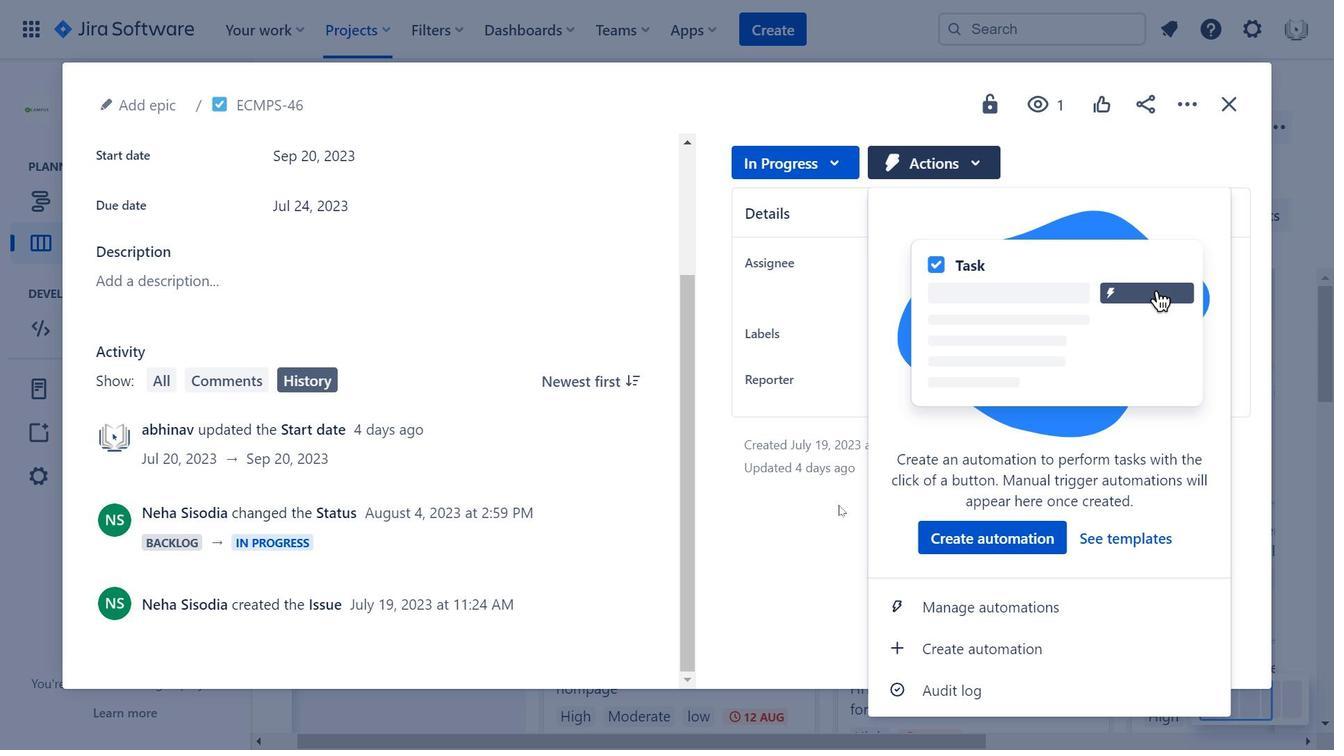 
Action: Mouse moved to (898, 164)
Screenshot: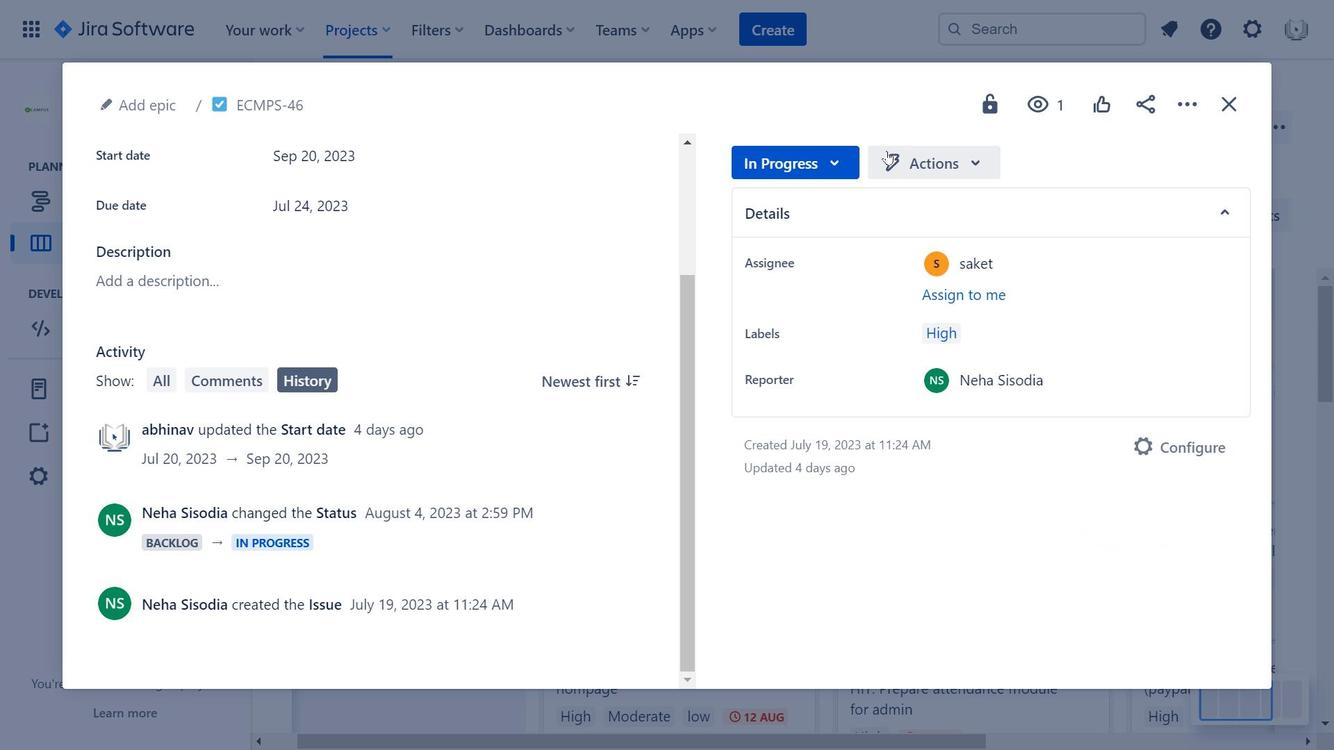 
Action: Mouse pressed left at (898, 164)
Screenshot: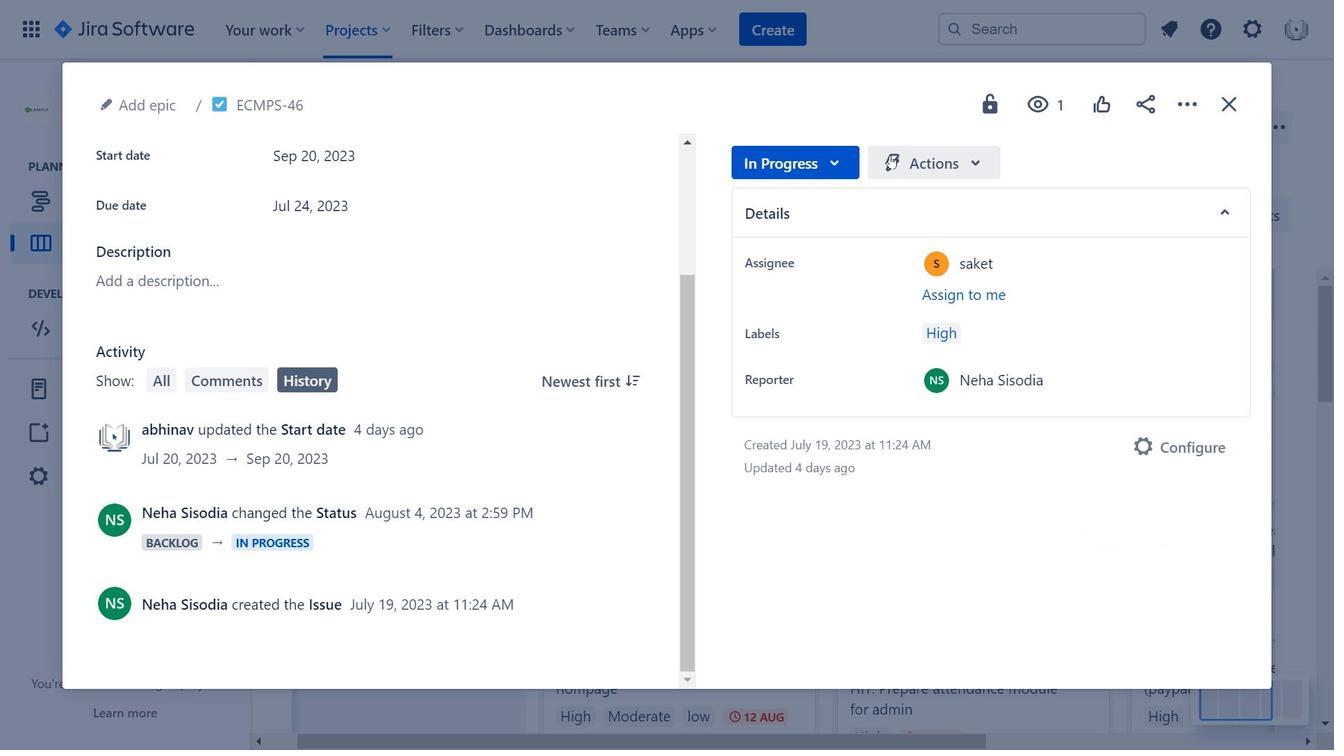 
Action: Mouse moved to (275, 251)
Screenshot: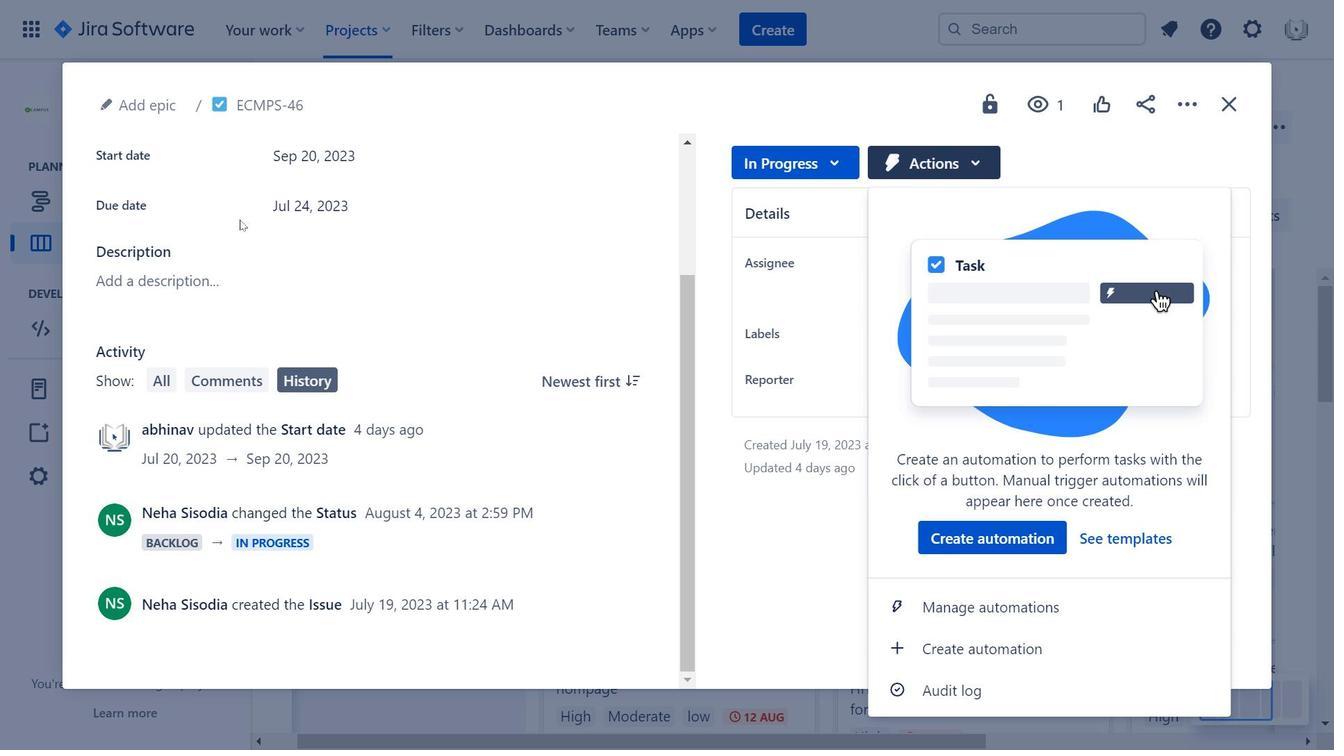 
Action: Mouse scrolled (275, 252) with delta (0, 0)
Screenshot: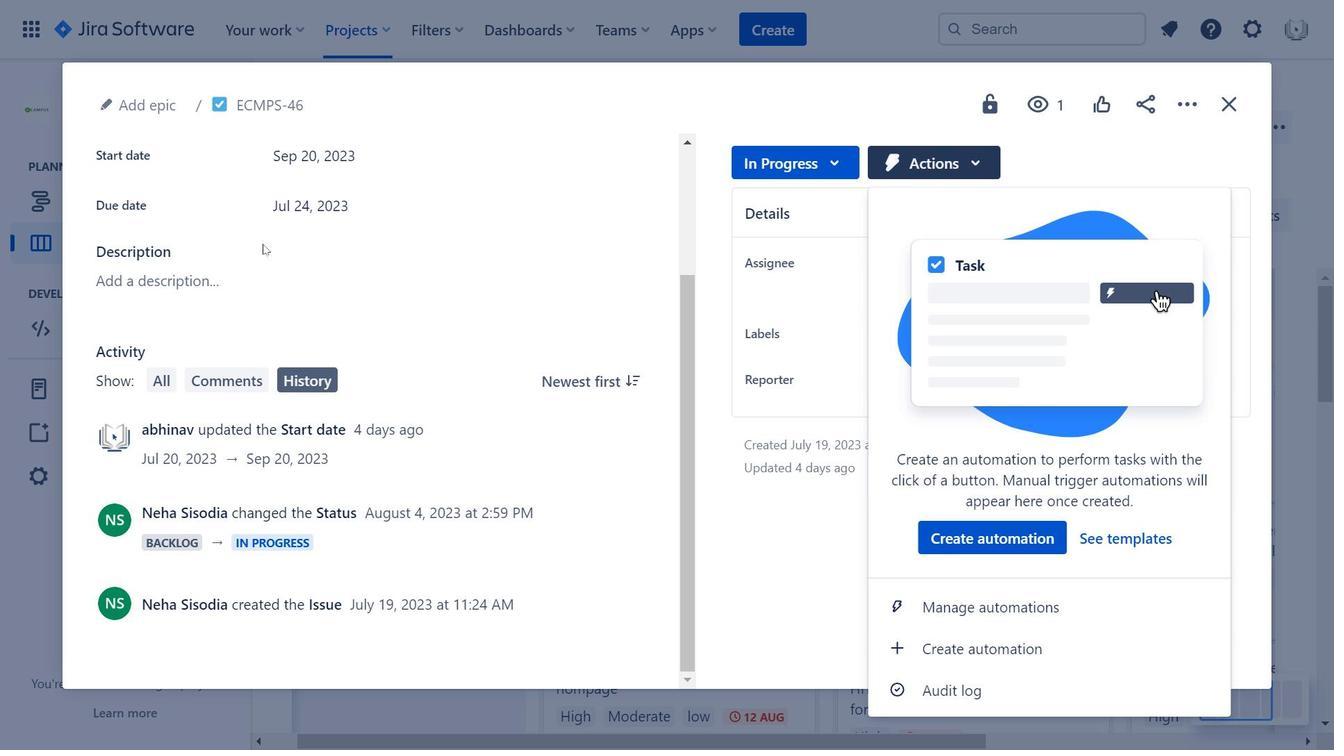 
Action: Mouse scrolled (275, 252) with delta (0, 0)
Screenshot: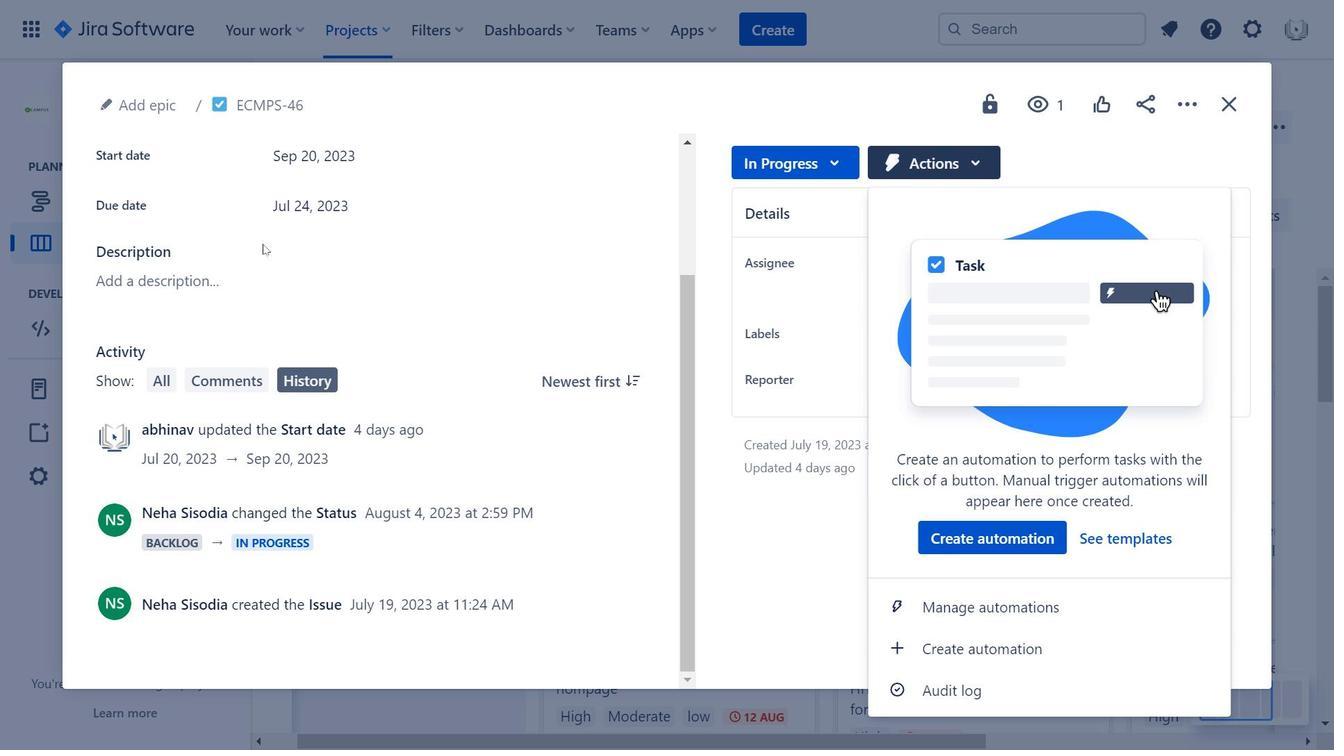 
Action: Mouse scrolled (275, 252) with delta (0, 0)
Screenshot: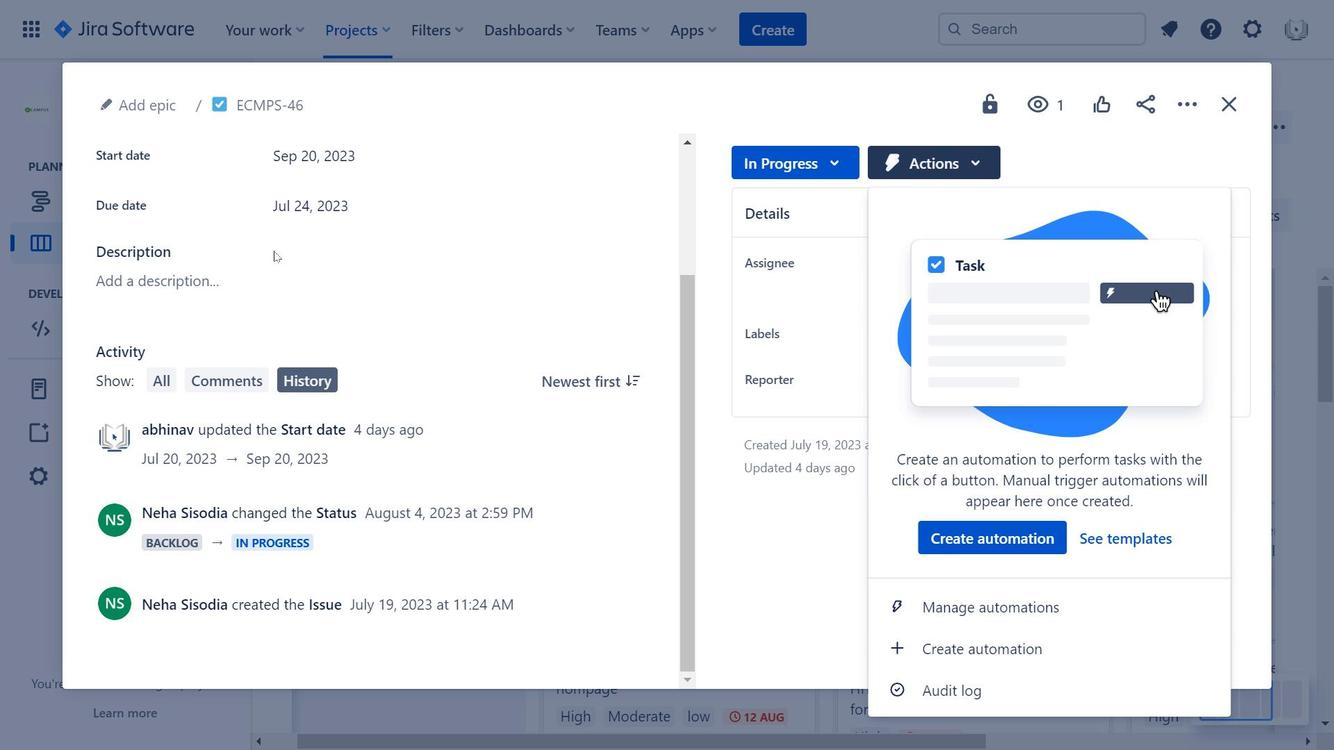 
Action: Mouse moved to (787, 585)
Screenshot: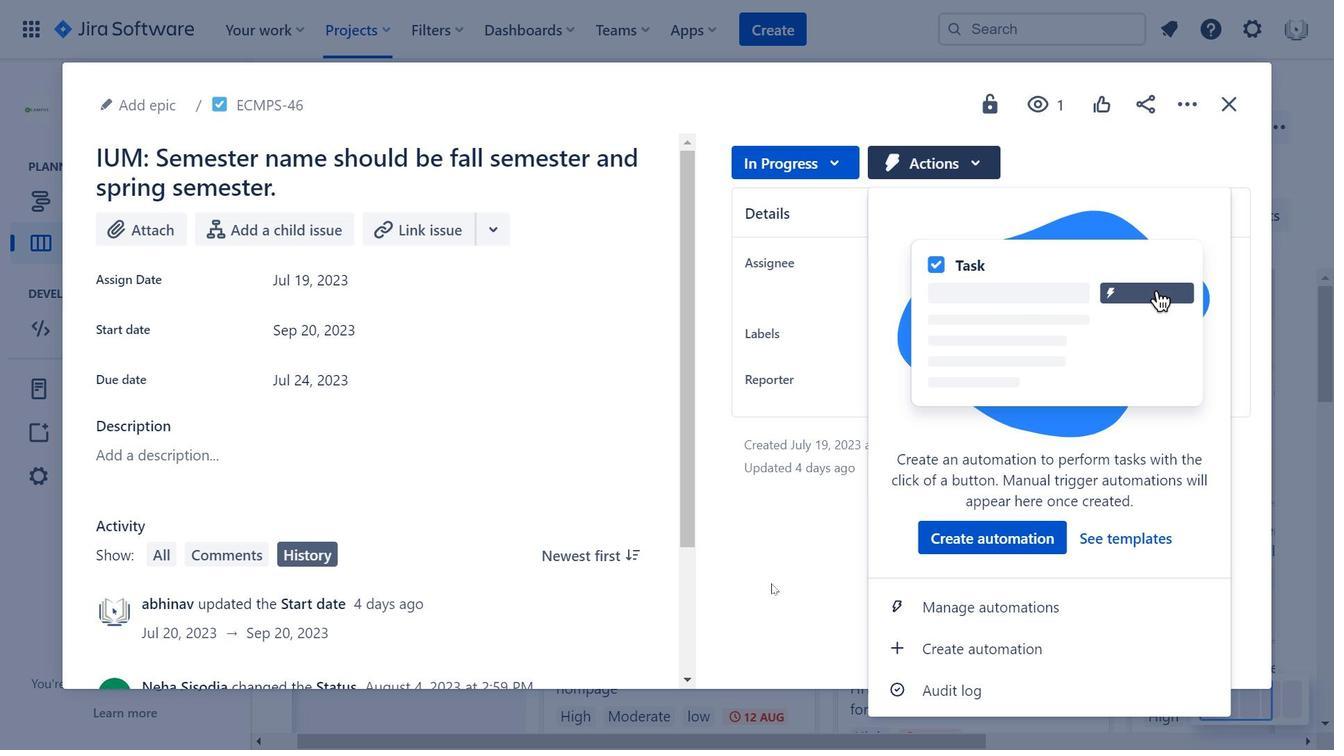 
Action: Mouse pressed left at (787, 585)
Screenshot: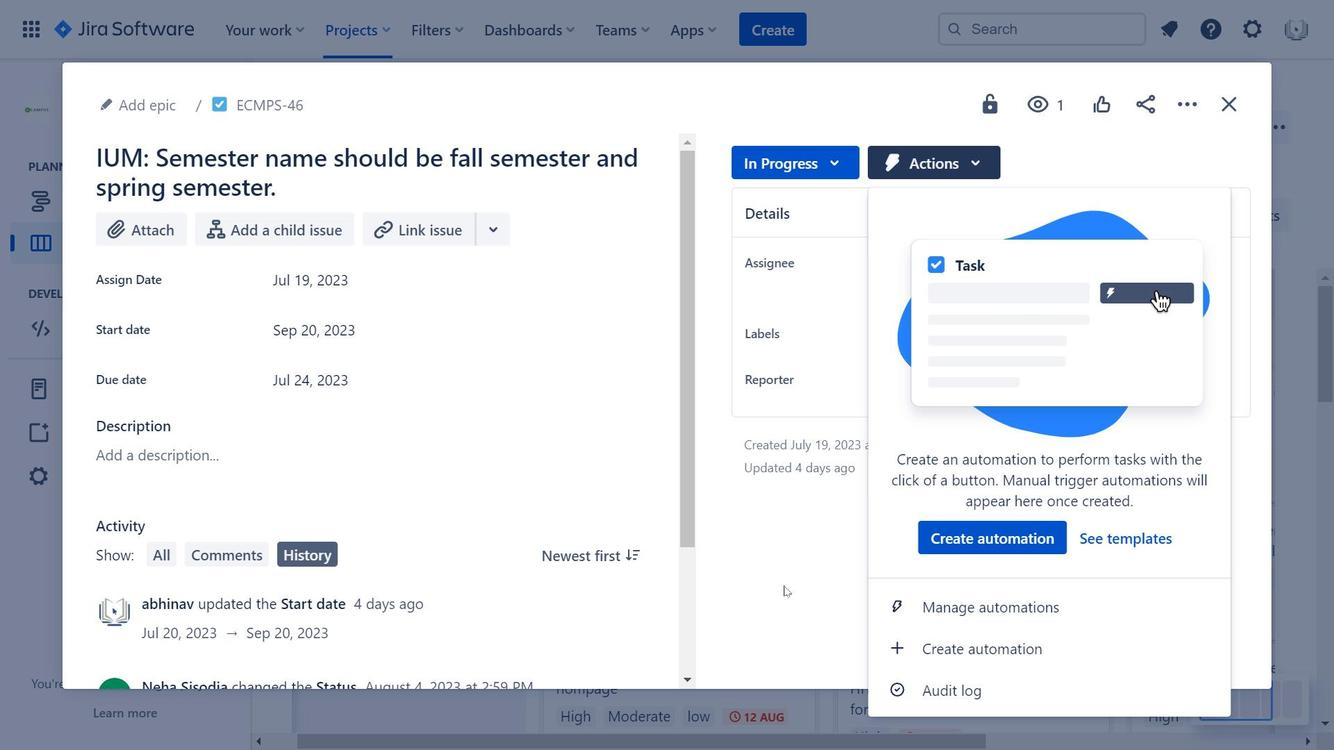 
Action: Mouse moved to (497, 225)
Screenshot: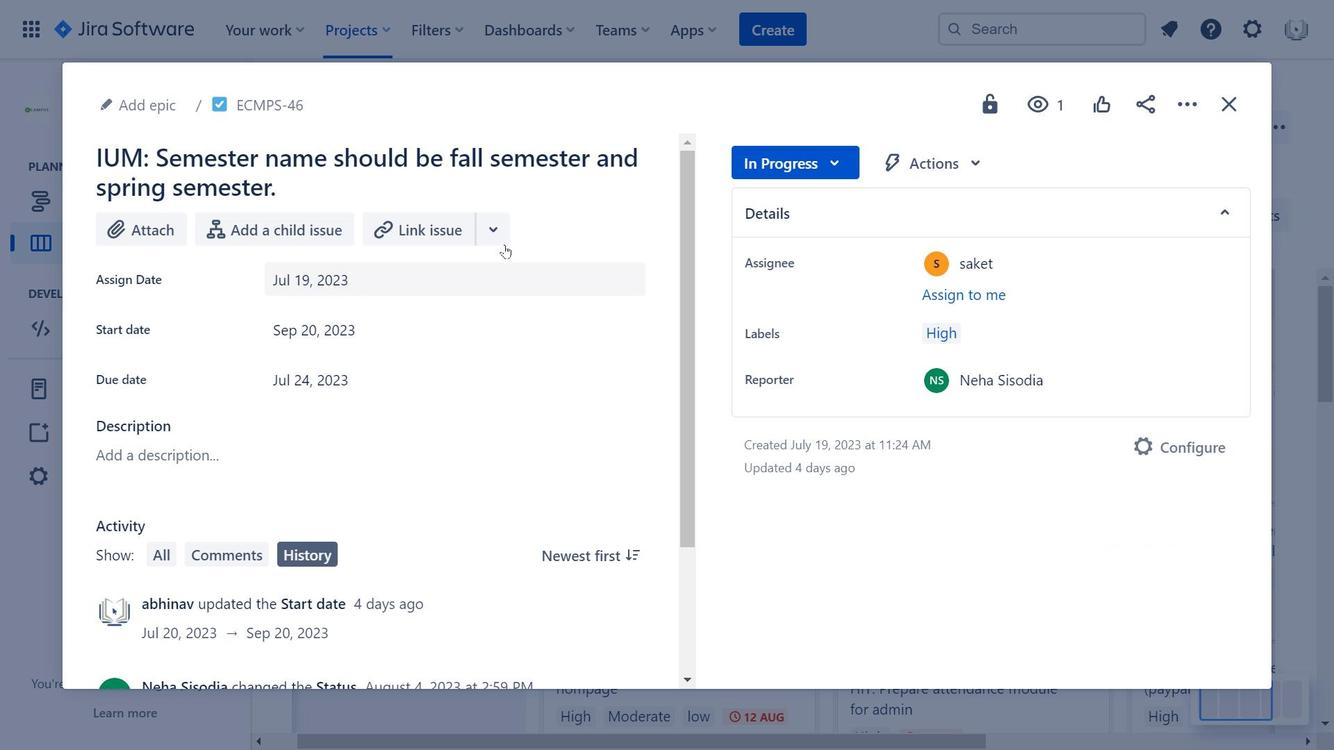 
Action: Mouse pressed left at (497, 225)
Screenshot: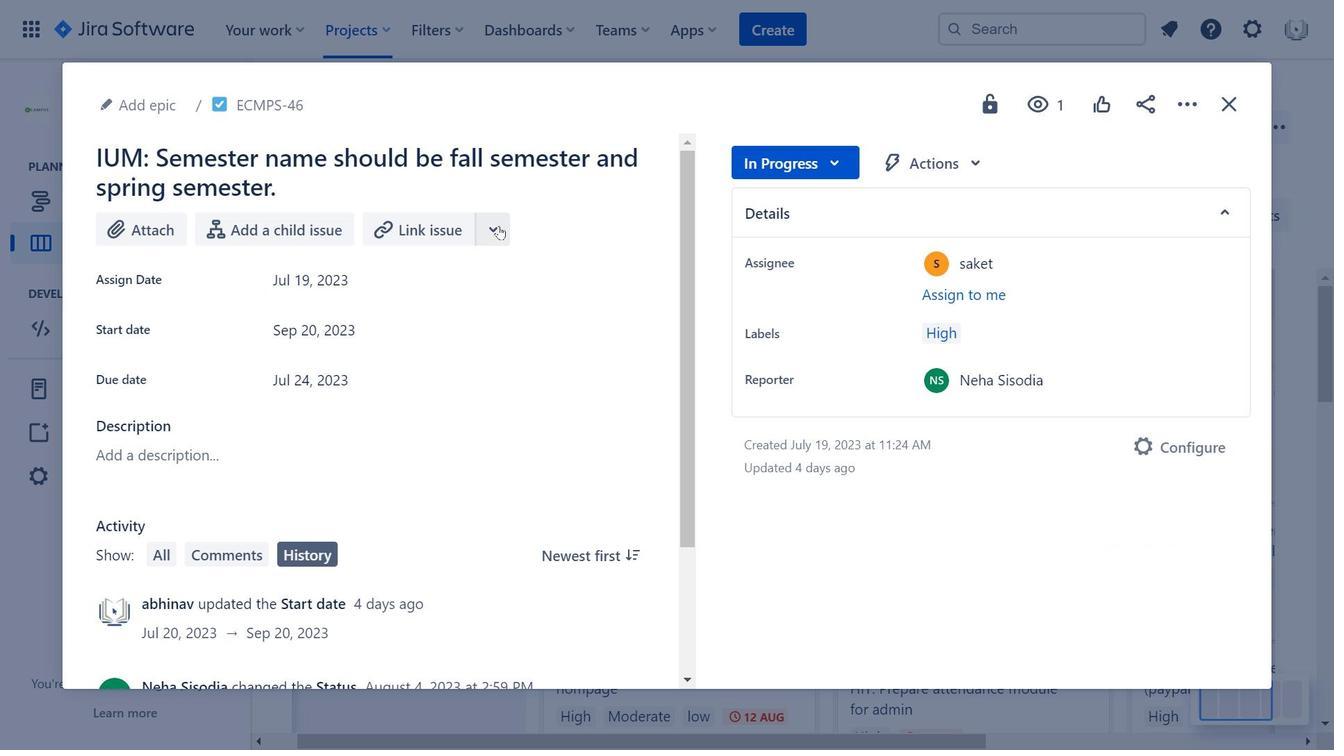 
Action: Mouse moved to (423, 410)
Screenshot: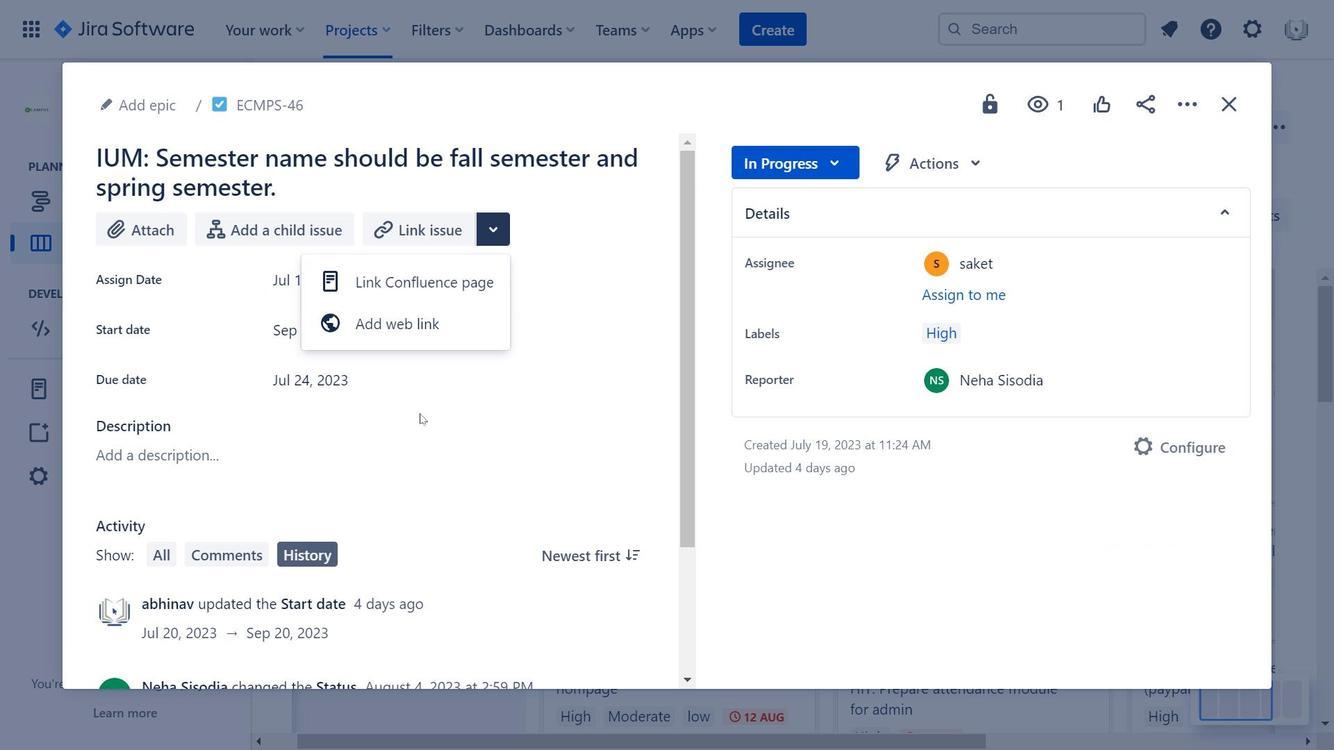 
Action: Mouse scrolled (423, 410) with delta (0, 0)
Screenshot: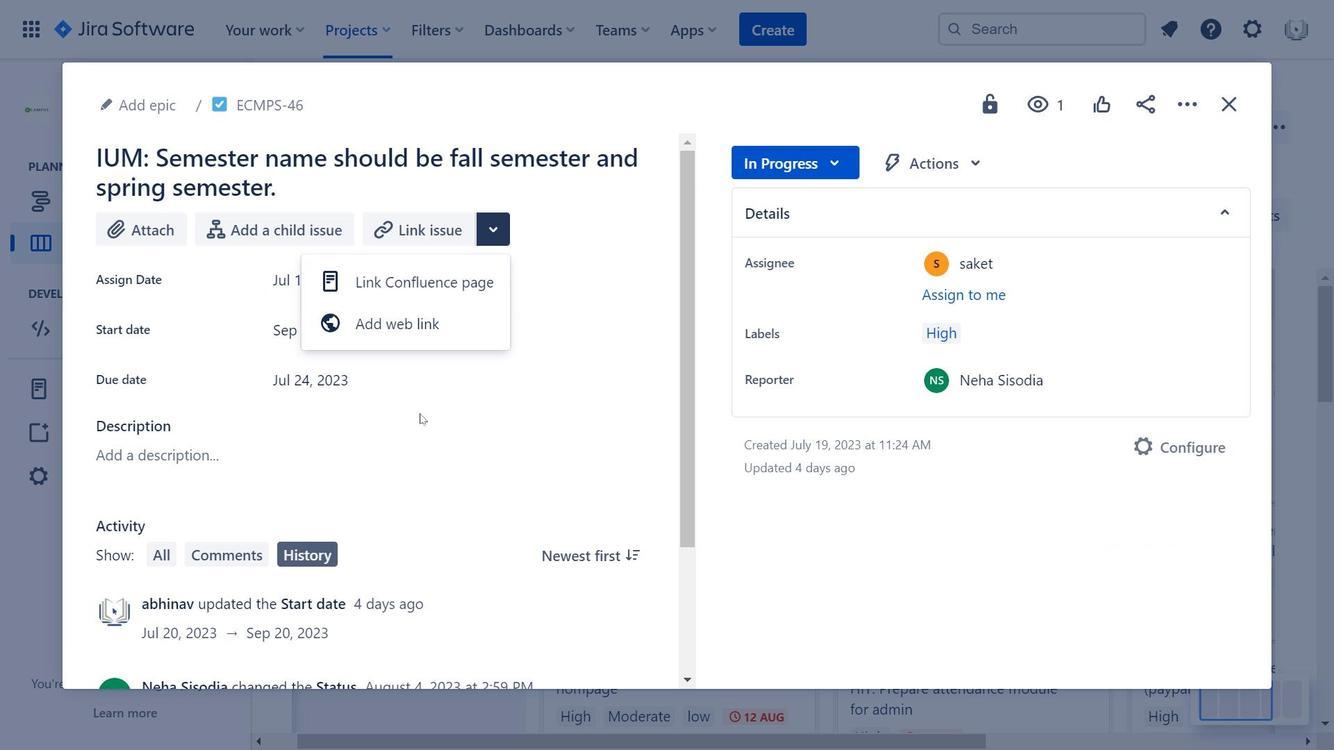 
Action: Mouse moved to (425, 410)
Screenshot: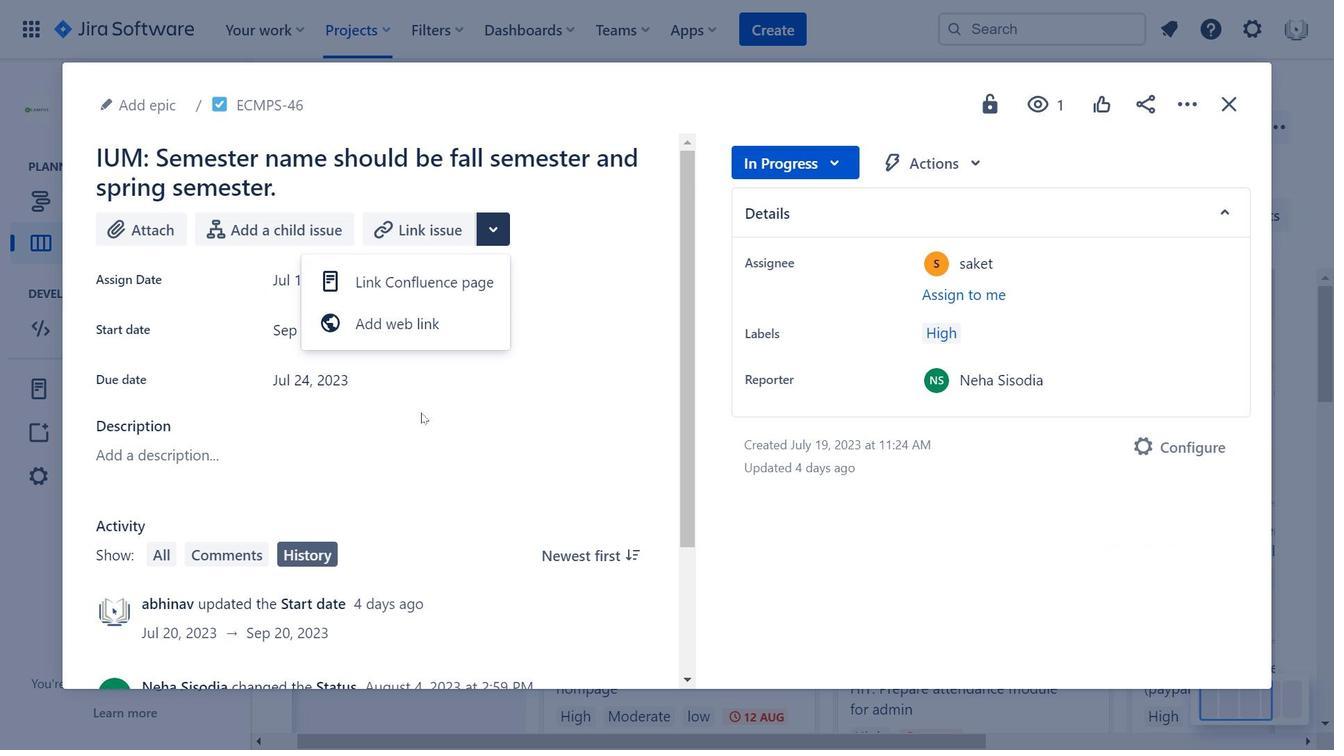 
Action: Mouse scrolled (425, 410) with delta (0, 0)
Screenshot: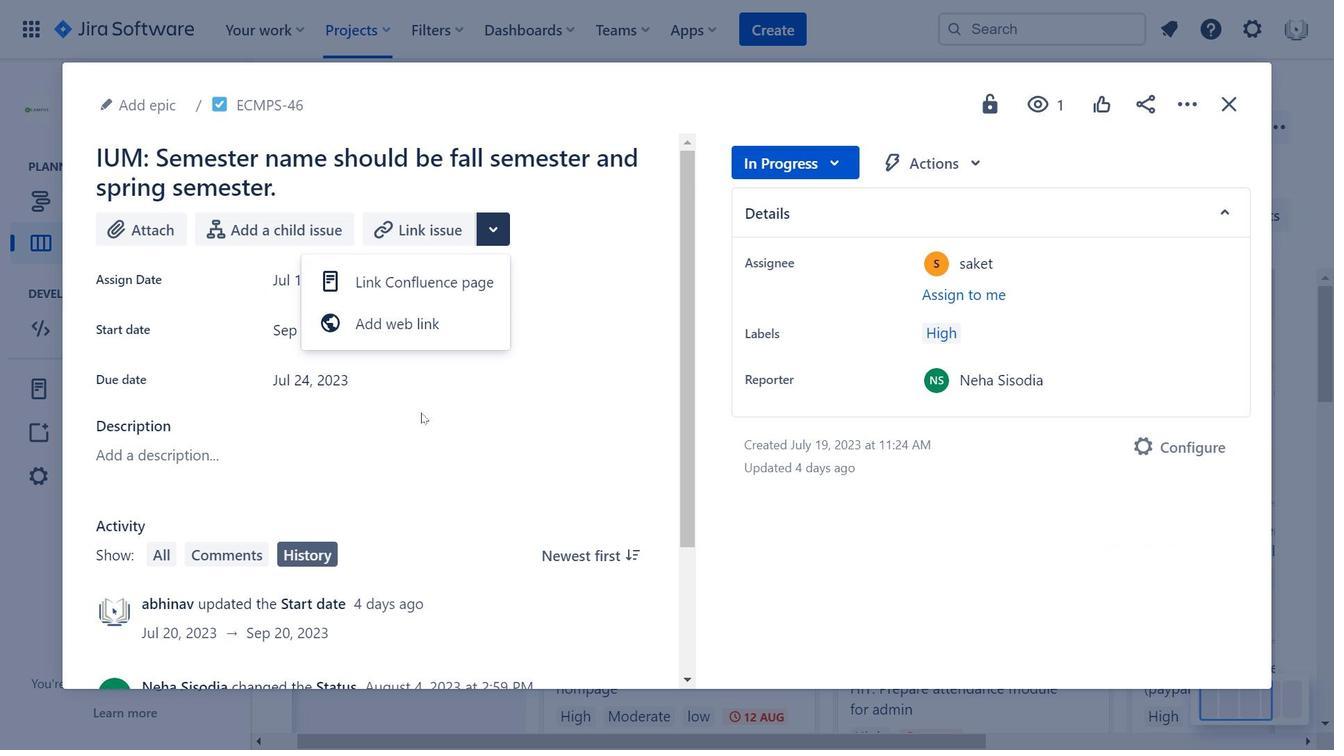 
Action: Mouse moved to (919, 392)
Screenshot: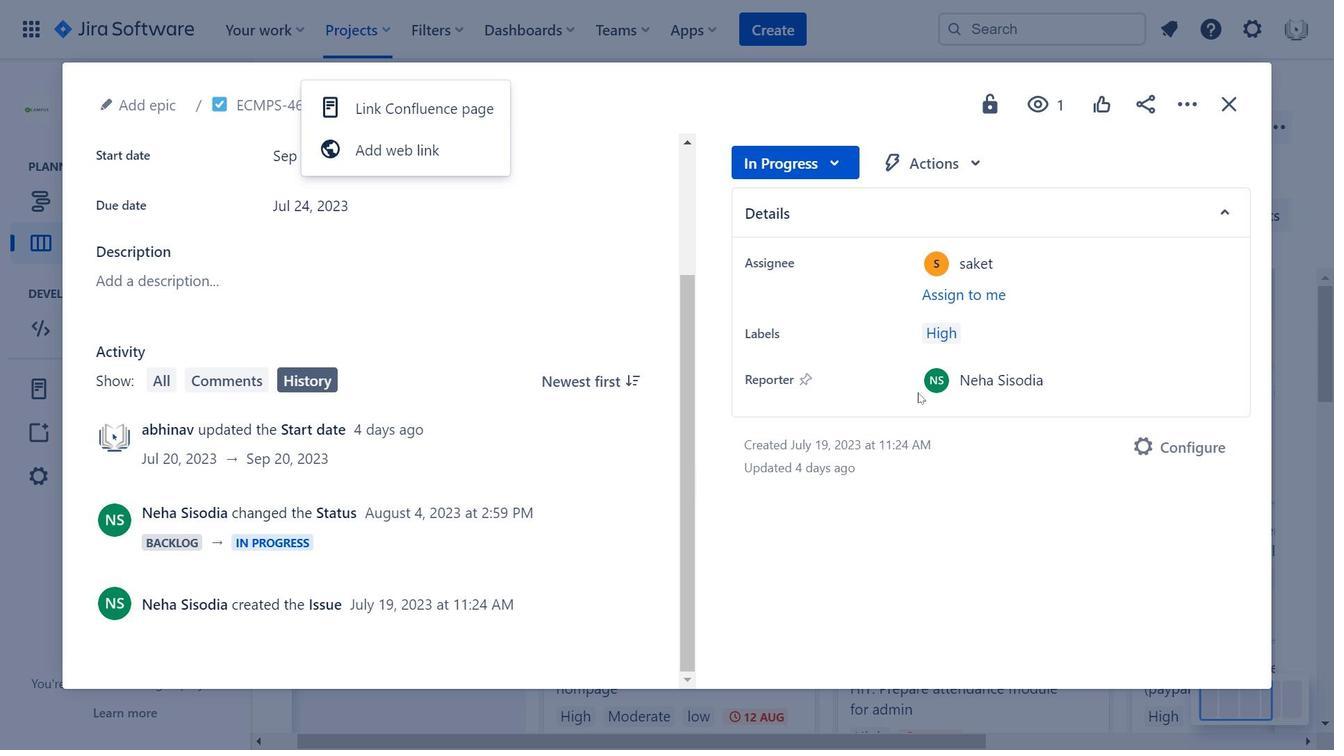 
Action: Mouse scrolled (919, 393) with delta (0, 0)
Screenshot: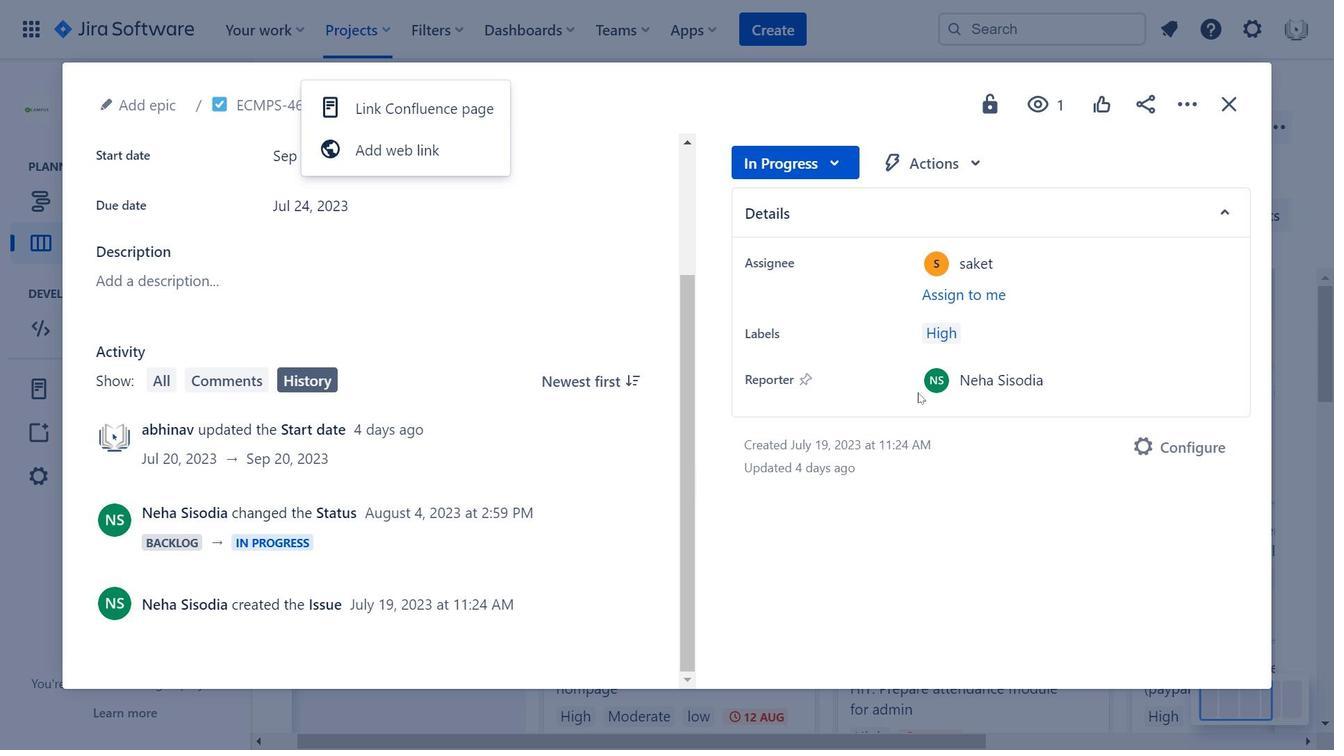 
Action: Mouse scrolled (919, 393) with delta (0, 0)
Screenshot: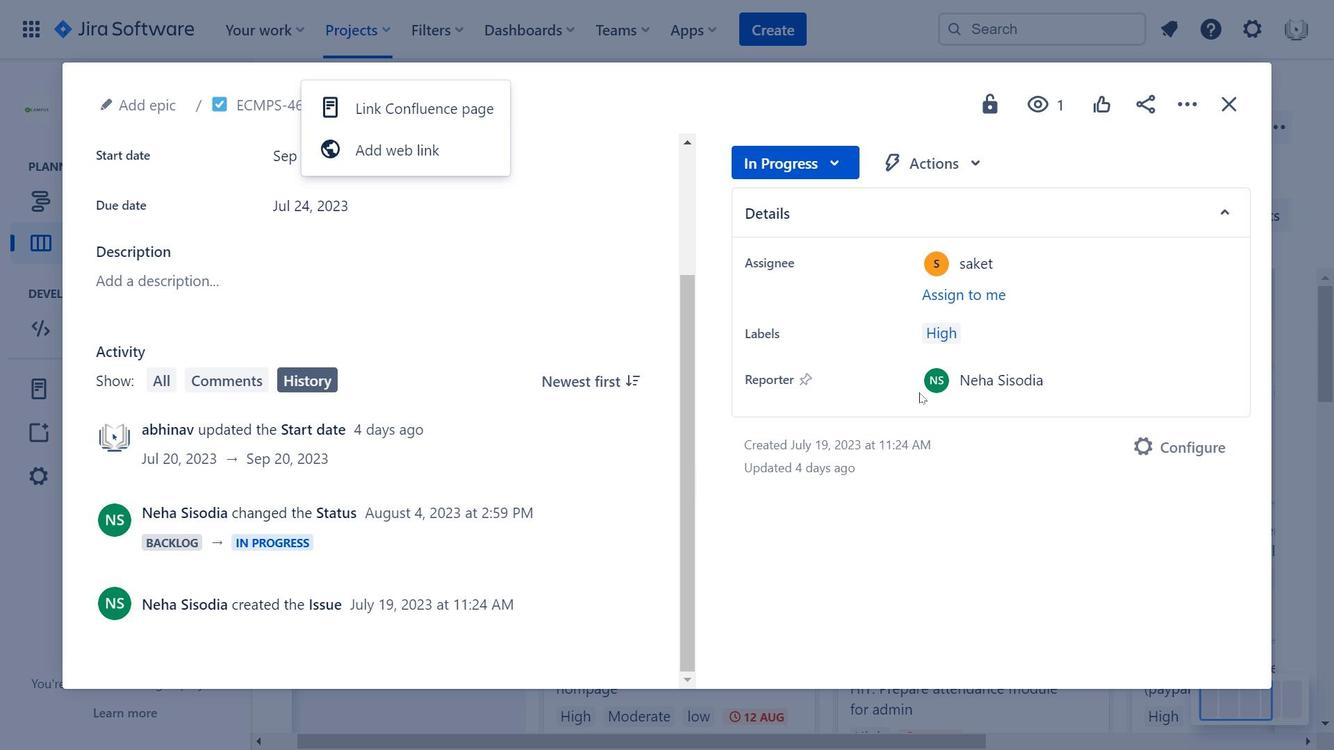 
Action: Mouse moved to (723, 361)
Screenshot: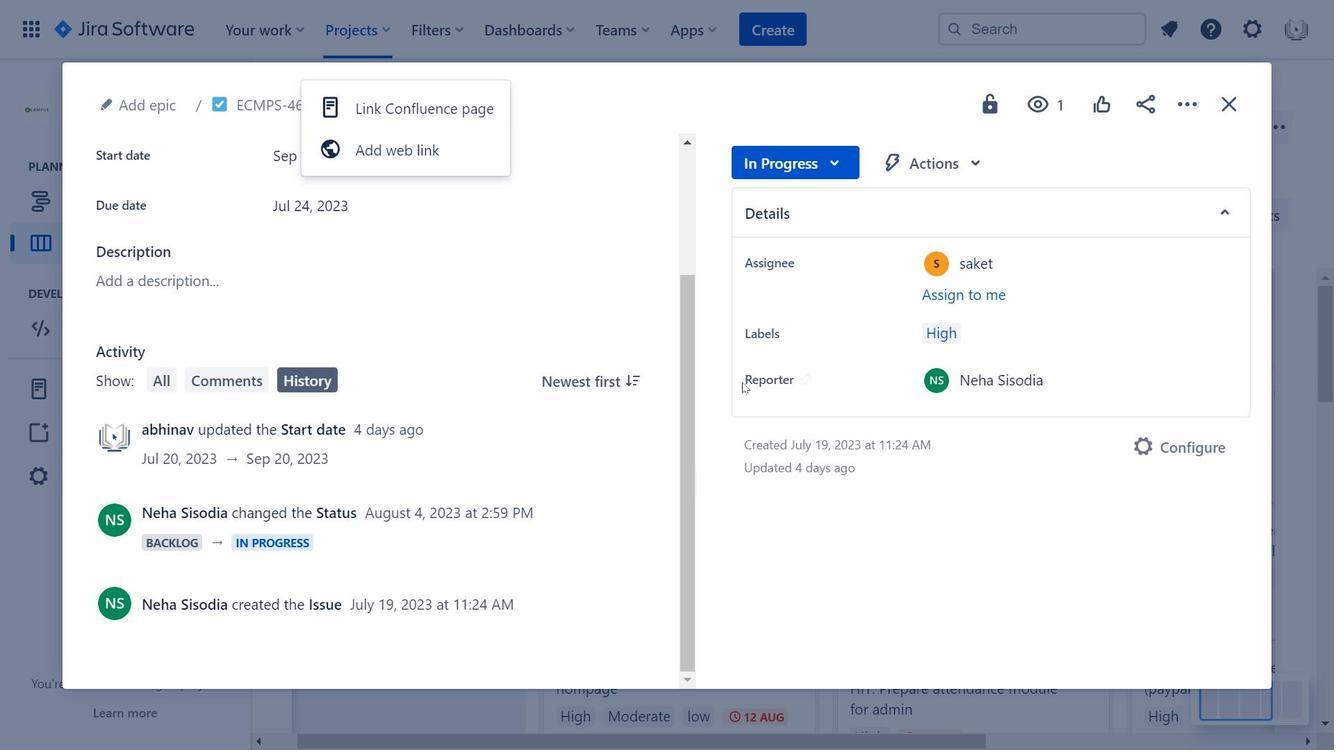 
Action: Mouse scrolled (723, 362) with delta (0, 0)
Screenshot: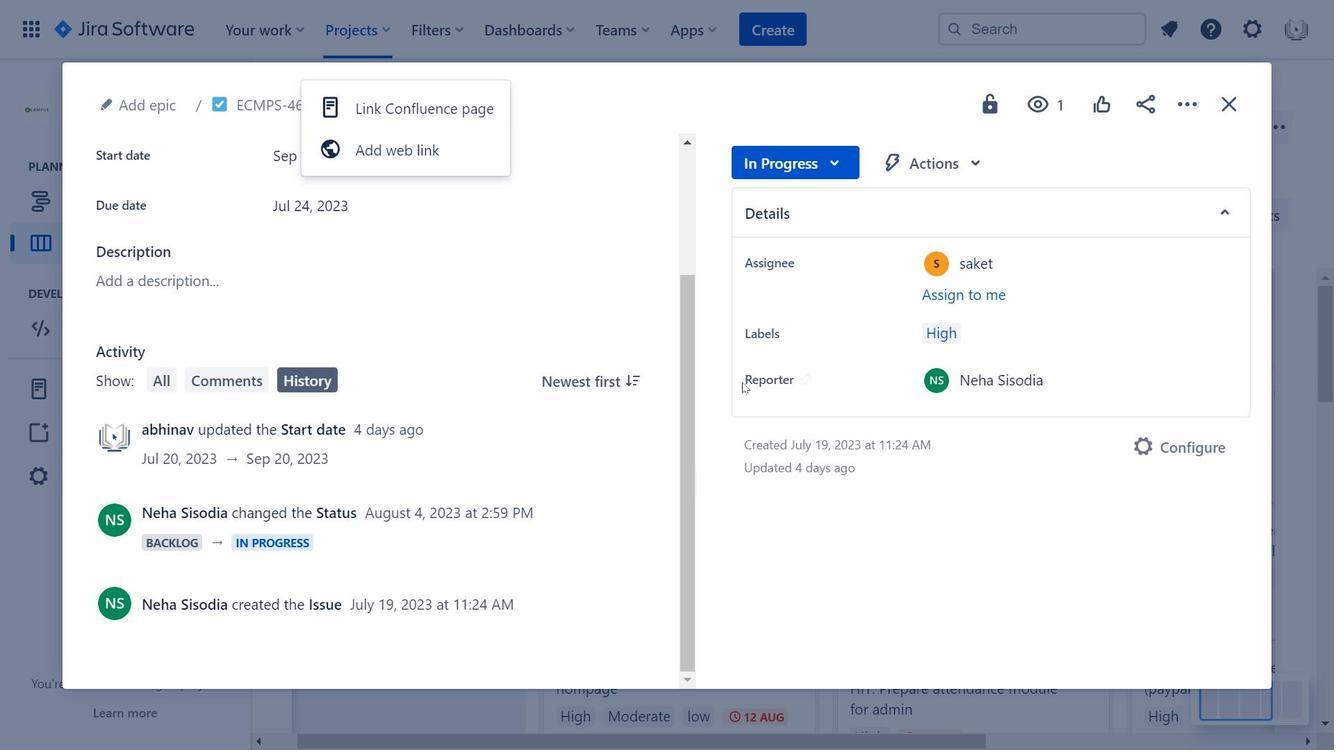 
Action: Mouse moved to (720, 359)
Screenshot: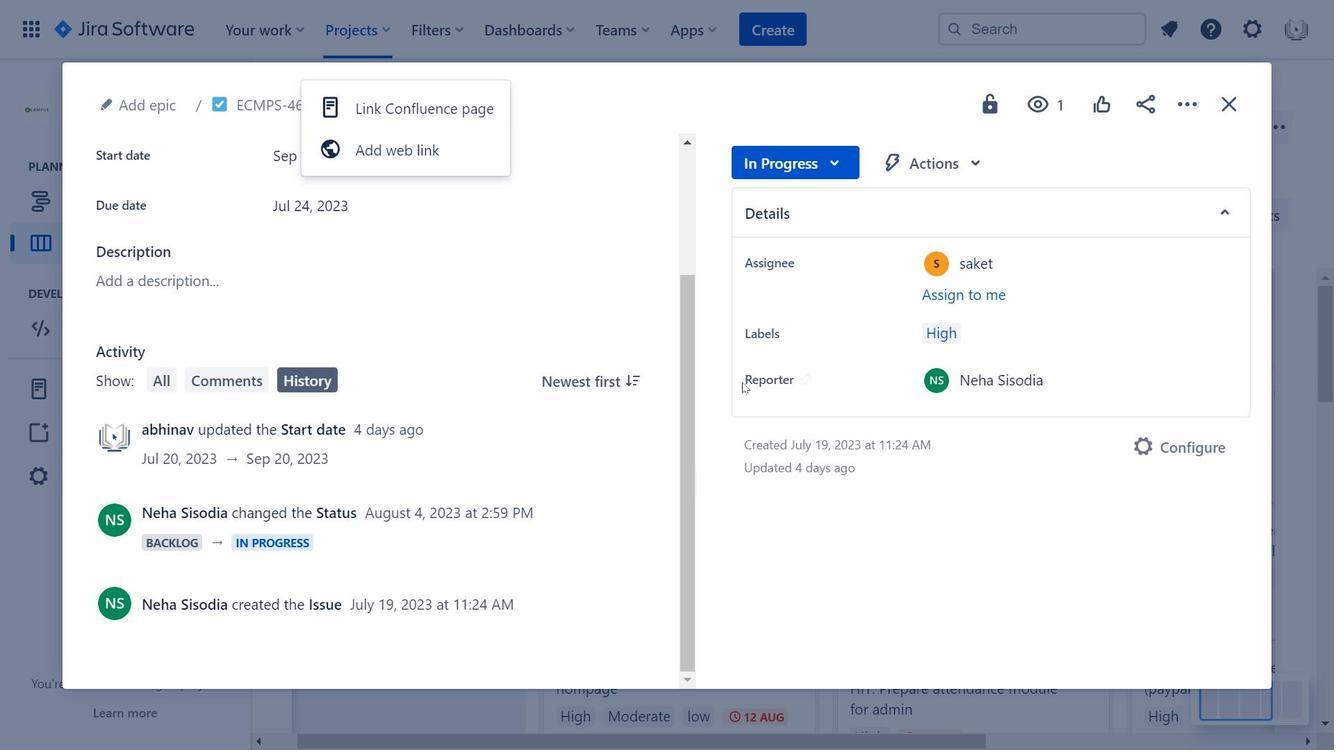 
Action: Mouse scrolled (720, 360) with delta (0, 0)
Screenshot: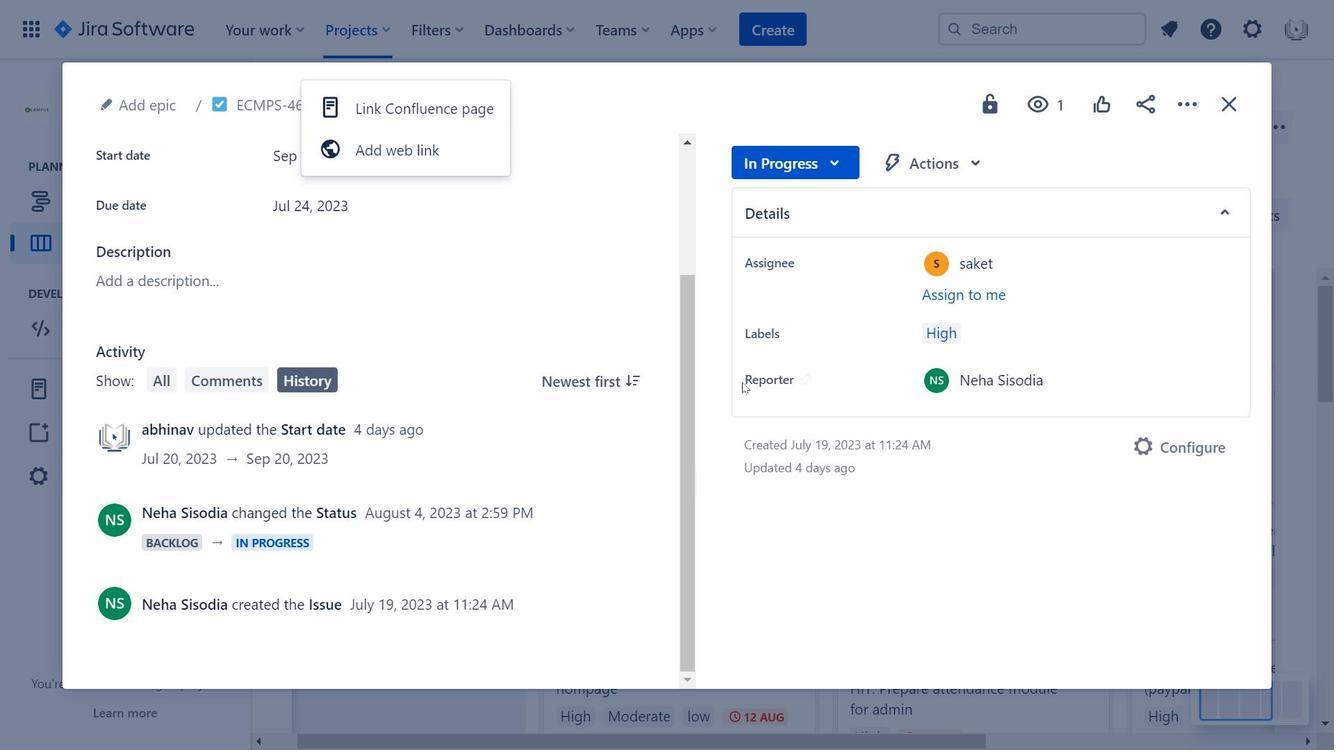 
Action: Mouse moved to (711, 353)
Screenshot: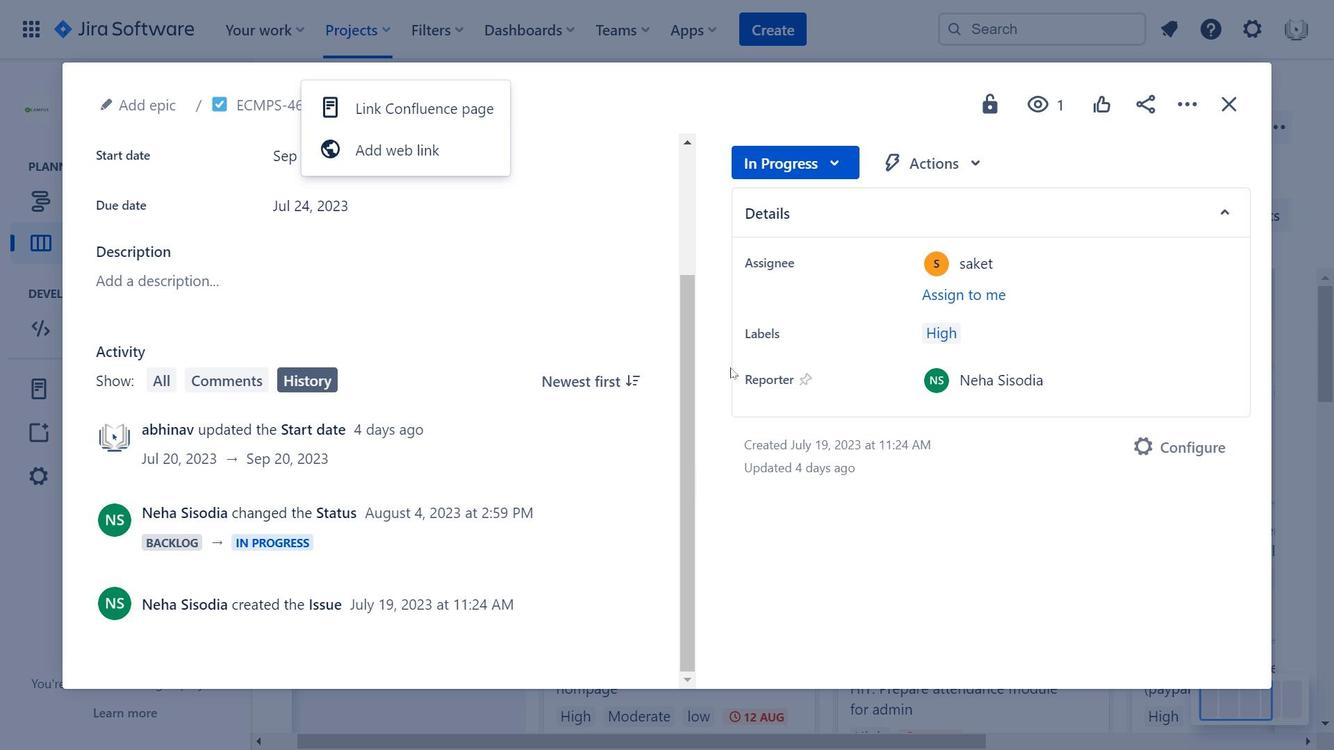 
Action: Mouse scrolled (711, 354) with delta (0, 0)
Screenshot: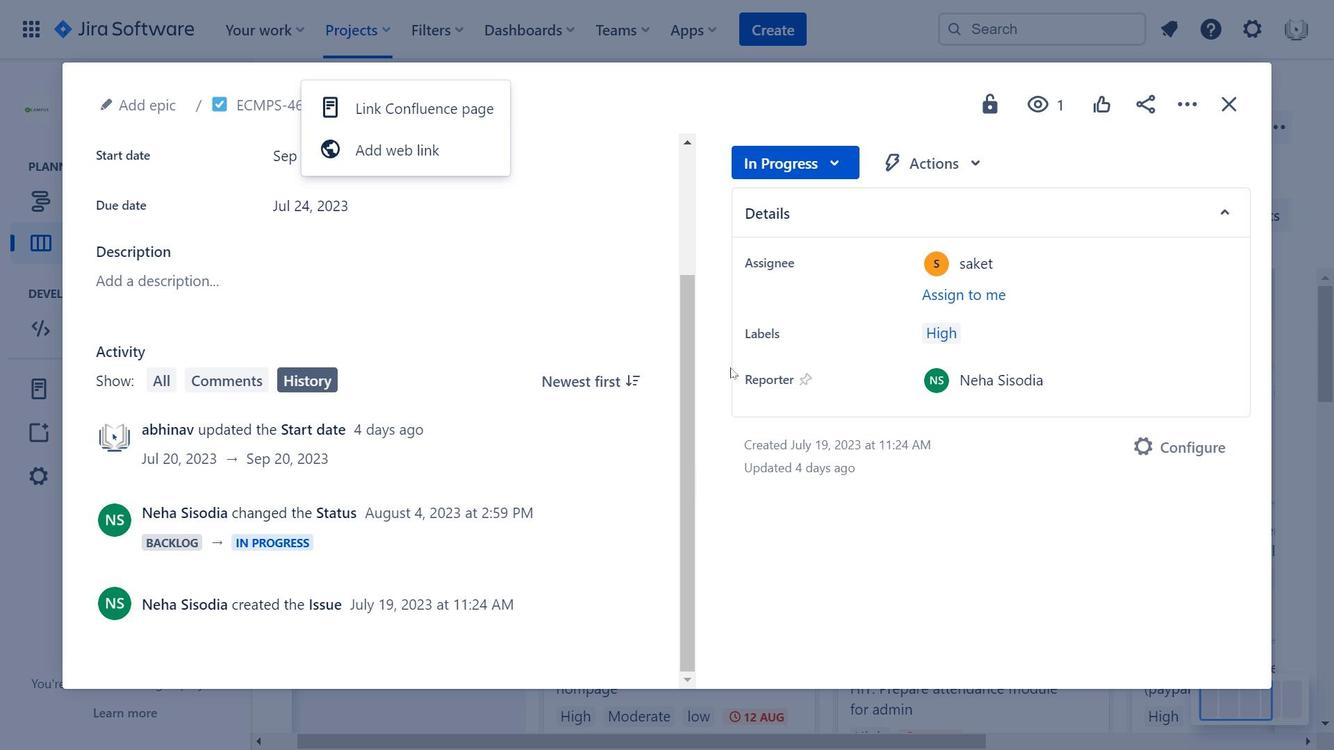 
Action: Mouse moved to (623, 360)
Screenshot: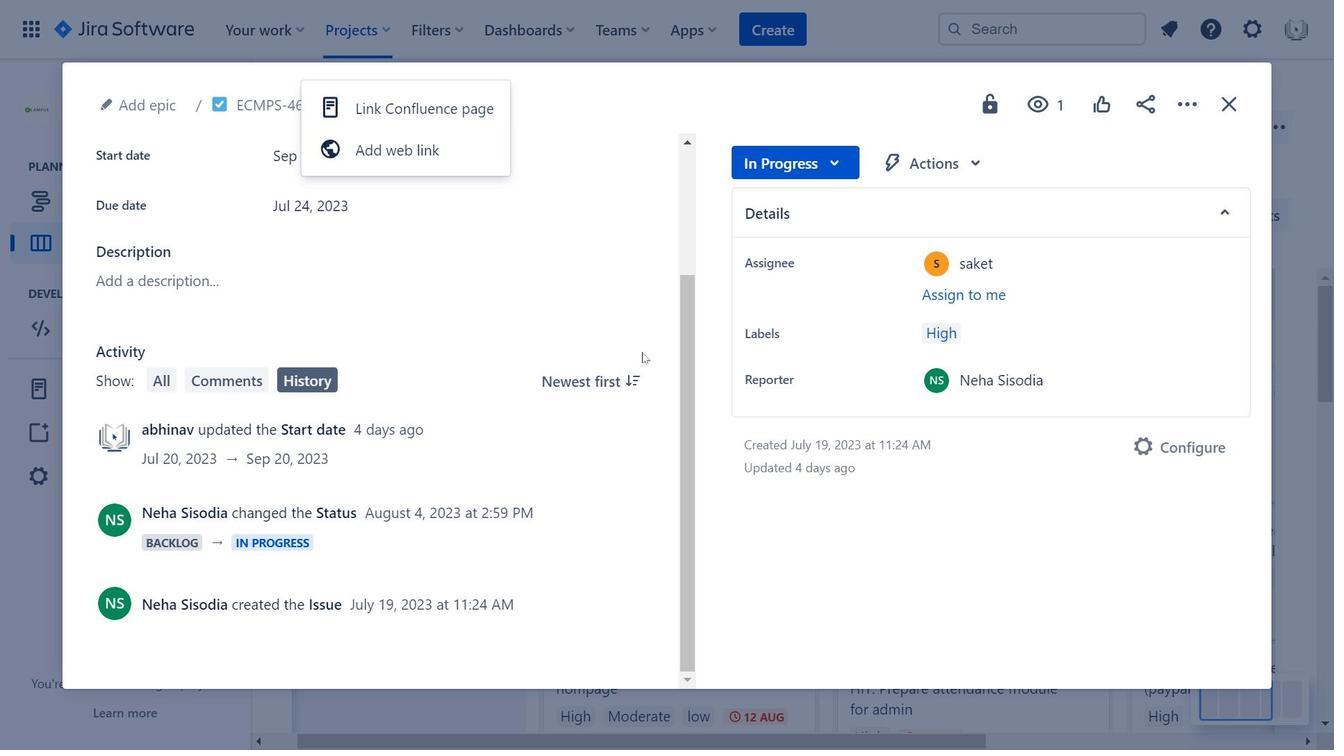 
Action: Mouse scrolled (623, 361) with delta (0, 0)
Screenshot: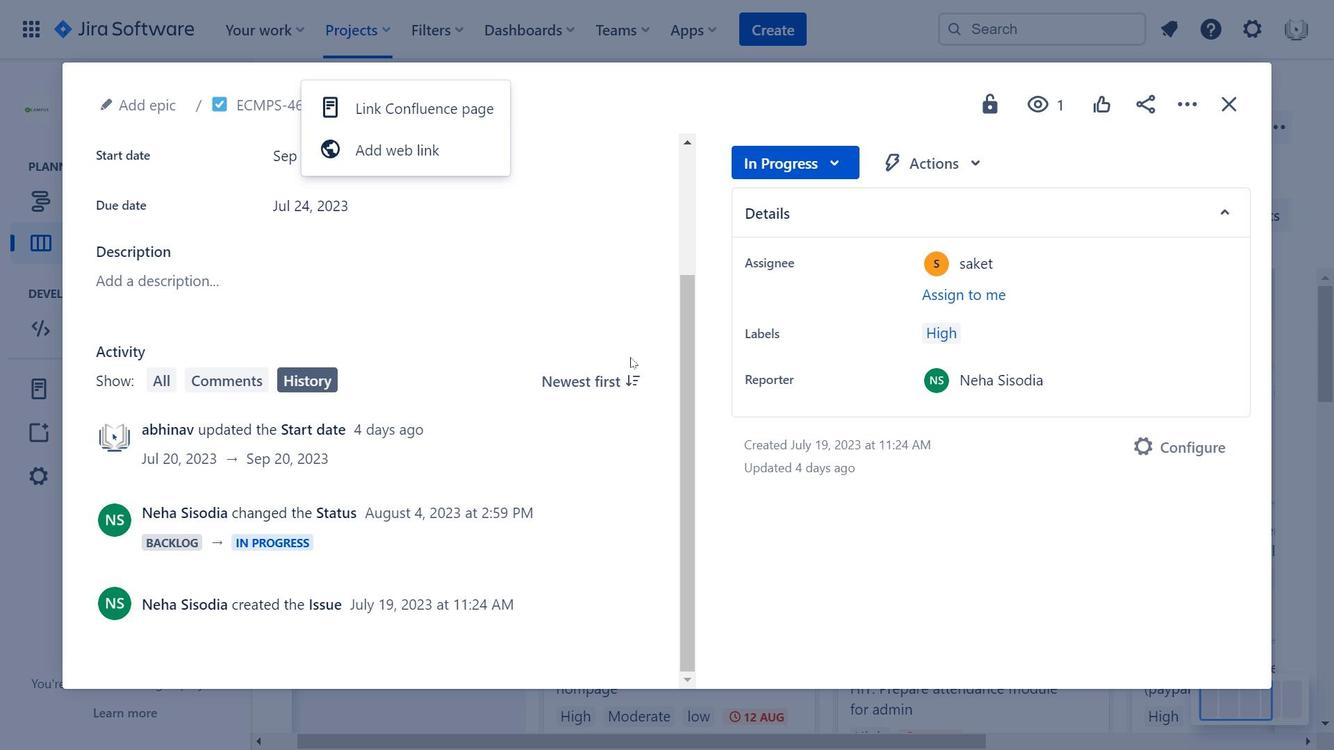 
Action: Mouse scrolled (623, 361) with delta (0, 0)
Screenshot: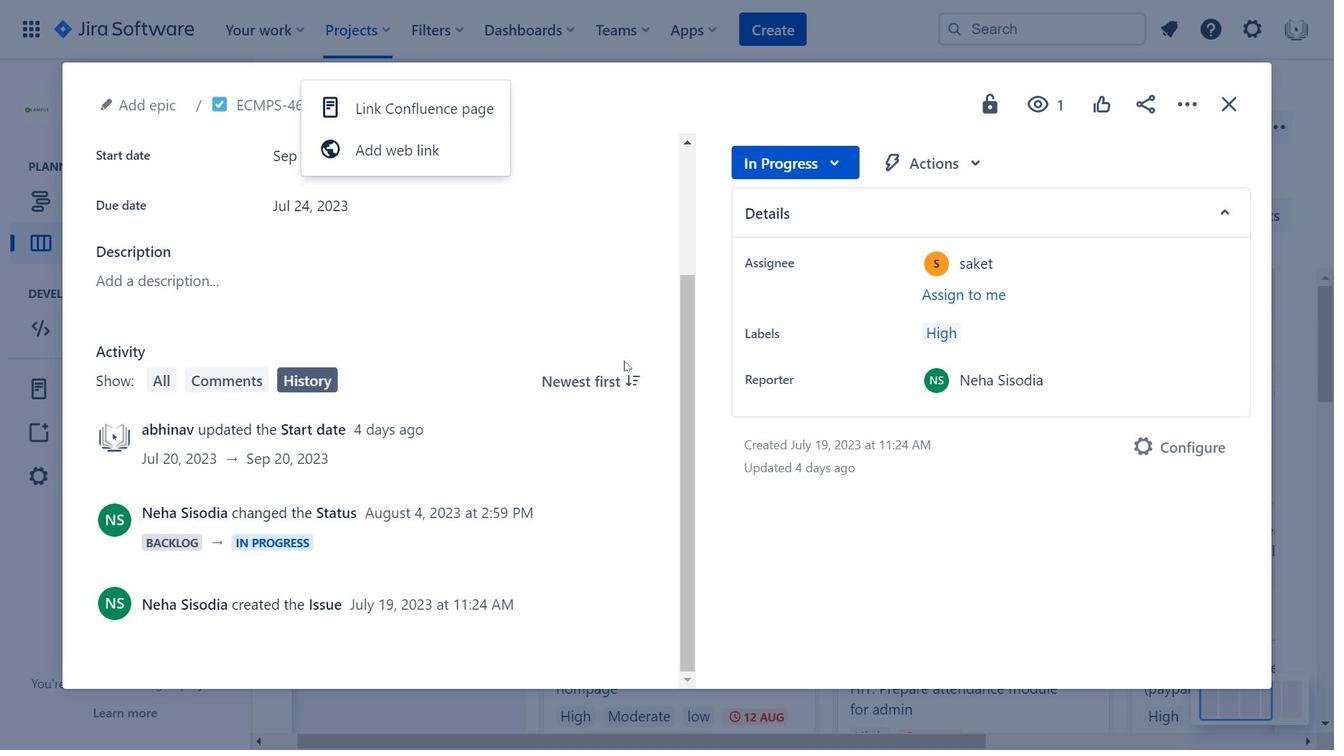 
Action: Mouse scrolled (623, 361) with delta (0, 0)
Screenshot: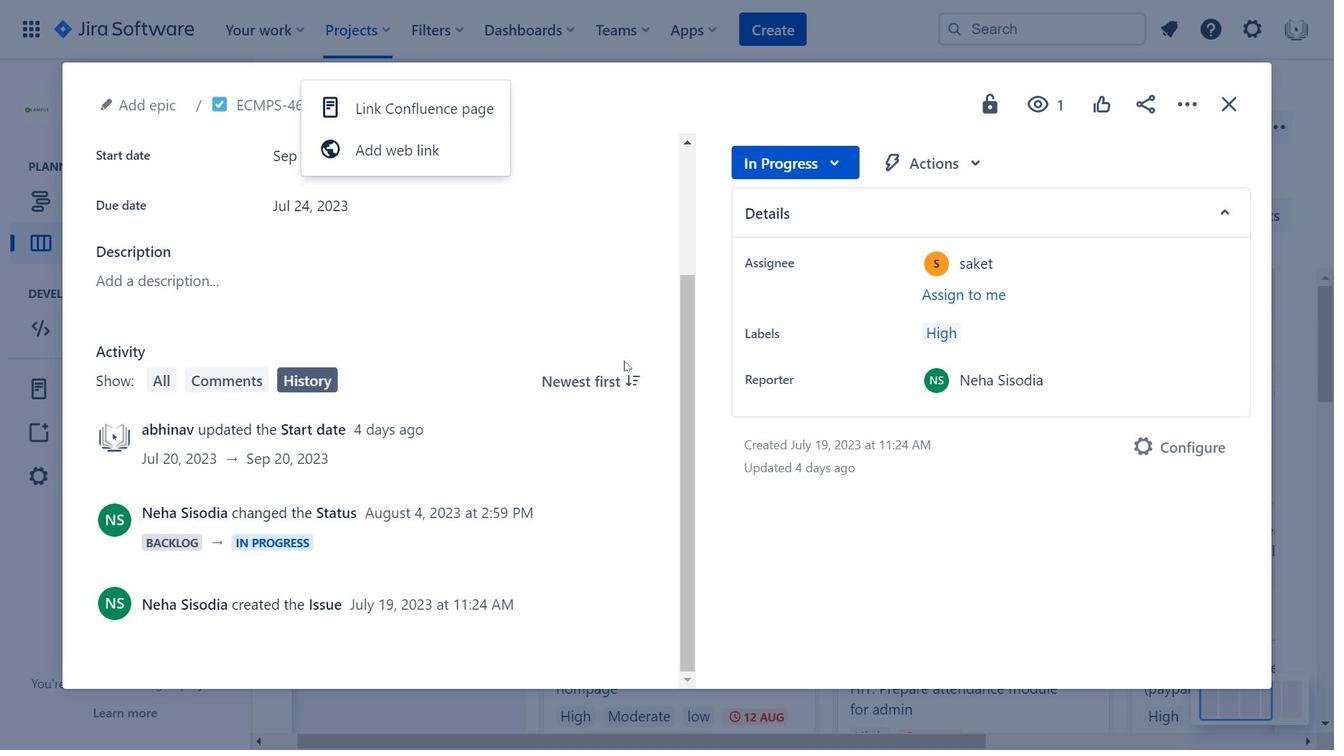 
Action: Mouse moved to (668, 252)
Screenshot: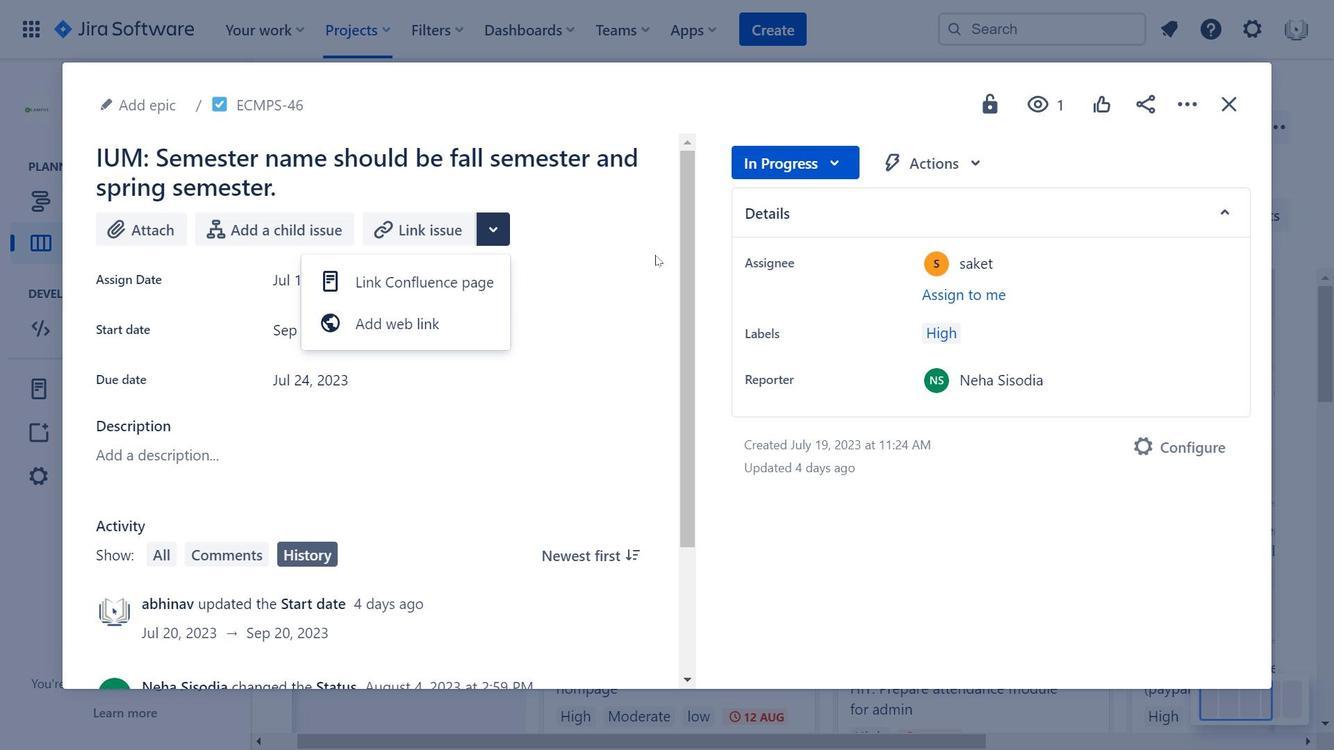 
Action: Mouse pressed left at (668, 252)
Screenshot: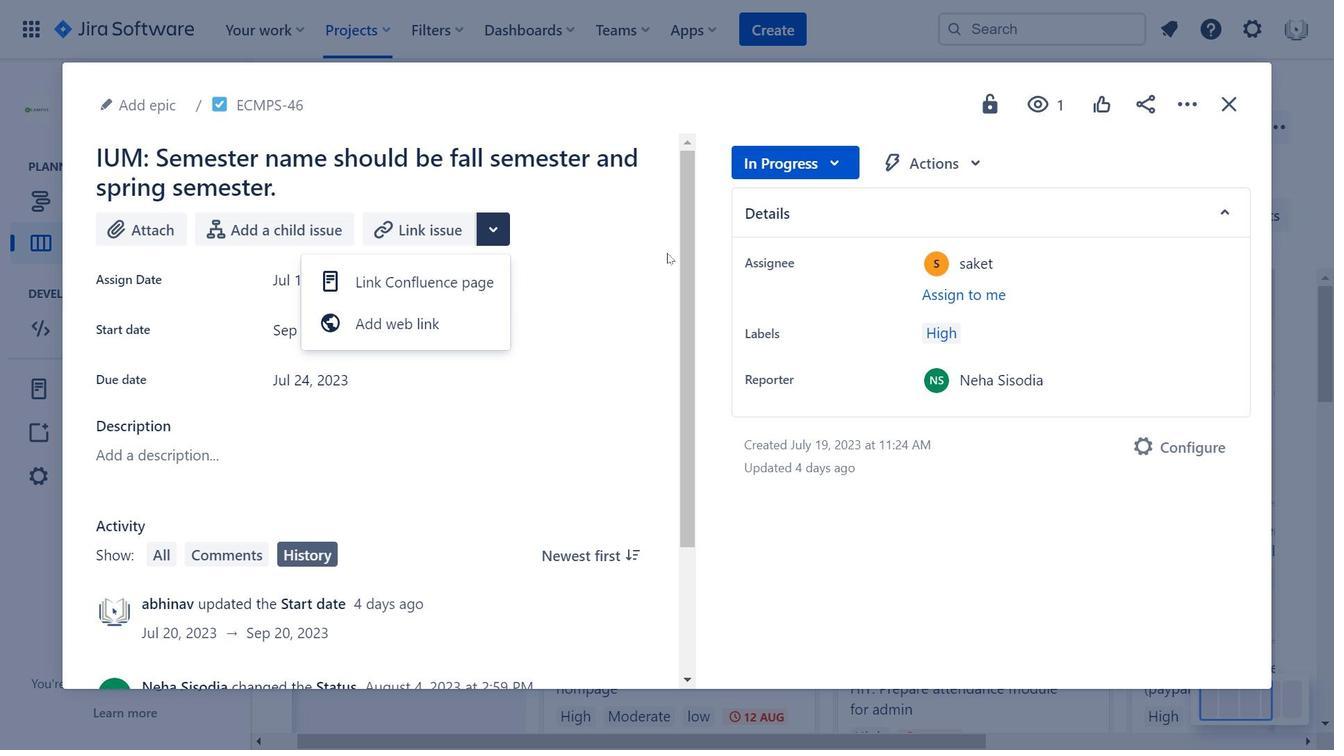 
Action: Mouse moved to (486, 404)
Screenshot: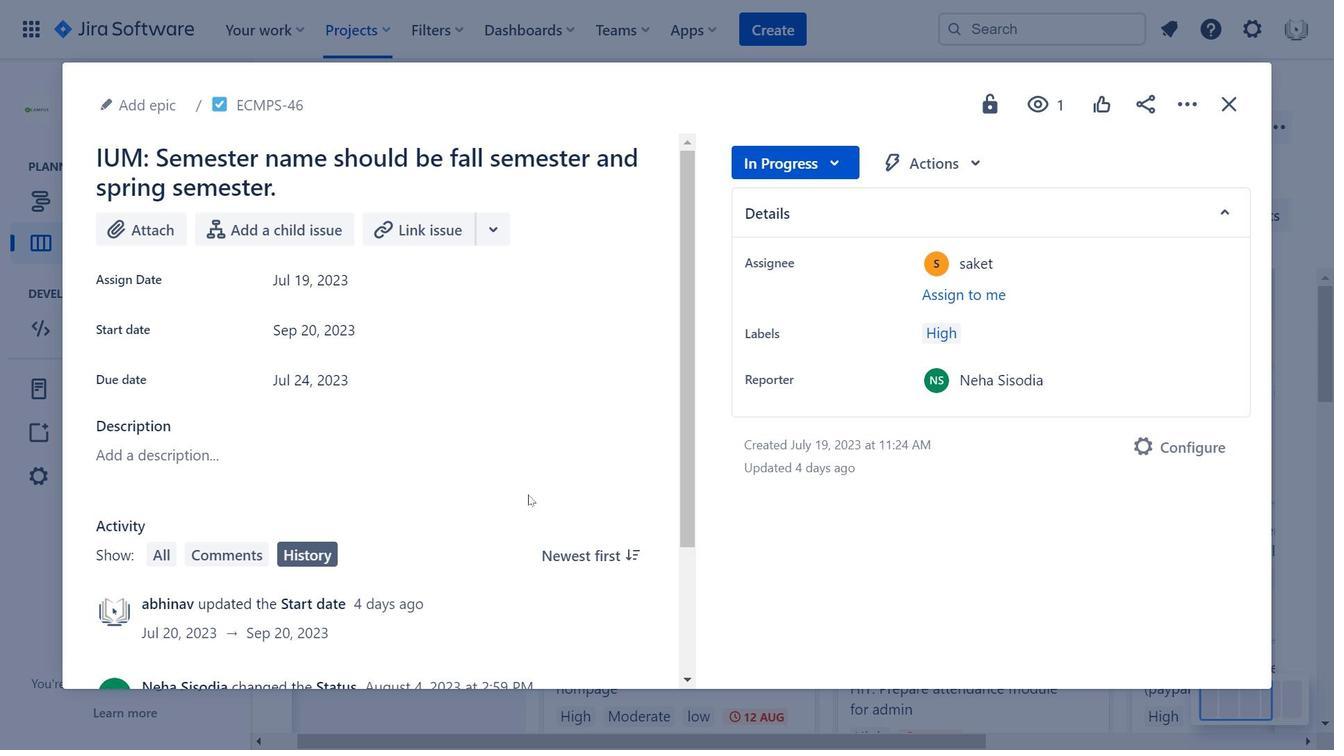 
Action: Mouse scrolled (486, 403) with delta (0, 0)
Screenshot: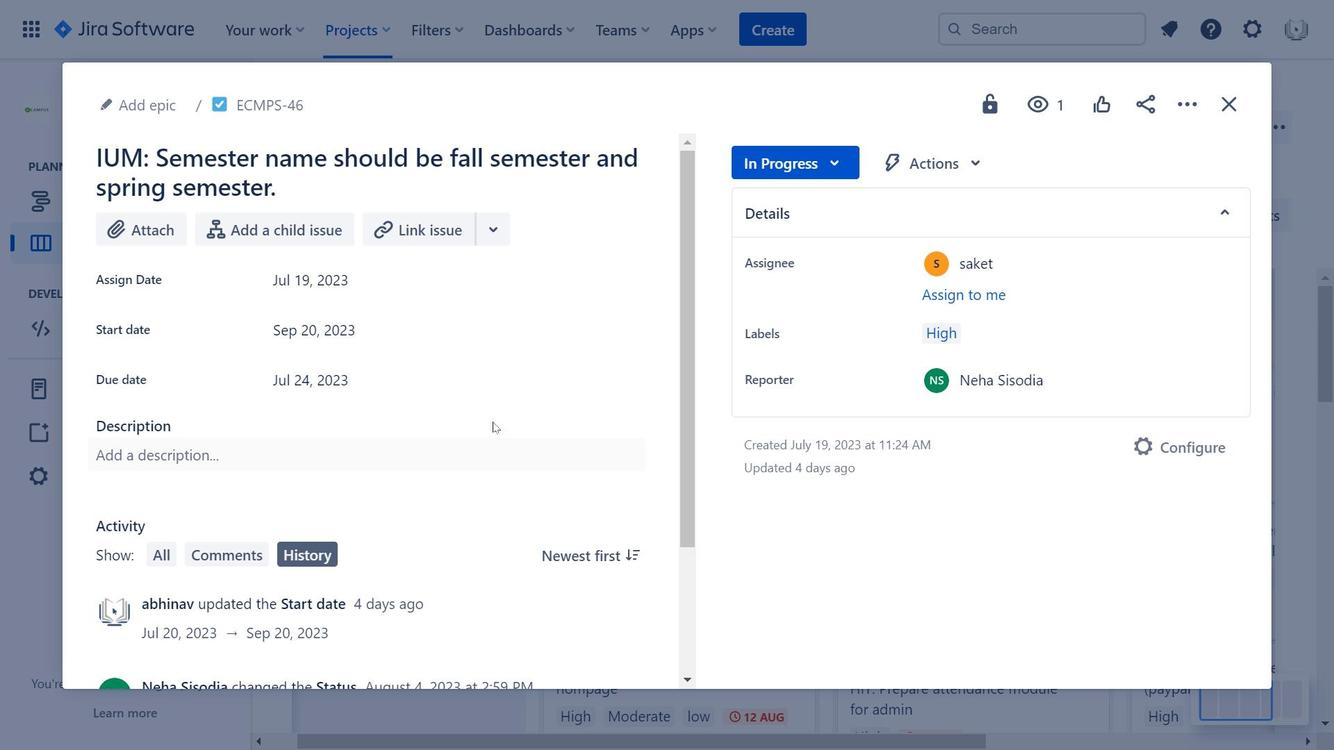 
Action: Mouse scrolled (486, 403) with delta (0, 0)
Screenshot: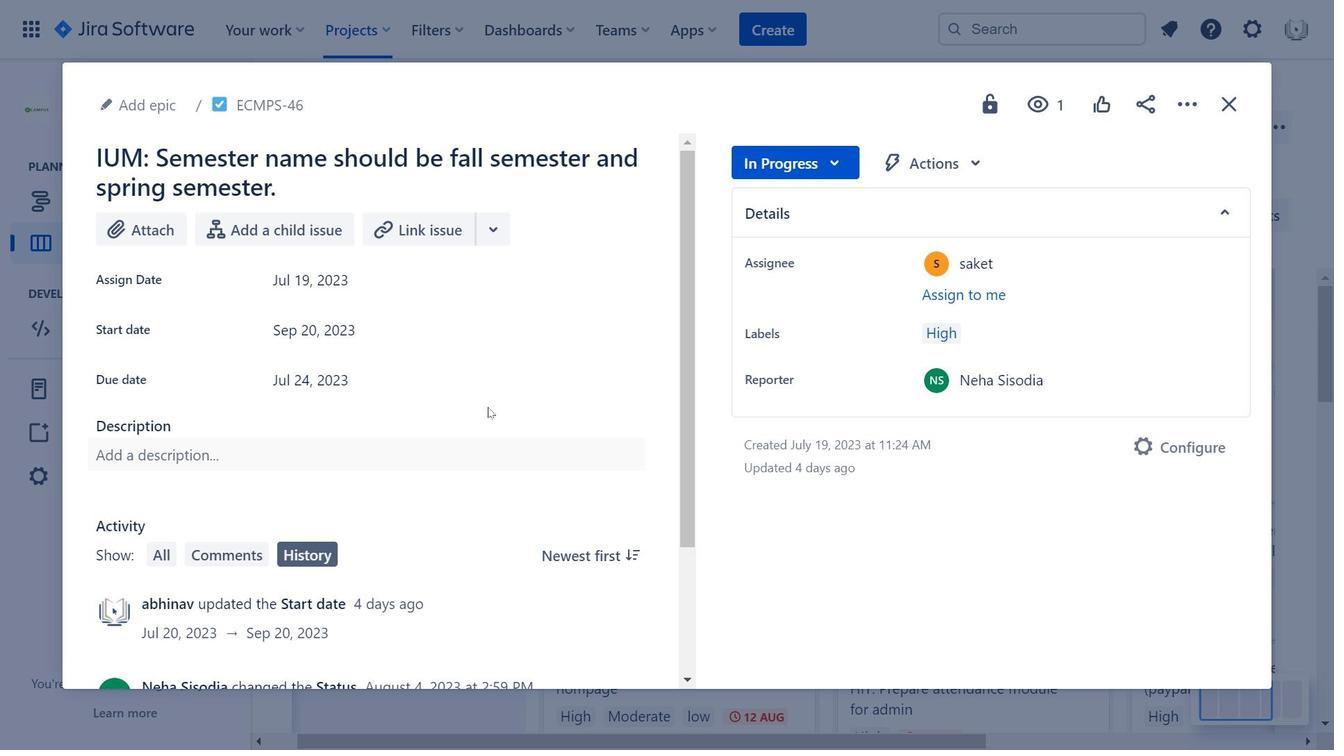 
Action: Mouse scrolled (486, 403) with delta (0, 0)
Screenshot: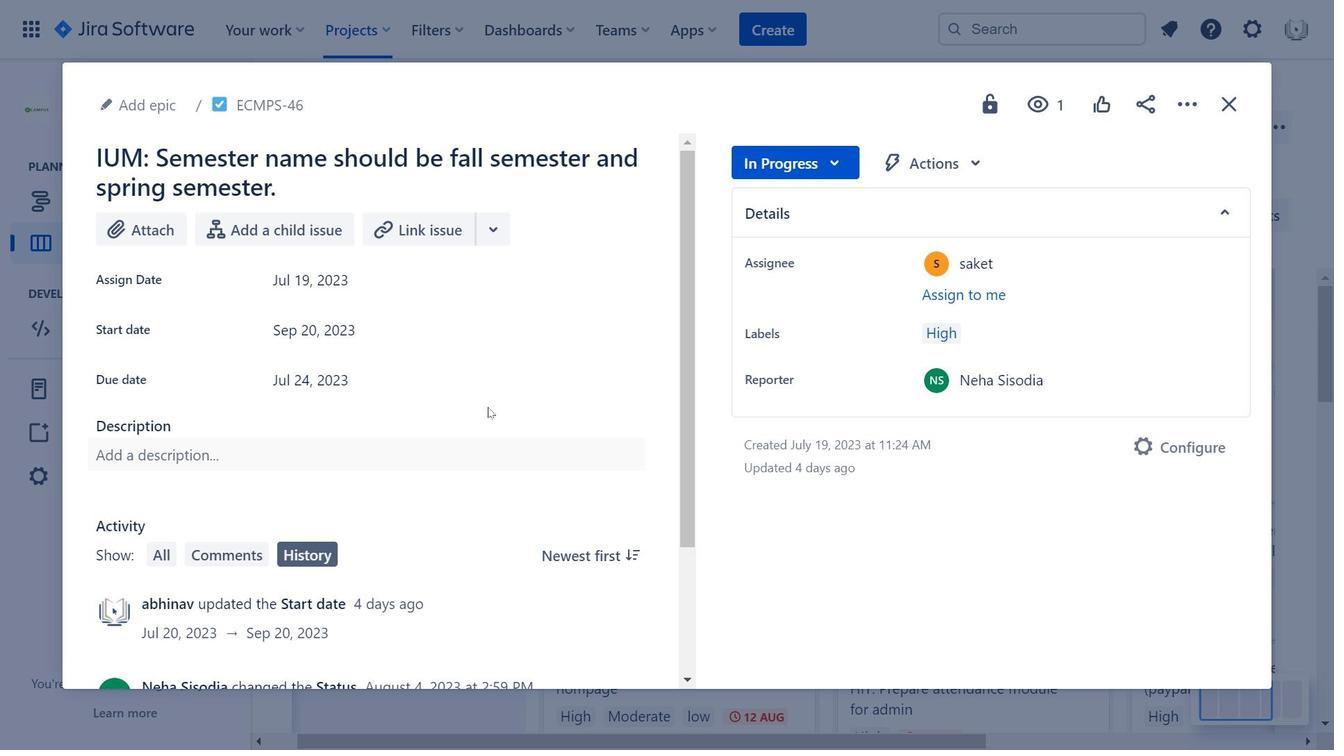 
Action: Mouse scrolled (486, 403) with delta (0, 0)
Screenshot: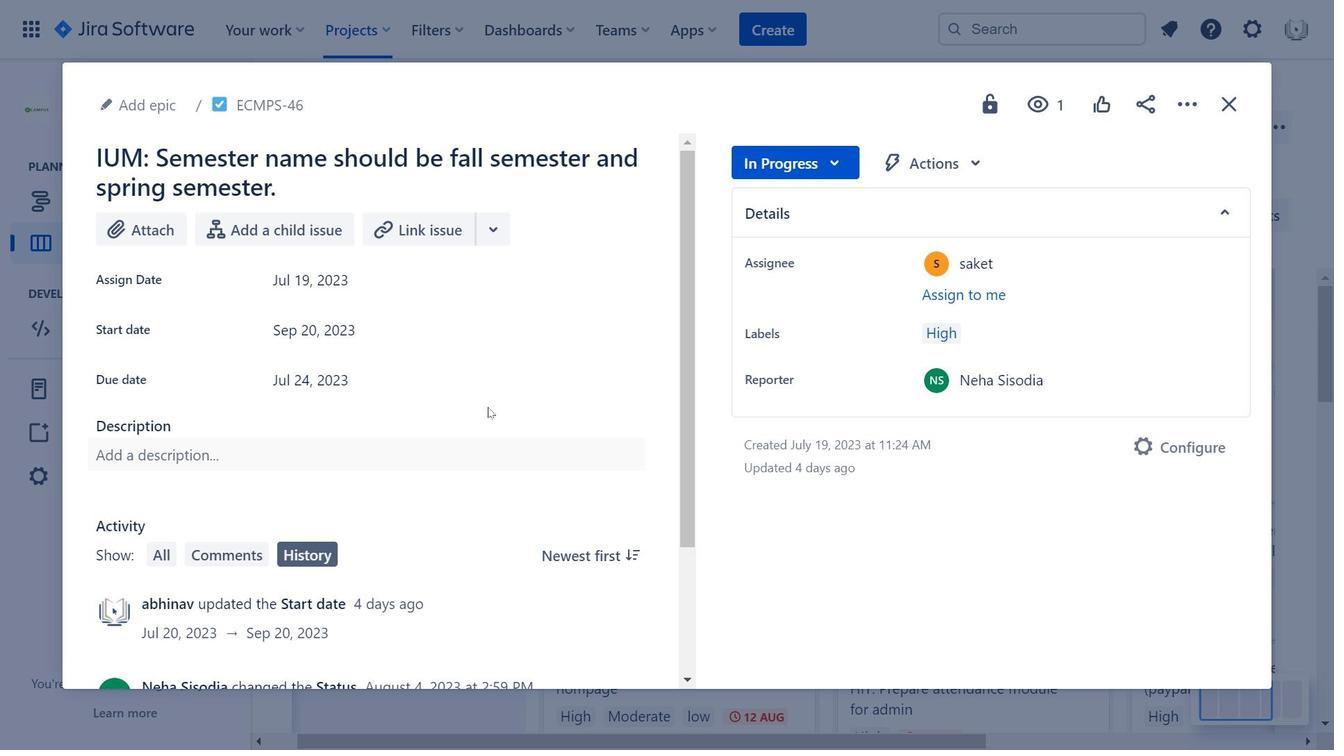 
Action: Mouse scrolled (486, 403) with delta (0, 0)
Screenshot: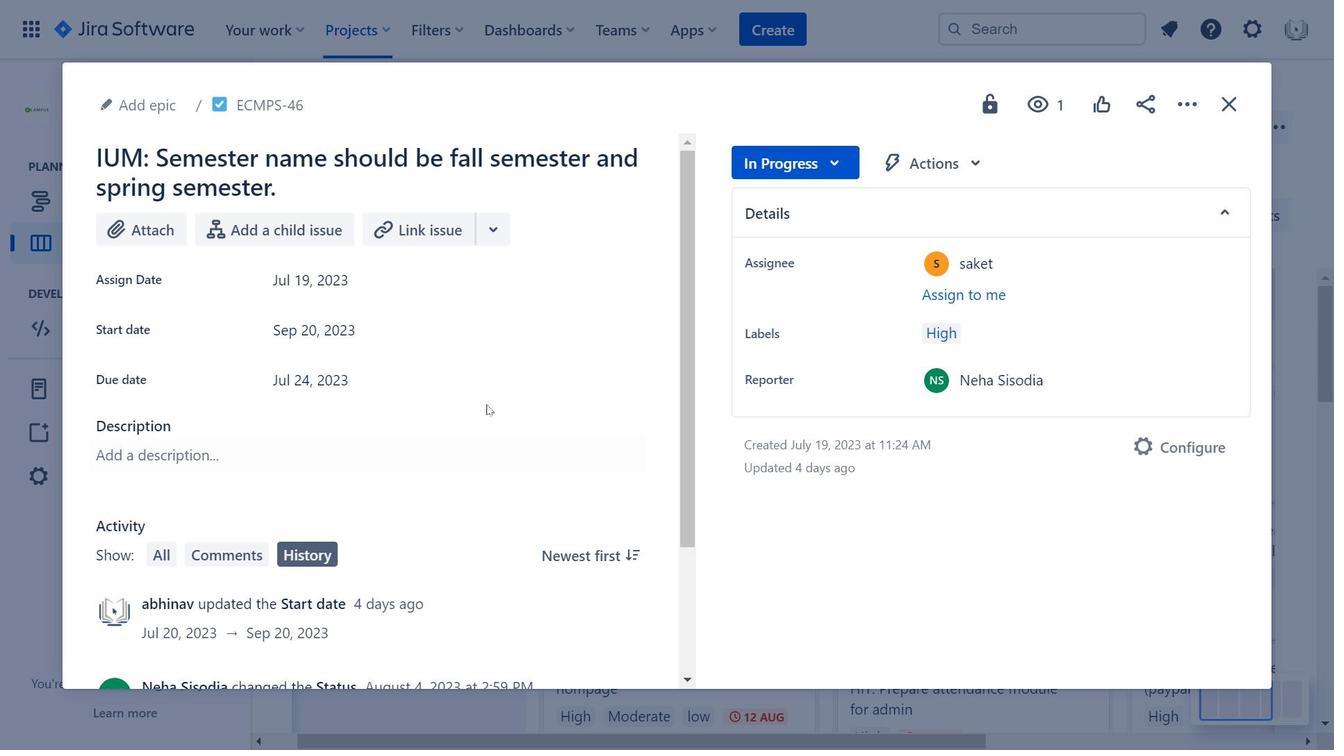 
Action: Mouse moved to (163, 276)
Screenshot: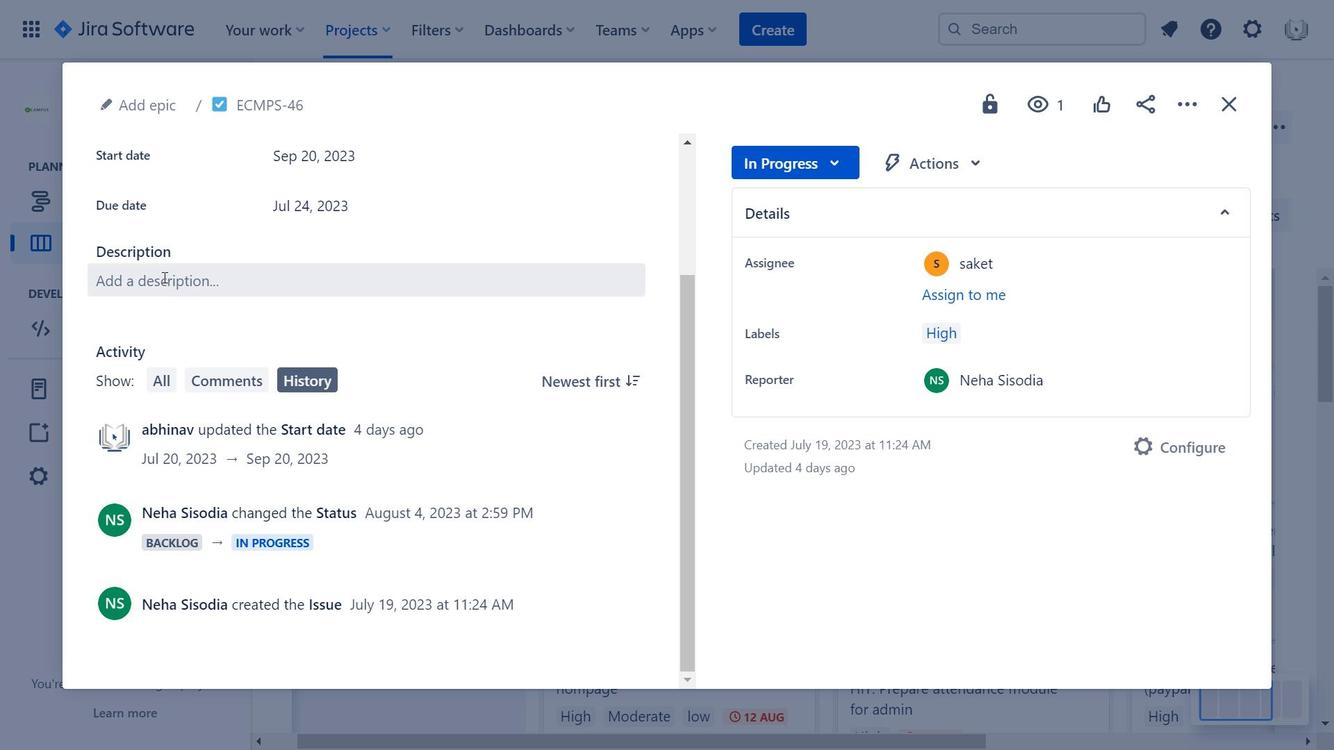 
Action: Mouse scrolled (163, 277) with delta (0, 0)
Screenshot: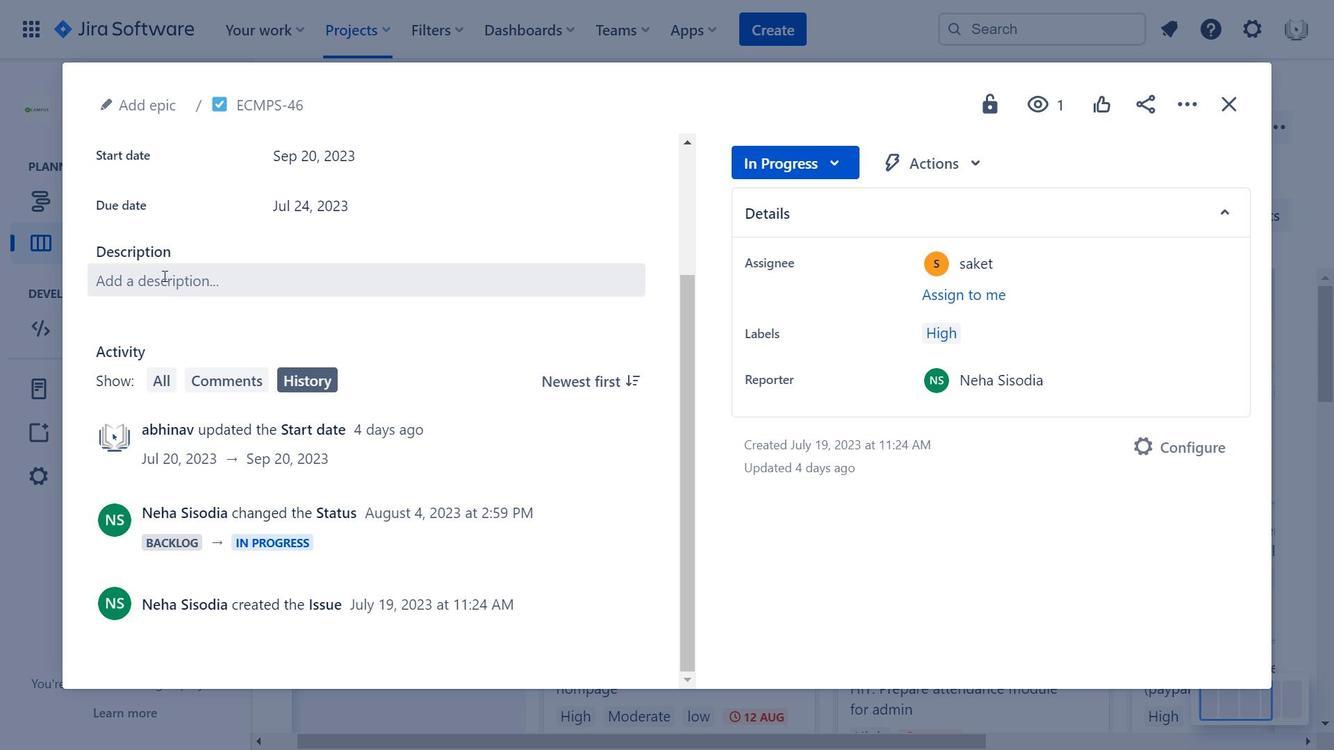 
Action: Mouse scrolled (163, 277) with delta (0, 0)
Screenshot: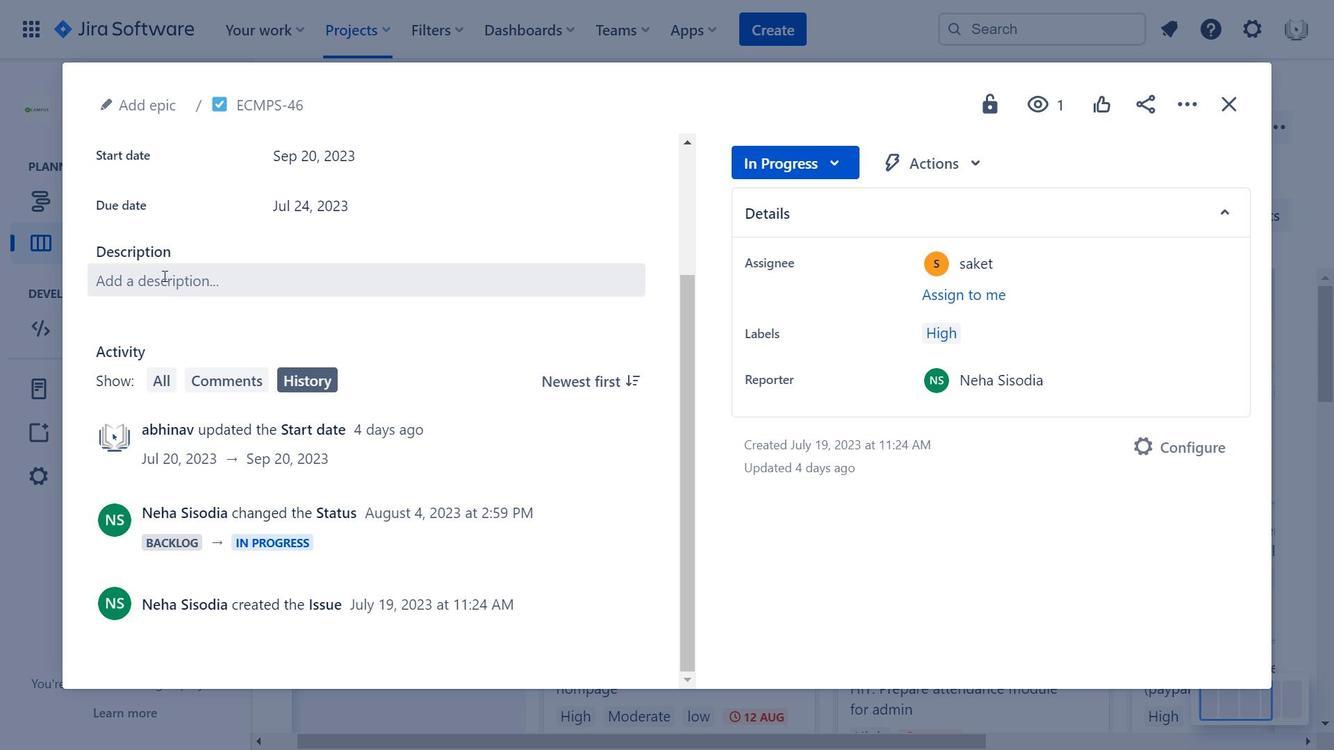 
Action: Mouse scrolled (163, 277) with delta (0, 0)
Screenshot: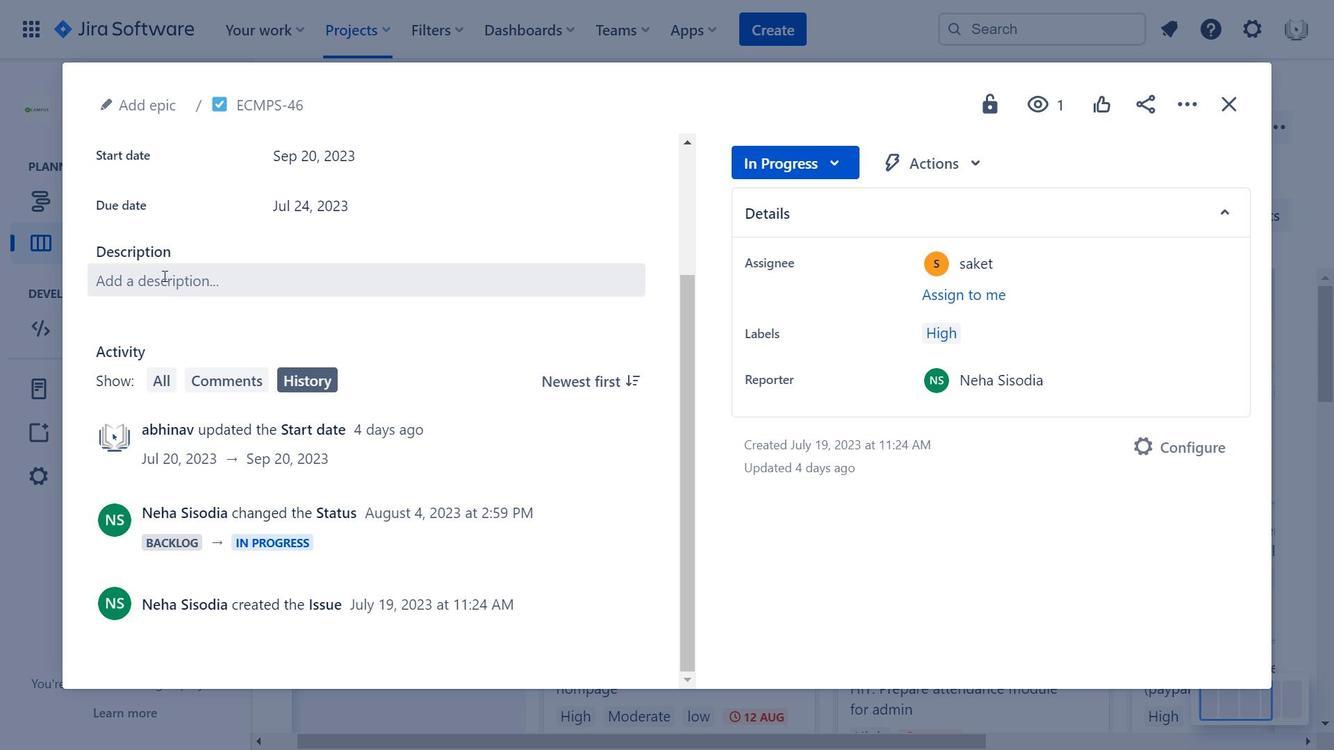 
Action: Mouse scrolled (163, 277) with delta (0, 0)
Screenshot: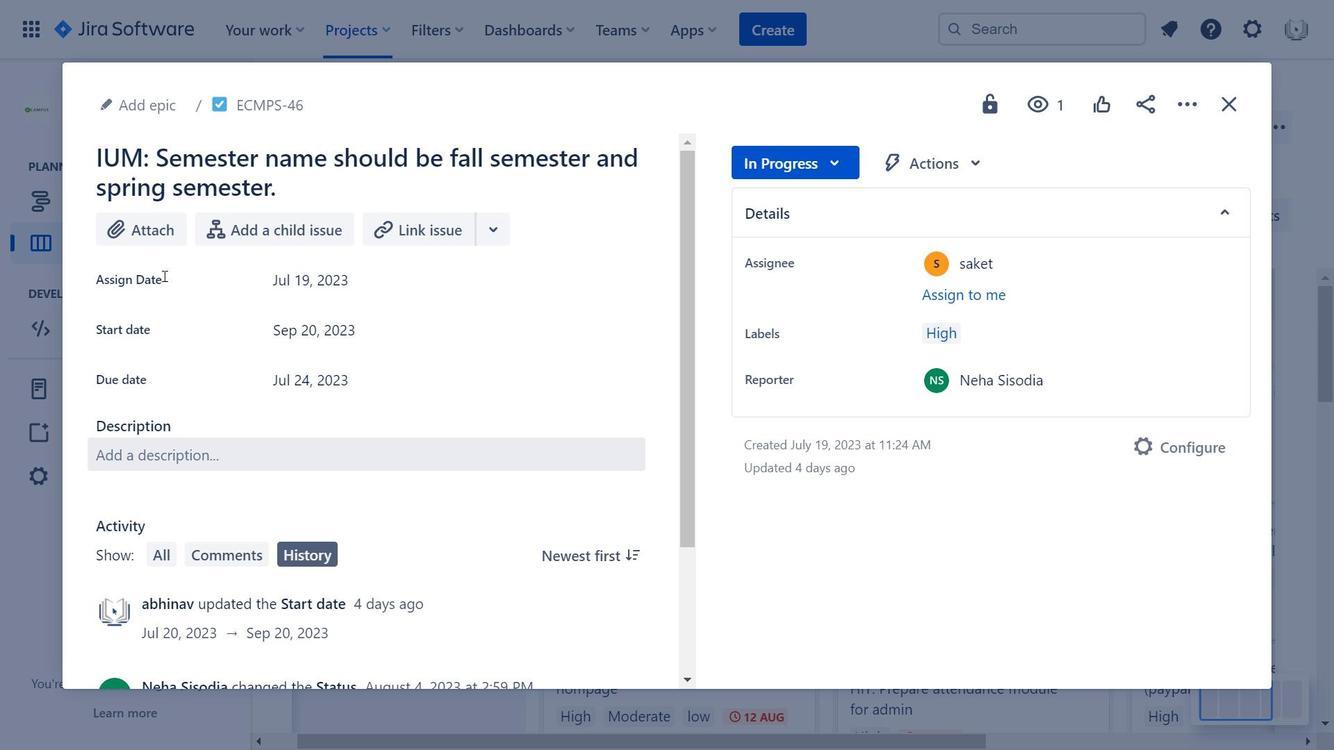 
Action: Mouse moved to (359, 385)
Screenshot: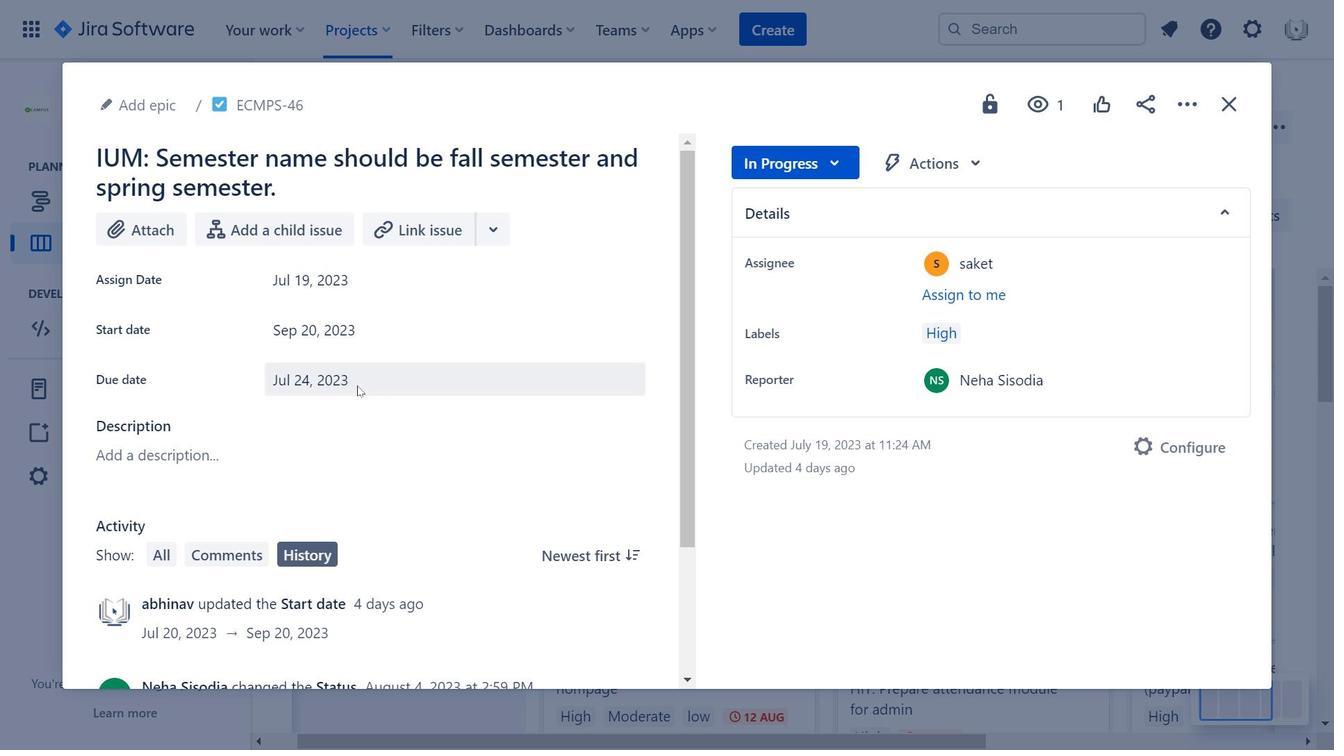 
Action: Mouse pressed left at (359, 385)
Screenshot: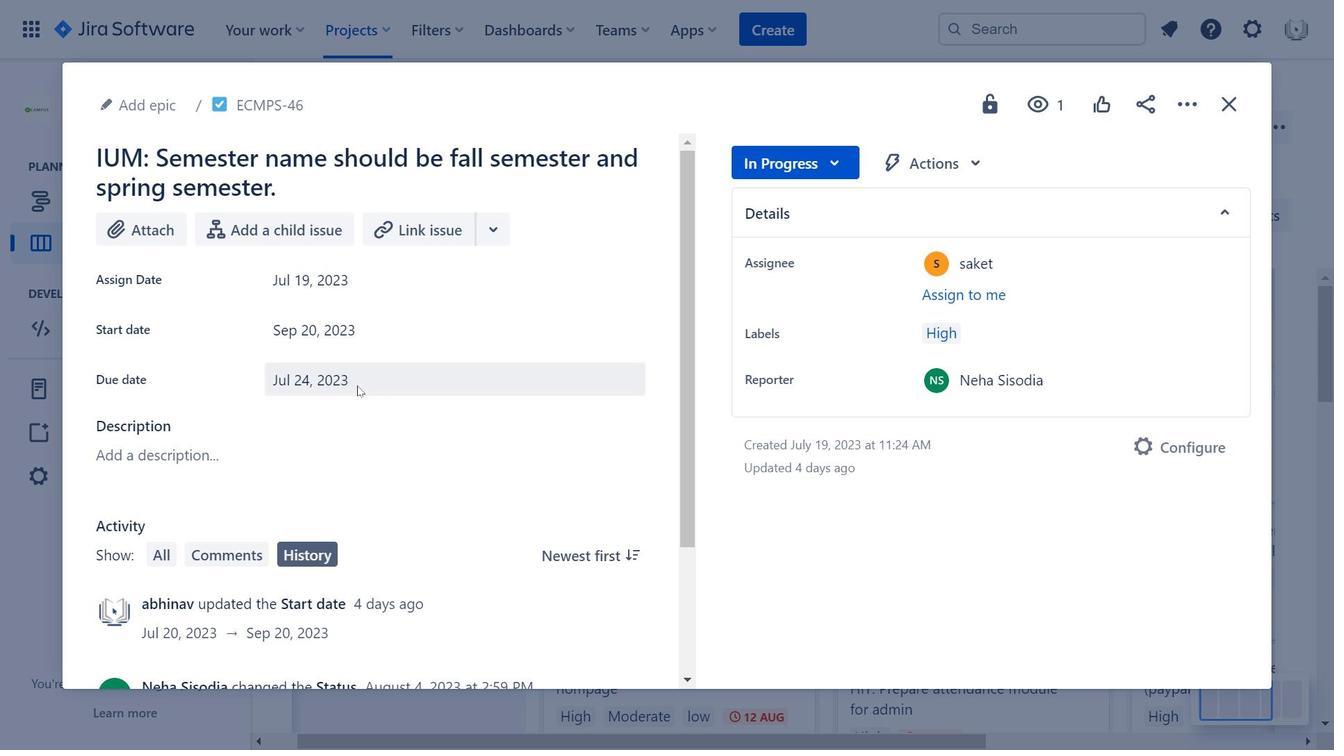 
Action: Mouse moved to (667, 401)
Screenshot: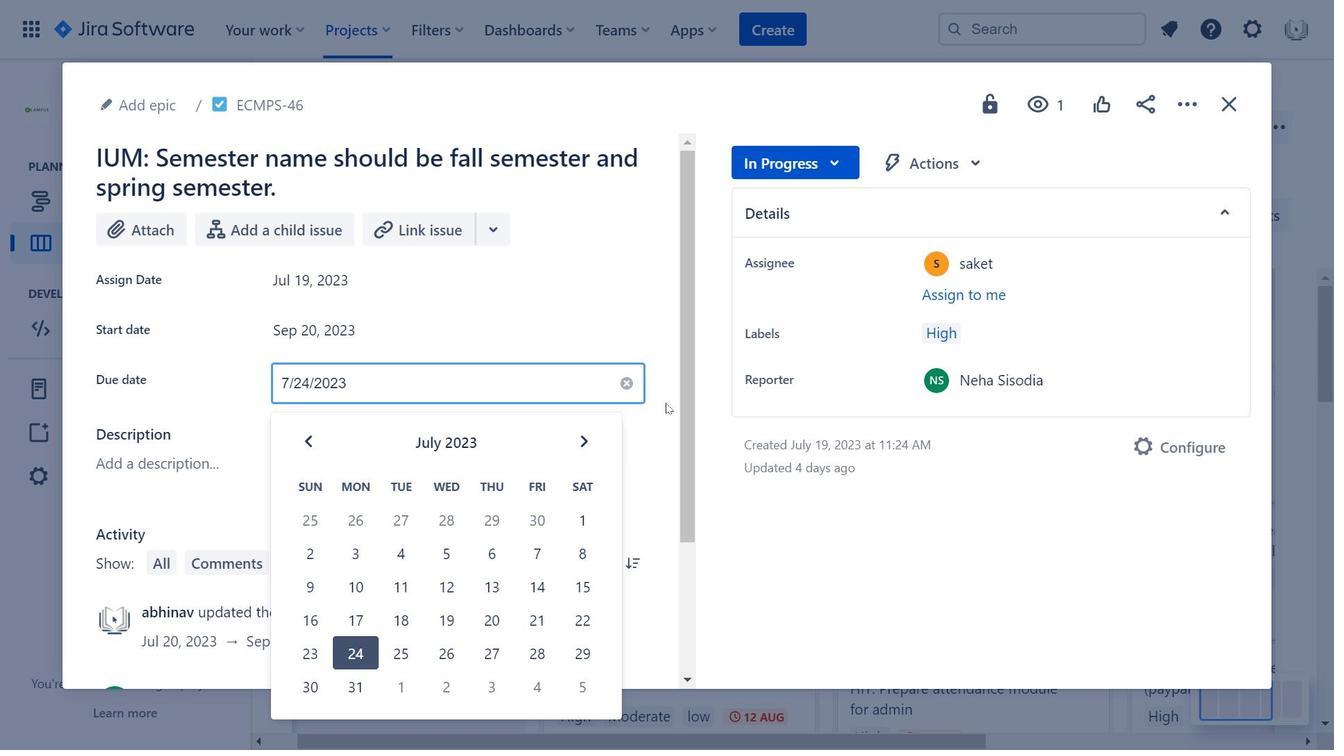 
Action: Mouse pressed left at (667, 401)
Screenshot: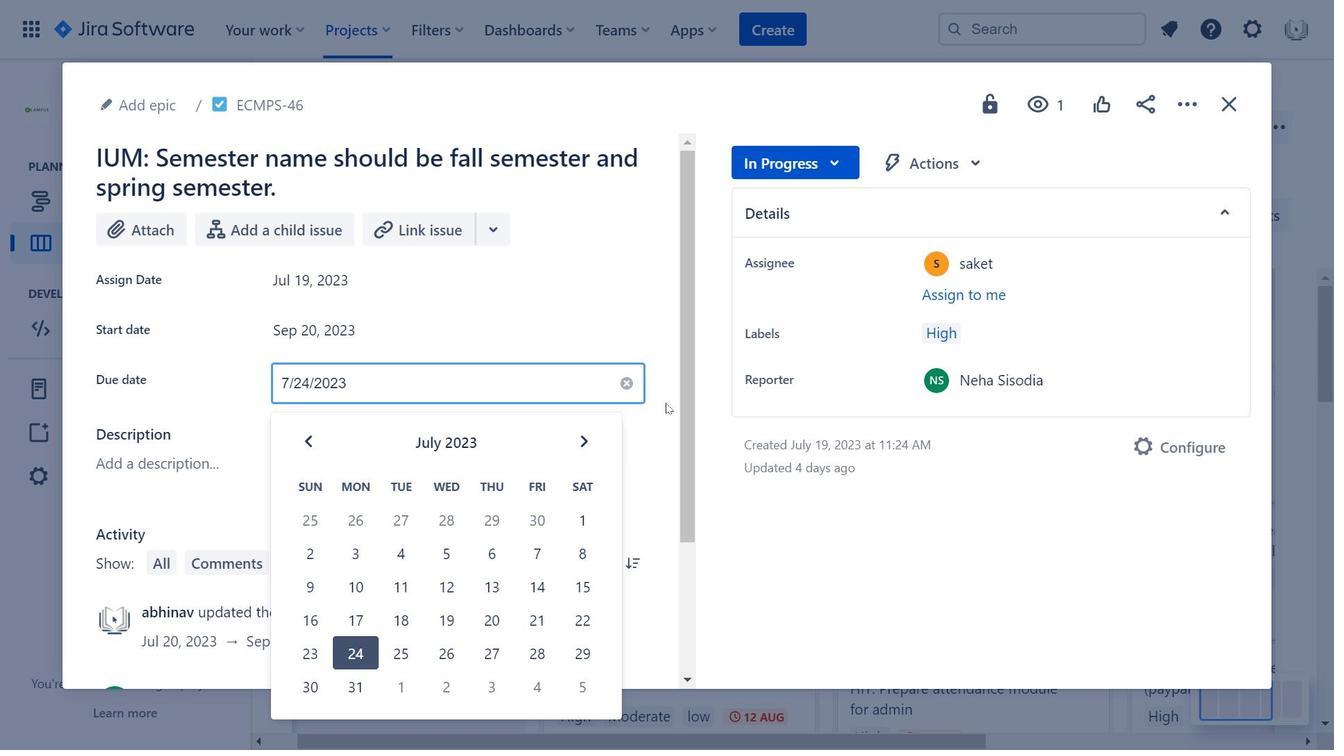 
Action: Mouse moved to (1239, 108)
Screenshot: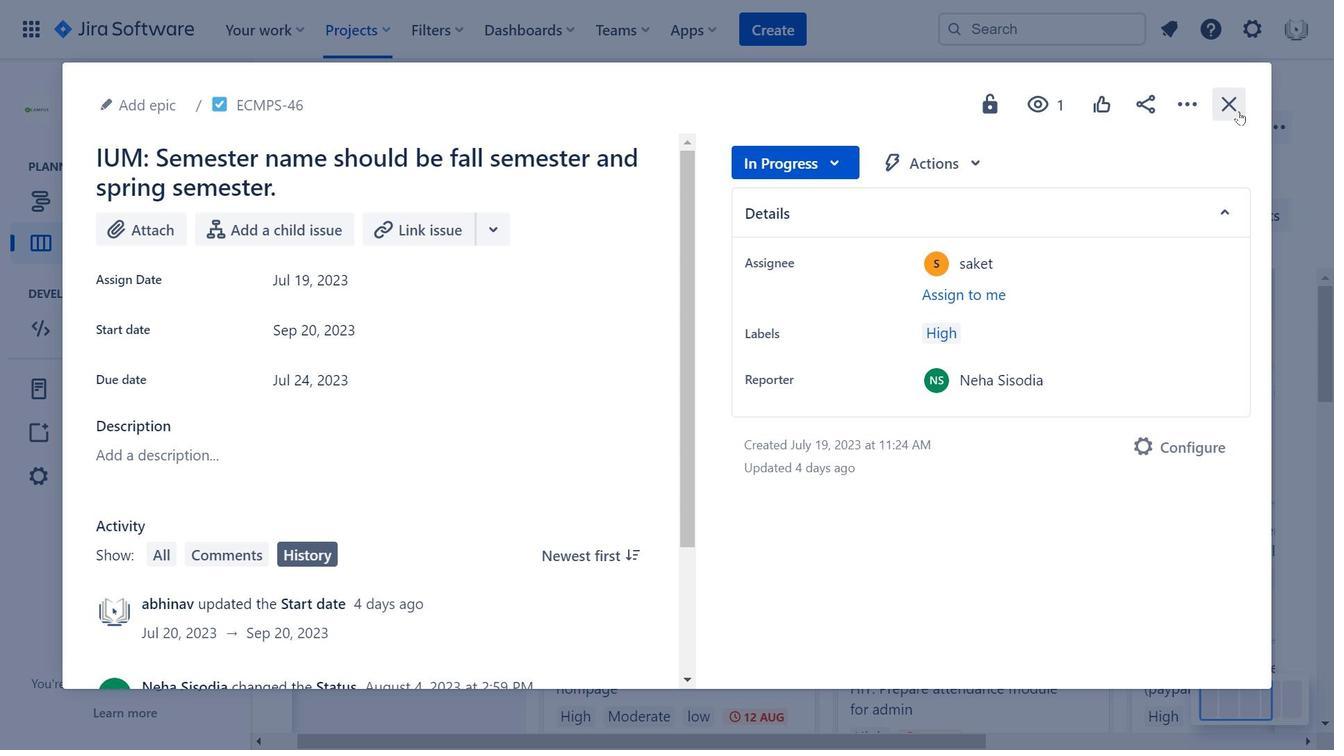 
Action: Mouse pressed left at (1239, 108)
Screenshot: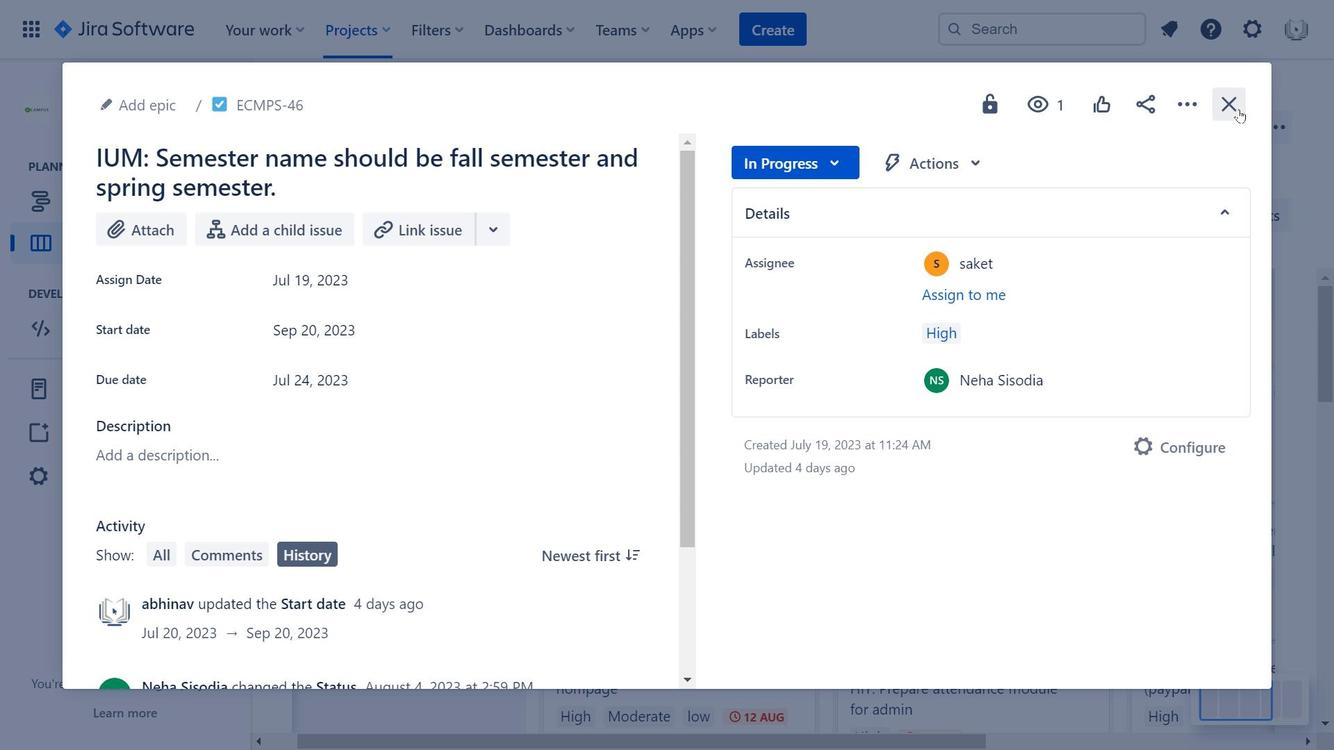 
Action: Mouse moved to (1076, 438)
Screenshot: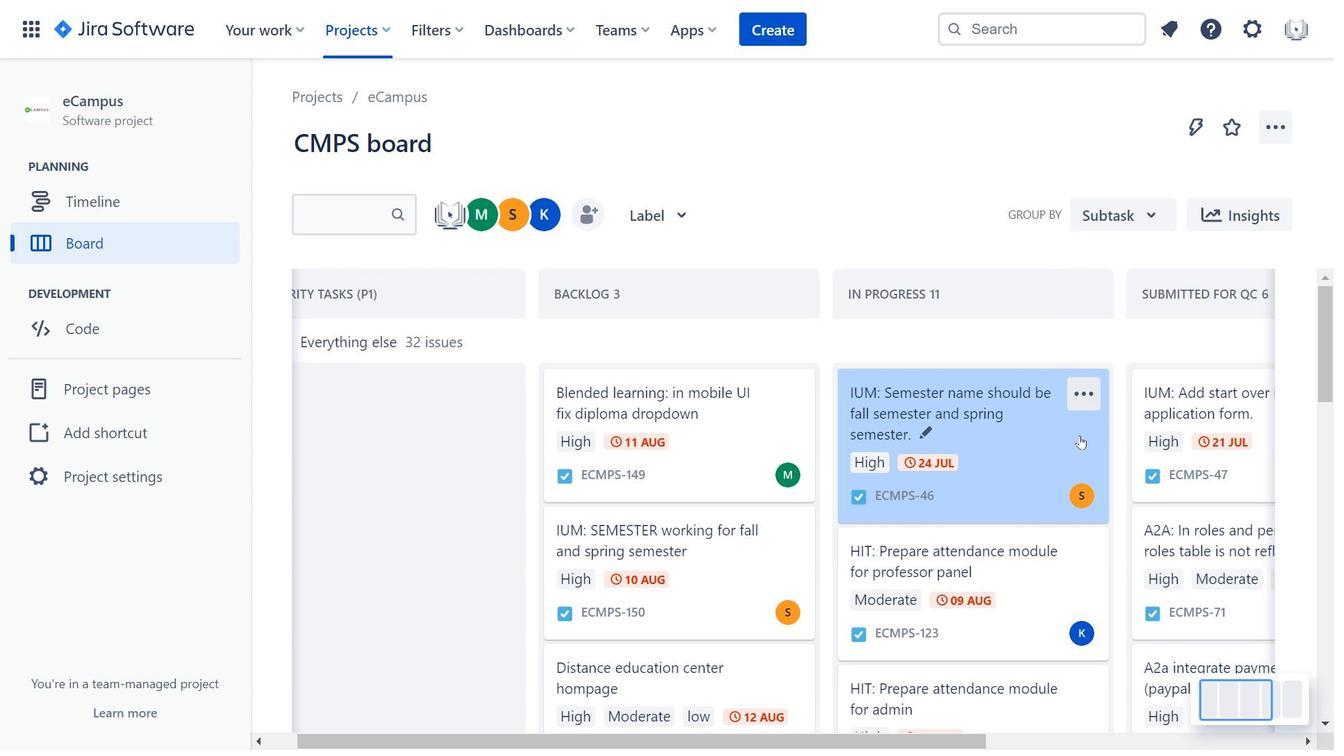 
Action: Mouse scrolled (1076, 437) with delta (0, 0)
Screenshot: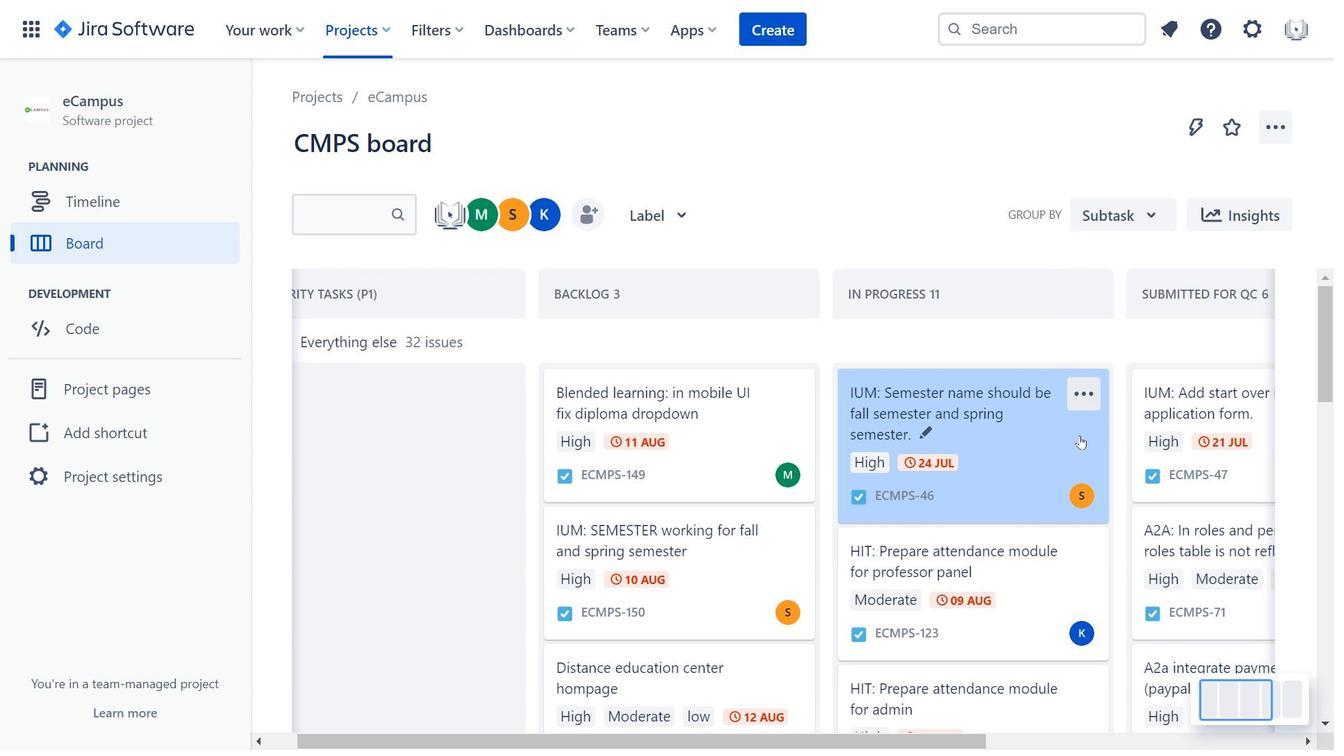 
Action: Mouse scrolled (1076, 437) with delta (0, 0)
Screenshot: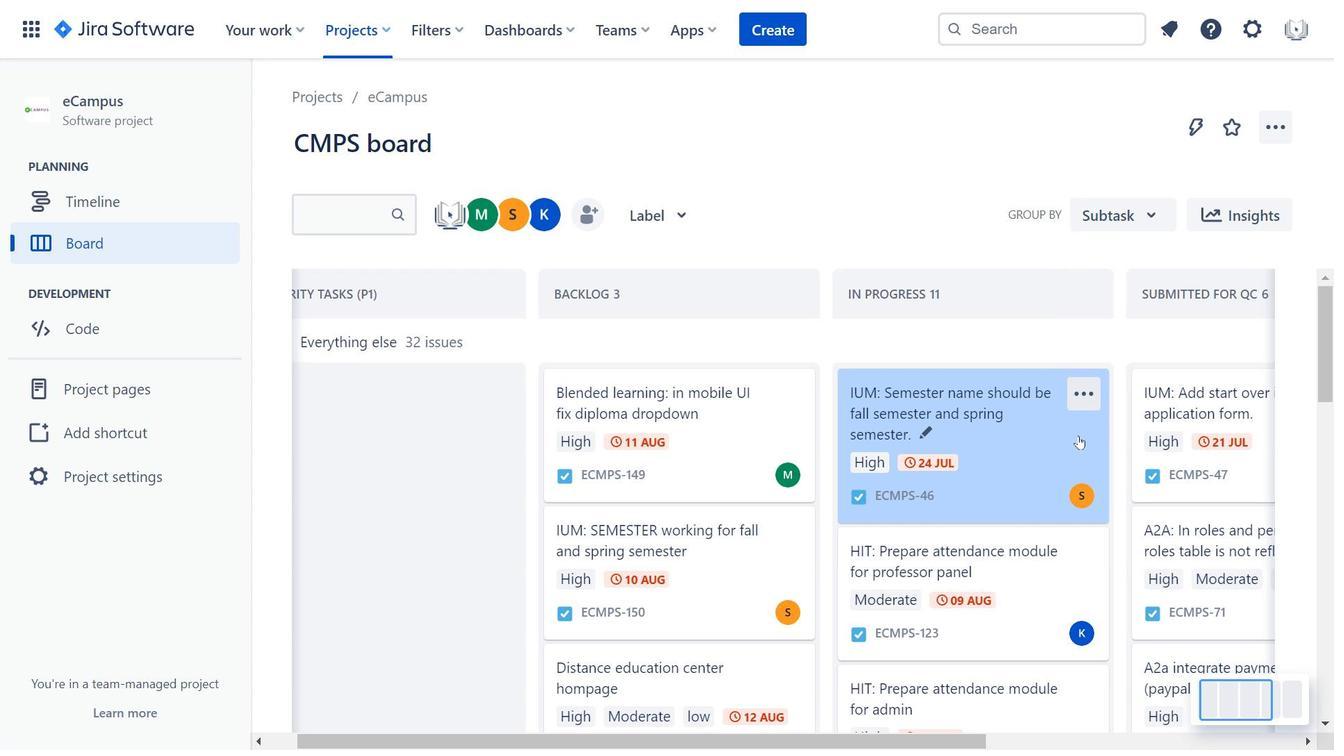 
Action: Mouse scrolled (1076, 437) with delta (0, 0)
Screenshot: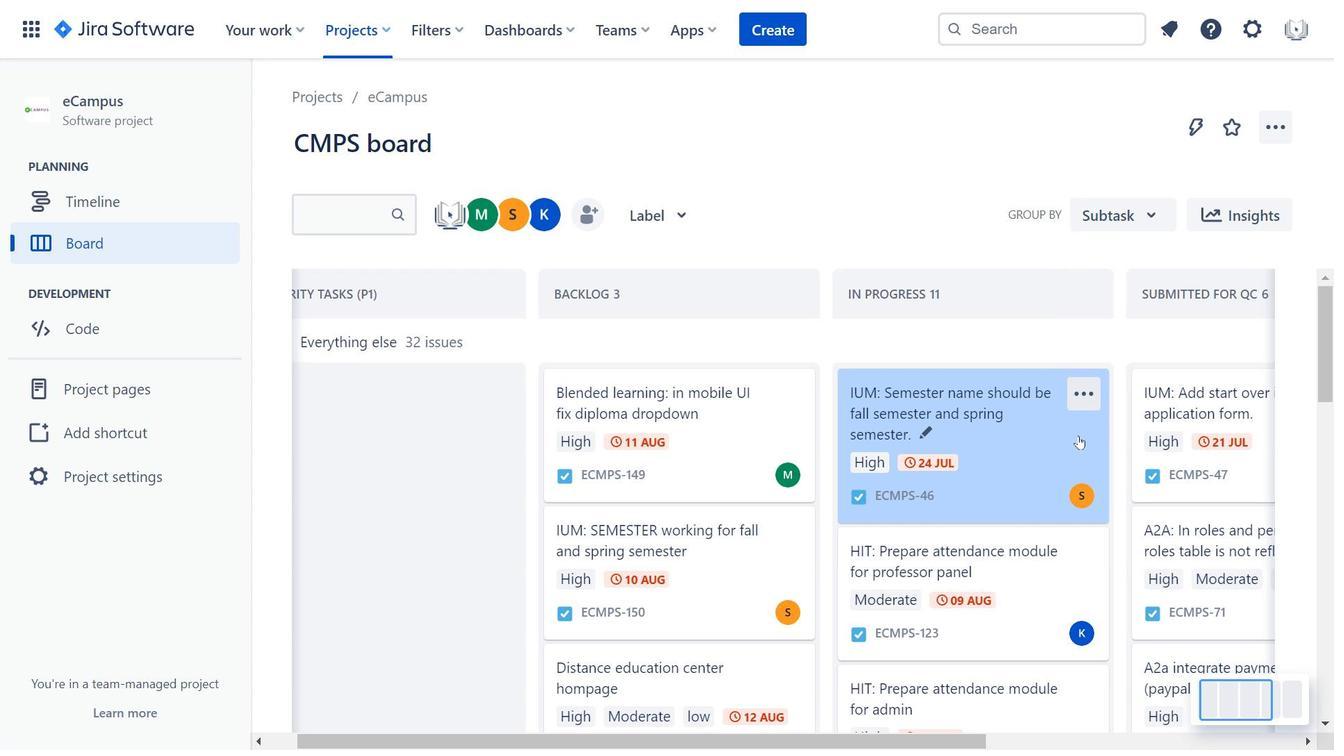 
Action: Mouse moved to (1076, 439)
Screenshot: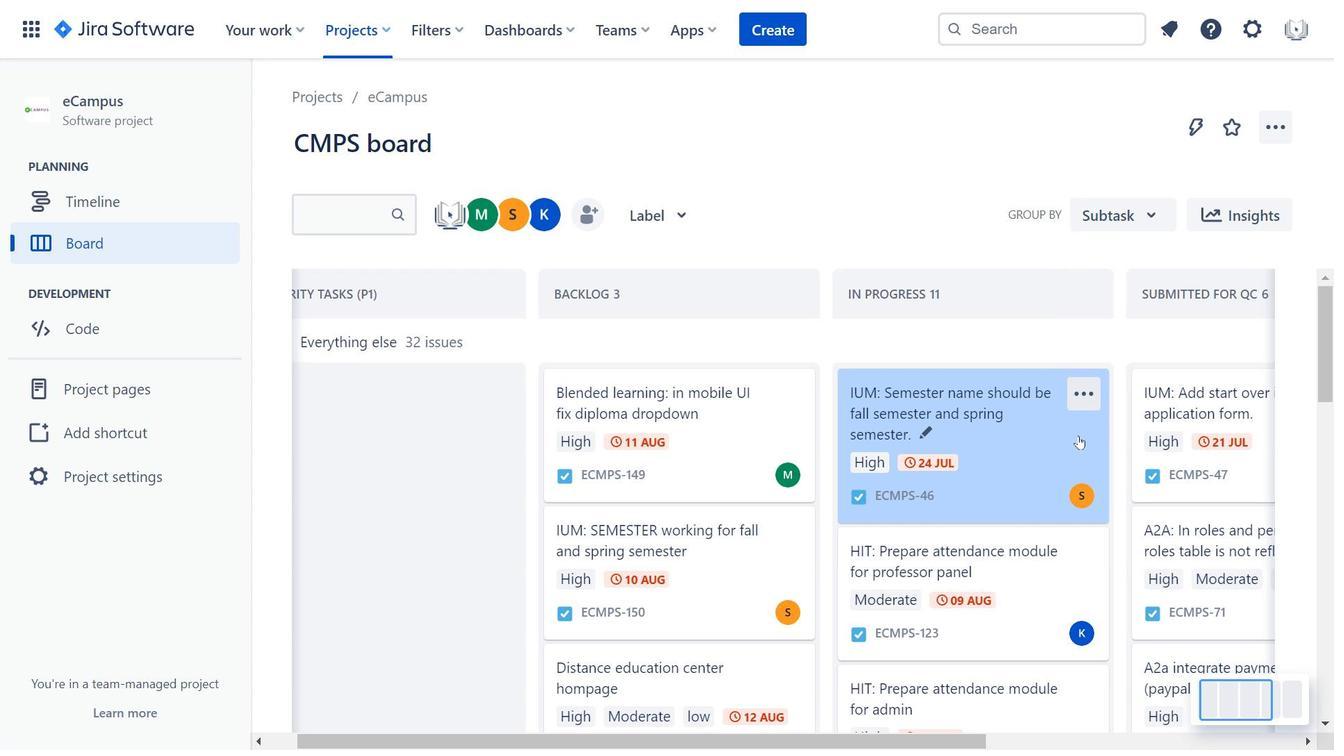 
Action: Mouse scrolled (1076, 438) with delta (0, 0)
Screenshot: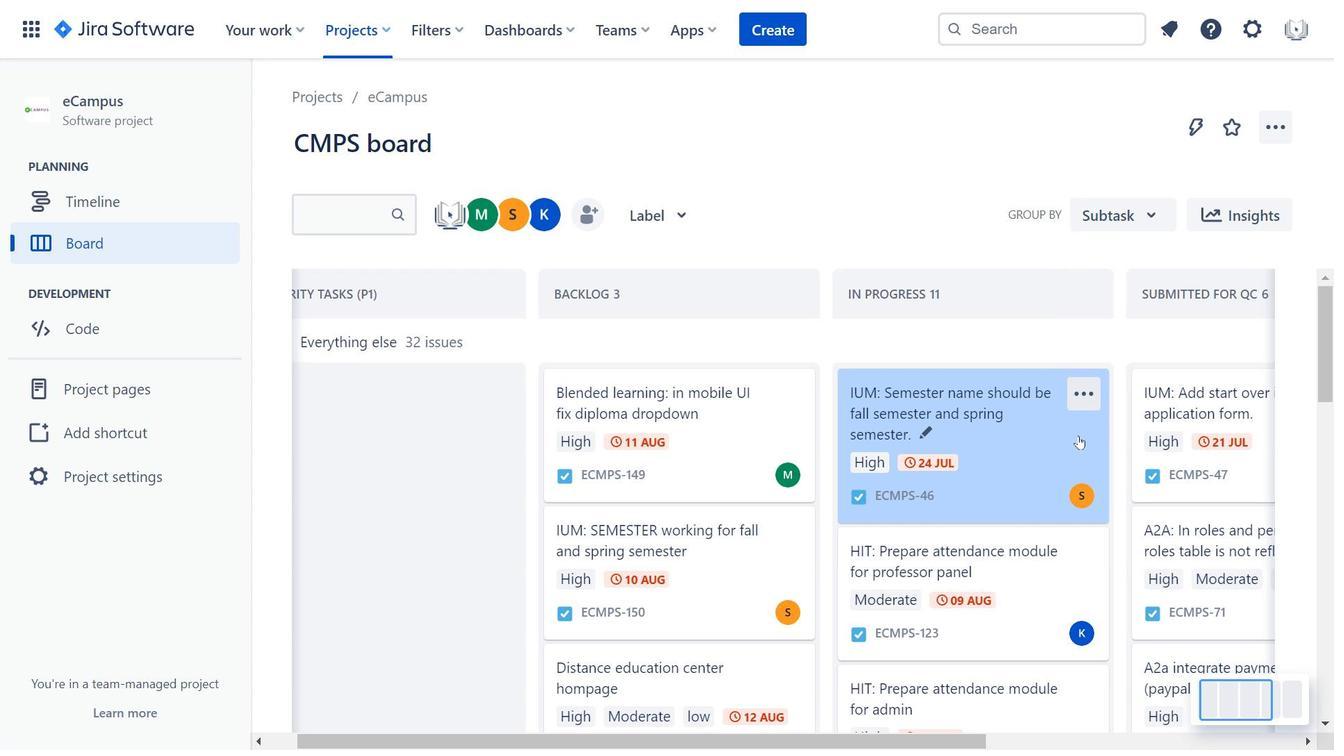 
Action: Mouse moved to (1027, 479)
Screenshot: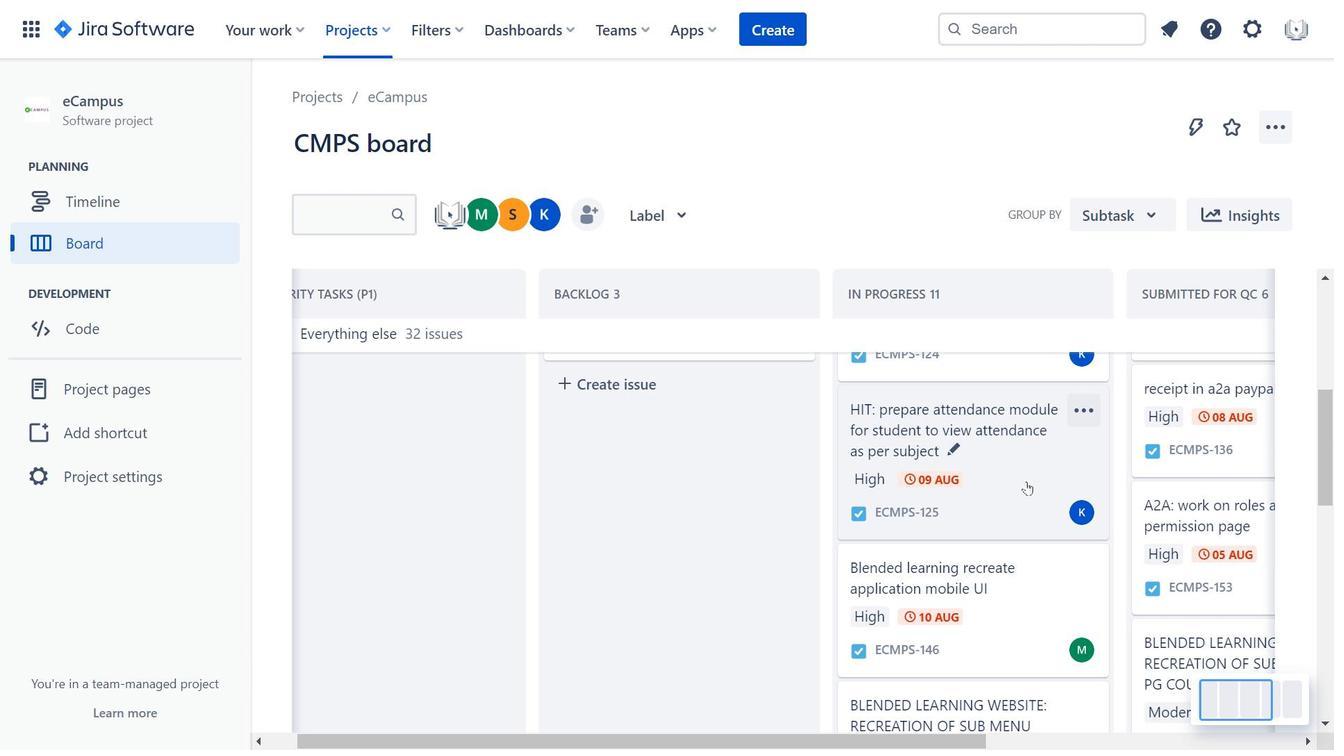 
Action: Mouse scrolled (1027, 480) with delta (0, 0)
Screenshot: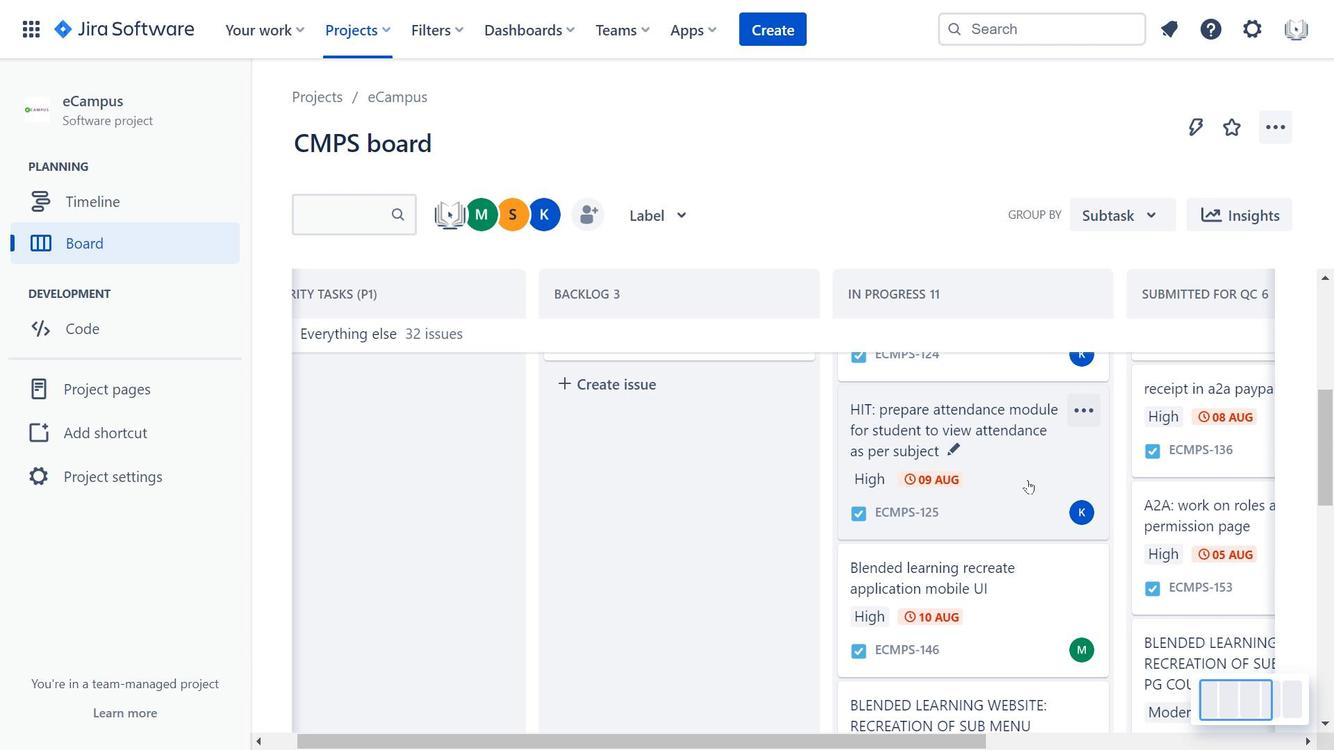 
Action: Mouse moved to (1230, 693)
Screenshot: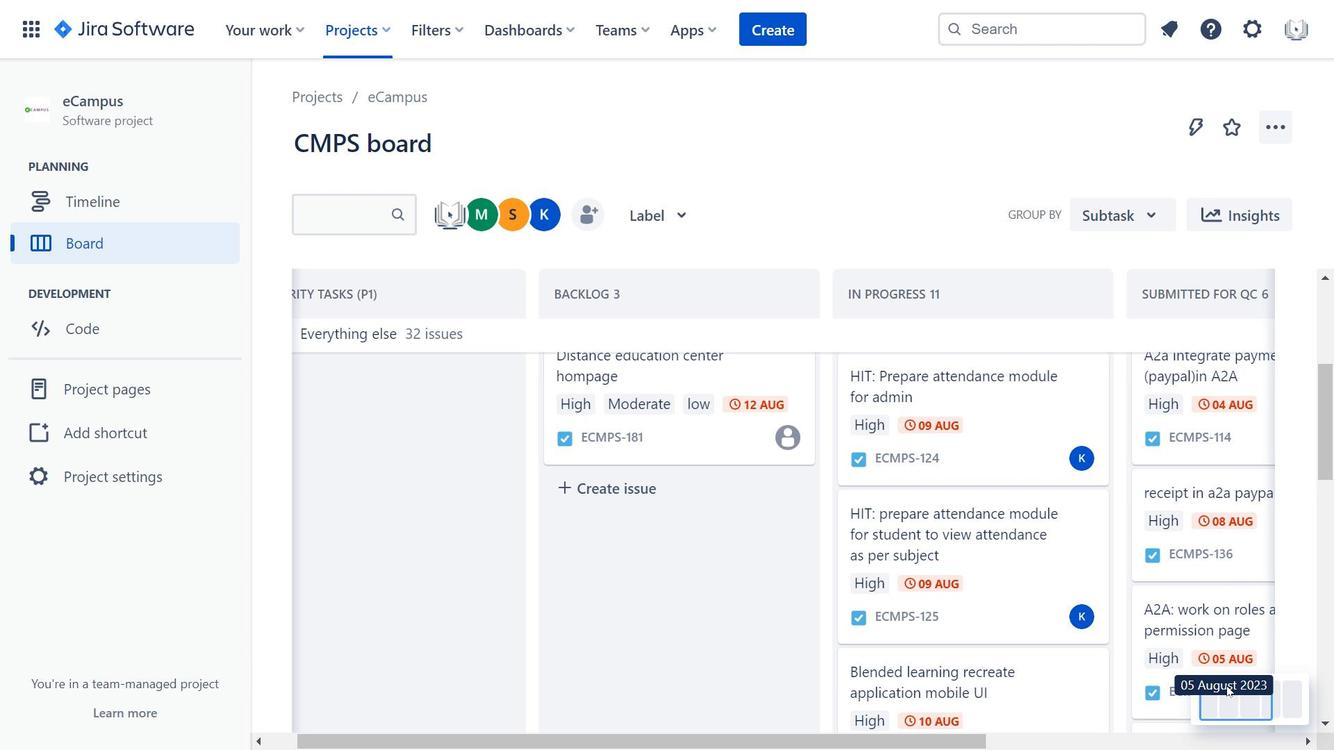 
Action: Mouse pressed left at (1230, 693)
Screenshot: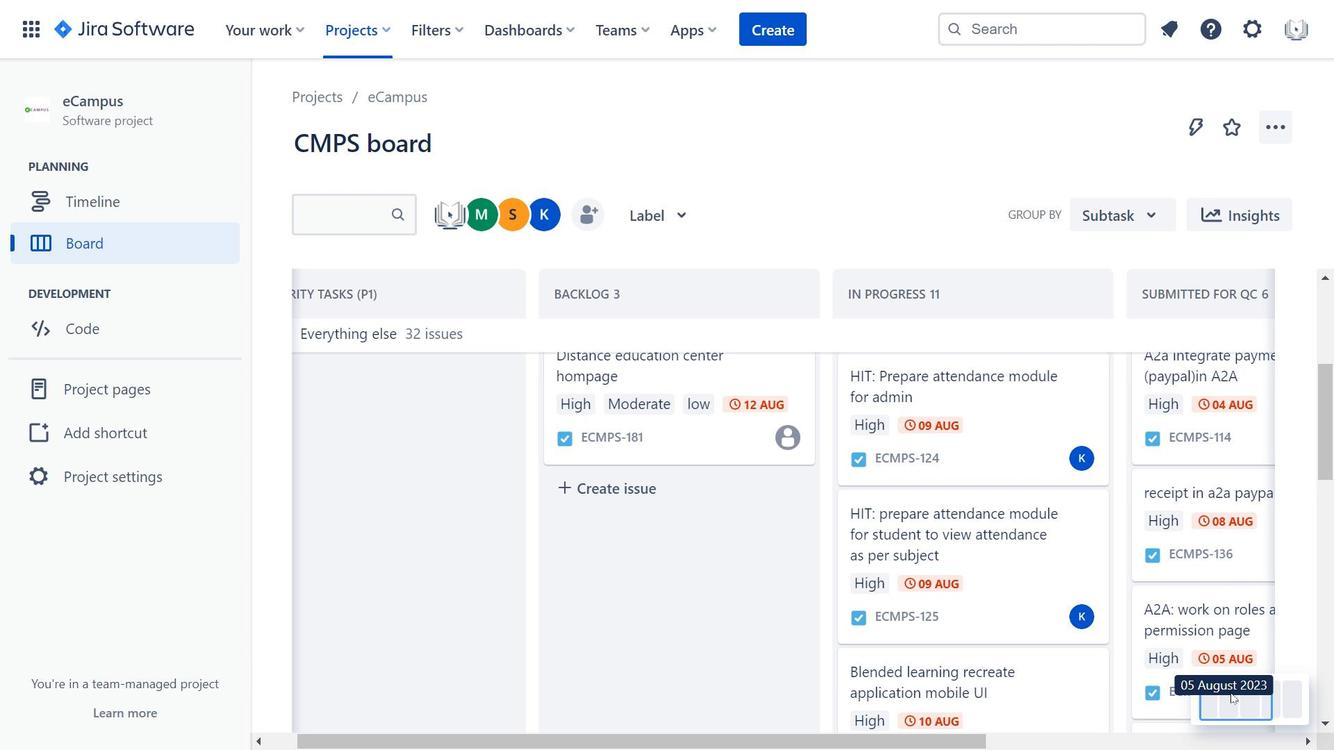 
Action: Mouse moved to (1262, 700)
Screenshot: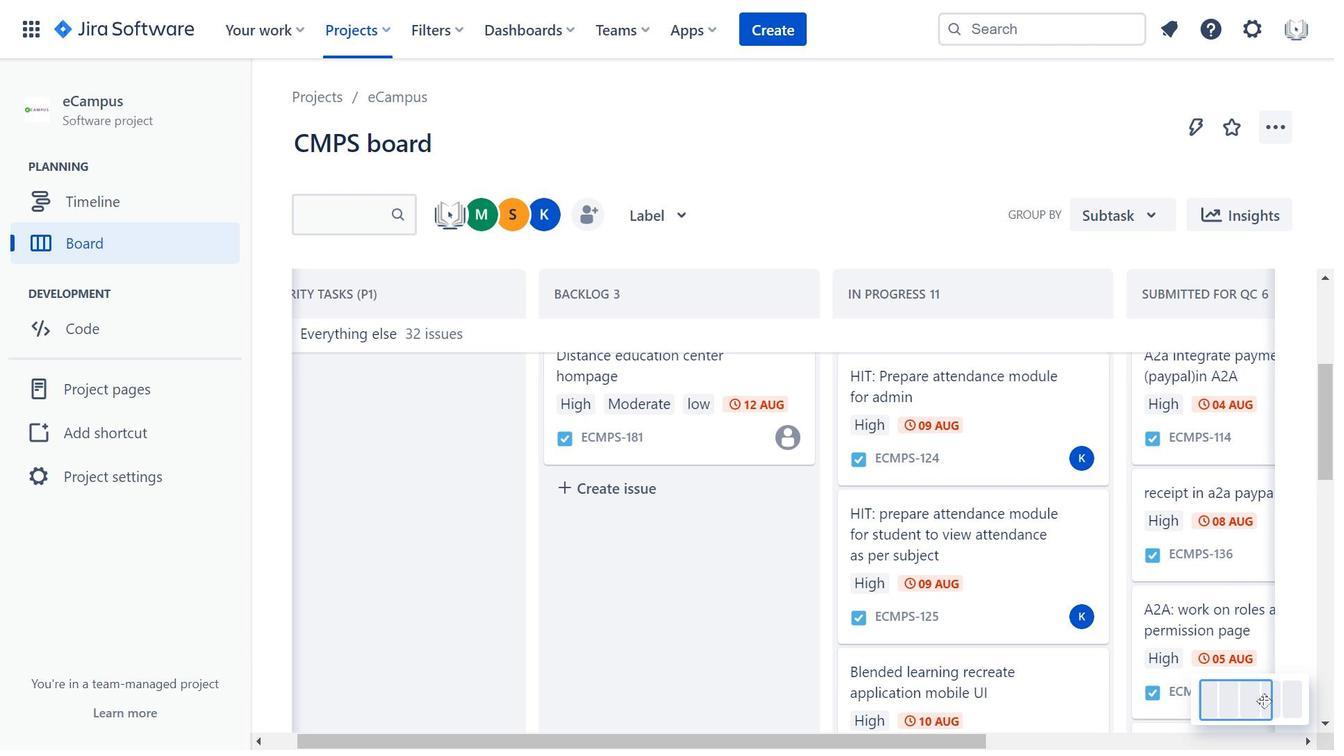 
Action: Mouse pressed left at (1262, 700)
Screenshot: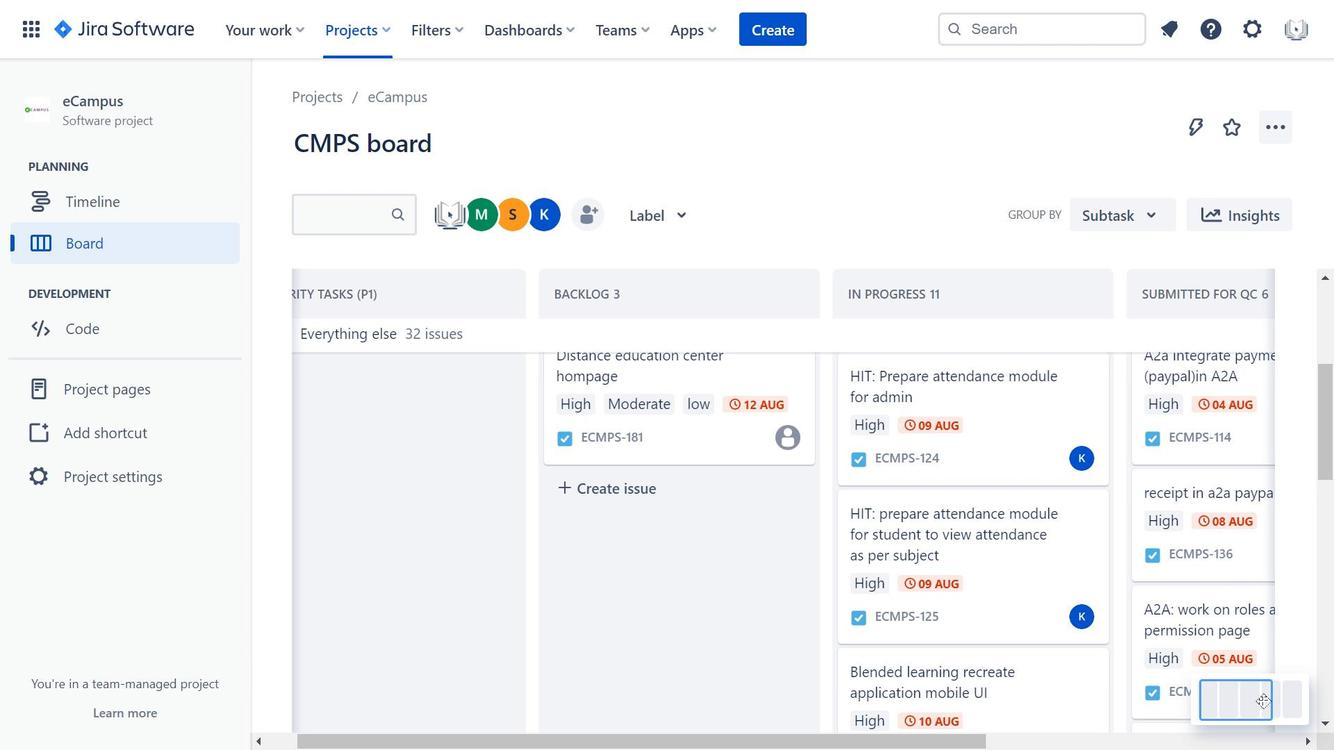 
Action: Mouse moved to (1283, 703)
Screenshot: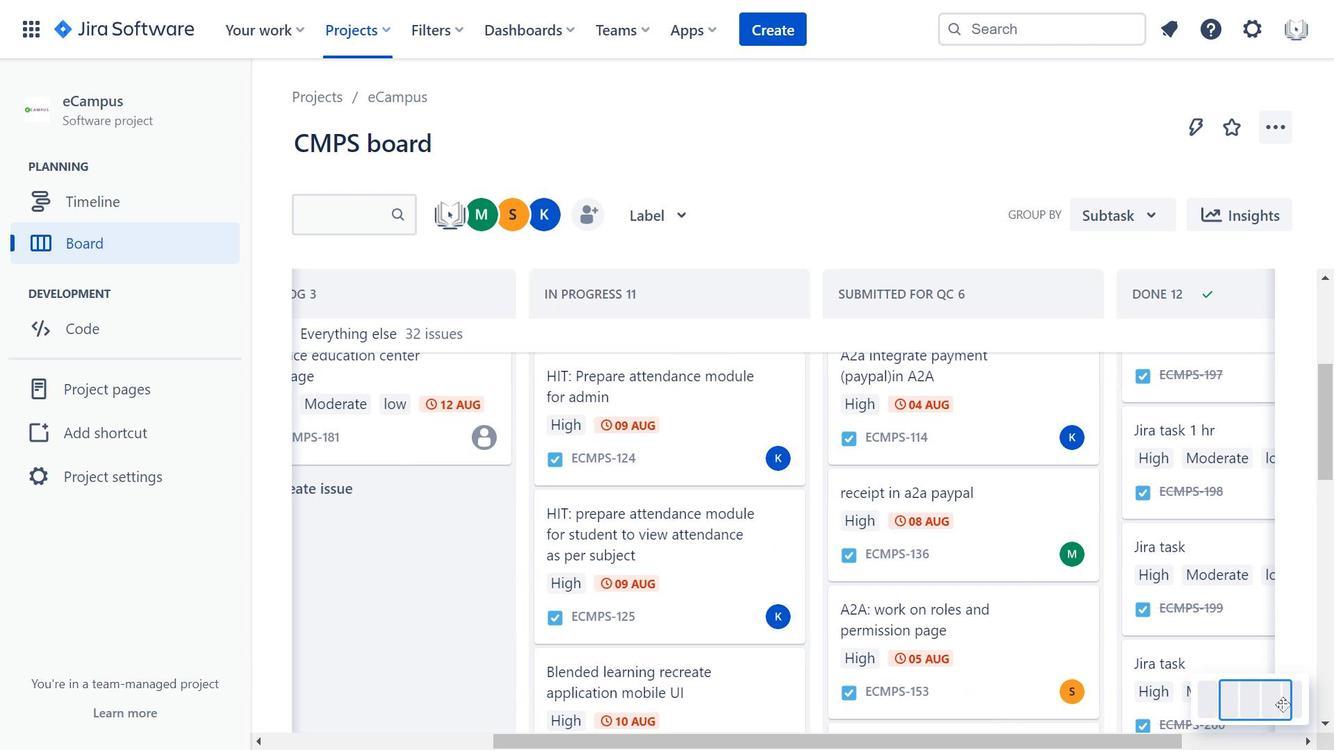 
Action: Mouse pressed left at (1283, 703)
Screenshot: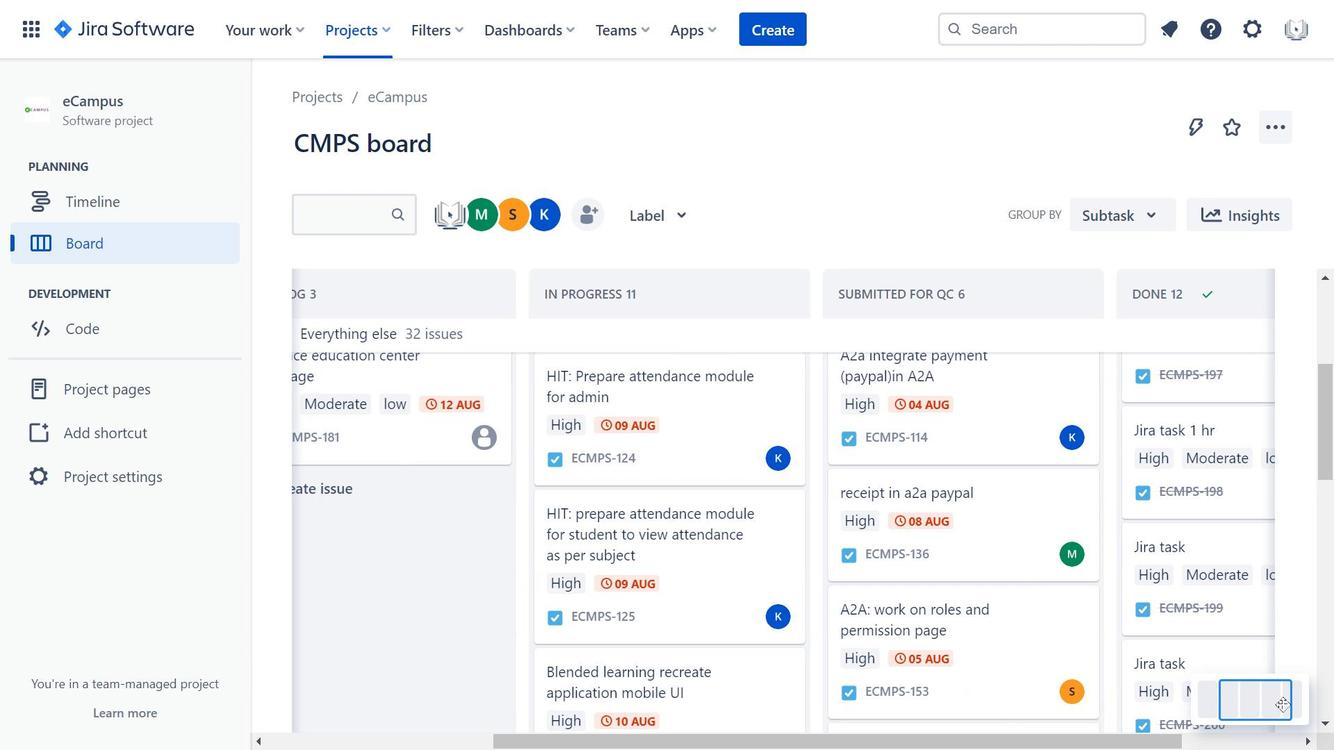 
Action: Mouse moved to (1246, 690)
Screenshot: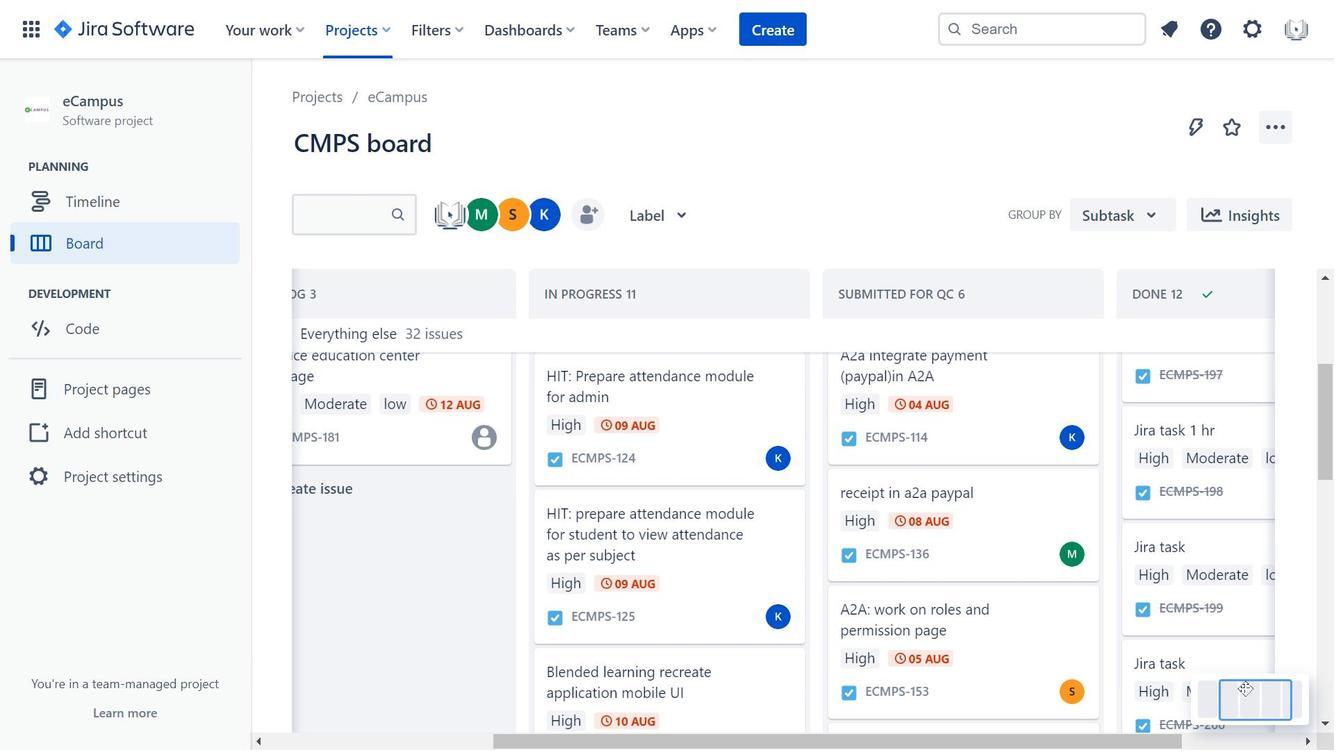
Action: Mouse pressed left at (1246, 690)
Screenshot: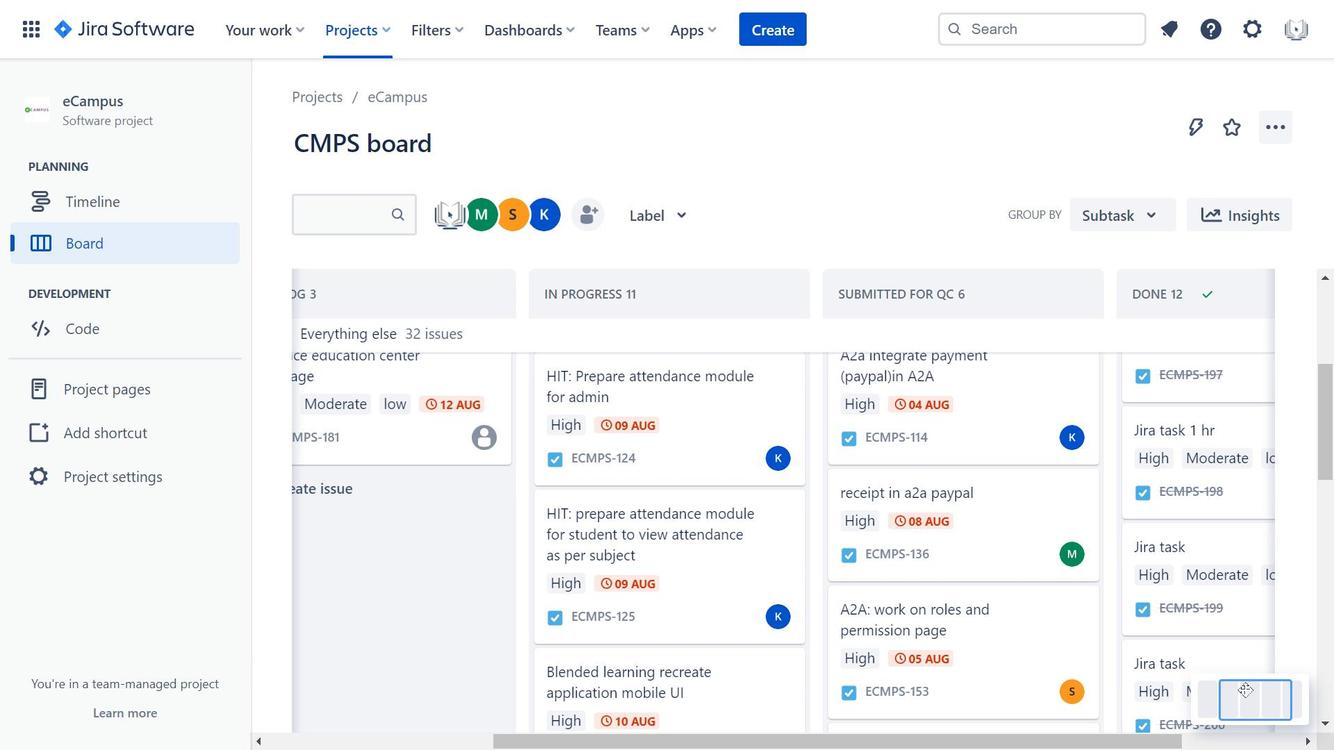 
Action: Mouse moved to (1208, 703)
Screenshot: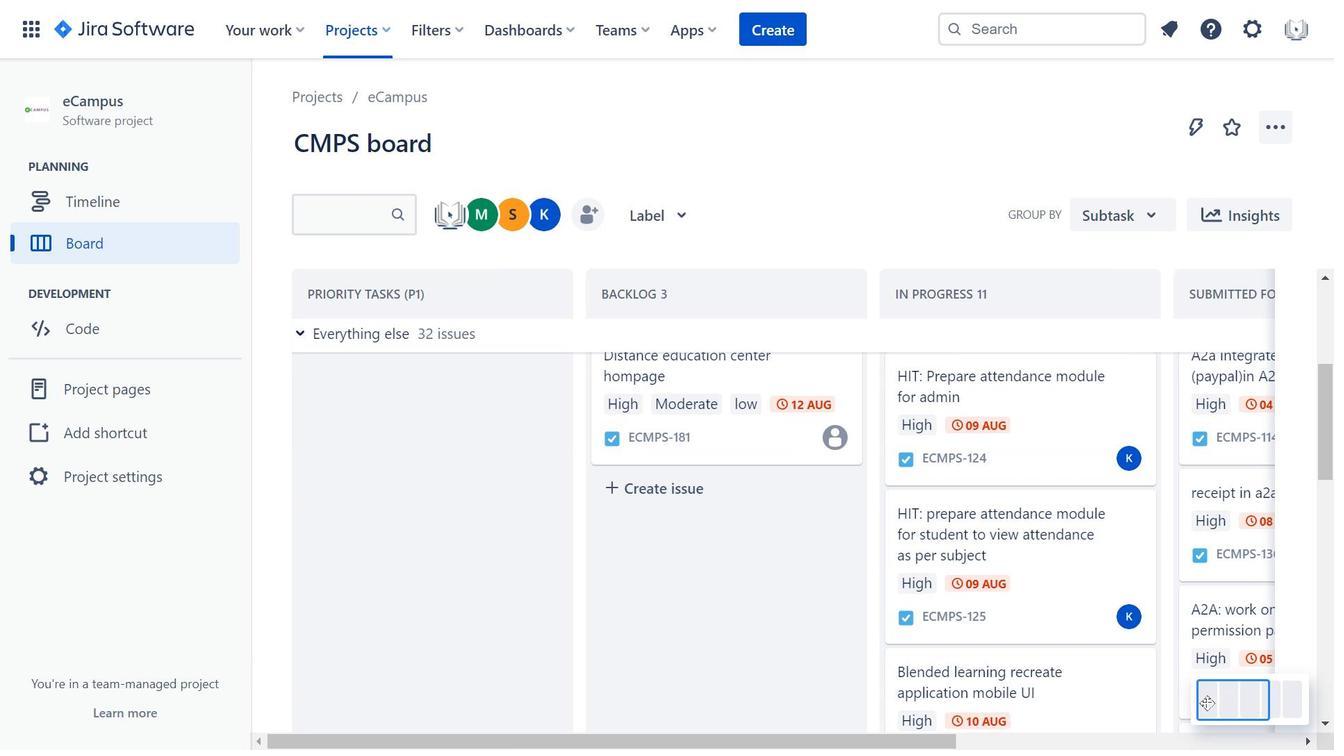 
Action: Mouse pressed left at (1208, 703)
Screenshot: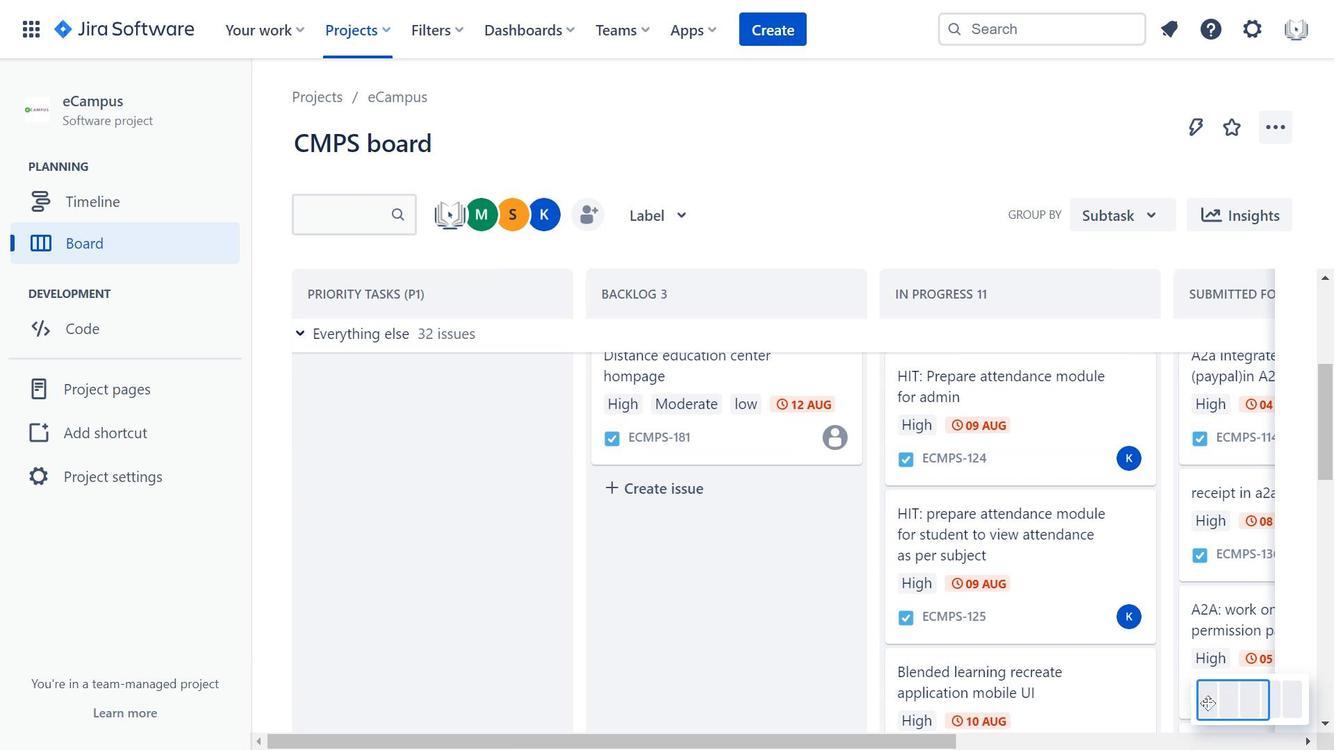 
Action: Mouse moved to (1220, 632)
Screenshot: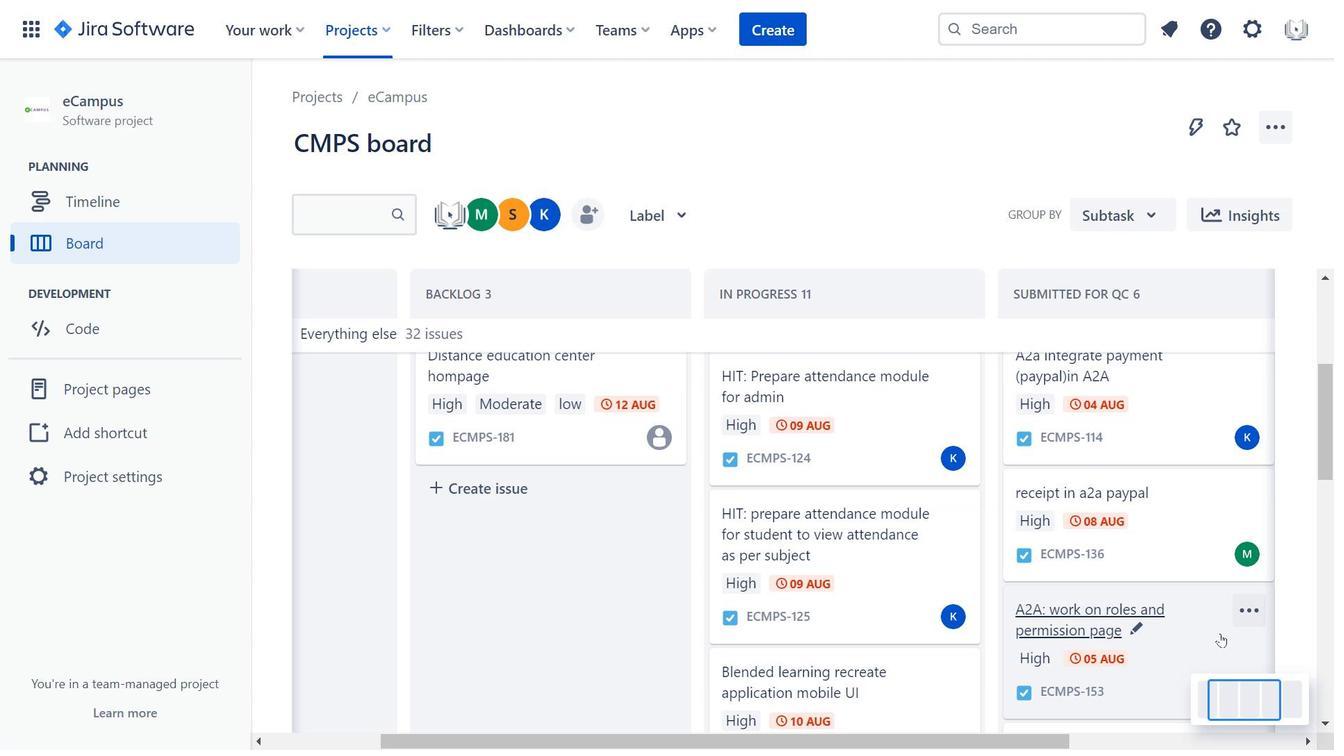 
Action: Mouse pressed left at (1220, 632)
Screenshot: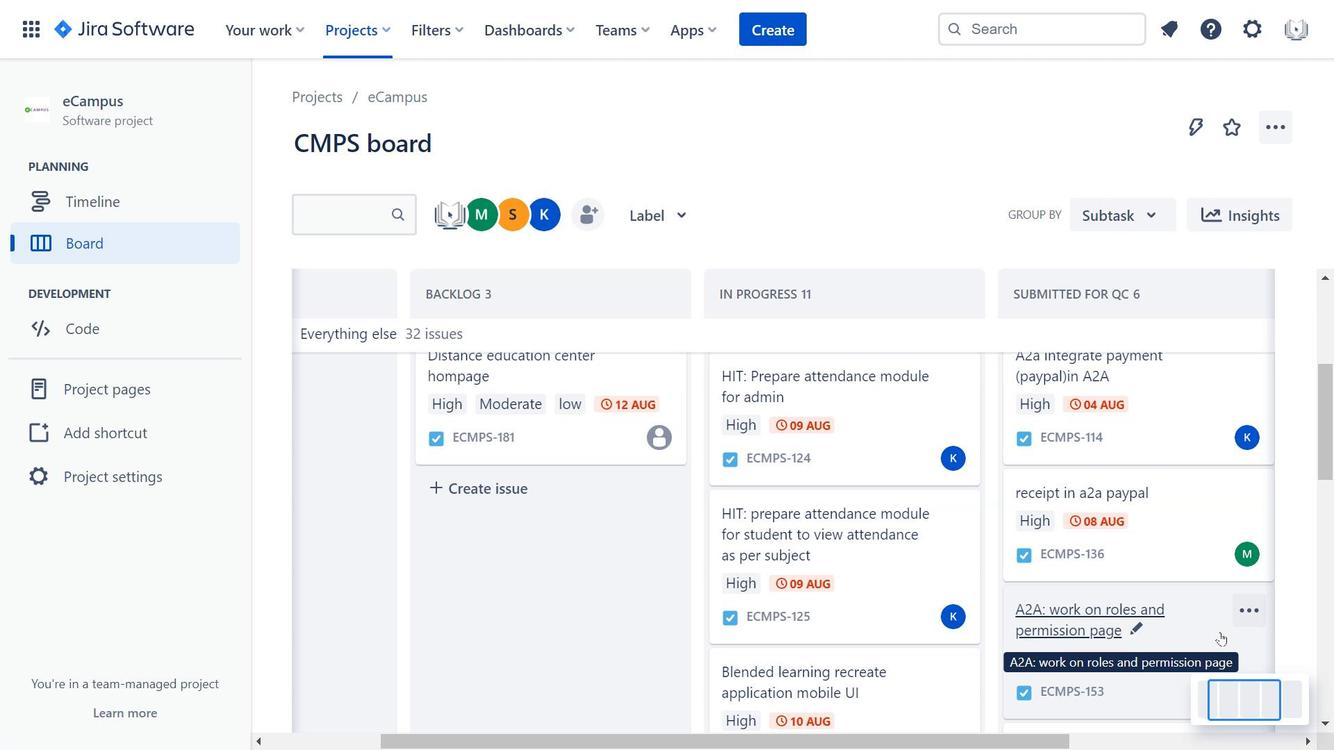 
Action: Mouse moved to (939, 376)
Screenshot: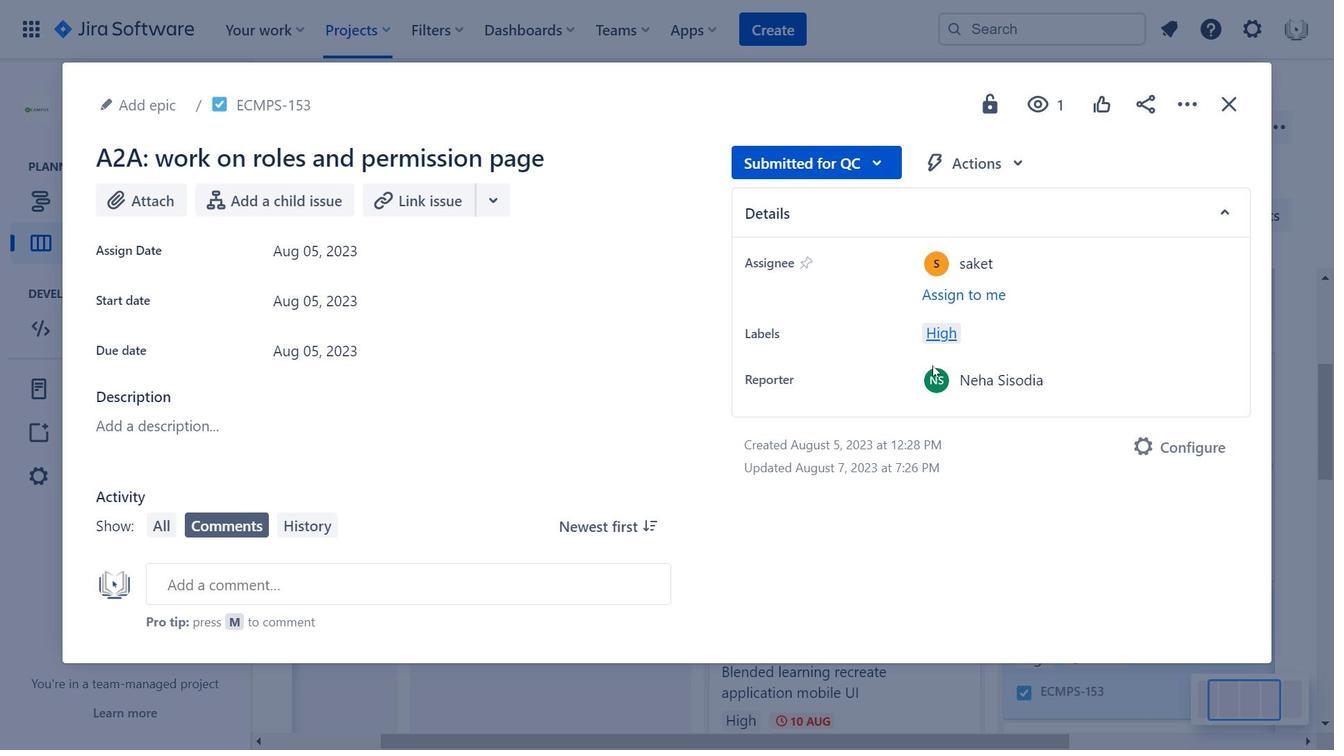 
Action: Mouse scrolled (939, 377) with delta (0, 0)
Screenshot: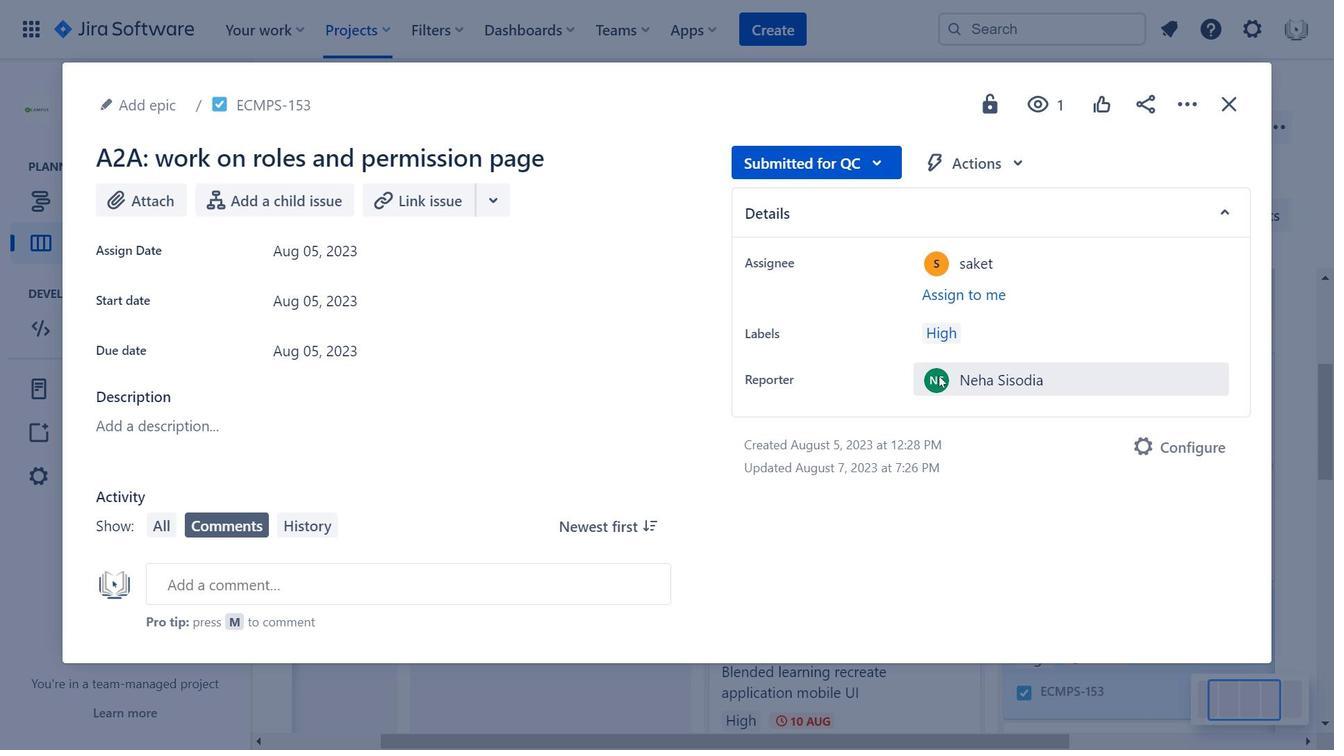 
Action: Mouse scrolled (939, 377) with delta (0, 0)
Screenshot: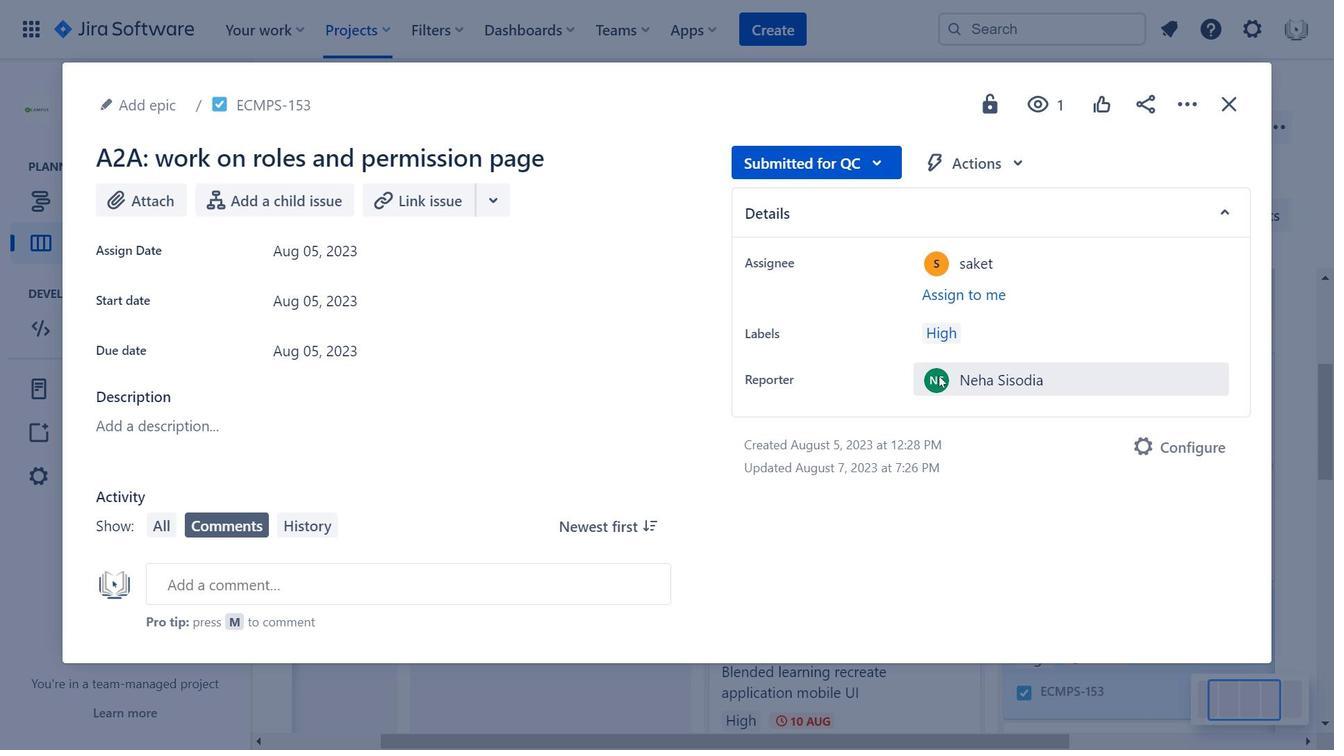 
Action: Mouse scrolled (939, 377) with delta (0, 0)
Screenshot: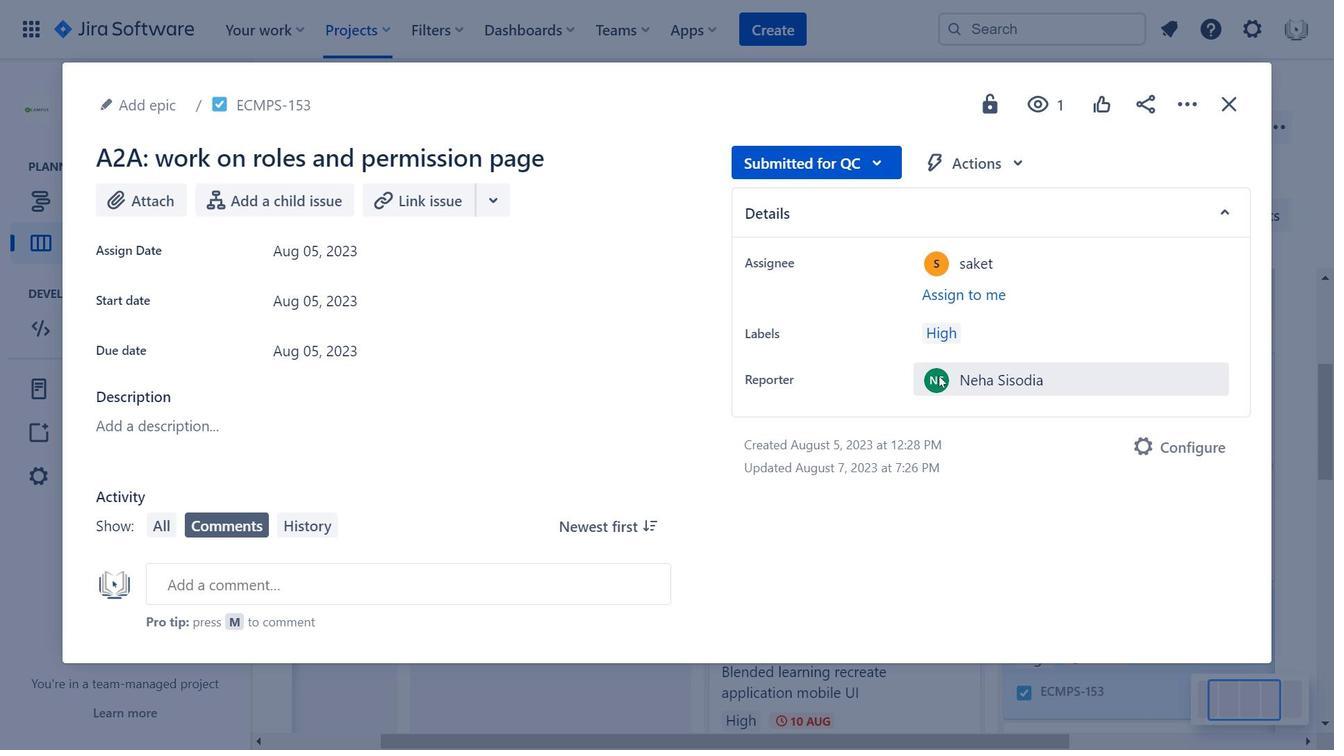 
Action: Mouse scrolled (939, 377) with delta (0, 0)
Screenshot: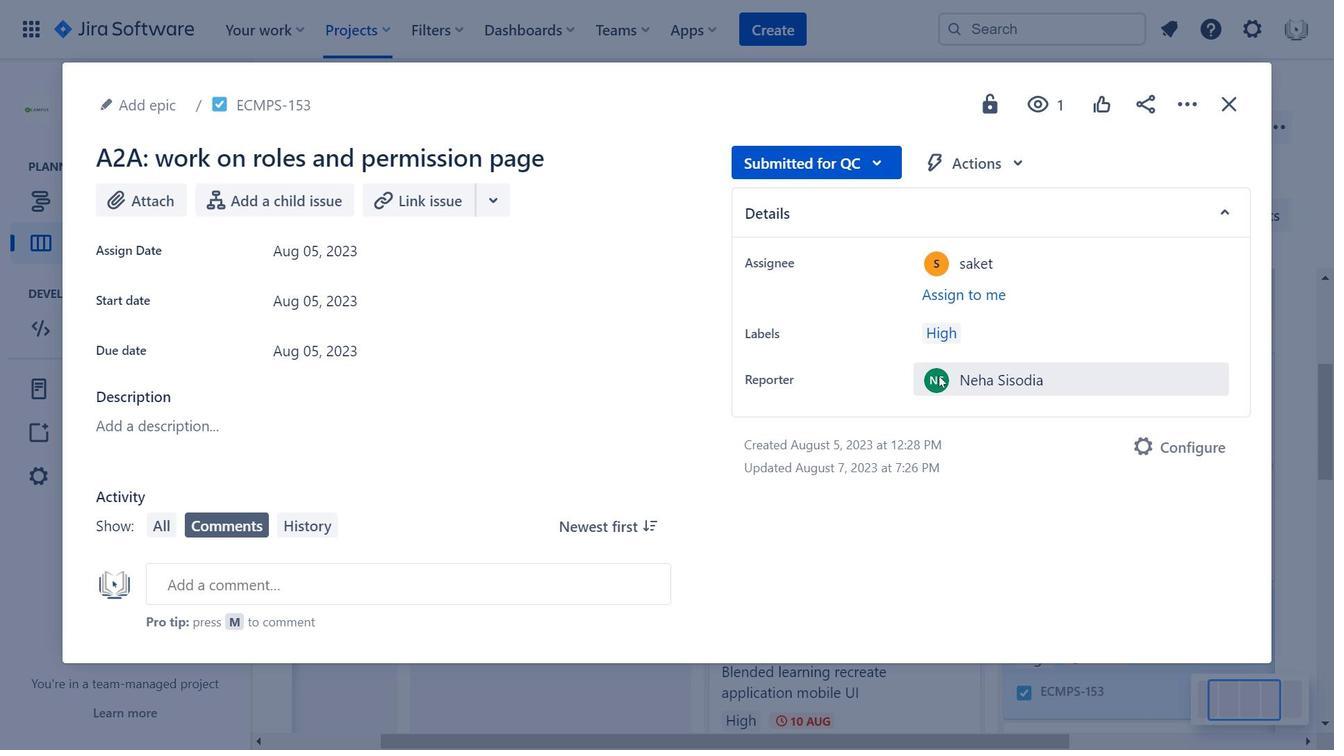 
Action: Mouse moved to (337, 309)
Screenshot: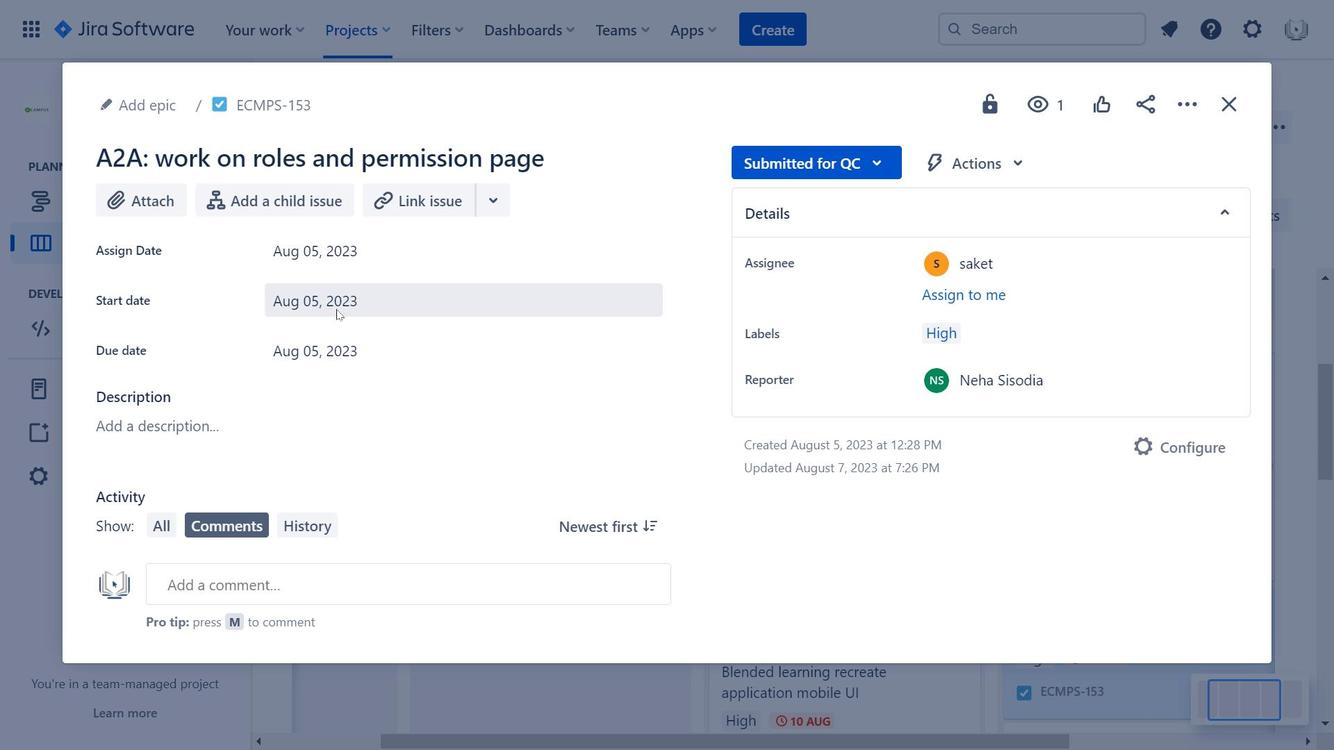 
Action: Mouse pressed left at (337, 309)
Screenshot: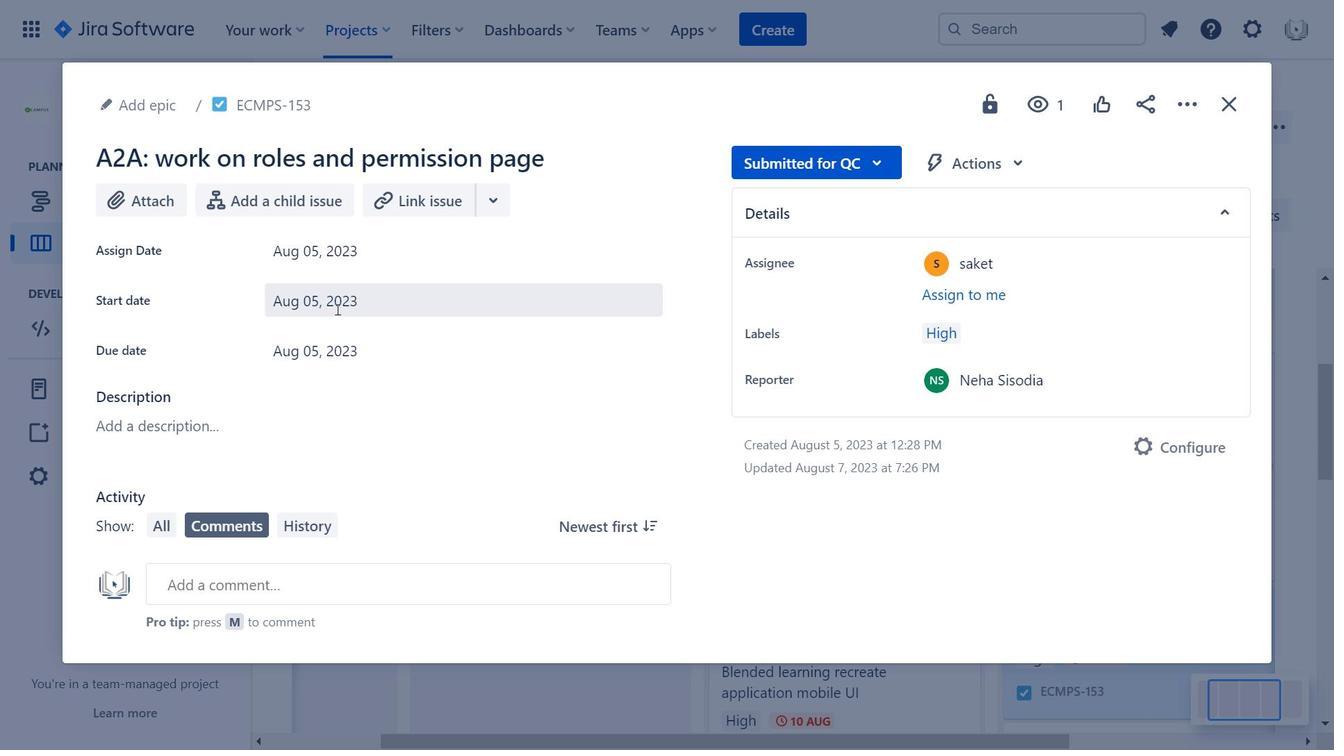 
Action: Mouse moved to (701, 562)
Screenshot: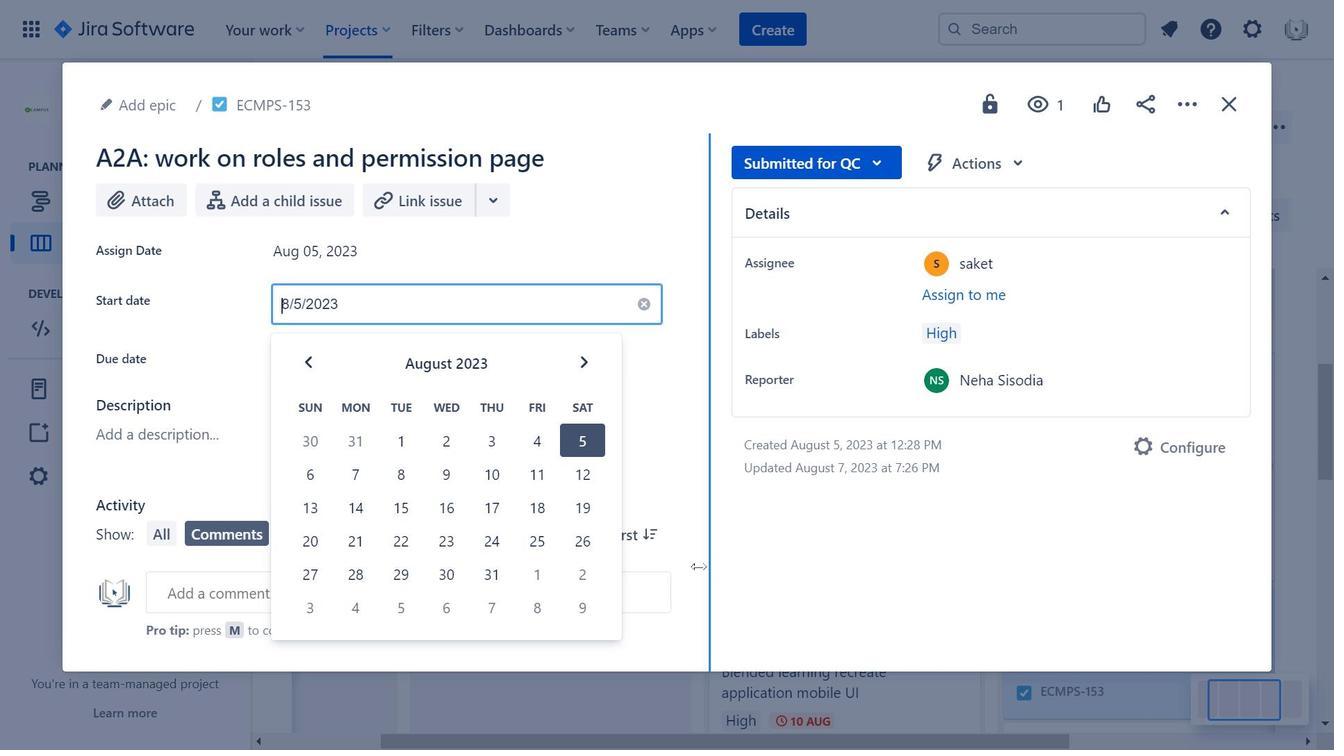 
Action: Mouse pressed left at (701, 562)
Screenshot: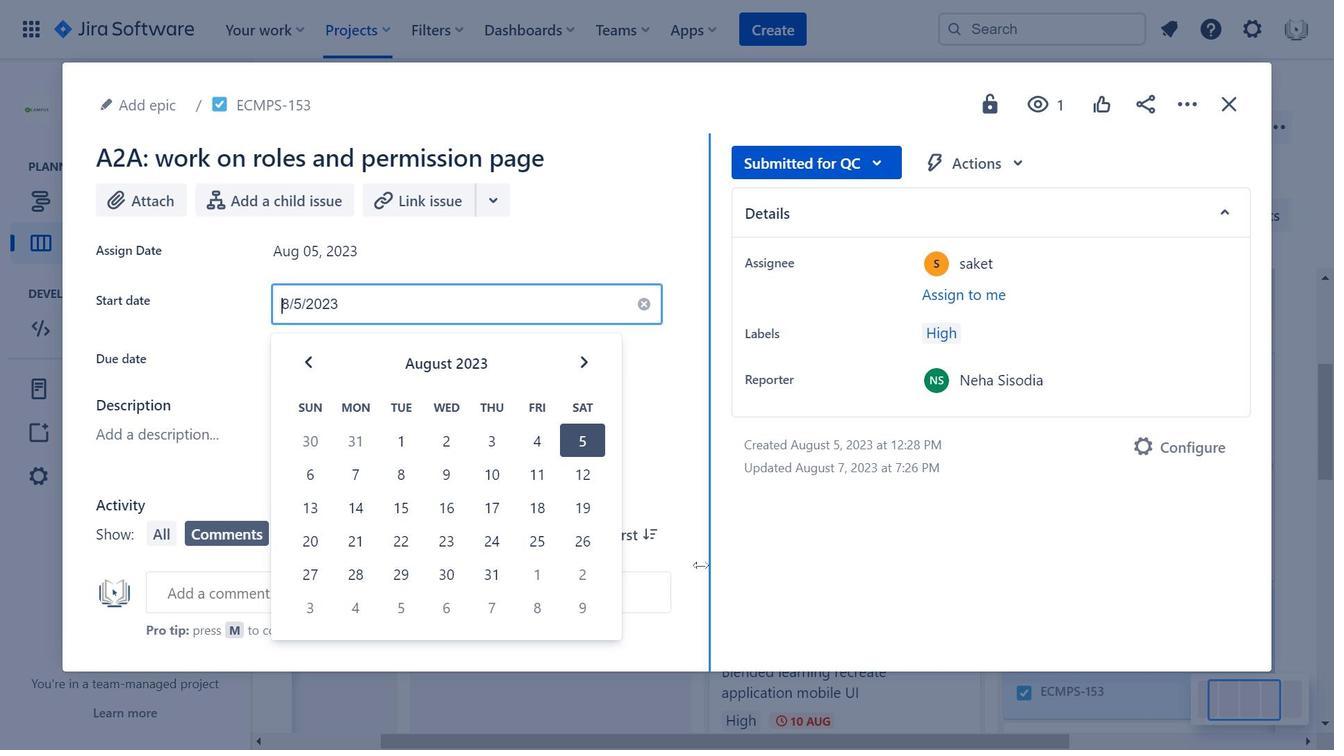 
Action: Mouse moved to (687, 492)
Screenshot: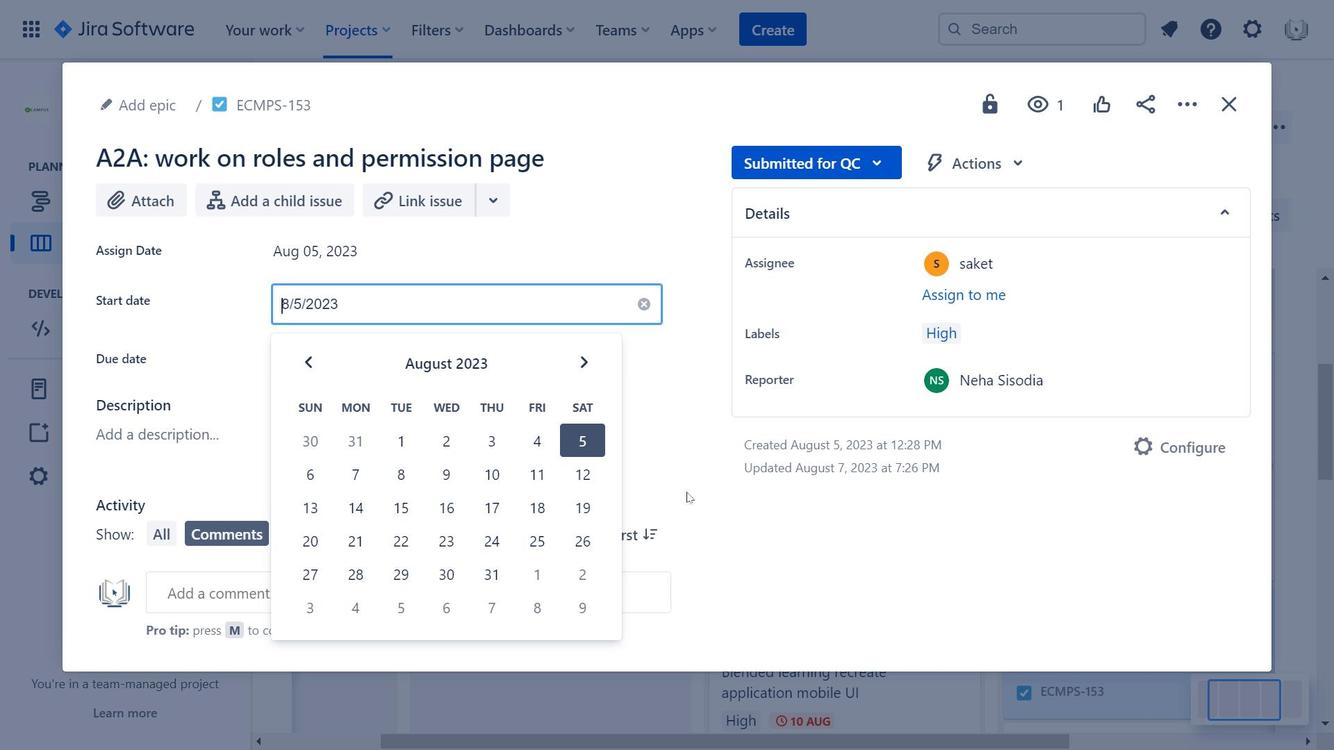 
Action: Mouse pressed left at (687, 492)
Screenshot: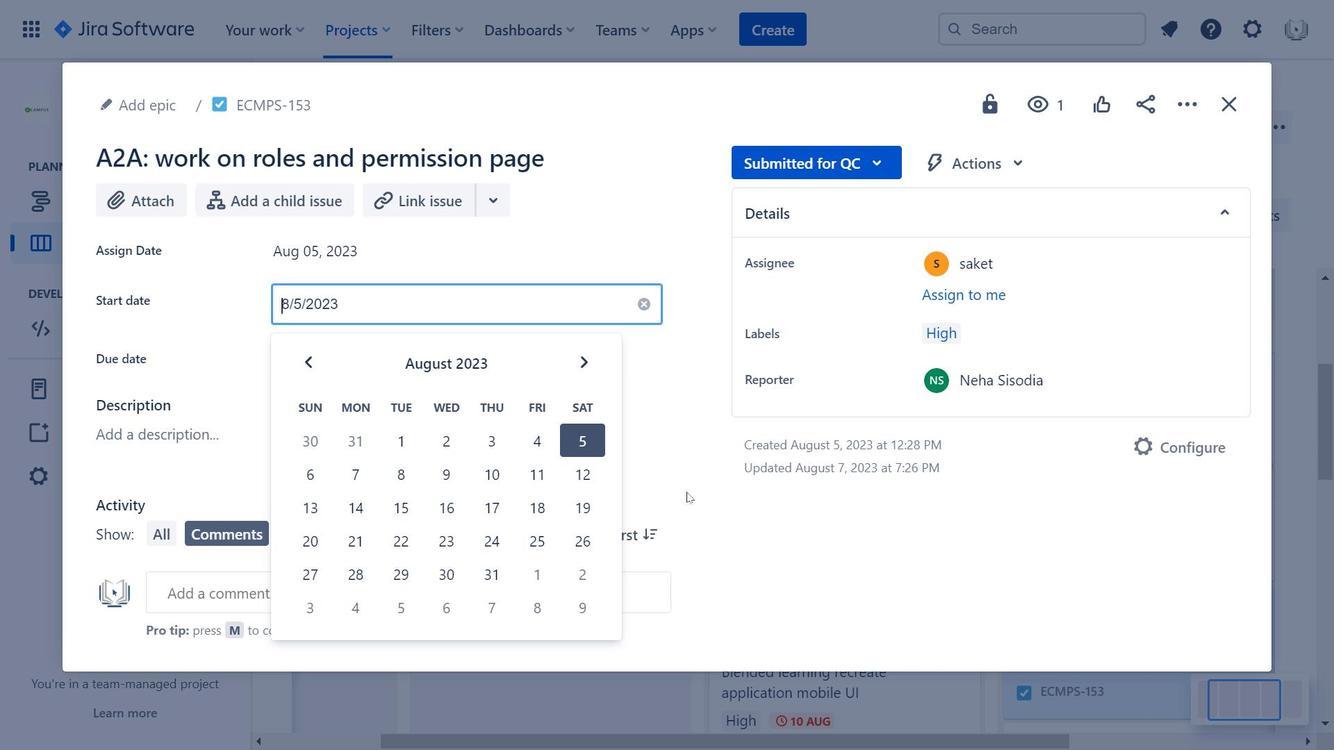 
Action: Mouse moved to (862, 353)
Screenshot: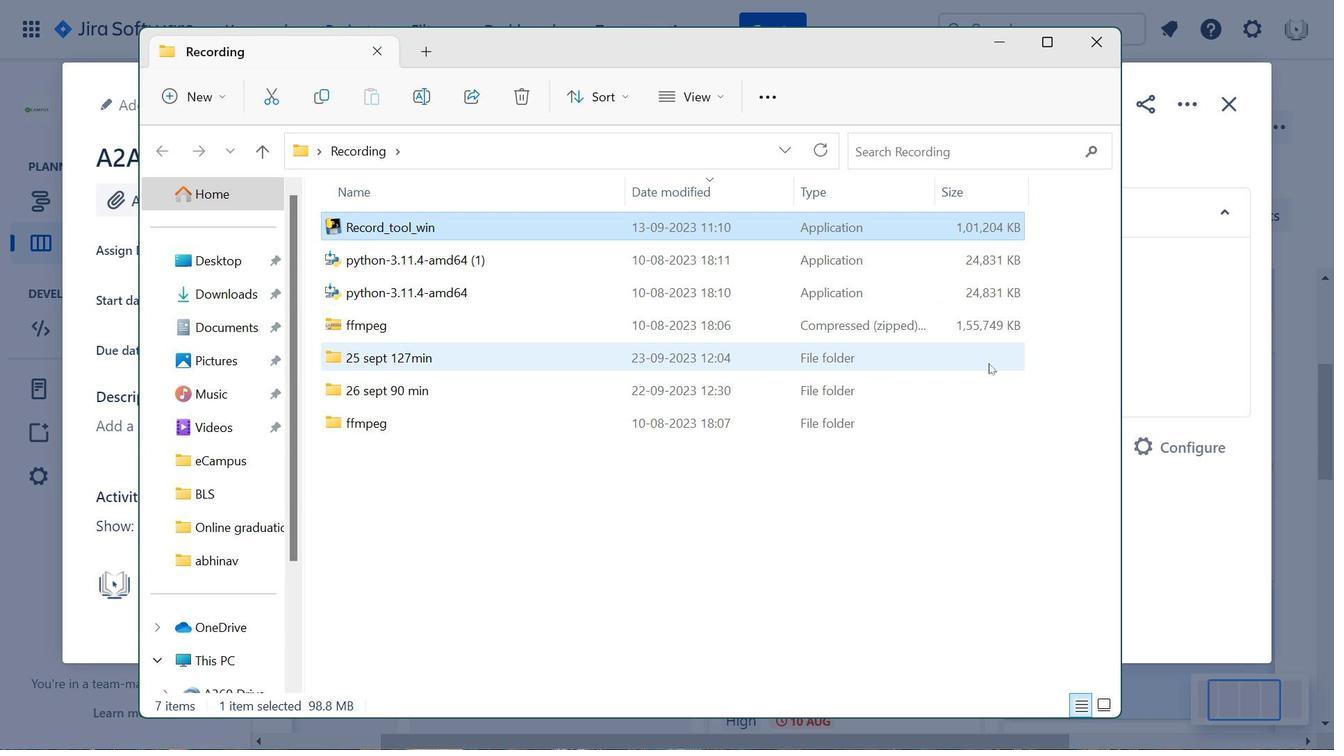 
Action: Mouse scrolled (862, 352) with delta (0, 0)
Screenshot: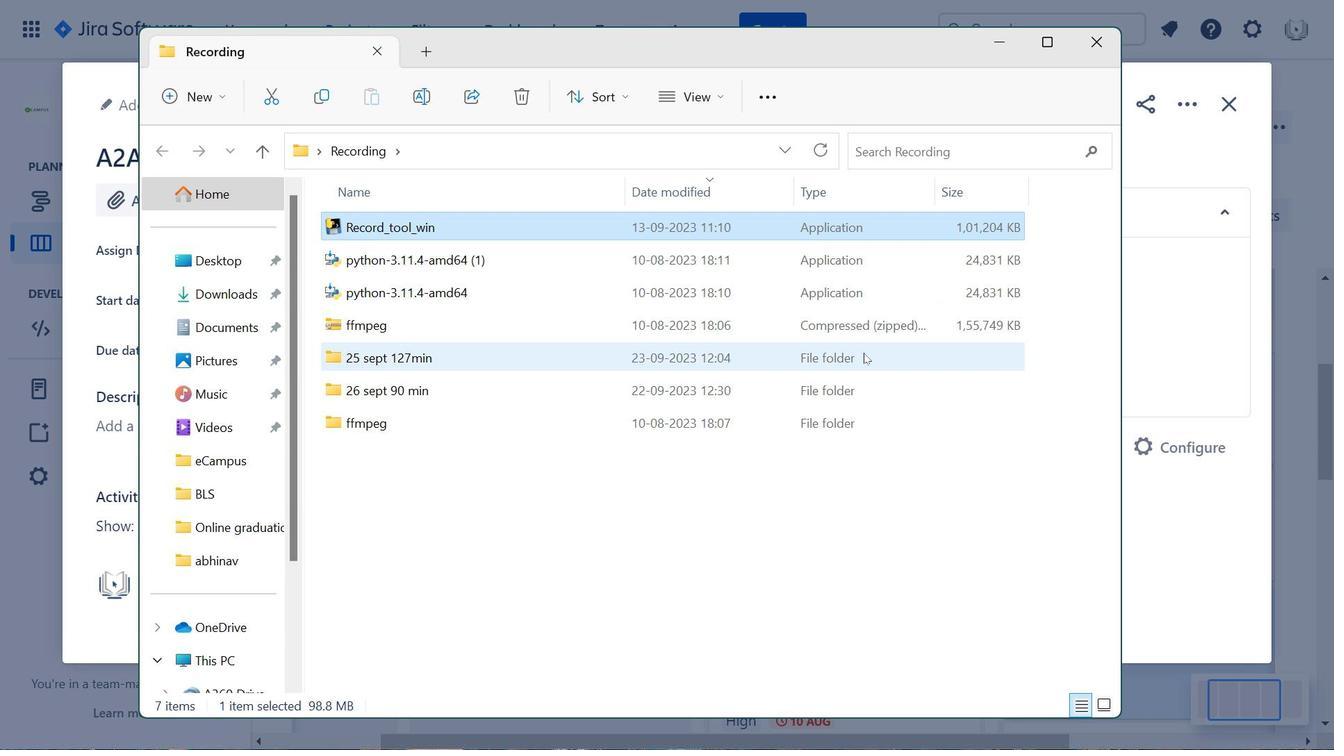 
Action: Mouse moved to (861, 353)
Screenshot: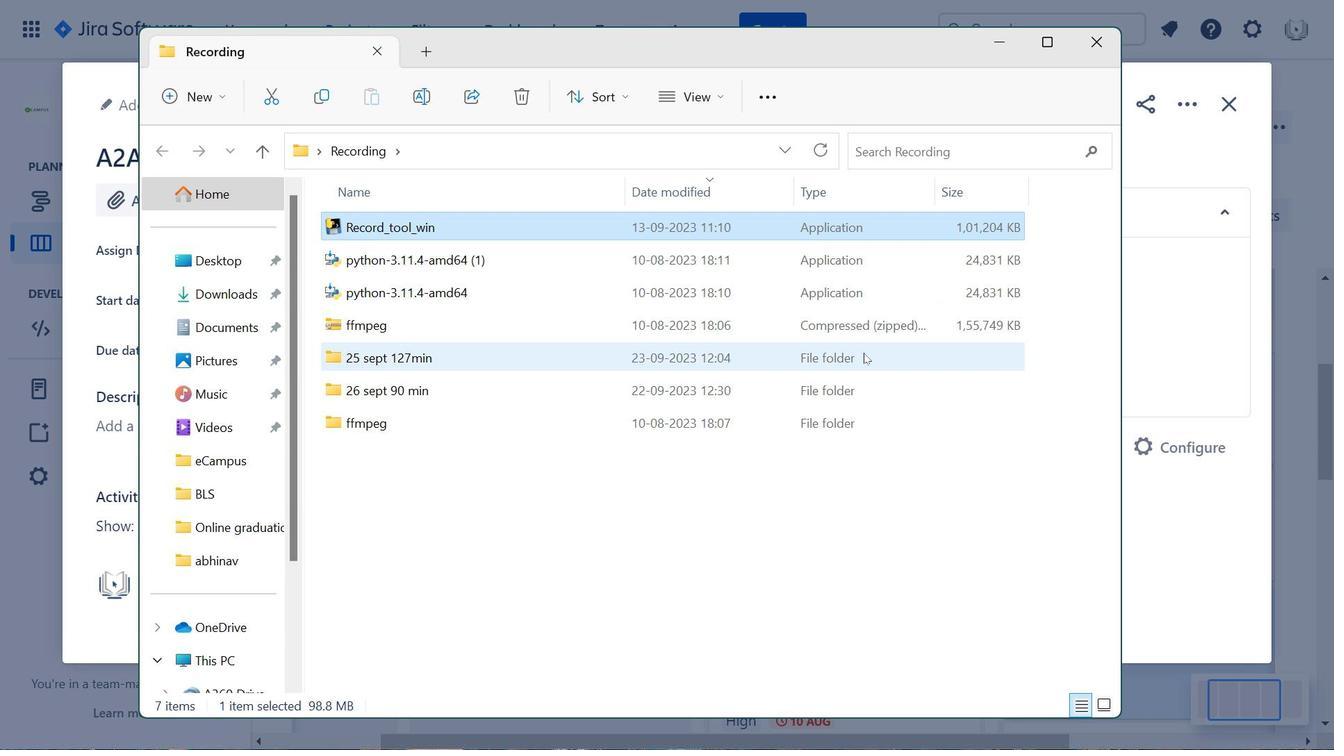 
Action: Mouse scrolled (861, 352) with delta (0, 0)
Screenshot: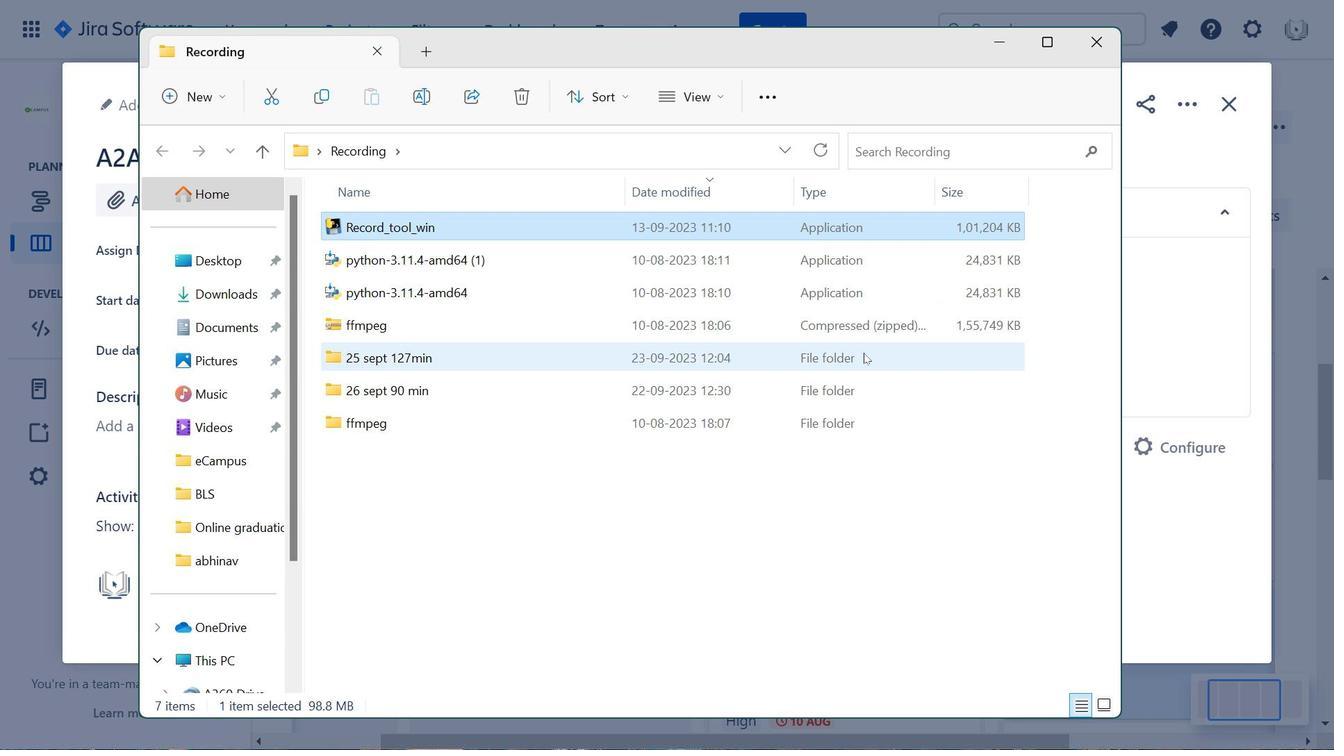 
Action: Mouse moved to (1002, 38)
Screenshot: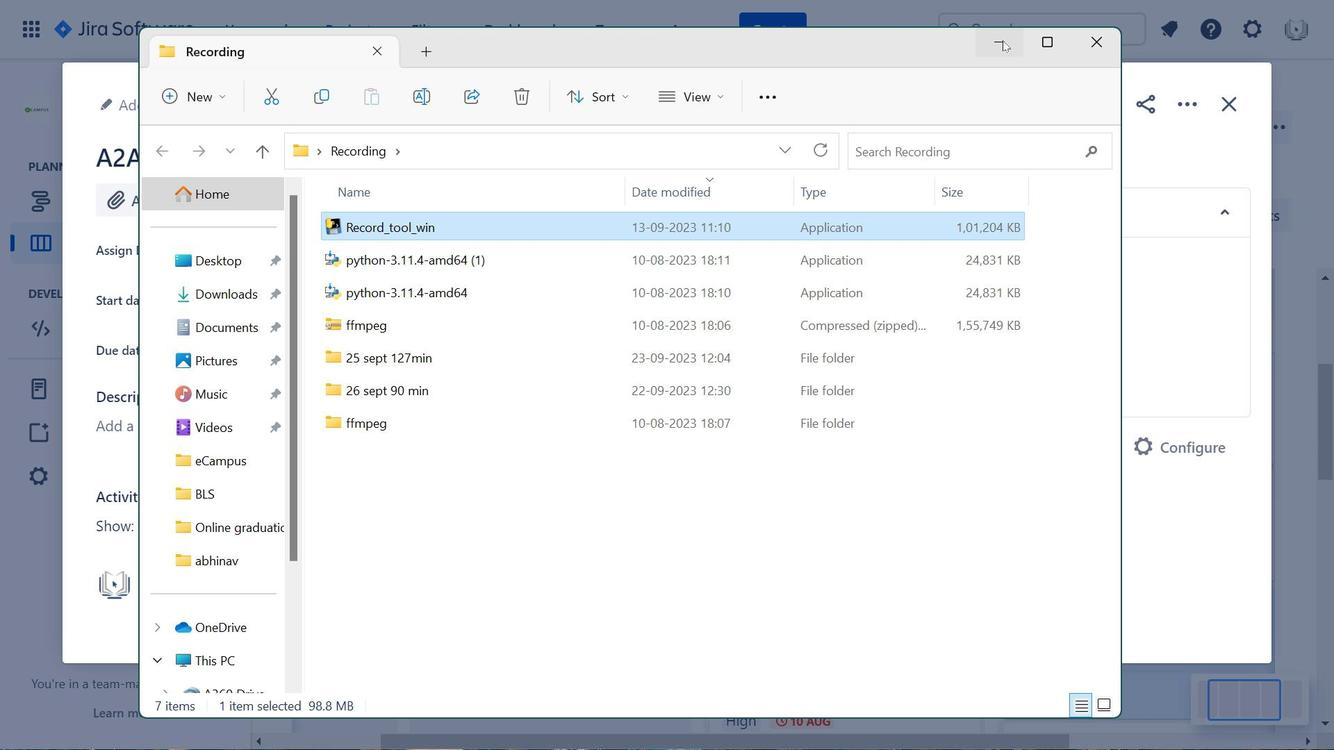 
Action: Mouse pressed left at (1002, 38)
Screenshot: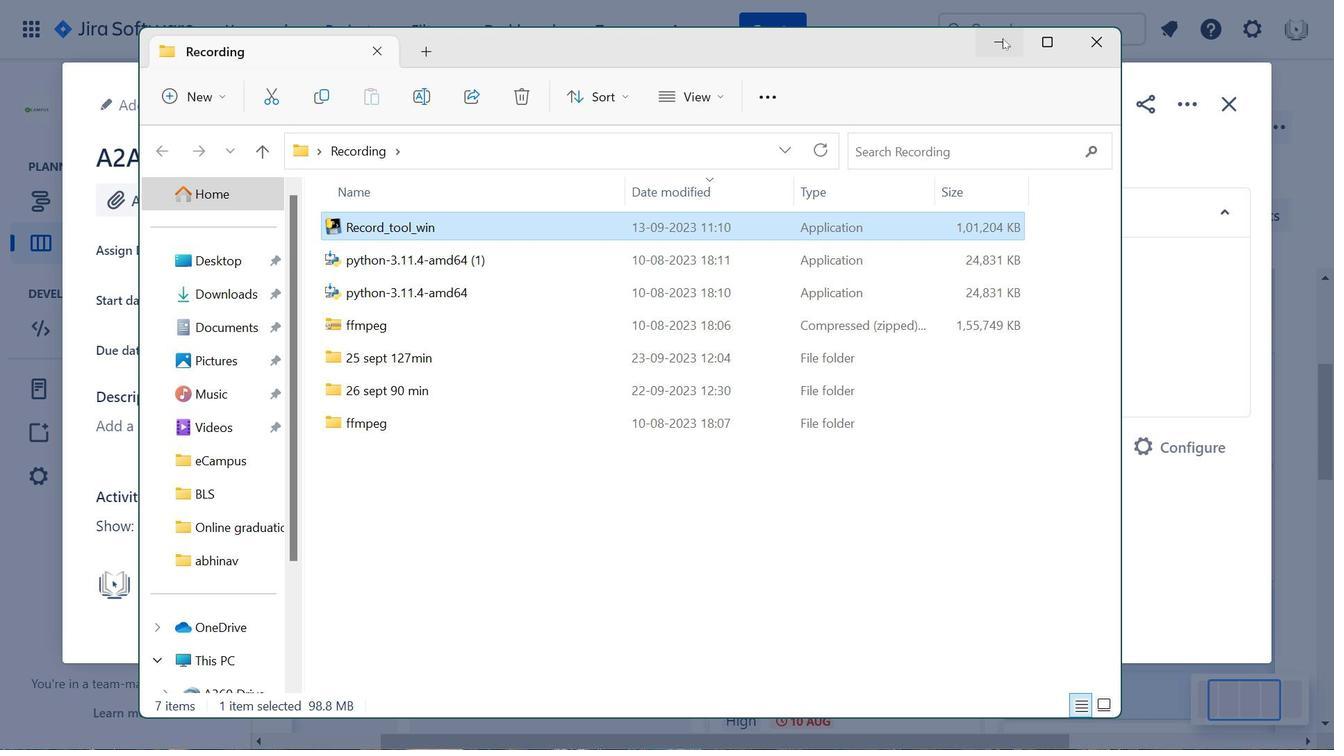 
Action: Mouse moved to (1246, 120)
Screenshot: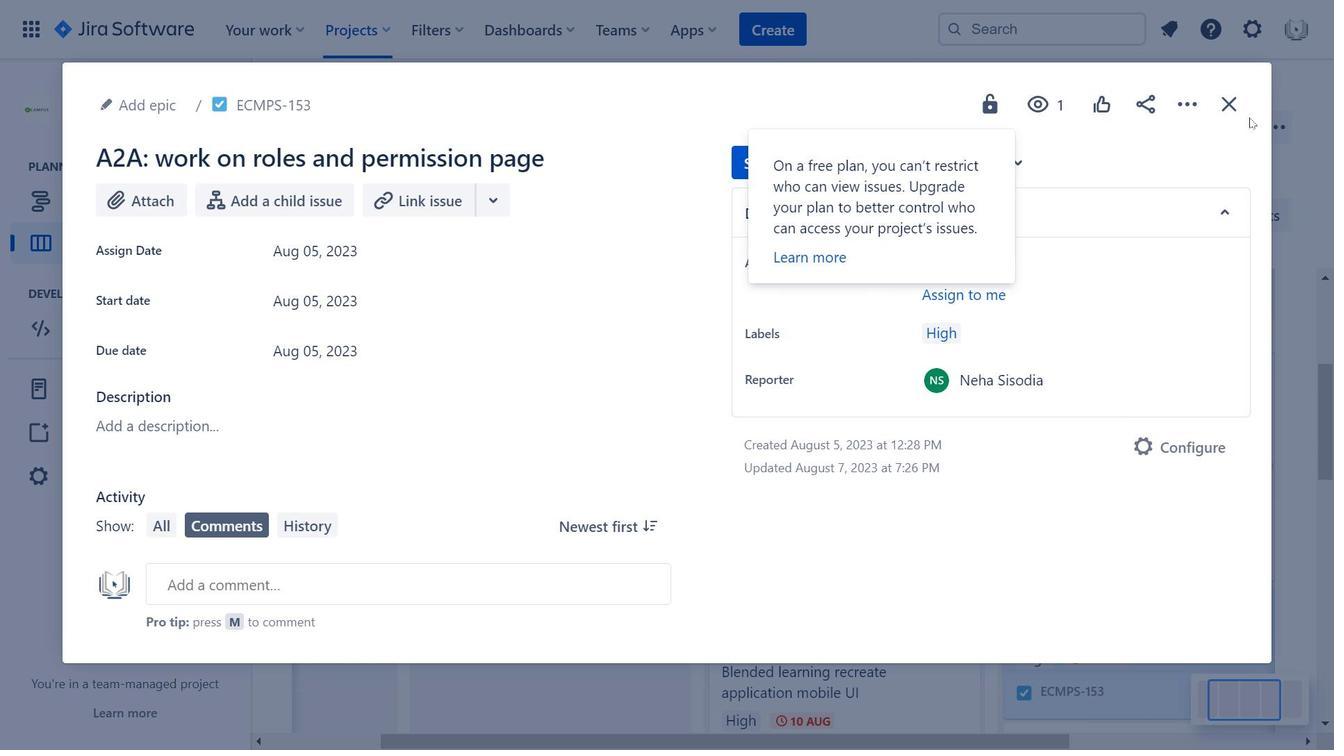 
Action: Key pressed <Key.cmd><Key.cmd><Key.cmd><Key.cmd><Key.cmd><Key.cmd><Key.cmd><Key.cmd><Key.cmd><Key.cmd><Key.cmd><Key.cmd><Key.cmd><Key.cmd><Key.cmd><Key.cmd><Key.cmd><Key.cmd><Key.cmd><Key.cmd><Key.cmd><Key.cmd><Key.cmd><Key.cmd><Key.cmd><Key.cmd><Key.cmd><Key.cmd><Key.cmd><Key.cmd><Key.cmd><Key.cmd><Key.cmd><Key.cmd><Key.cmd><Key.cmd><Key.cmd><Key.cmd><Key.cmd><Key.cmd><Key.cmd><Key.cmd><Key.cmd><Key.cmd><Key.cmd><Key.cmd><Key.cmd><Key.cmd><Key.cmd>
Screenshot: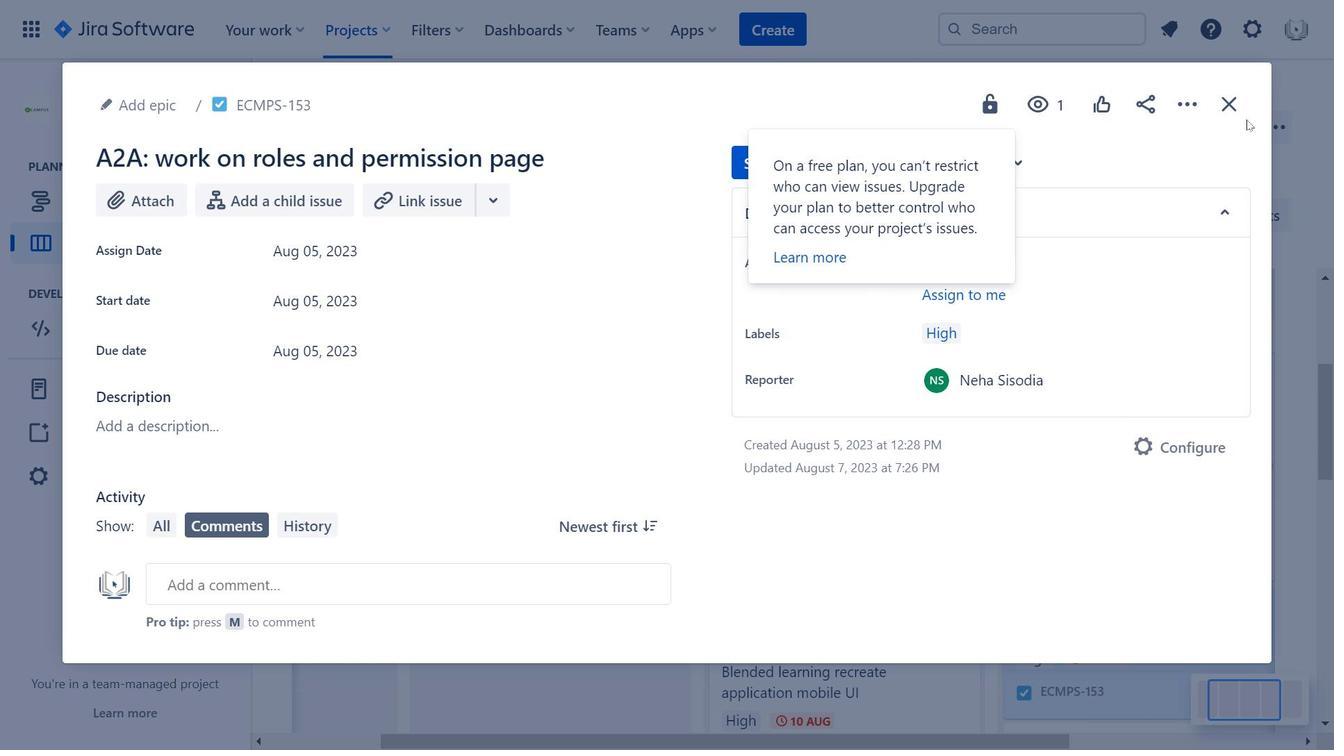 
